 Task: Removing Hum with Notch Filter.
Action: Mouse pressed left at (110, 35)
Screenshot: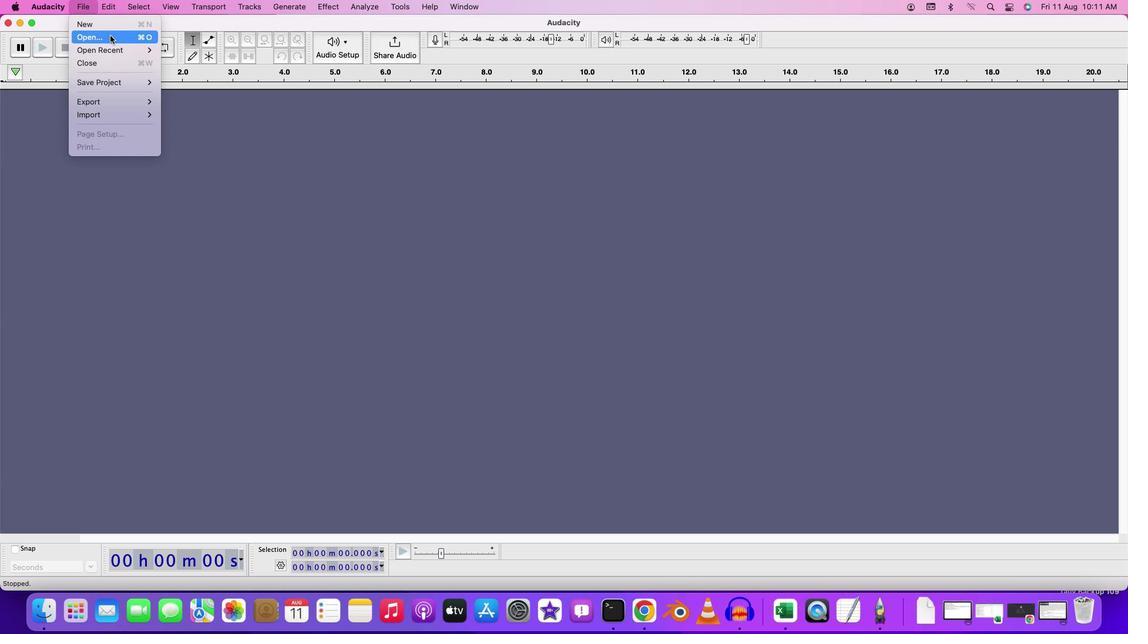 
Action: Mouse moved to (471, 168)
Screenshot: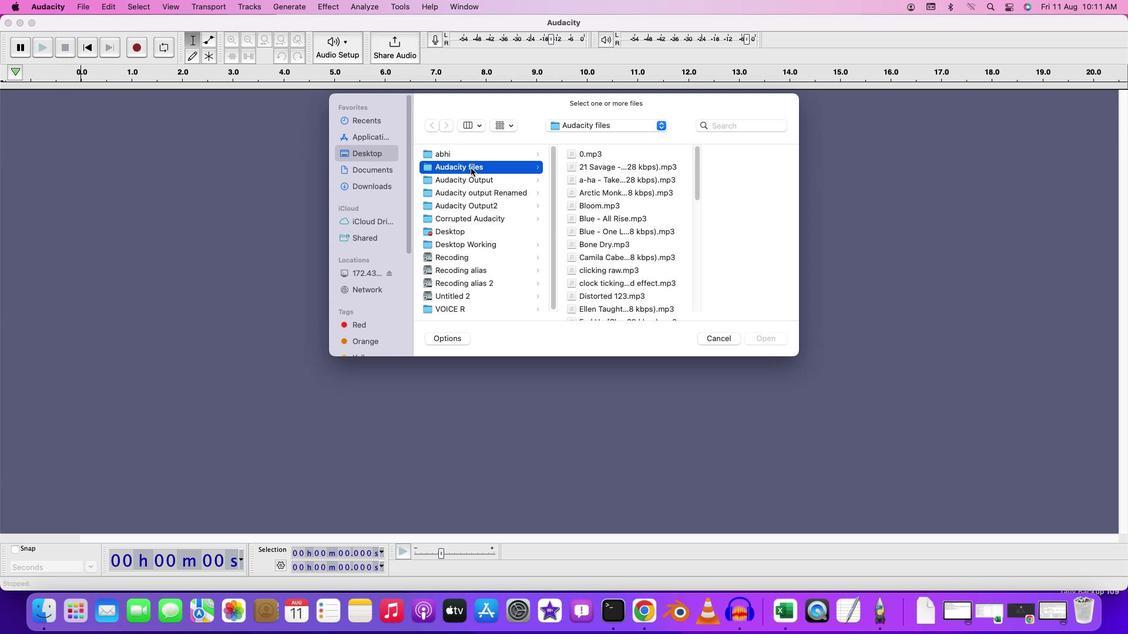 
Action: Mouse pressed left at (471, 168)
Screenshot: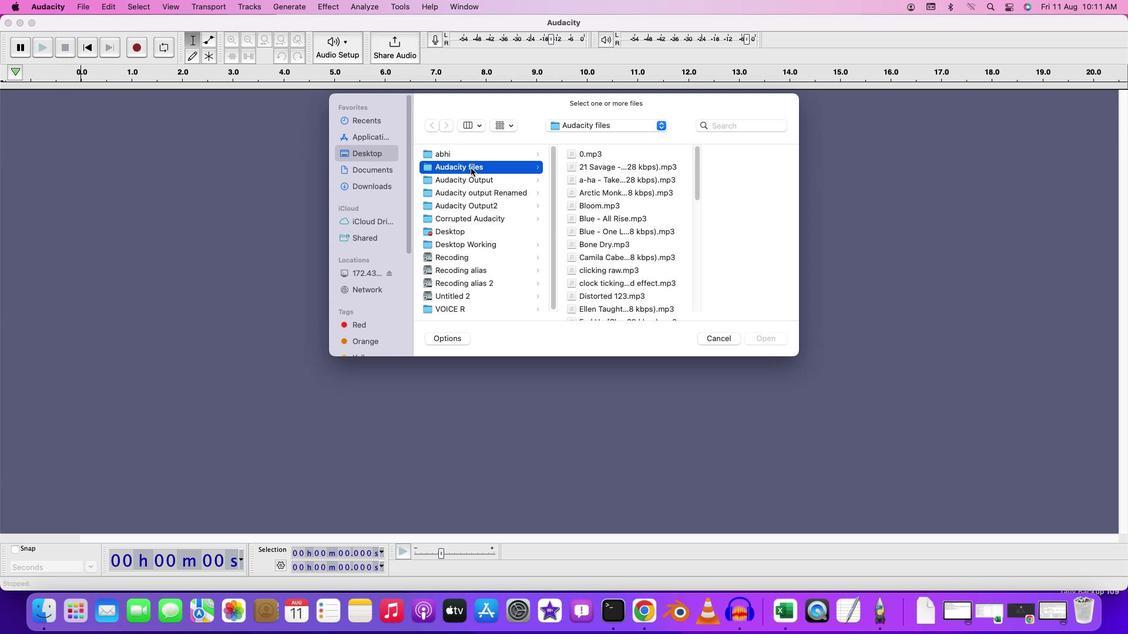 
Action: Mouse moved to (605, 206)
Screenshot: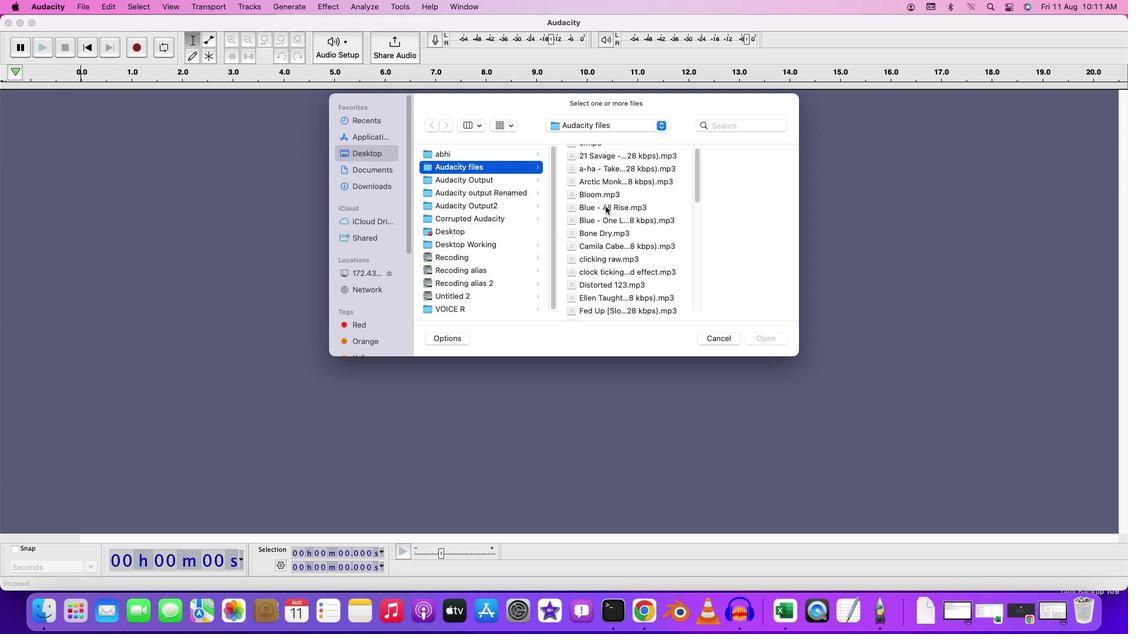 
Action: Mouse scrolled (605, 206) with delta (0, 0)
Screenshot: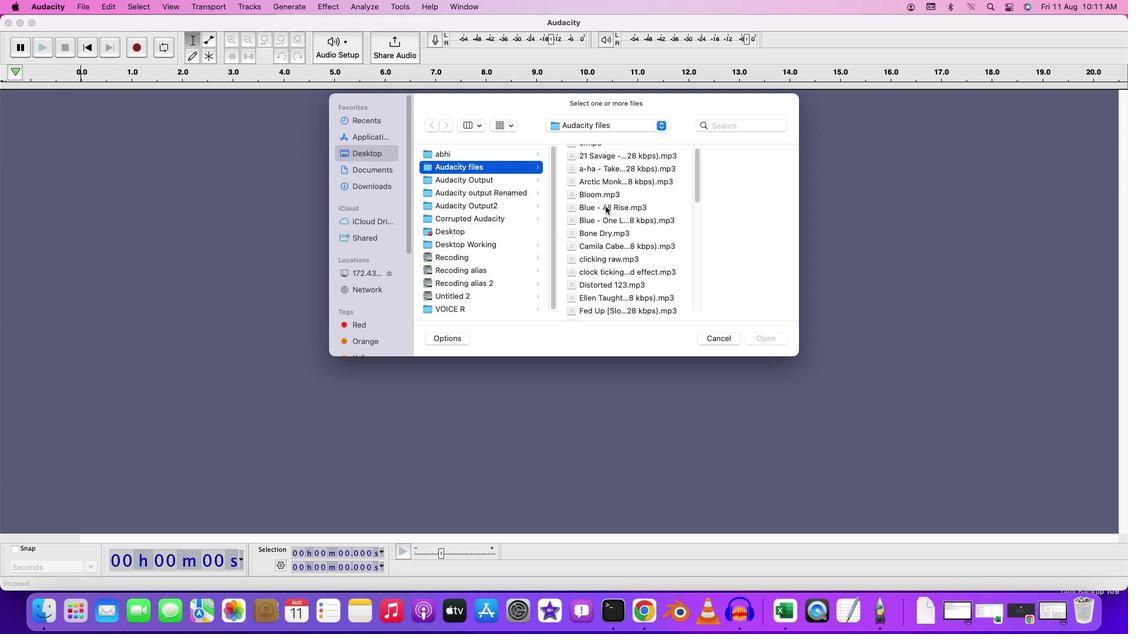 
Action: Mouse scrolled (605, 206) with delta (0, 0)
Screenshot: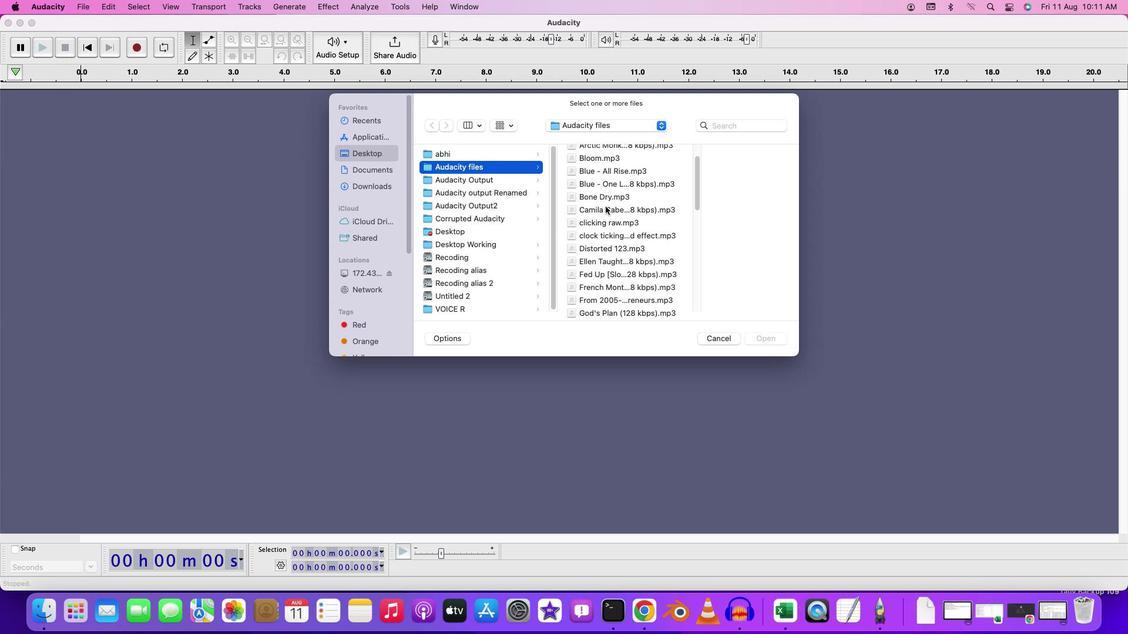 
Action: Mouse scrolled (605, 206) with delta (0, -1)
Screenshot: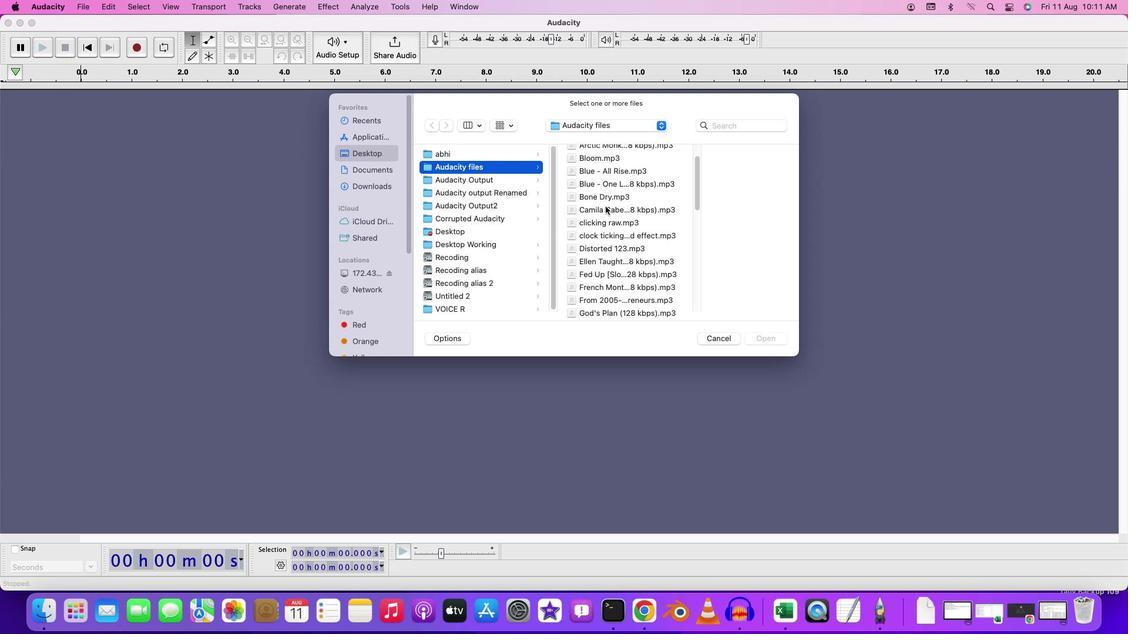 
Action: Mouse scrolled (605, 206) with delta (0, 0)
Screenshot: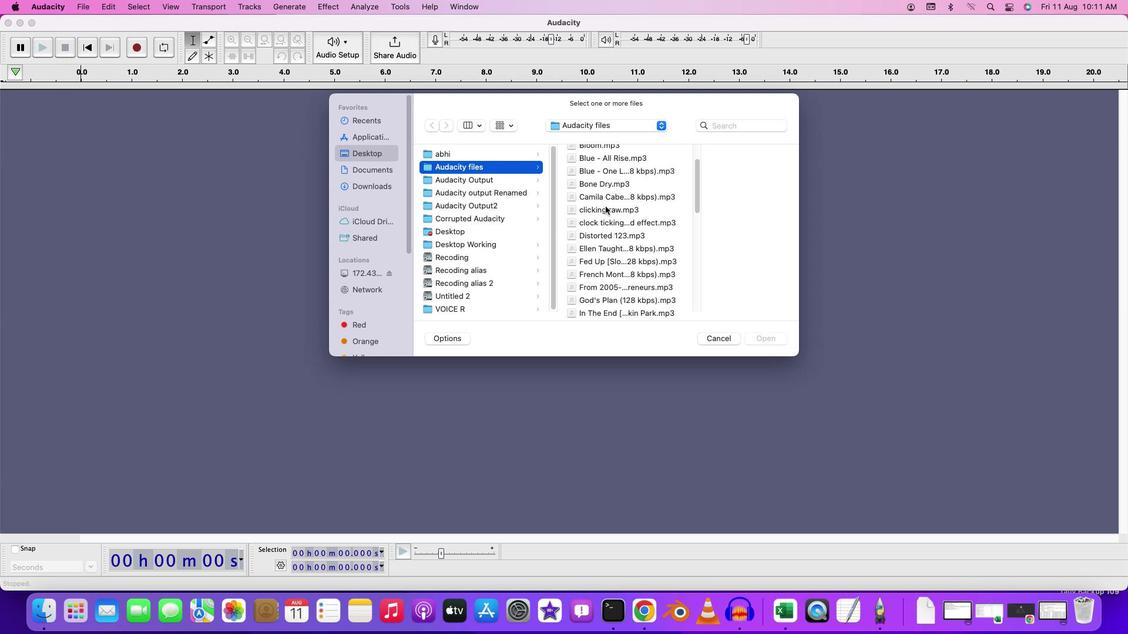 
Action: Mouse scrolled (605, 206) with delta (0, 0)
Screenshot: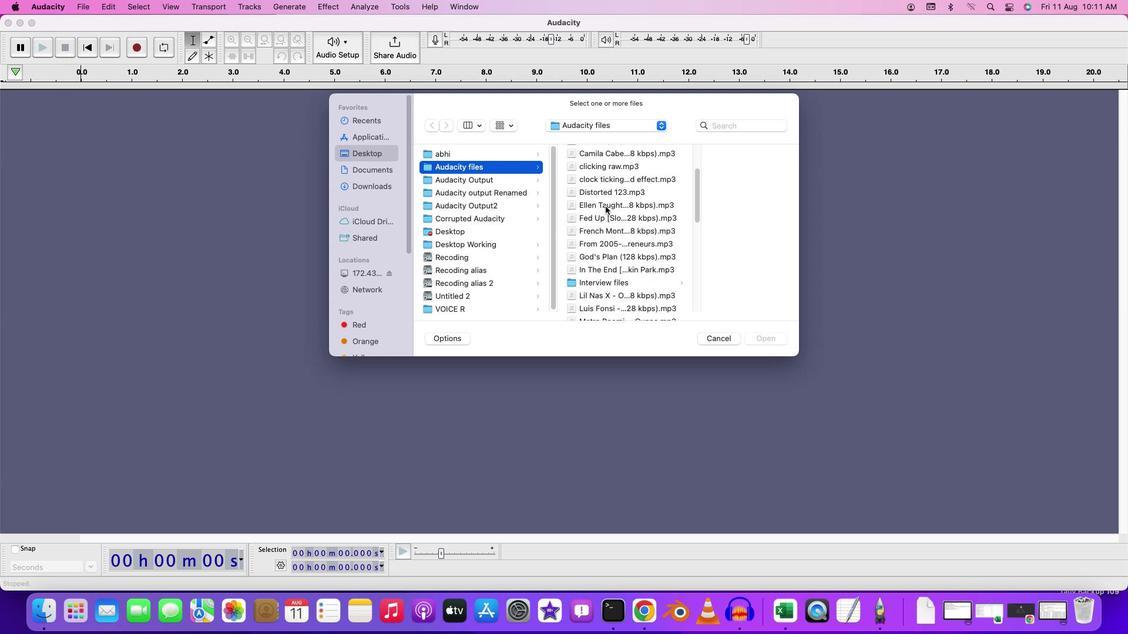 
Action: Mouse scrolled (605, 206) with delta (0, -1)
Screenshot: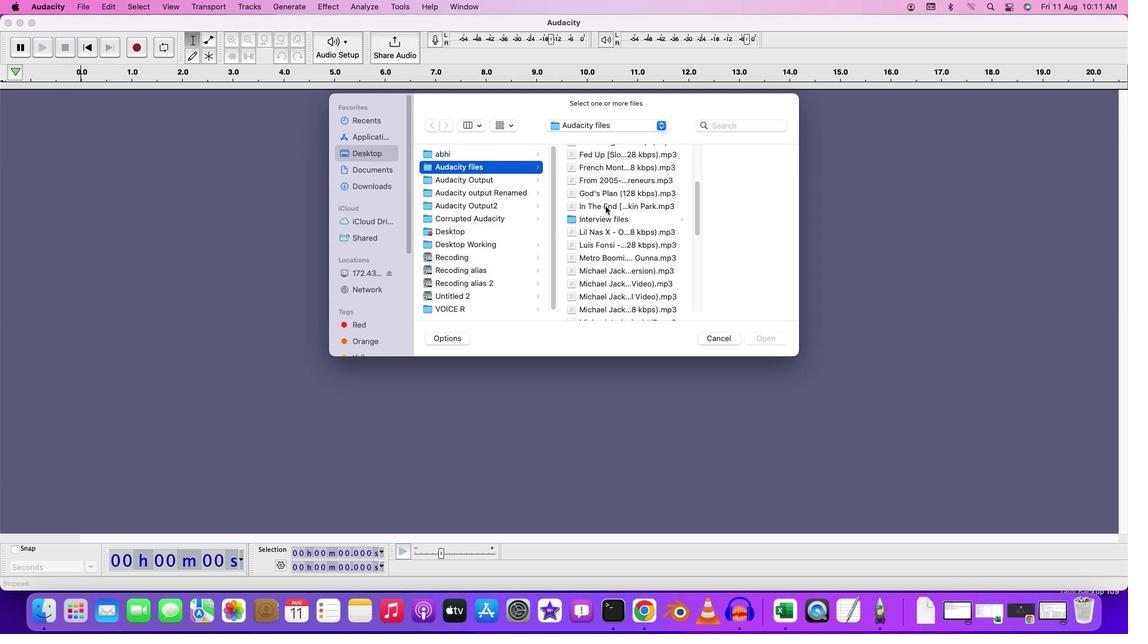 
Action: Mouse scrolled (605, 206) with delta (0, -2)
Screenshot: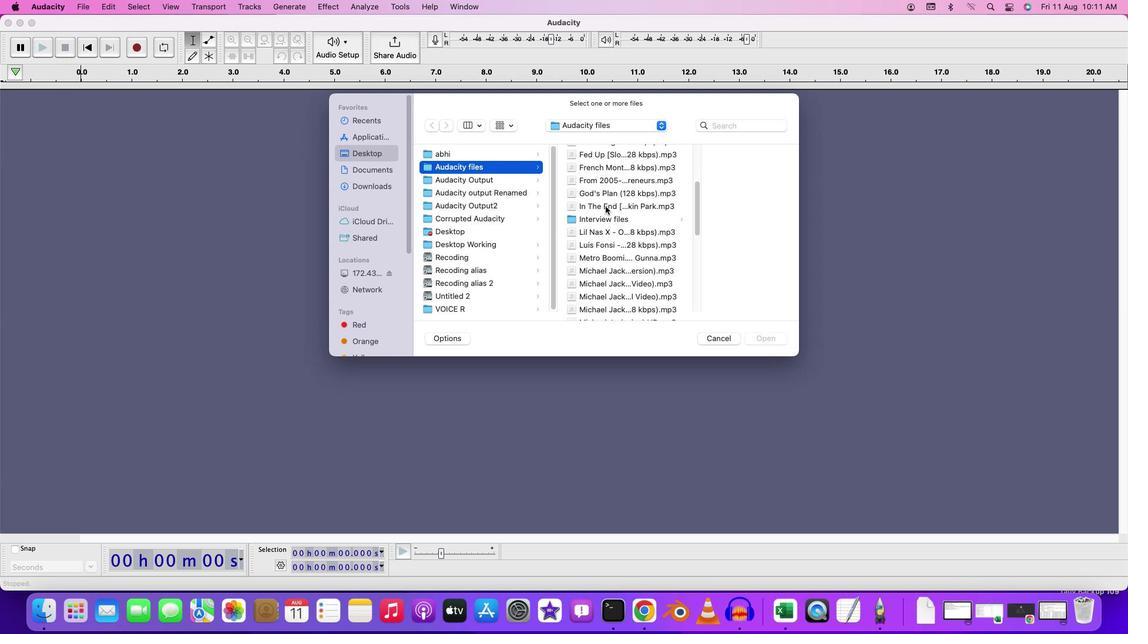 
Action: Mouse moved to (606, 206)
Screenshot: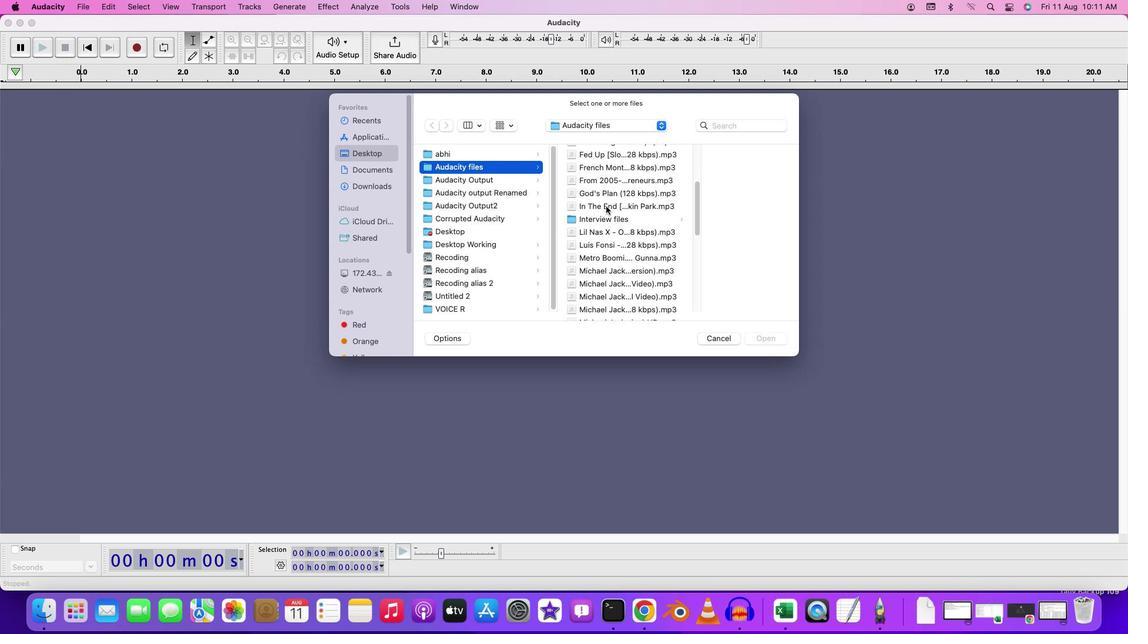 
Action: Mouse scrolled (606, 206) with delta (0, 0)
Screenshot: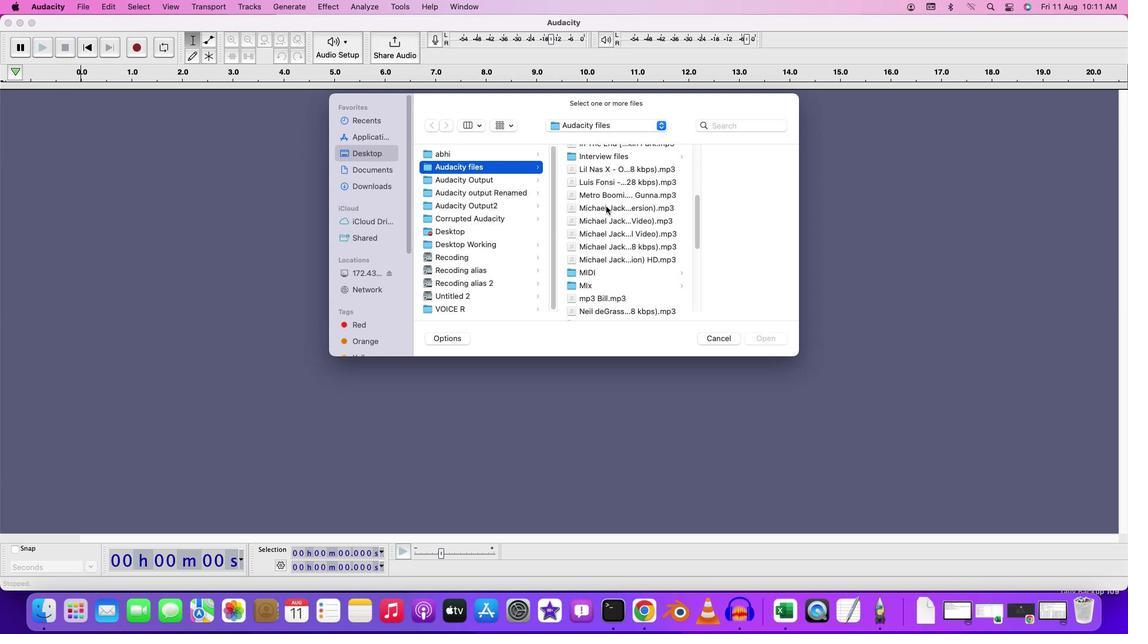 
Action: Mouse scrolled (606, 206) with delta (0, 0)
Screenshot: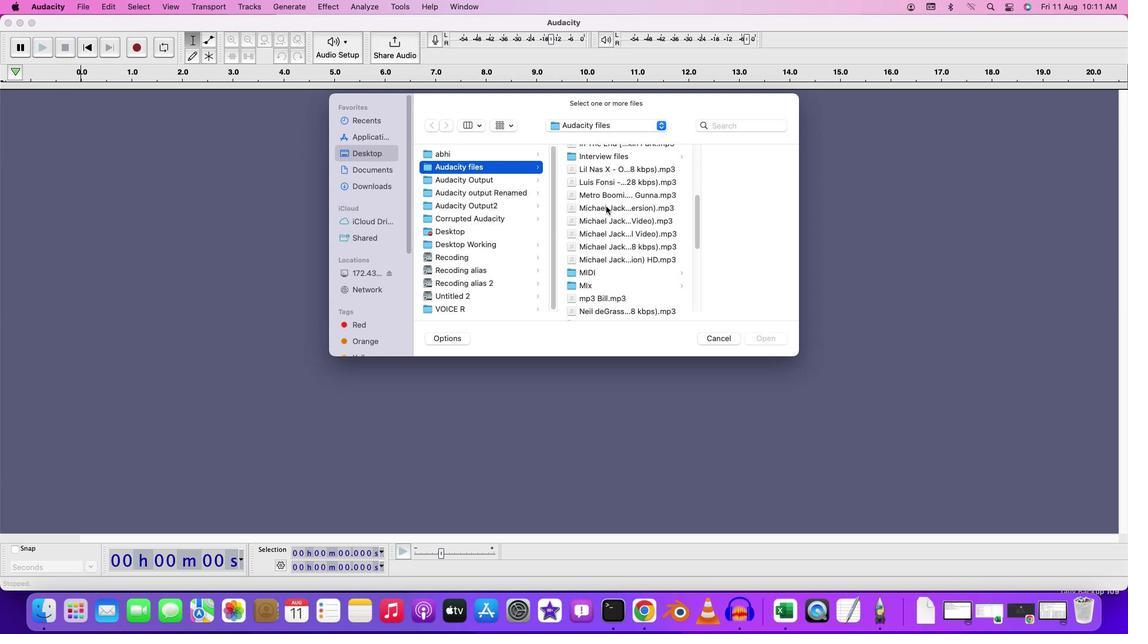 
Action: Mouse scrolled (606, 206) with delta (0, -1)
Screenshot: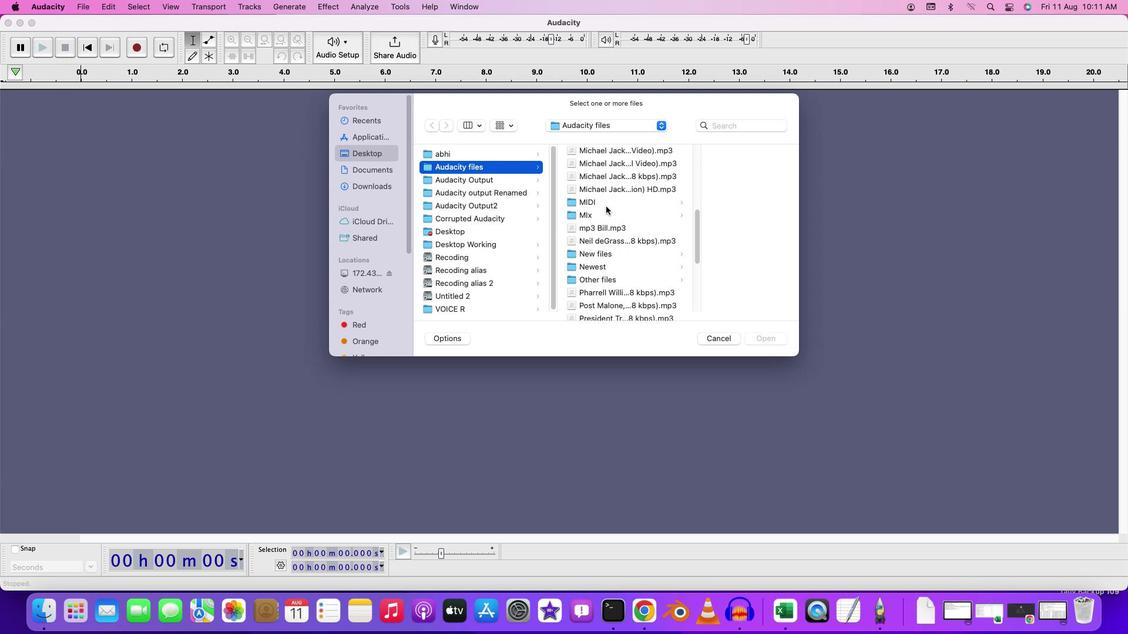 
Action: Mouse scrolled (606, 206) with delta (0, -2)
Screenshot: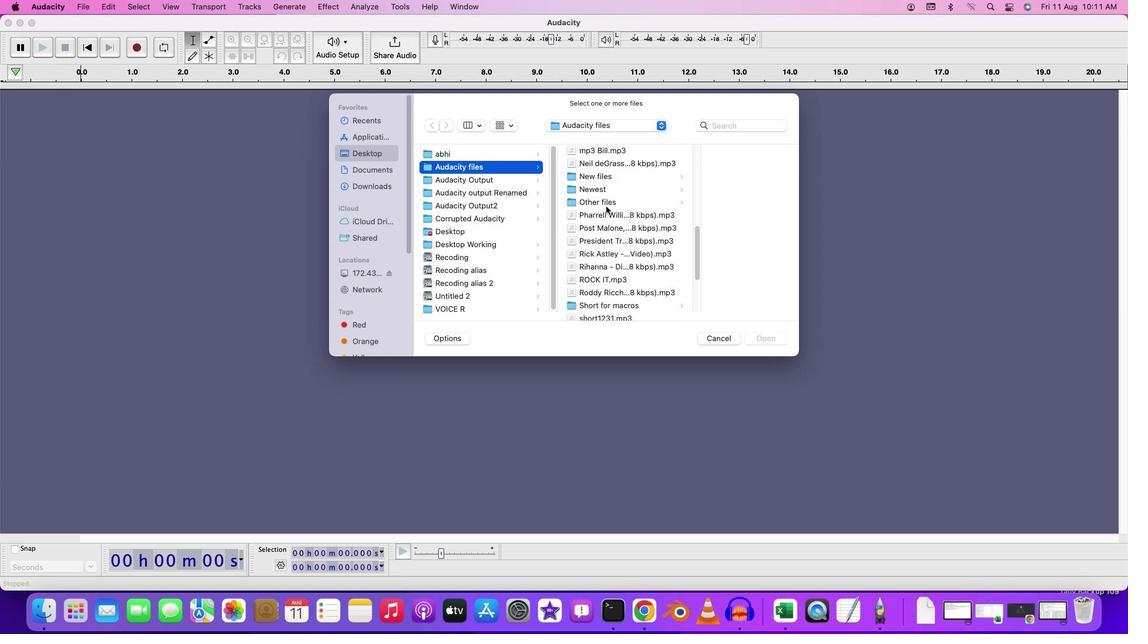 
Action: Mouse scrolled (606, 206) with delta (0, -2)
Screenshot: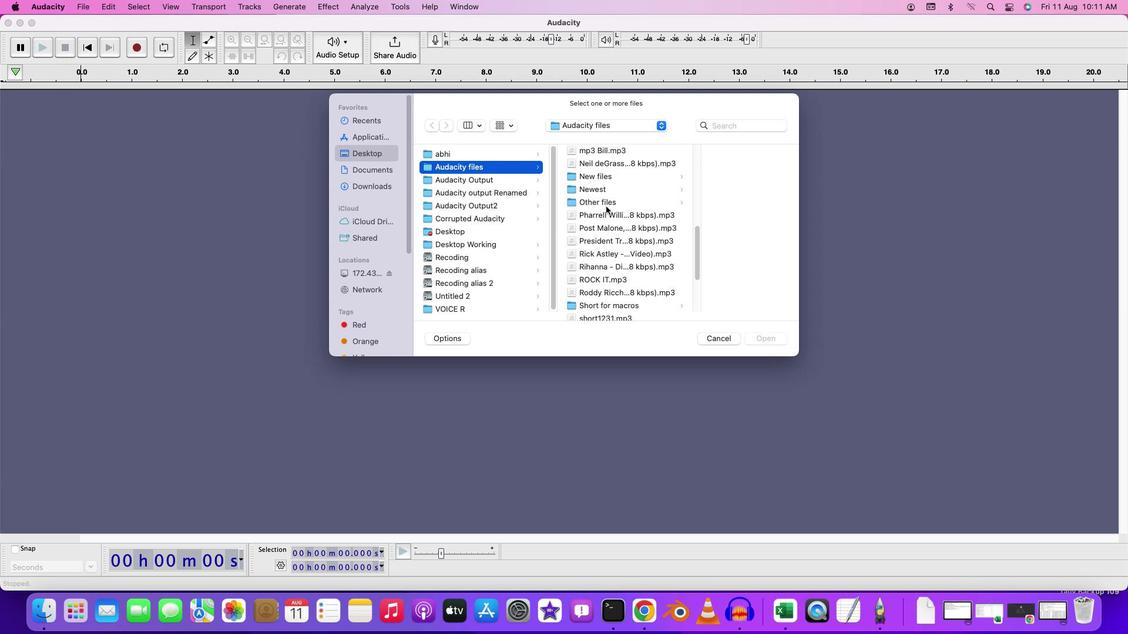 
Action: Mouse moved to (606, 206)
Screenshot: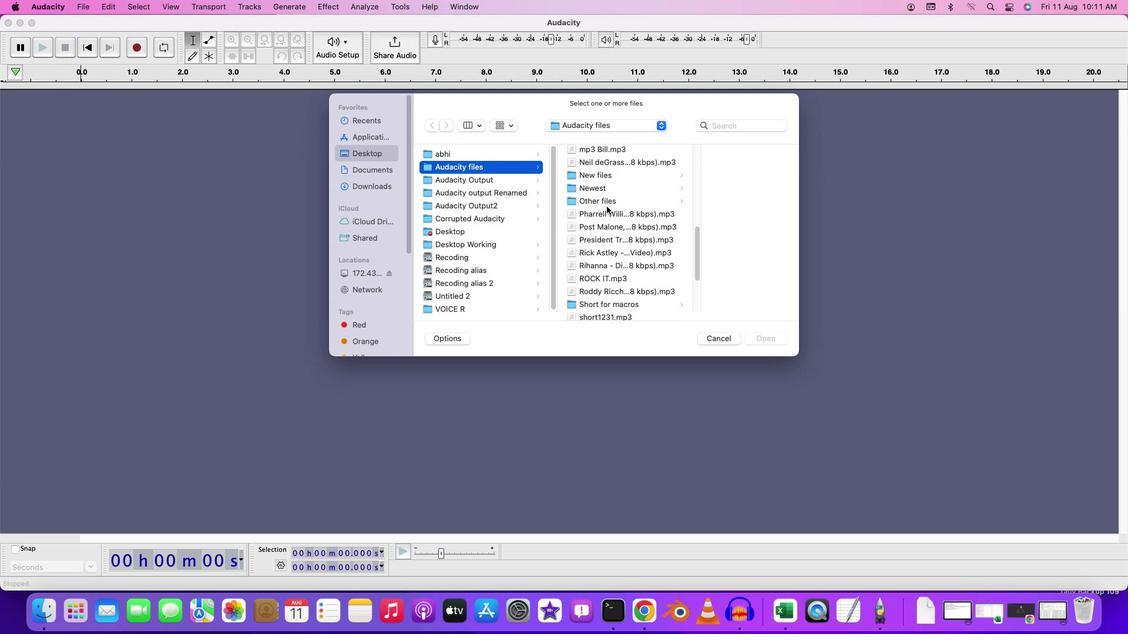 
Action: Mouse scrolled (606, 206) with delta (0, 0)
Screenshot: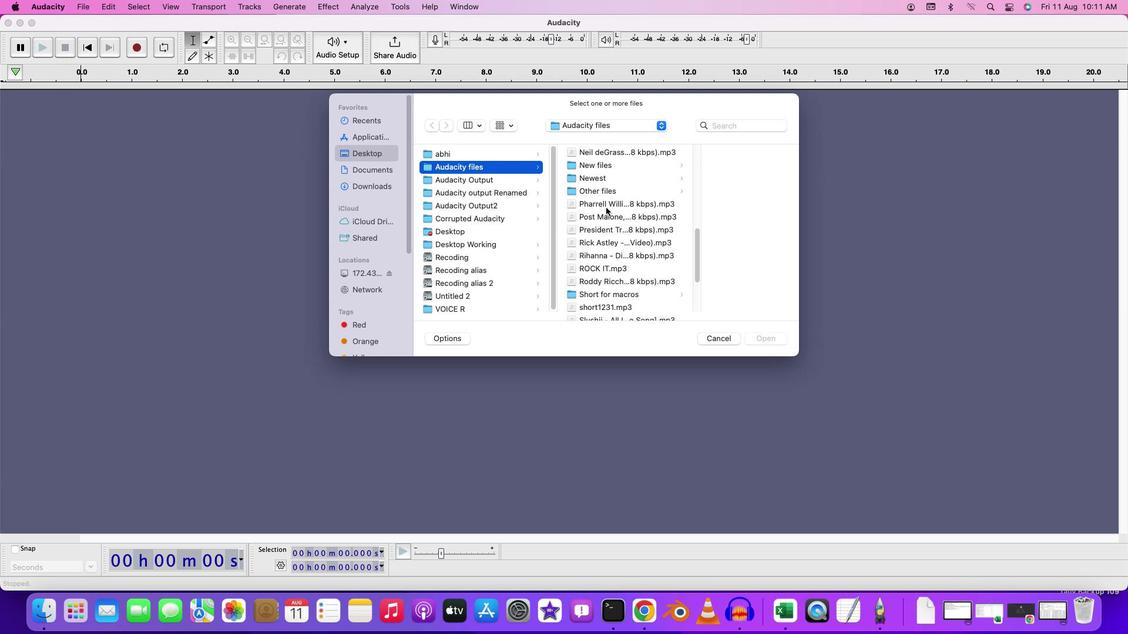 
Action: Mouse moved to (606, 207)
Screenshot: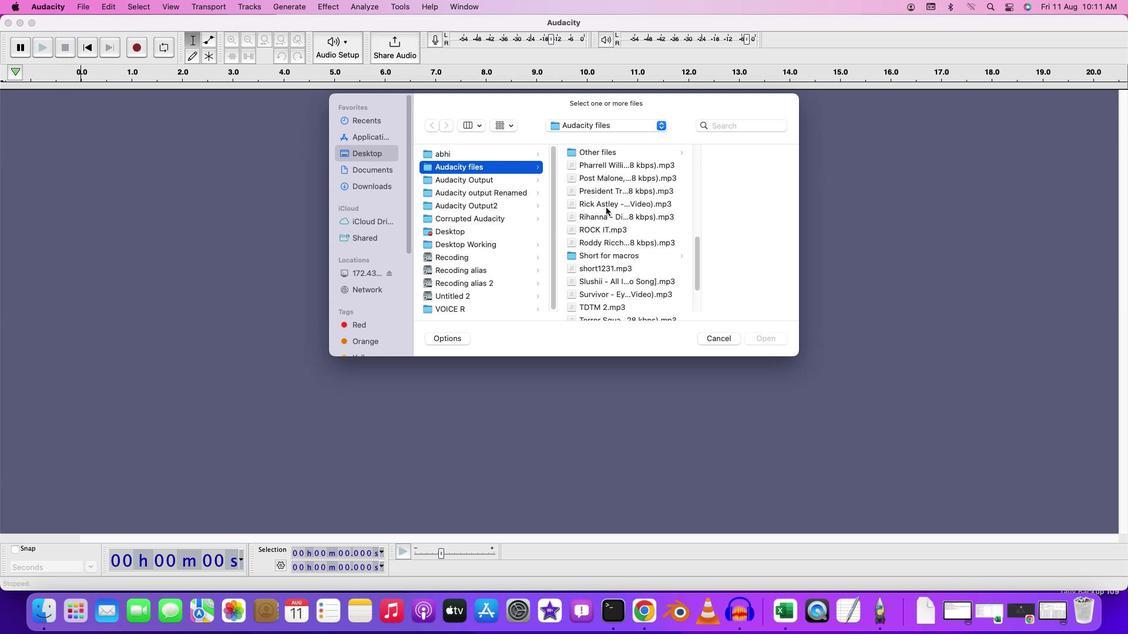 
Action: Mouse scrolled (606, 207) with delta (0, 0)
Screenshot: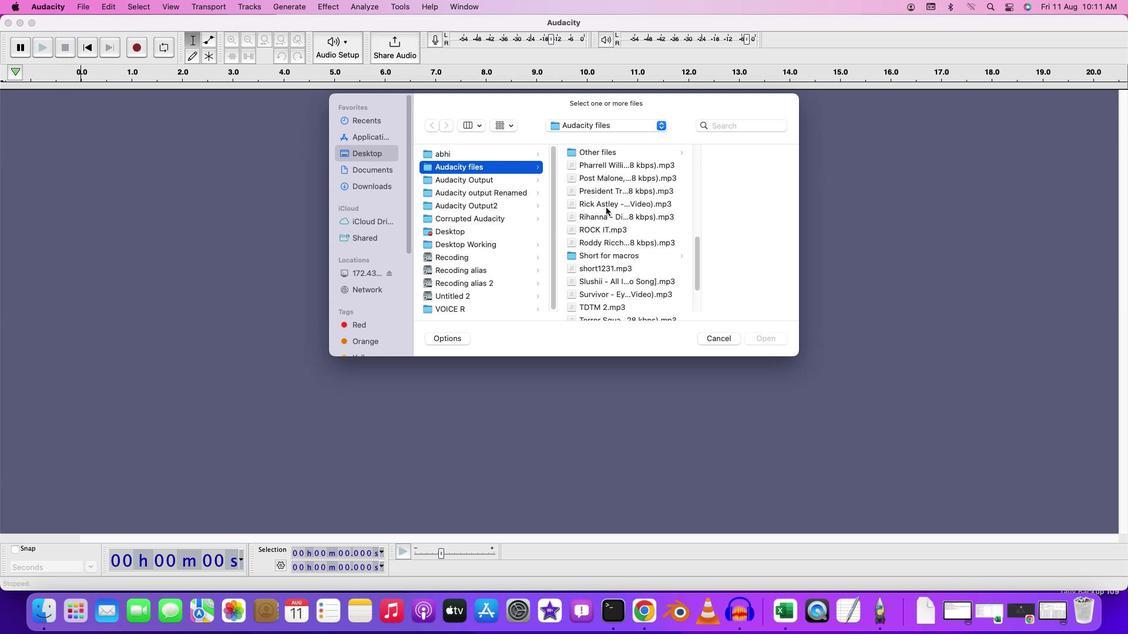 
Action: Mouse moved to (606, 207)
Screenshot: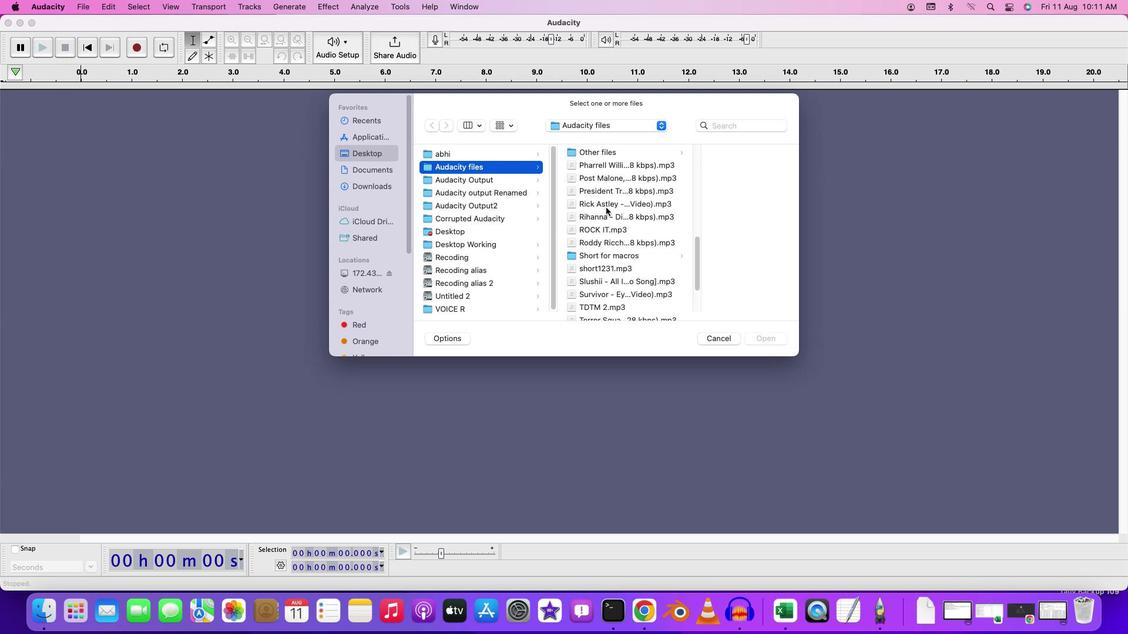 
Action: Mouse scrolled (606, 207) with delta (0, -1)
Screenshot: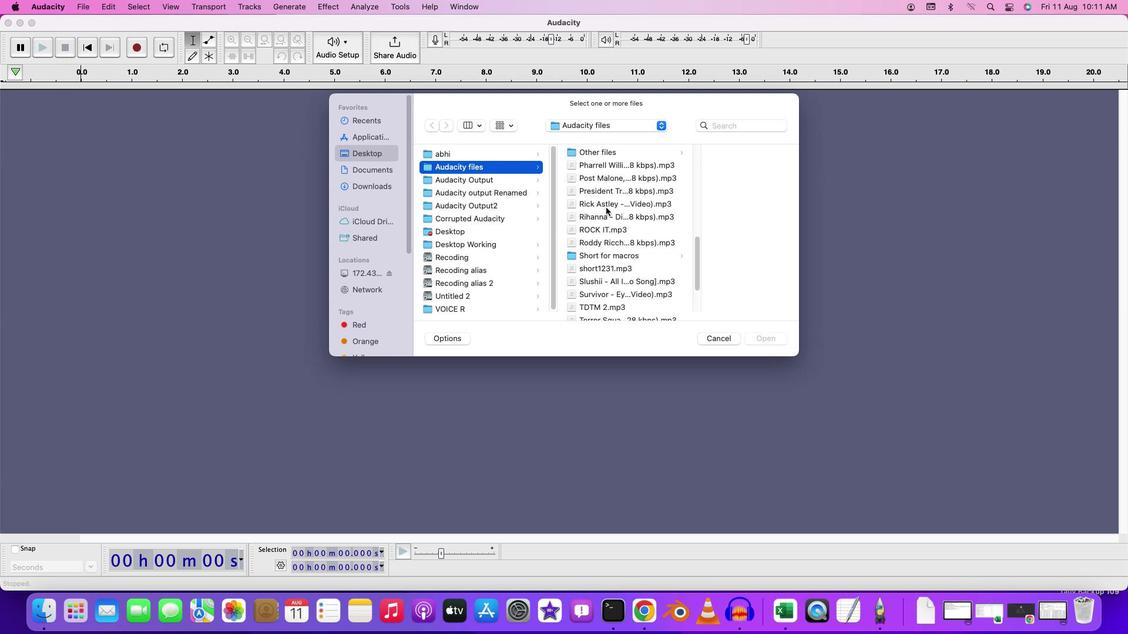 
Action: Mouse moved to (605, 208)
Screenshot: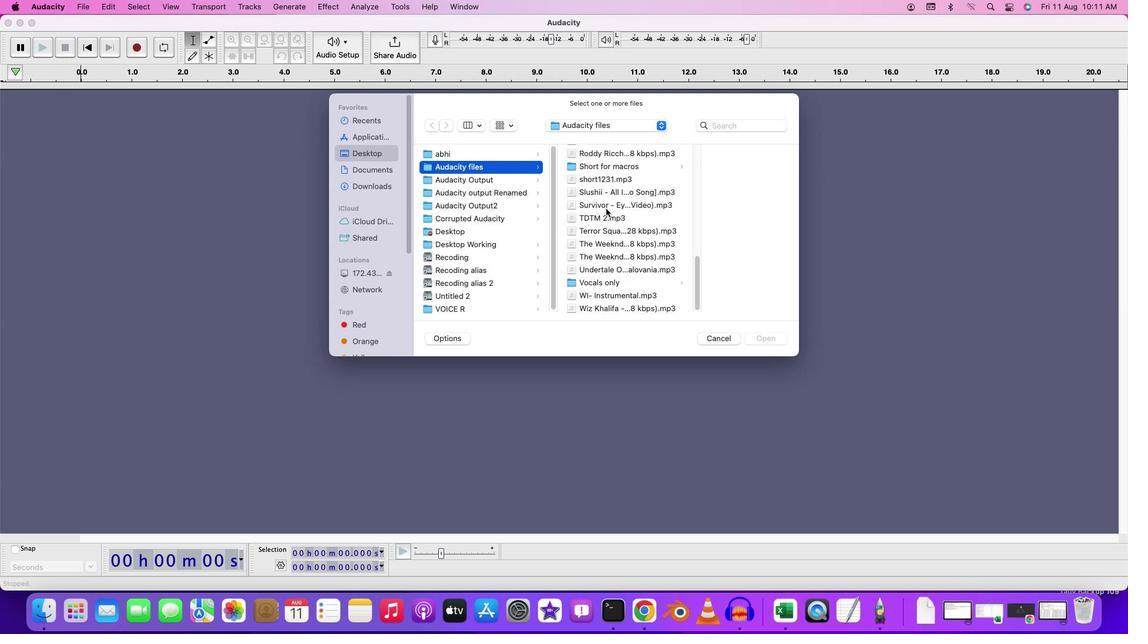 
Action: Mouse scrolled (605, 208) with delta (0, 0)
Screenshot: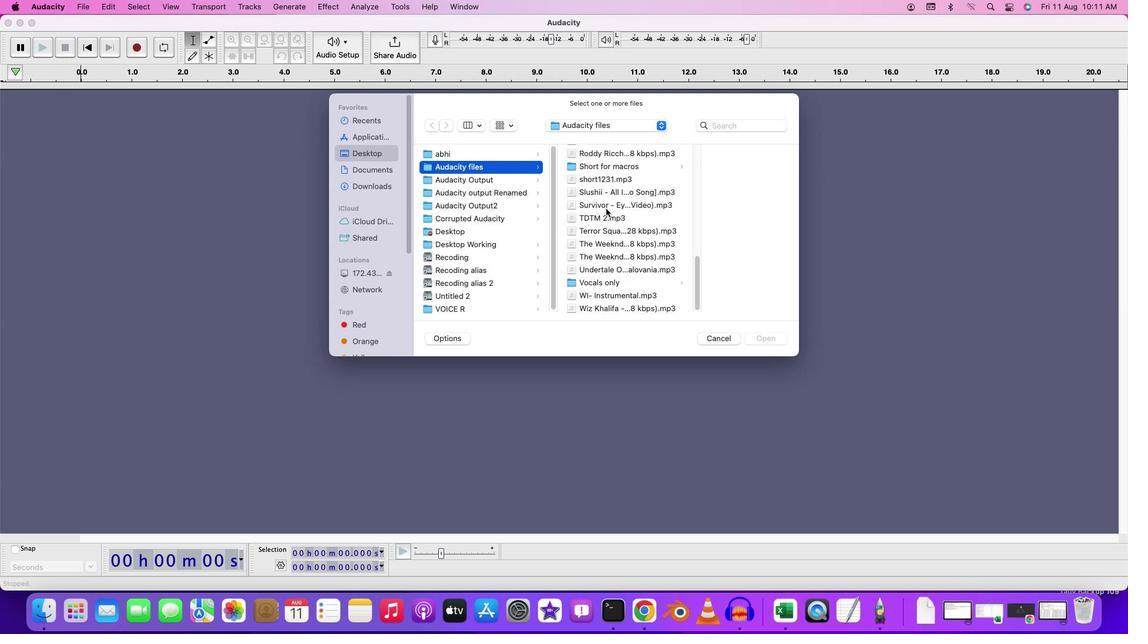 
Action: Mouse moved to (605, 209)
Screenshot: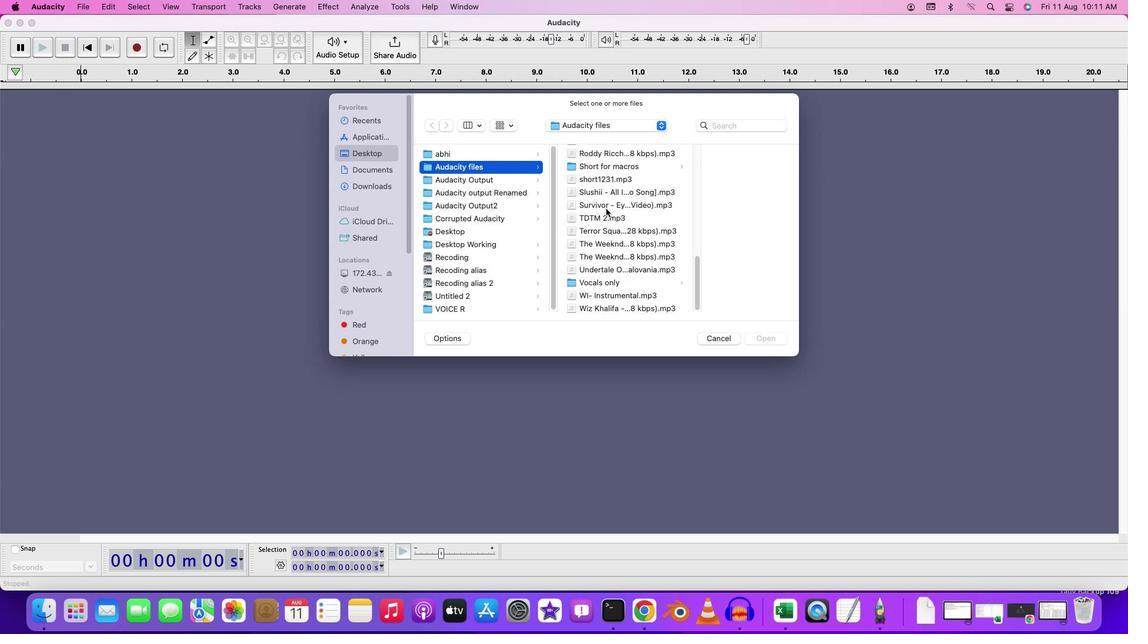 
Action: Mouse scrolled (605, 209) with delta (0, 0)
Screenshot: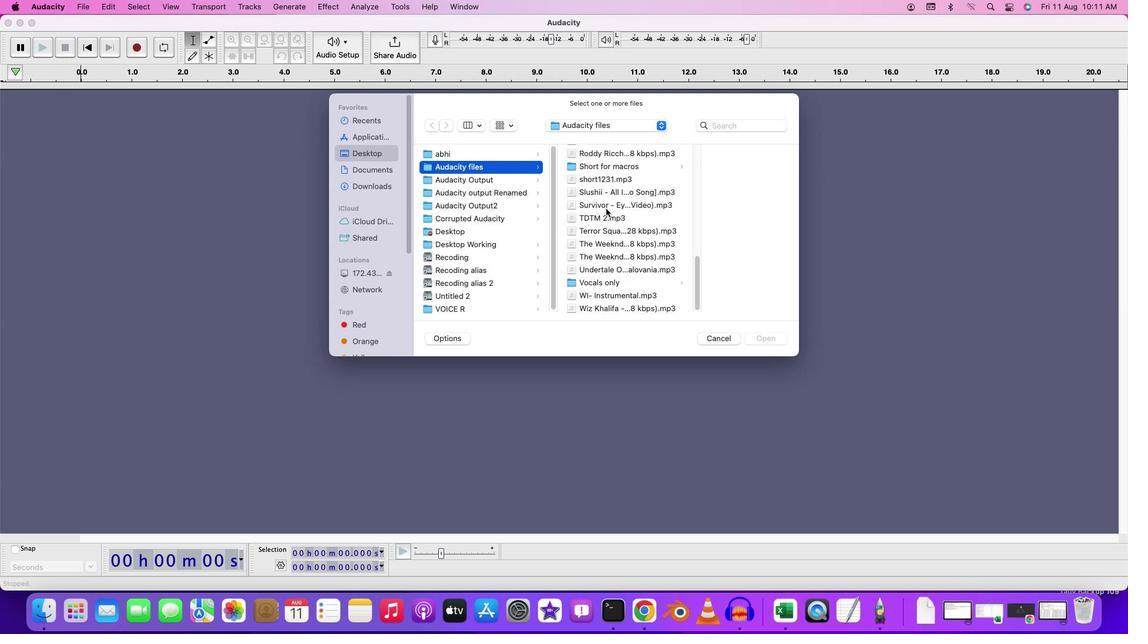 
Action: Mouse scrolled (605, 209) with delta (0, -1)
Screenshot: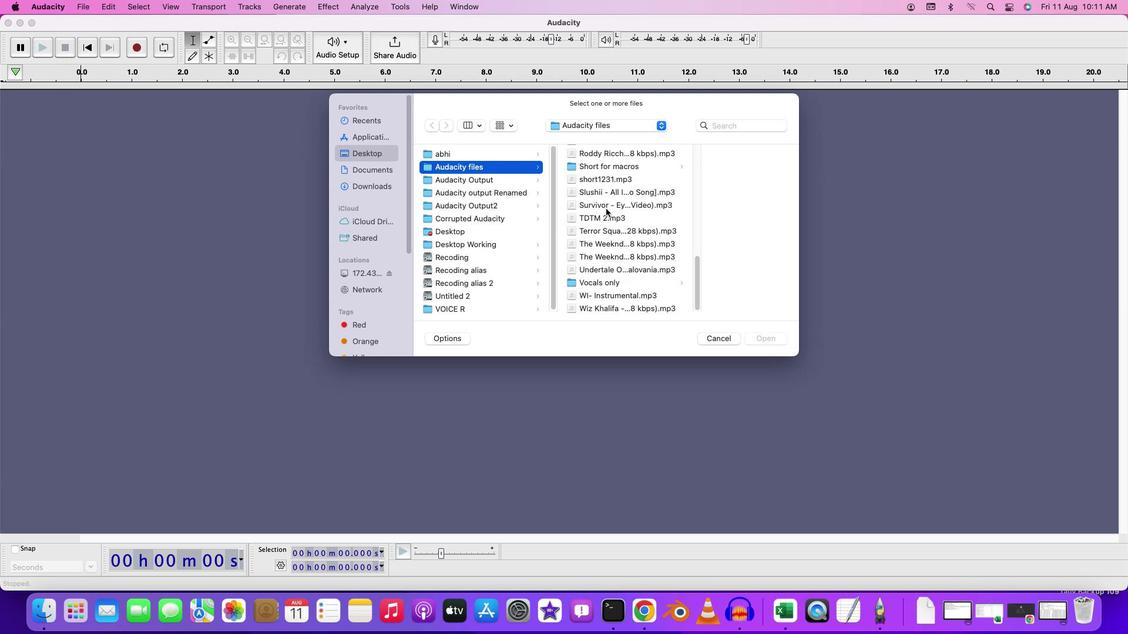 
Action: Mouse scrolled (605, 209) with delta (0, -2)
Screenshot: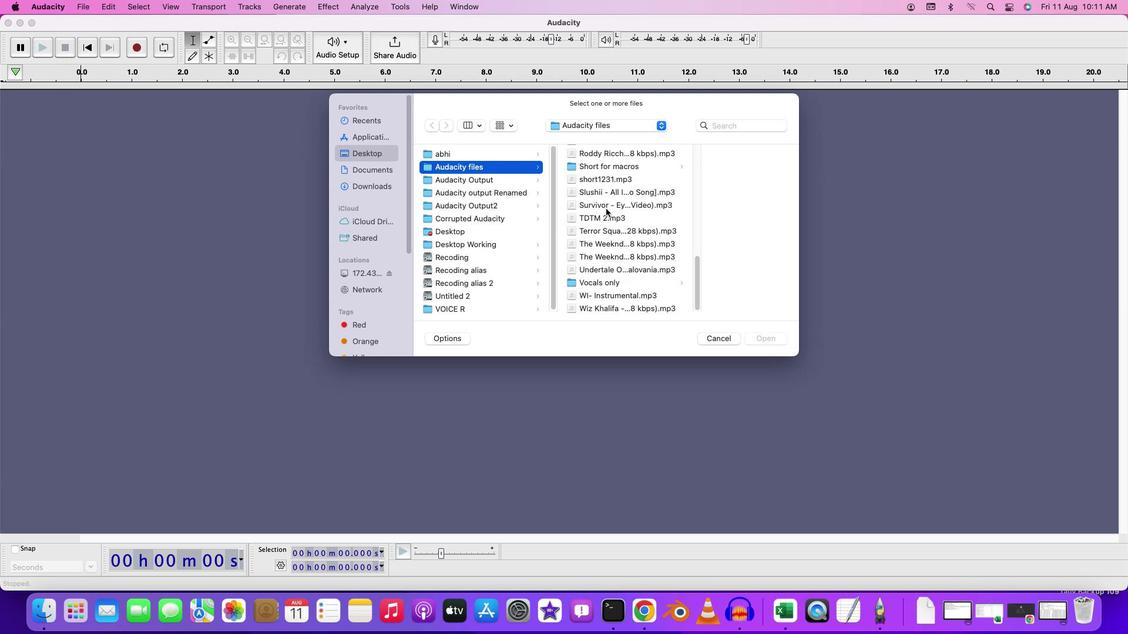 
Action: Mouse scrolled (605, 209) with delta (0, 0)
Screenshot: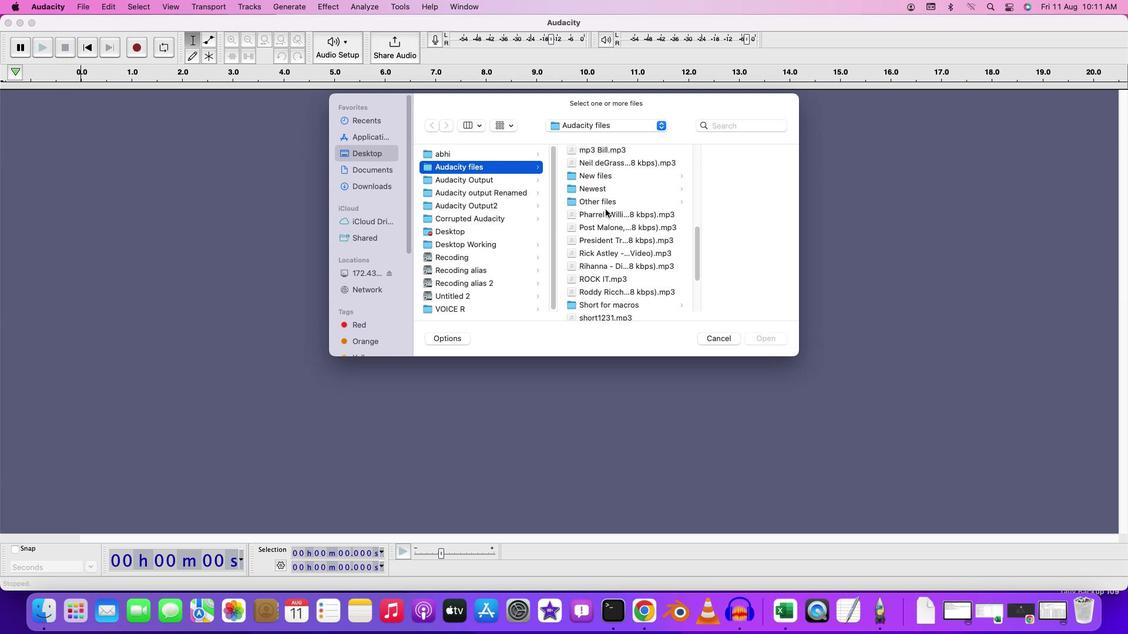 
Action: Mouse scrolled (605, 209) with delta (0, 0)
Screenshot: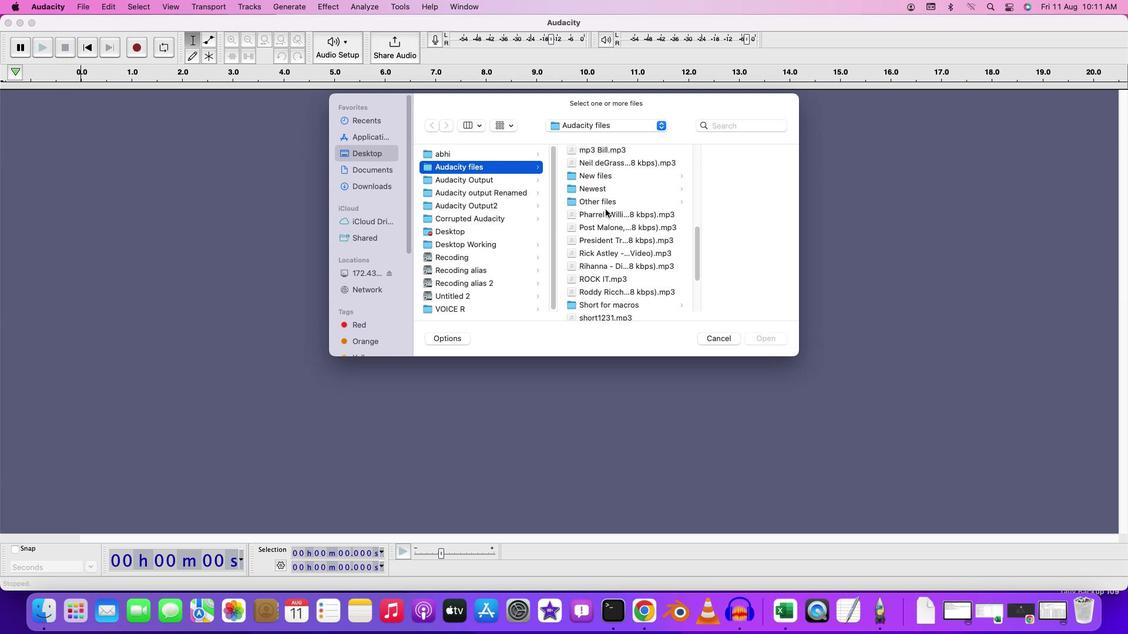 
Action: Mouse moved to (605, 209)
Screenshot: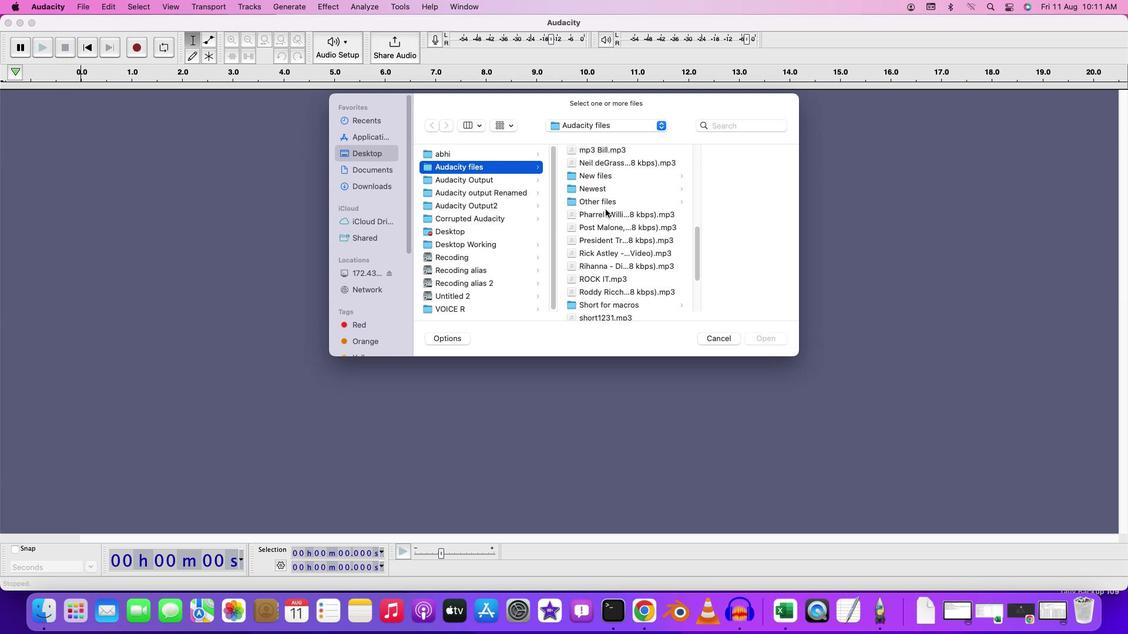 
Action: Mouse scrolled (605, 209) with delta (0, 1)
Screenshot: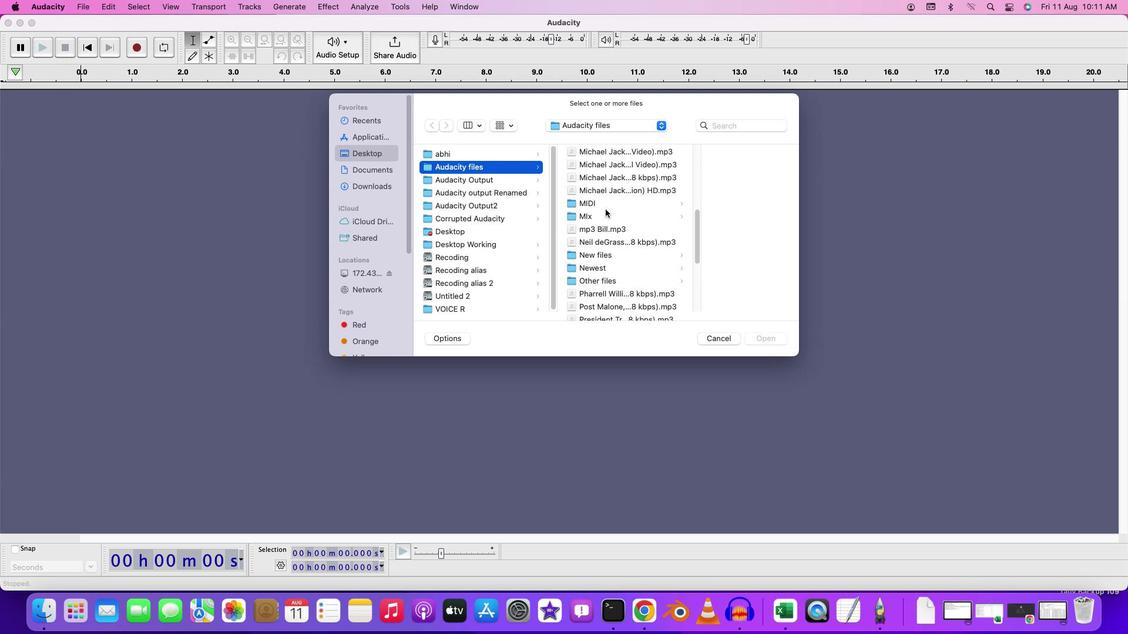 
Action: Mouse moved to (605, 209)
Screenshot: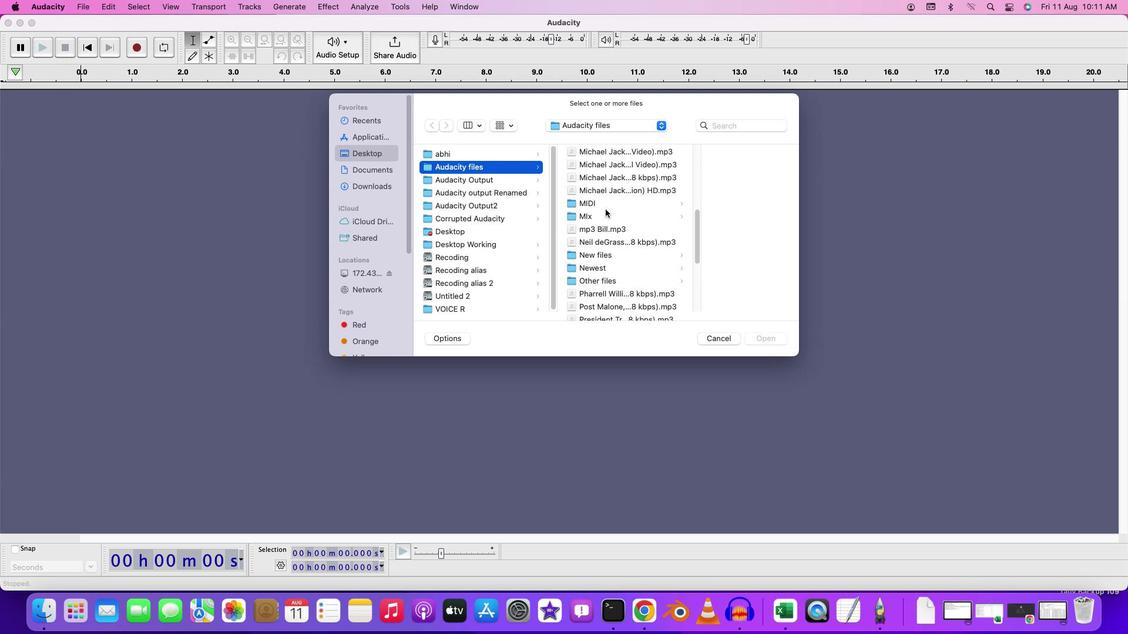 
Action: Mouse scrolled (605, 209) with delta (0, 2)
Screenshot: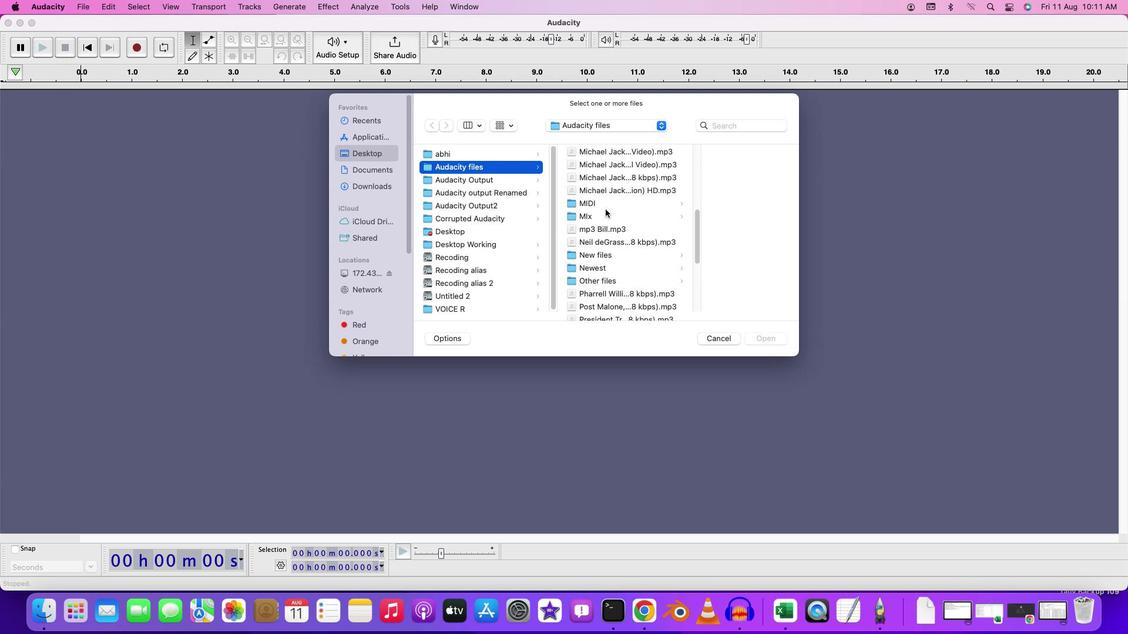 
Action: Mouse moved to (605, 209)
Screenshot: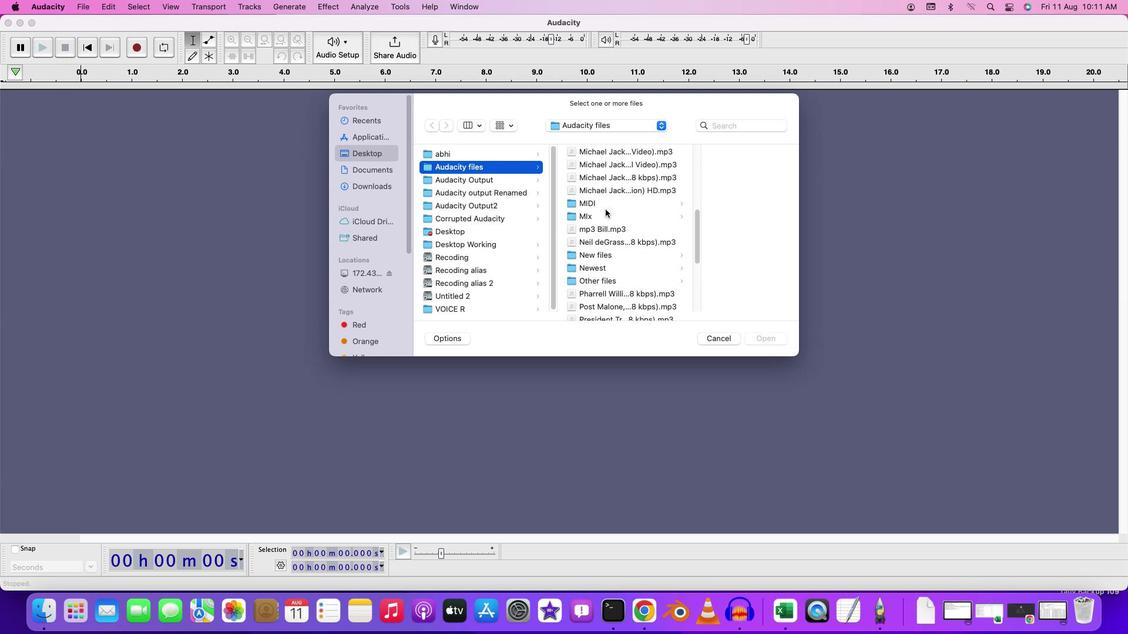 
Action: Mouse scrolled (605, 209) with delta (0, 3)
Screenshot: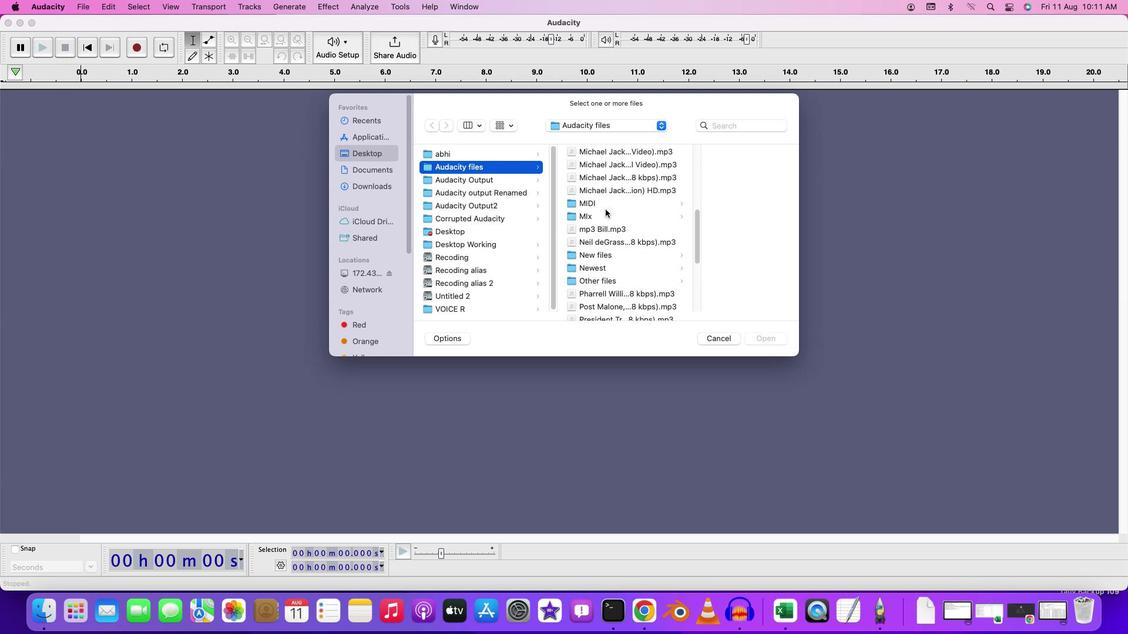 
Action: Mouse scrolled (605, 209) with delta (0, 0)
Screenshot: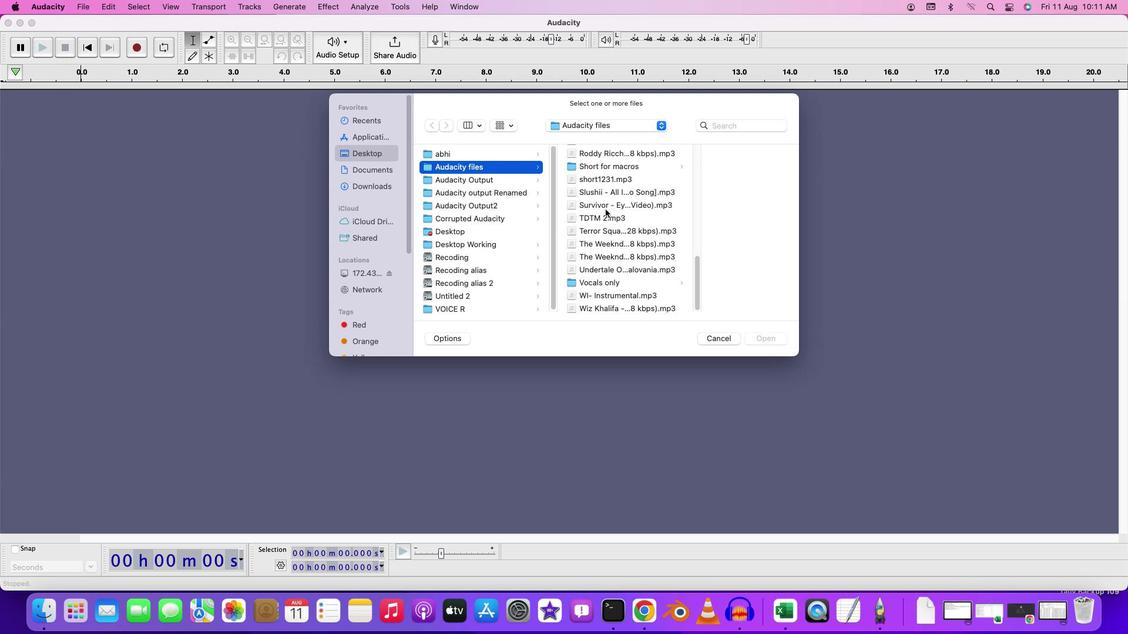 
Action: Mouse scrolled (605, 209) with delta (0, 0)
Screenshot: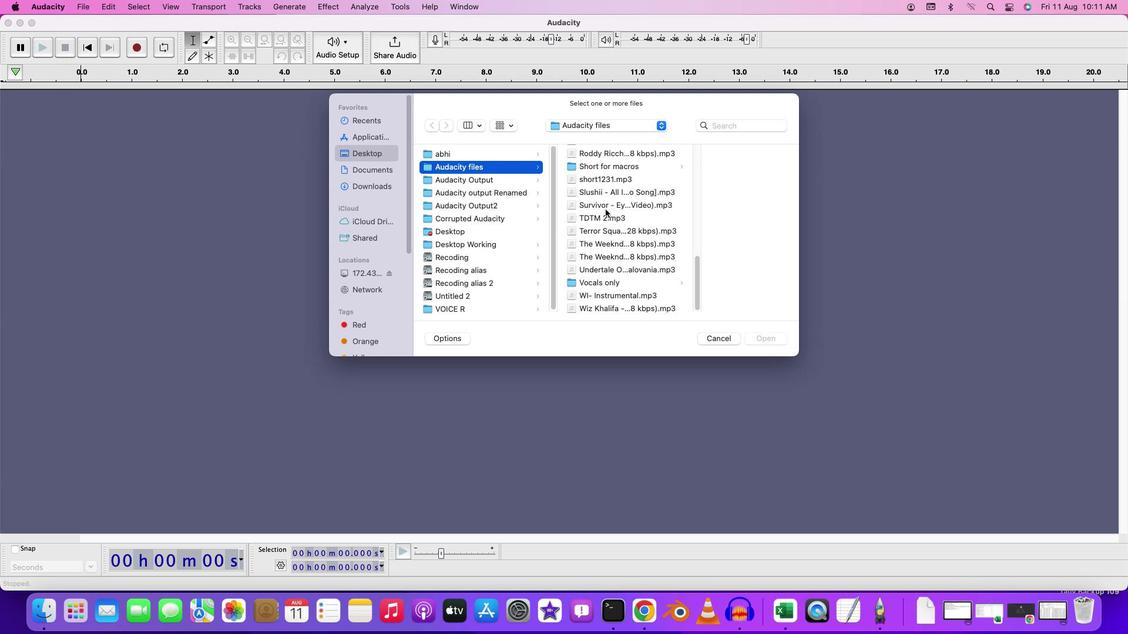 
Action: Mouse scrolled (605, 209) with delta (0, -1)
Screenshot: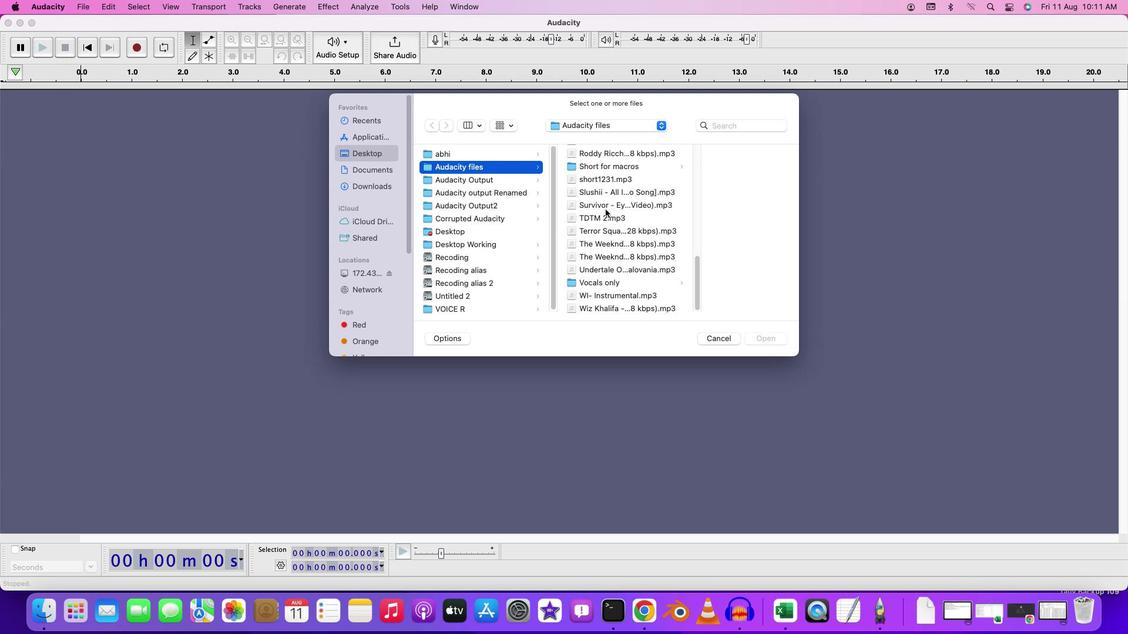 
Action: Mouse scrolled (605, 209) with delta (0, -2)
Screenshot: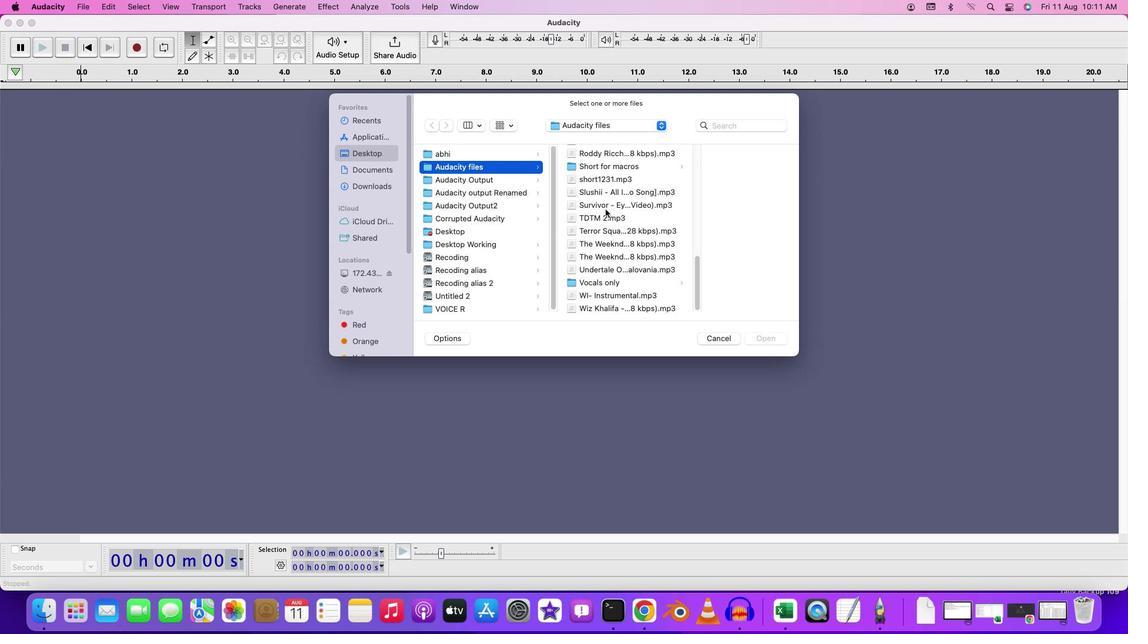 
Action: Mouse scrolled (605, 209) with delta (0, -3)
Screenshot: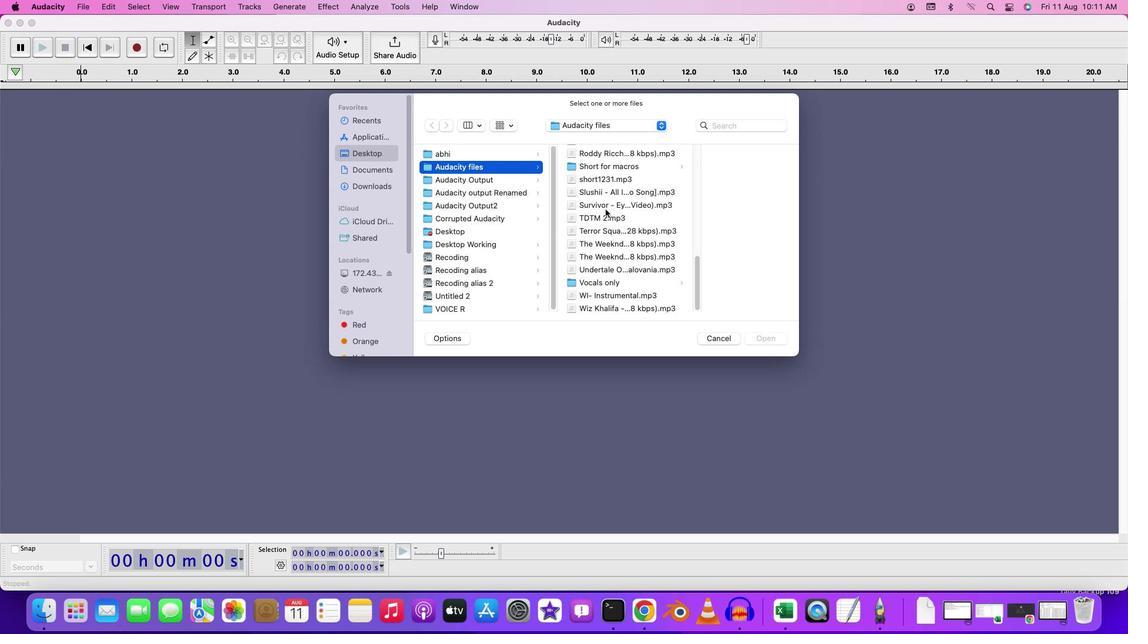
Action: Mouse scrolled (605, 209) with delta (0, -3)
Screenshot: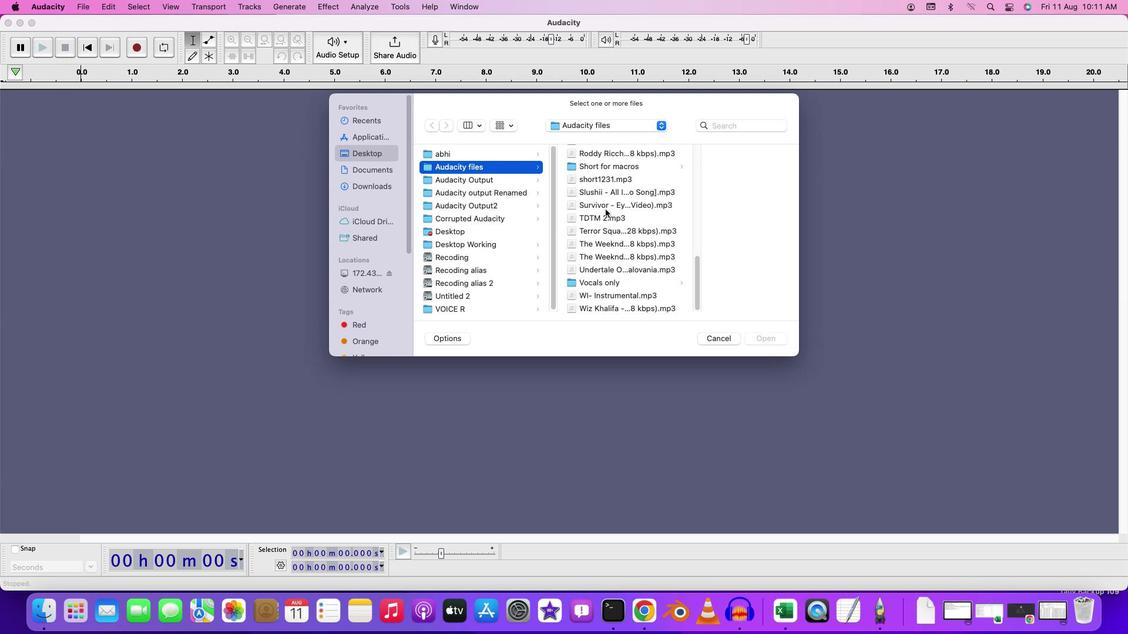 
Action: Mouse moved to (598, 237)
Screenshot: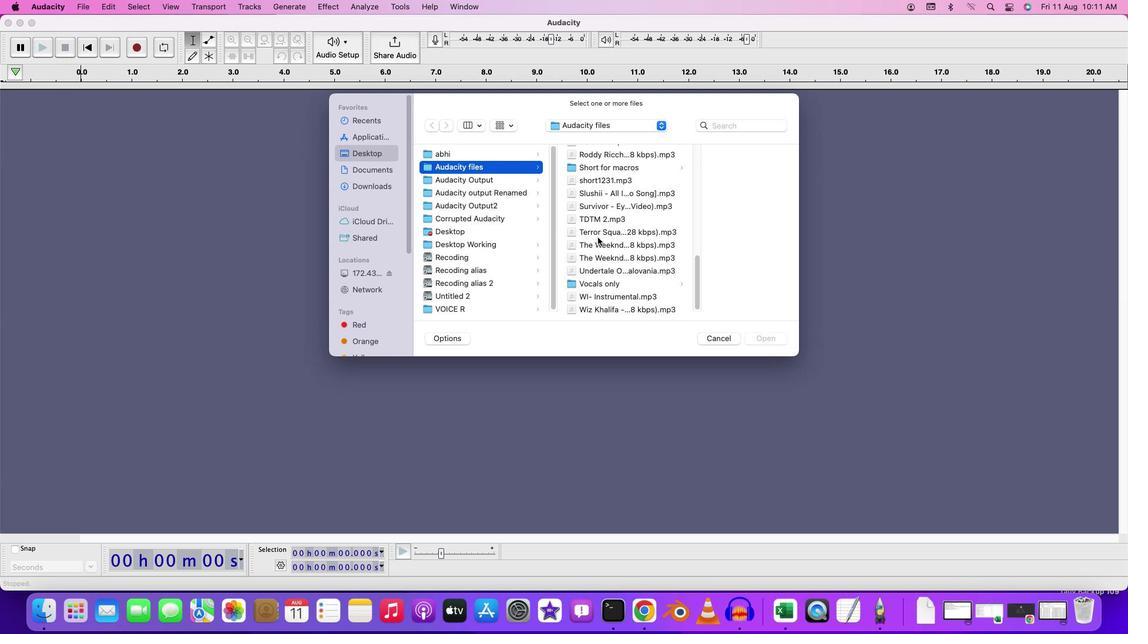 
Action: Mouse scrolled (598, 237) with delta (0, 0)
Screenshot: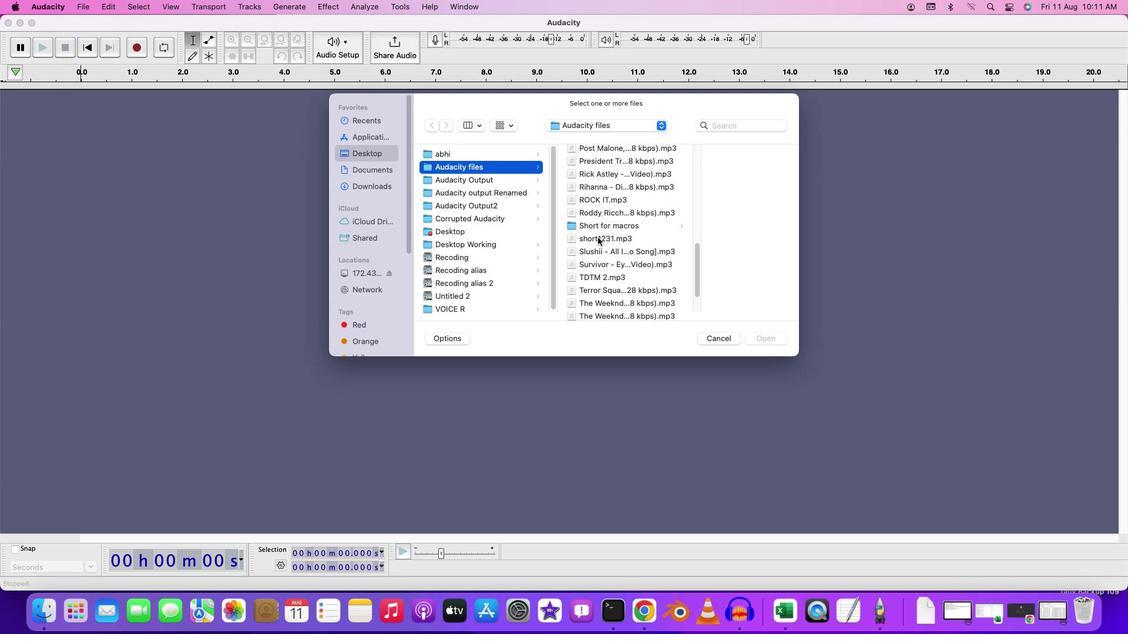 
Action: Mouse scrolled (598, 237) with delta (0, 0)
Screenshot: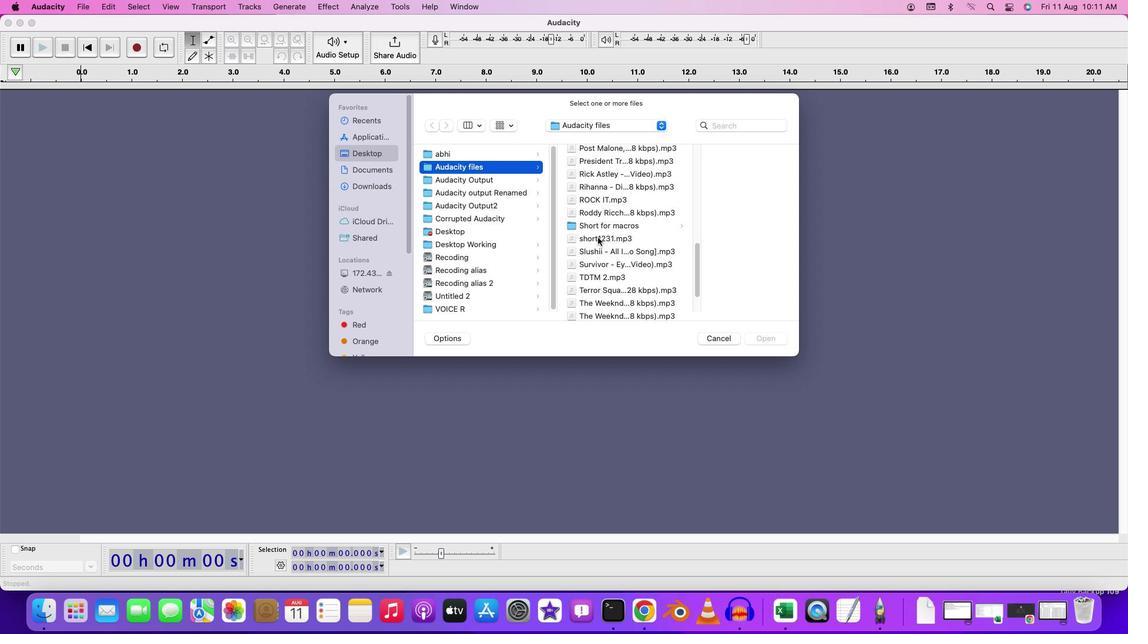 
Action: Mouse scrolled (598, 237) with delta (0, 1)
Screenshot: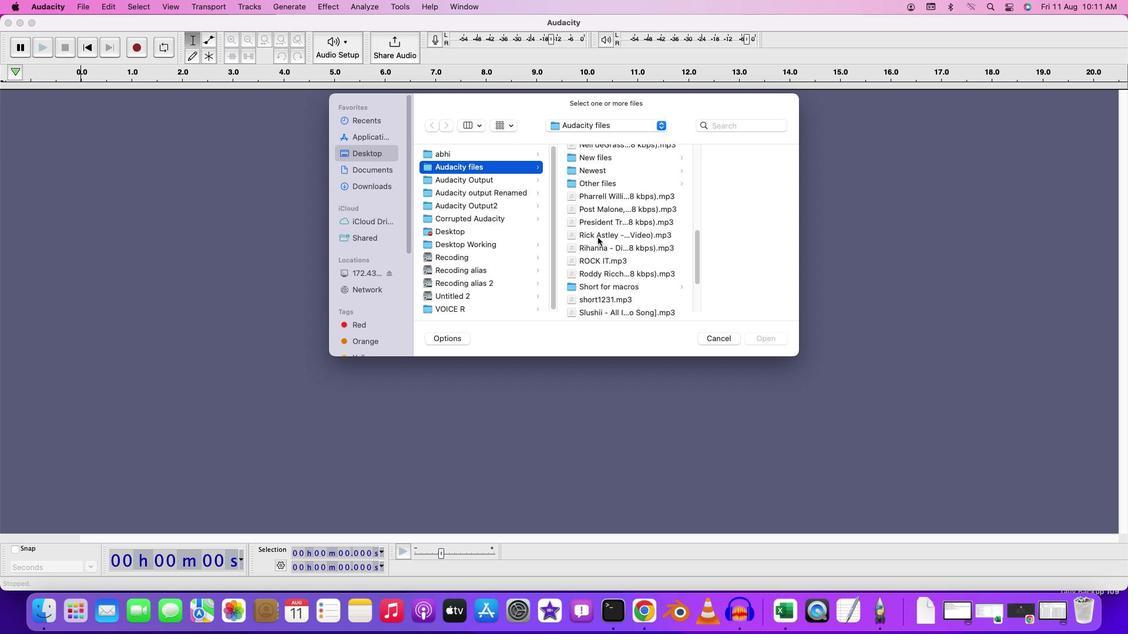 
Action: Mouse scrolled (598, 237) with delta (0, 2)
Screenshot: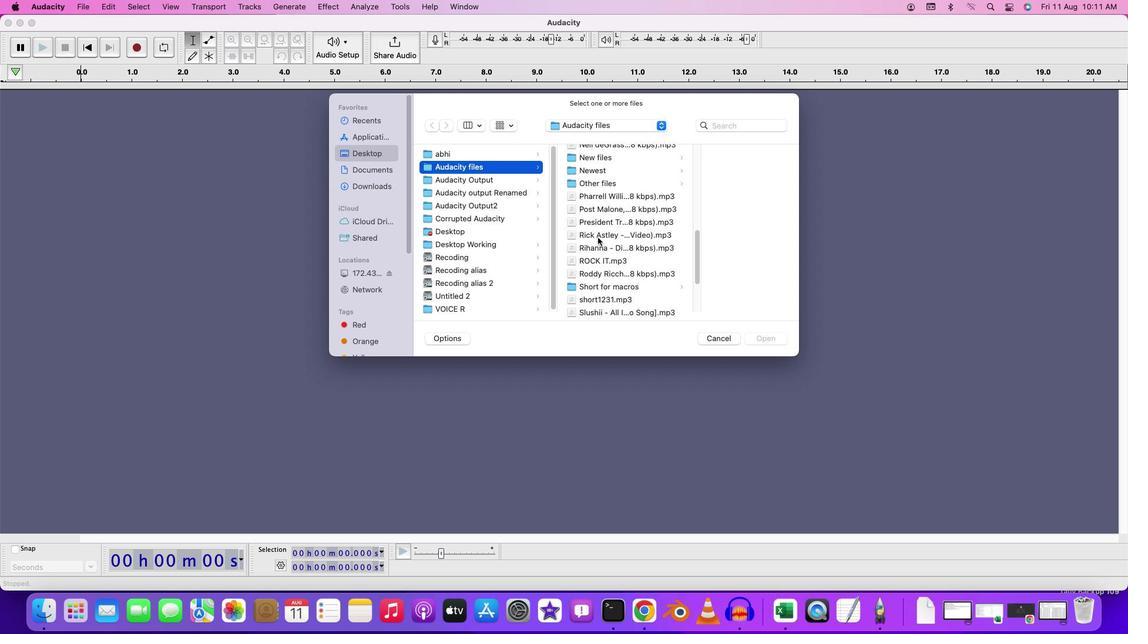 
Action: Mouse moved to (601, 235)
Screenshot: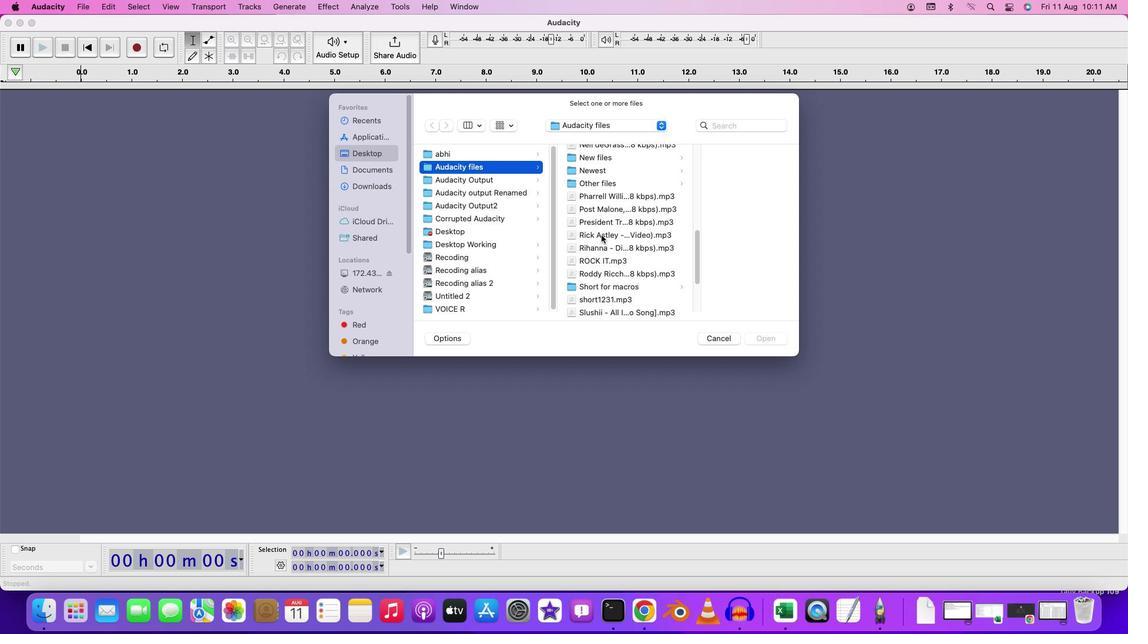 
Action: Mouse scrolled (601, 235) with delta (0, 0)
Screenshot: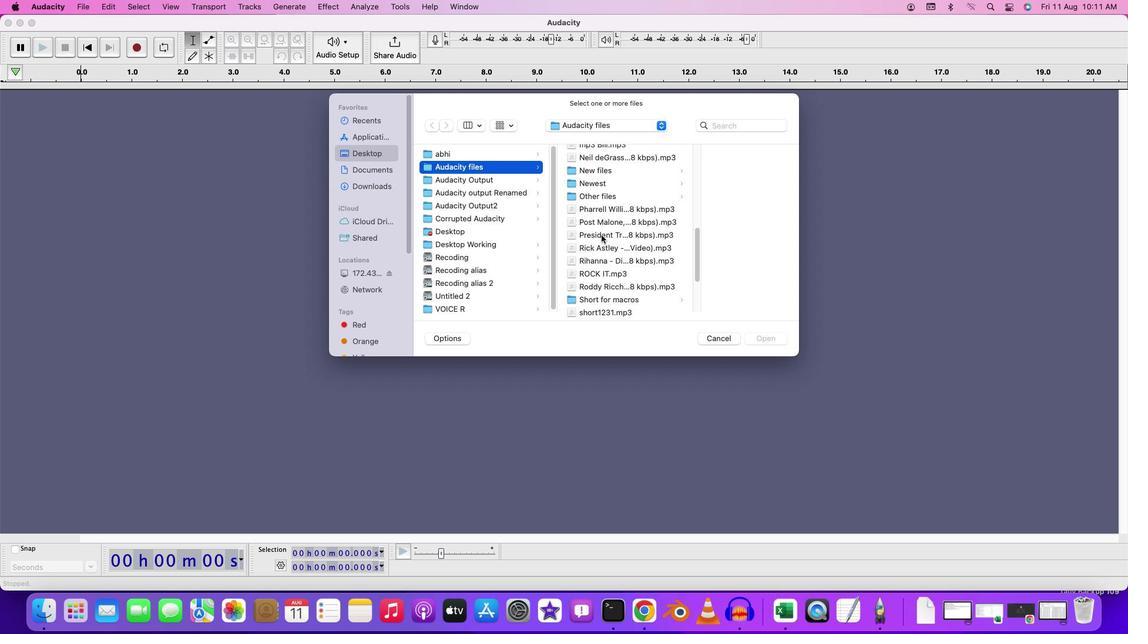 
Action: Mouse scrolled (601, 235) with delta (0, 0)
Screenshot: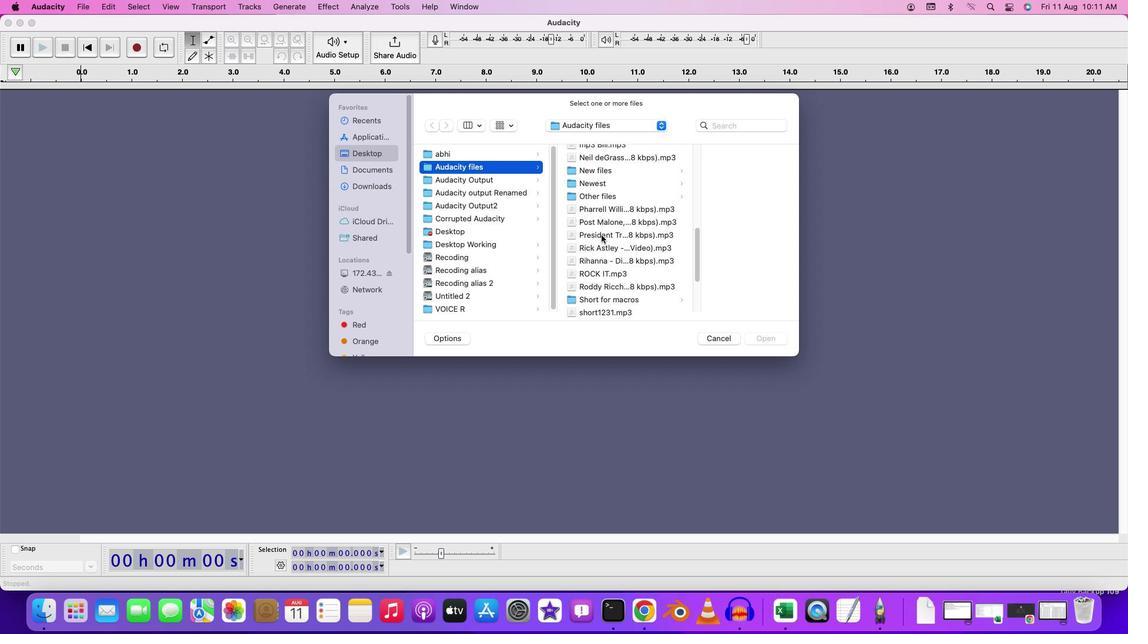 
Action: Mouse scrolled (601, 235) with delta (0, 1)
Screenshot: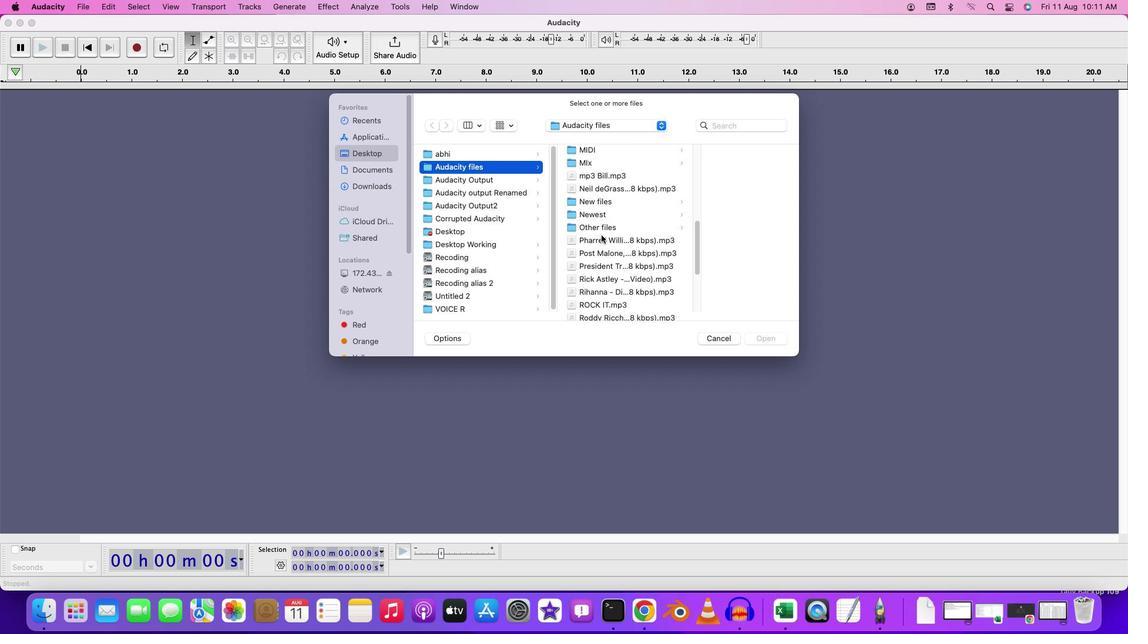 
Action: Mouse moved to (599, 213)
Screenshot: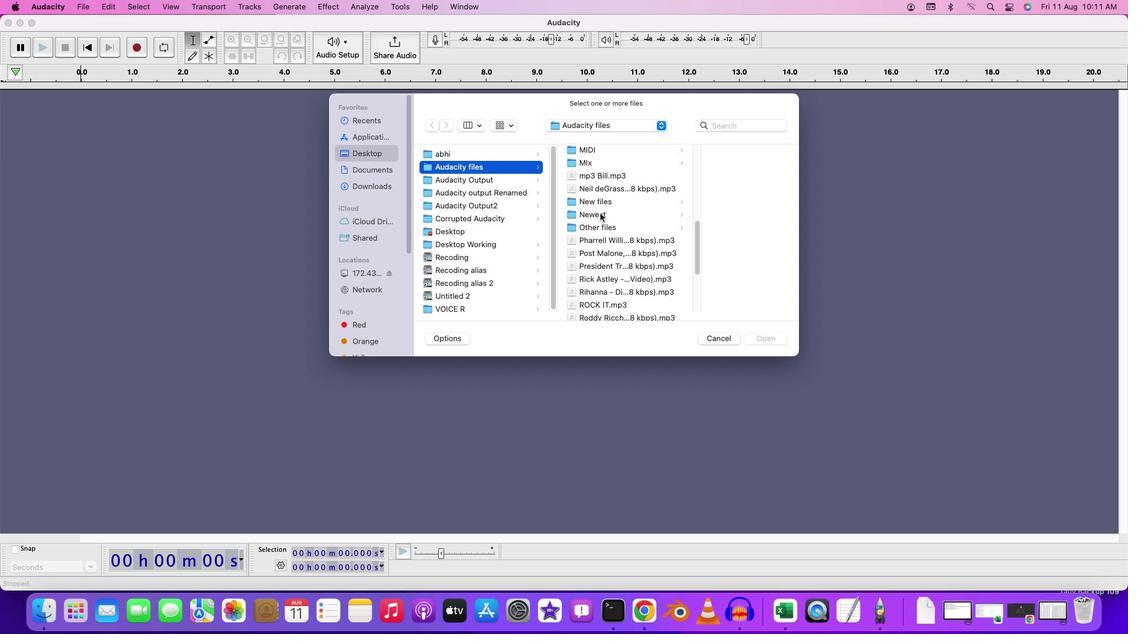 
Action: Mouse pressed left at (599, 213)
Screenshot: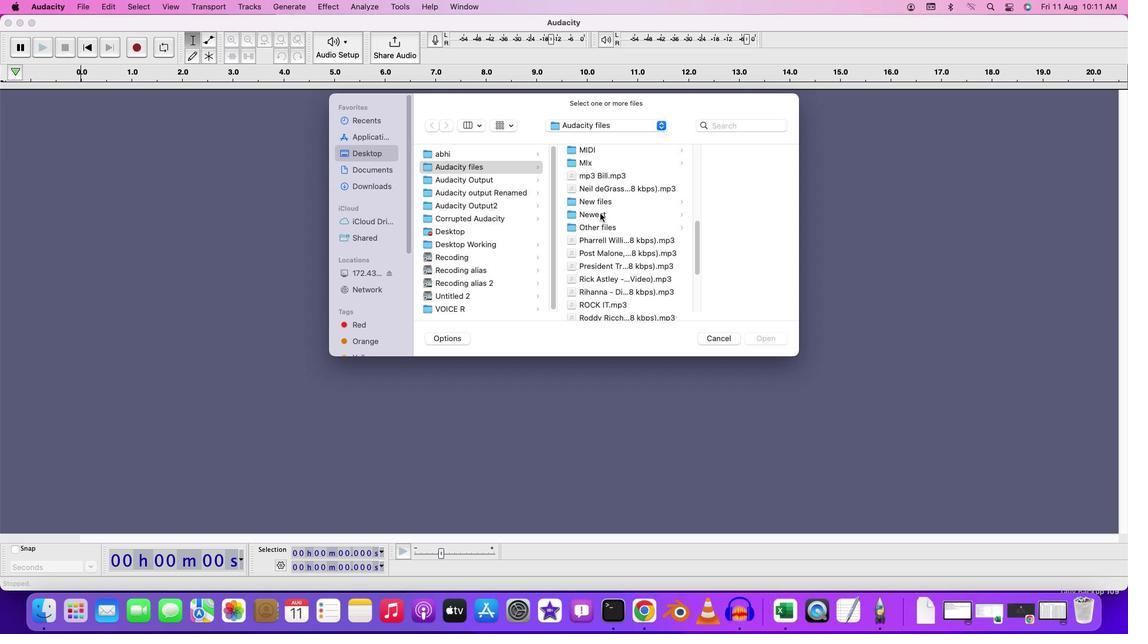 
Action: Mouse moved to (558, 200)
Screenshot: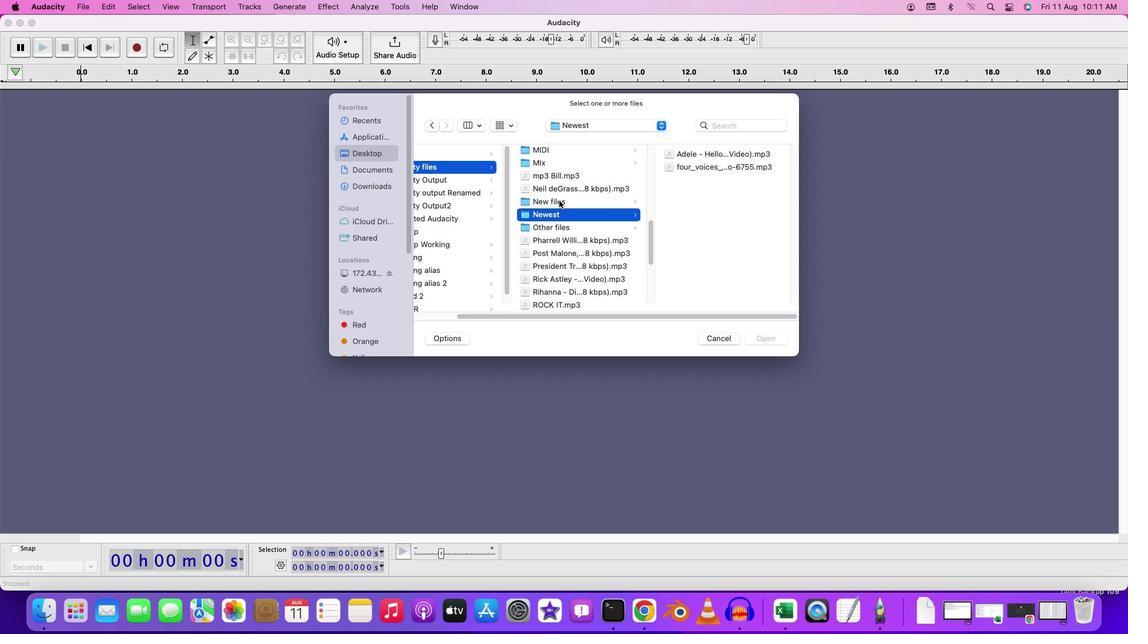 
Action: Mouse pressed left at (558, 200)
Screenshot: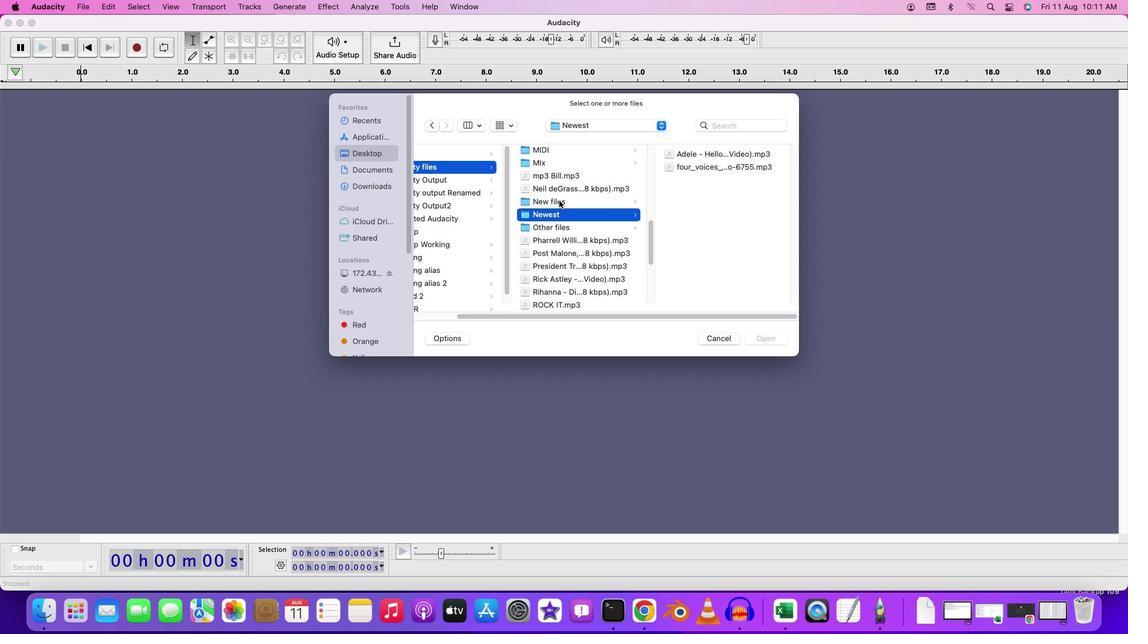 
Action: Mouse moved to (720, 193)
Screenshot: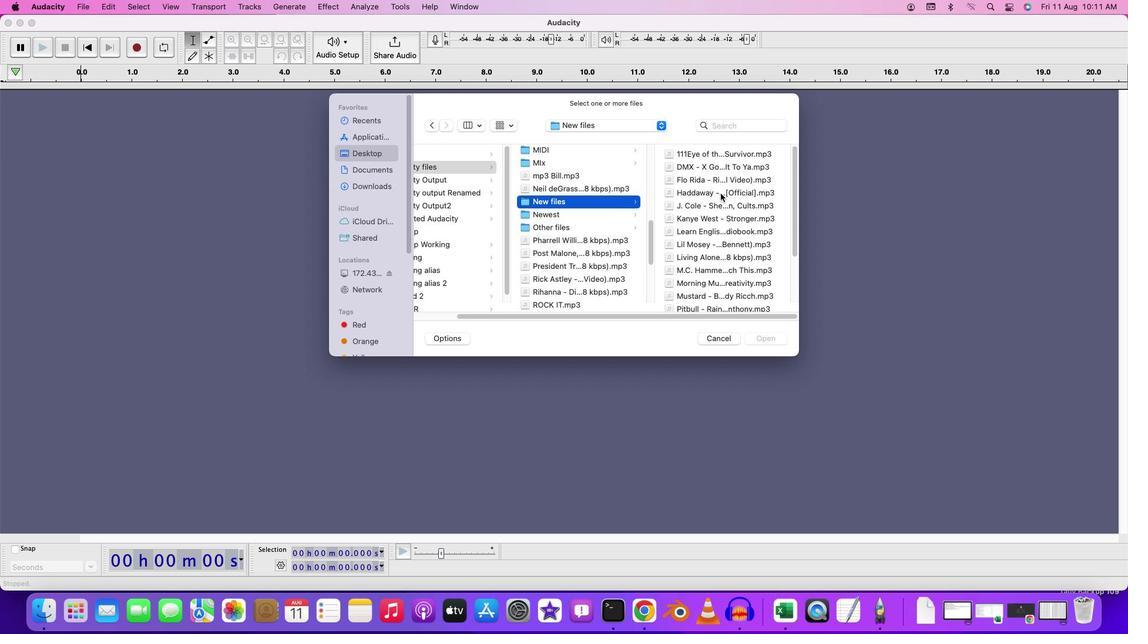 
Action: Mouse pressed left at (720, 193)
Screenshot: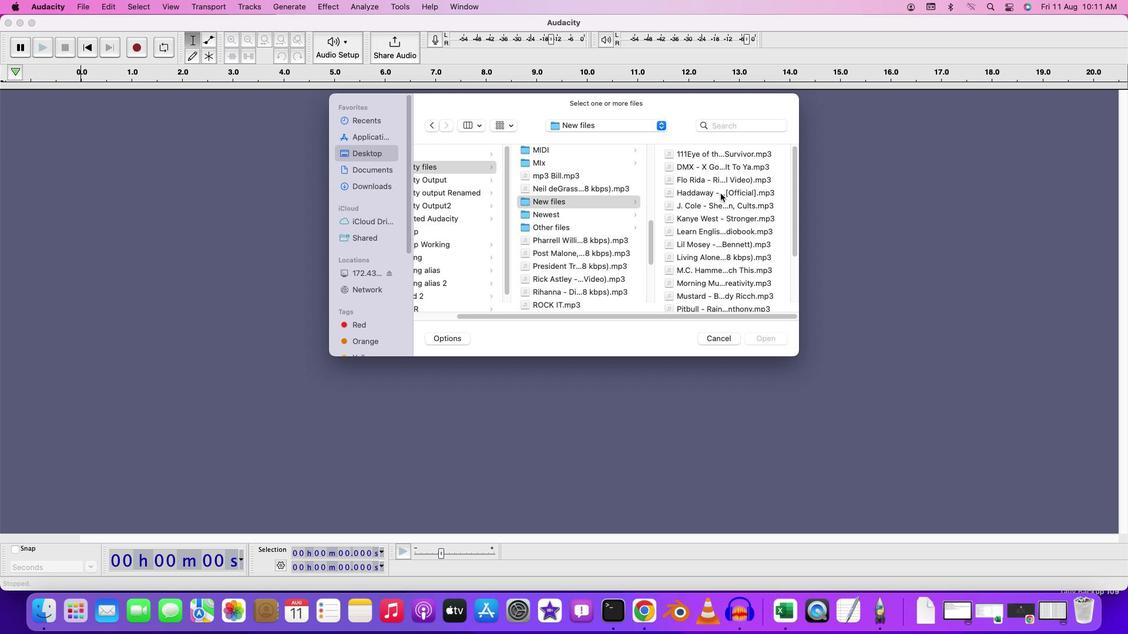 
Action: Mouse pressed left at (720, 193)
Screenshot: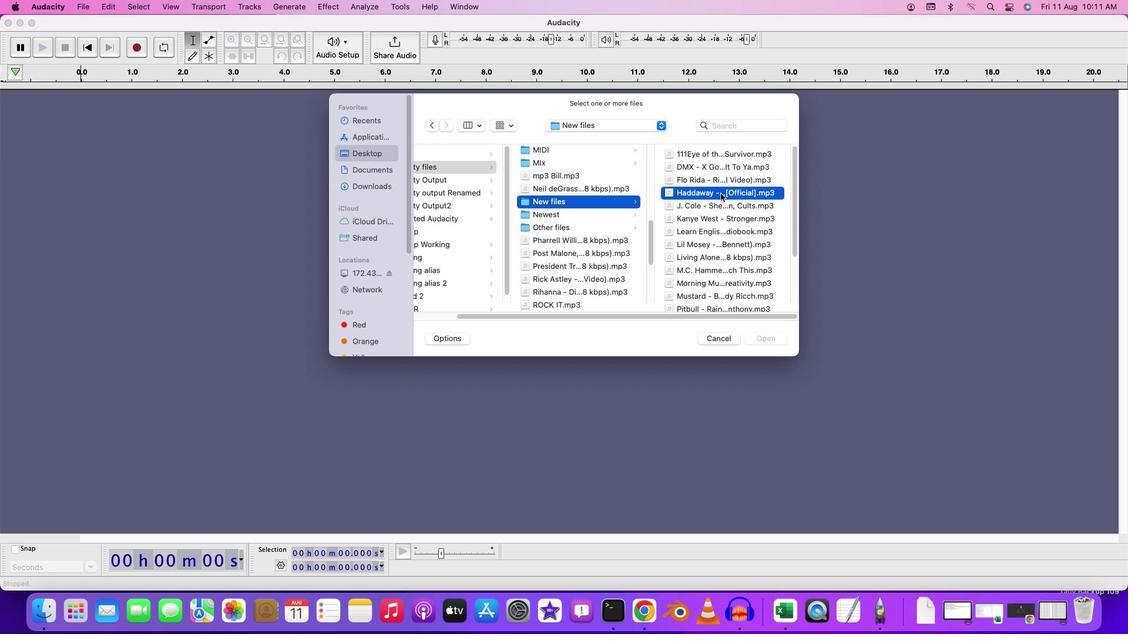 
Action: Mouse moved to (117, 129)
Screenshot: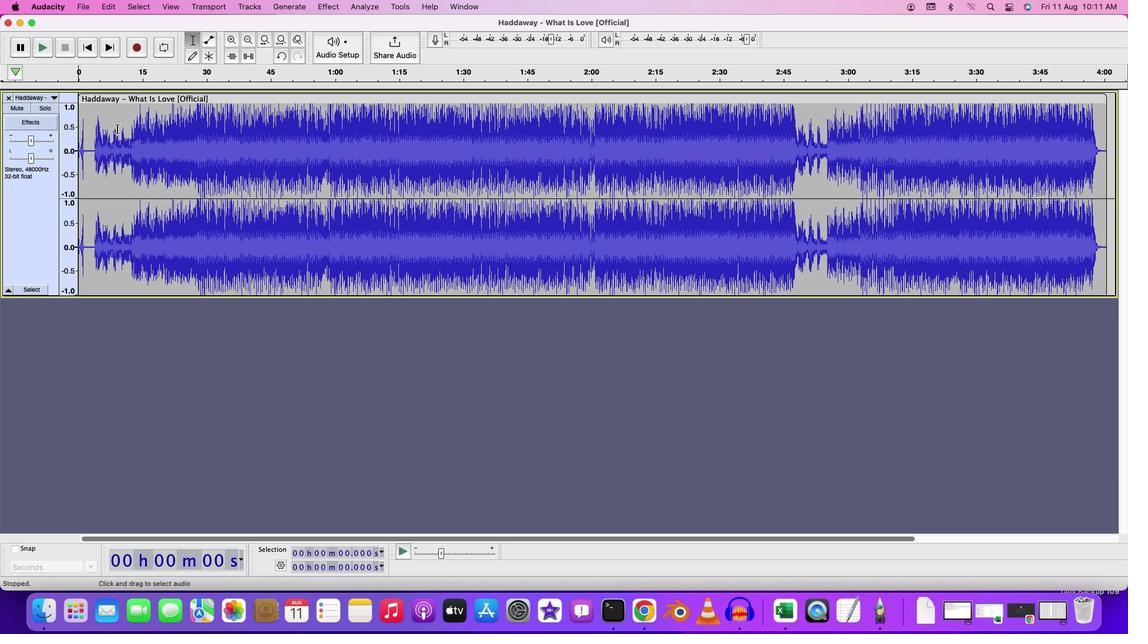 
Action: Mouse pressed left at (117, 129)
Screenshot: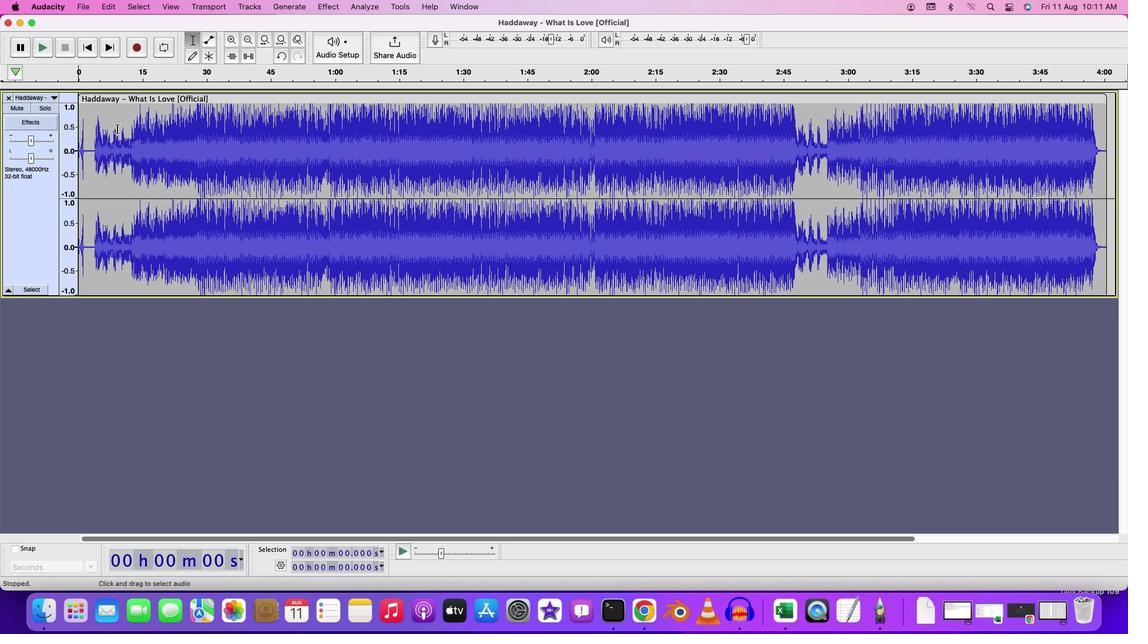 
Action: Mouse moved to (118, 128)
Screenshot: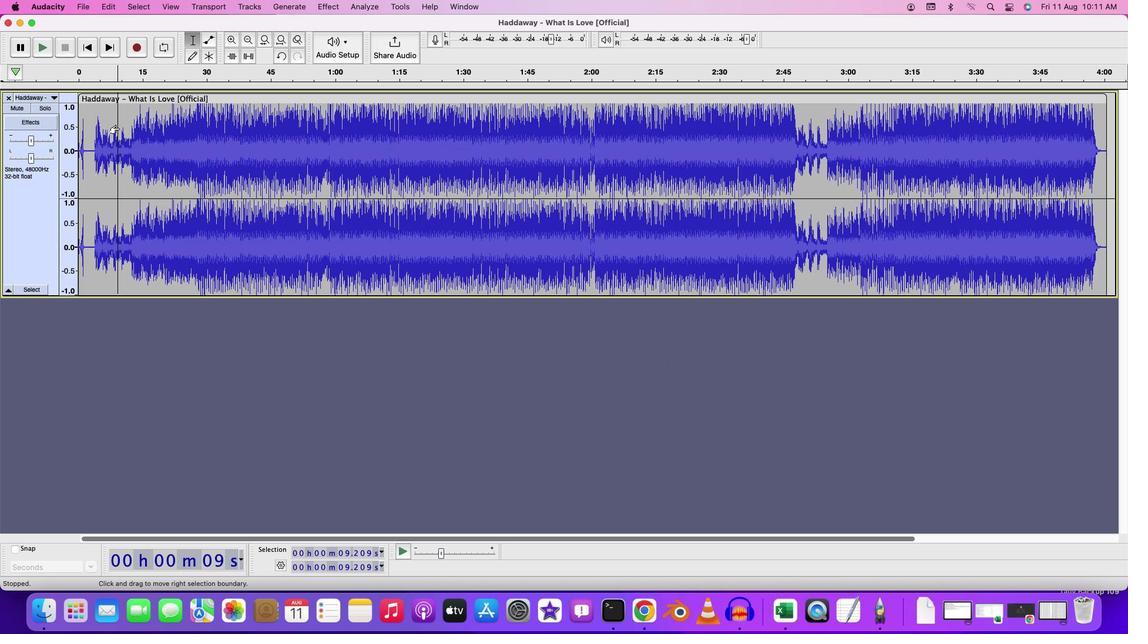 
Action: Key pressed Key.space
Screenshot: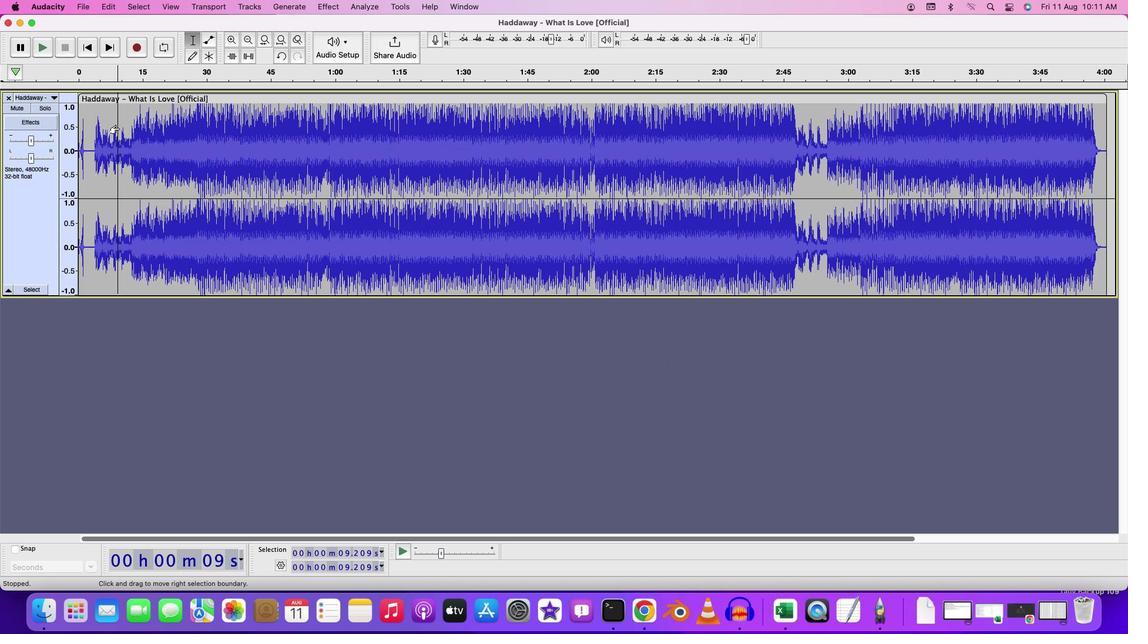 
Action: Mouse moved to (193, 113)
Screenshot: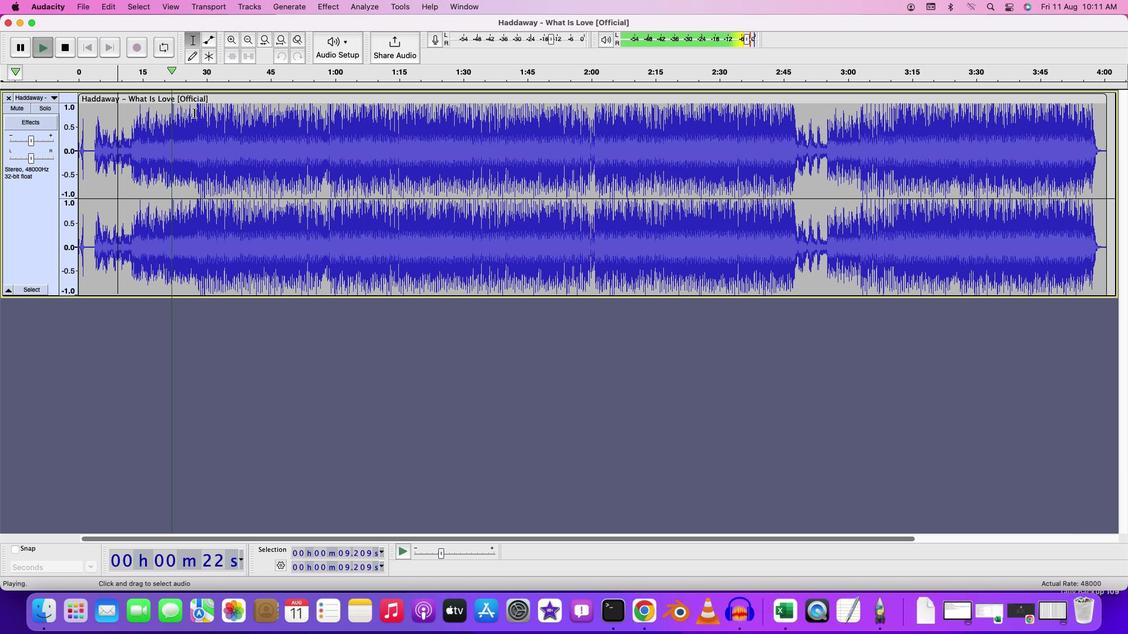 
Action: Mouse pressed left at (193, 113)
Screenshot: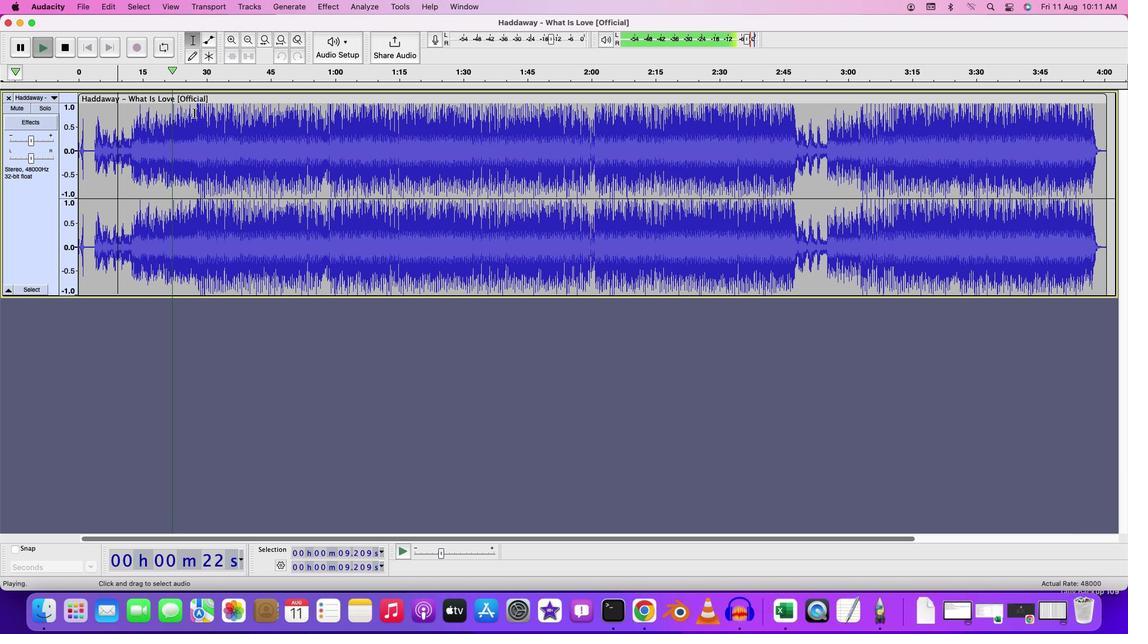 
Action: Key pressed Key.spaceKey.space
Screenshot: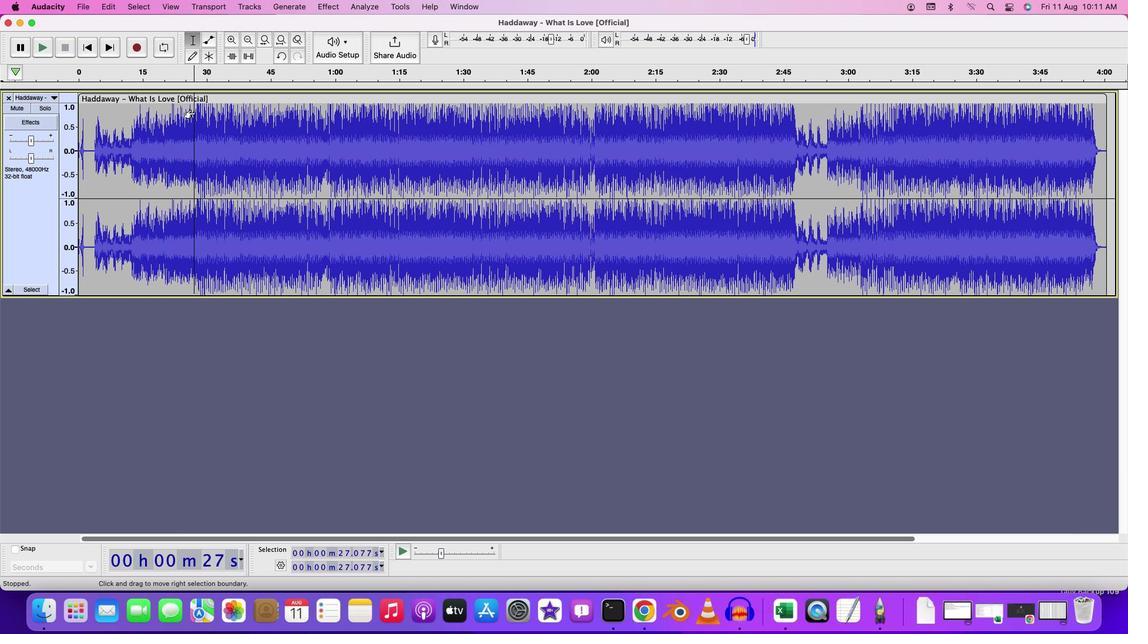 
Action: Mouse moved to (279, 127)
Screenshot: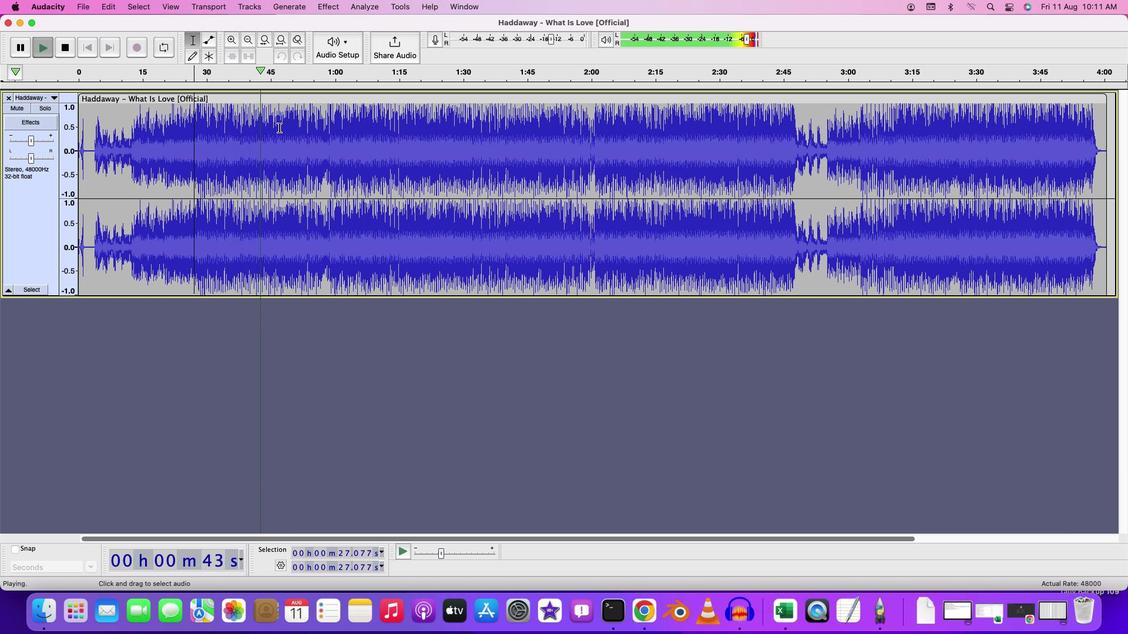 
Action: Mouse pressed left at (279, 127)
Screenshot: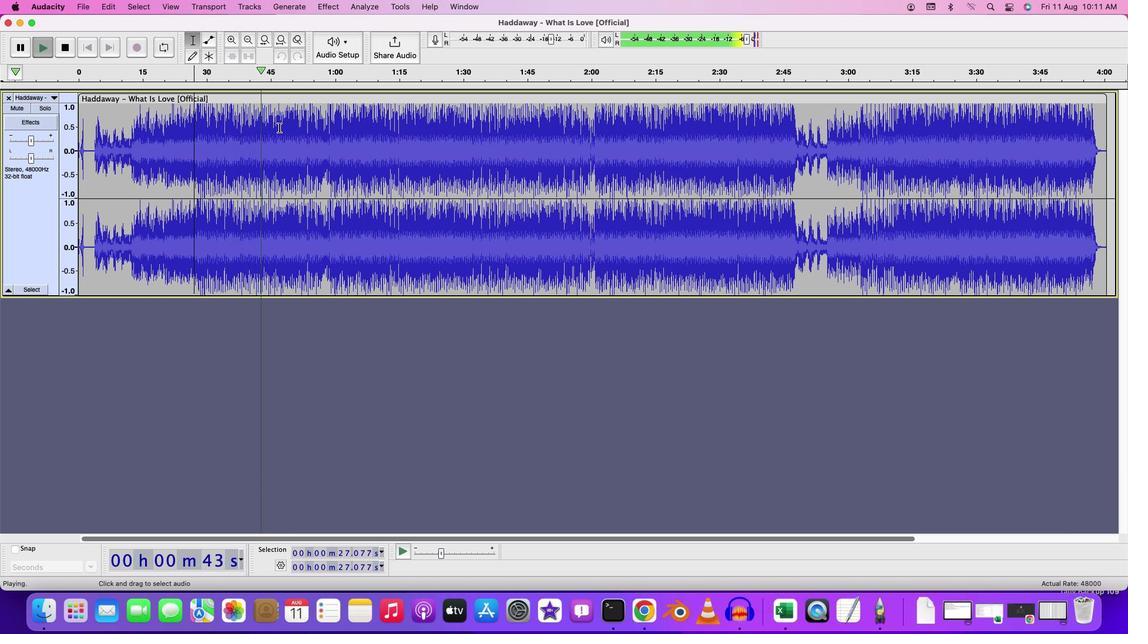 
Action: Key pressed Key.spaceKey.space
Screenshot: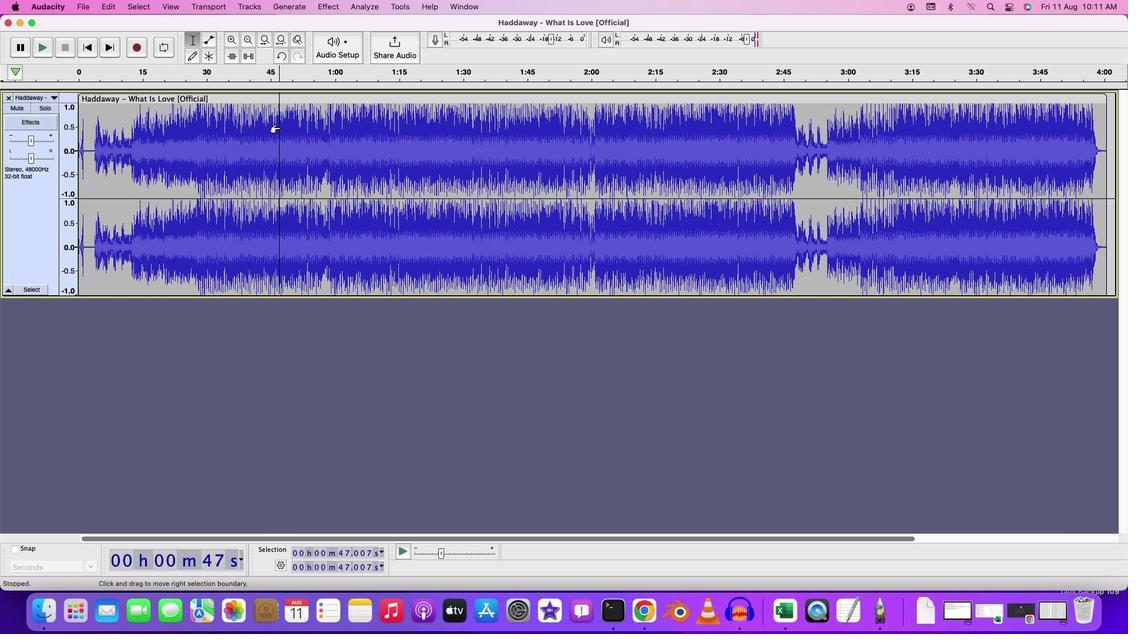 
Action: Mouse moved to (400, 149)
Screenshot: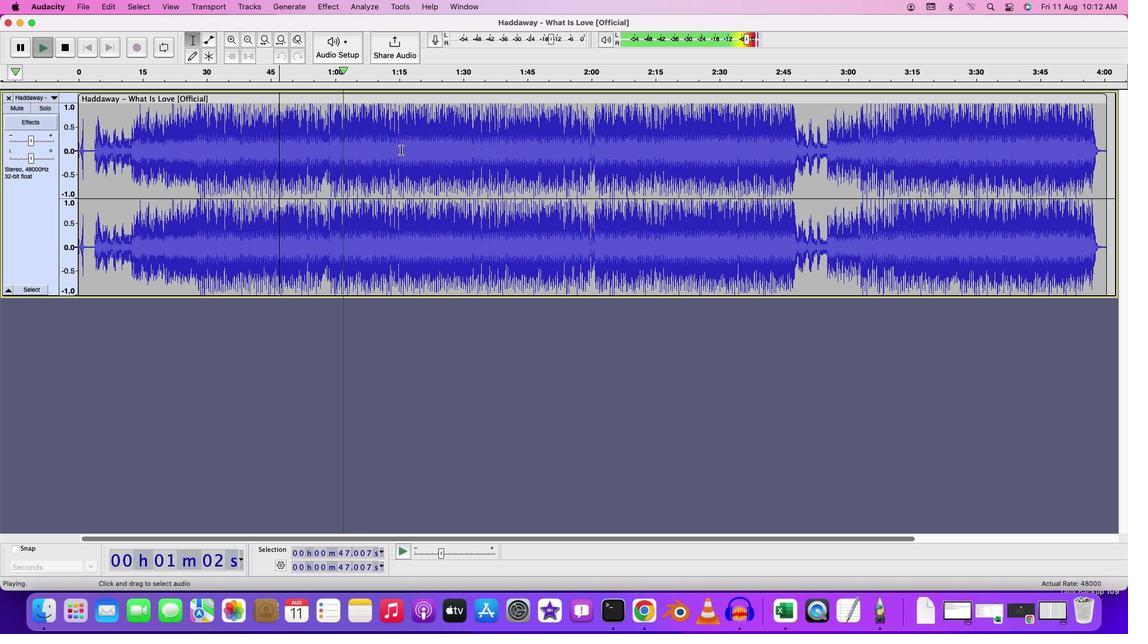 
Action: Mouse pressed left at (400, 149)
Screenshot: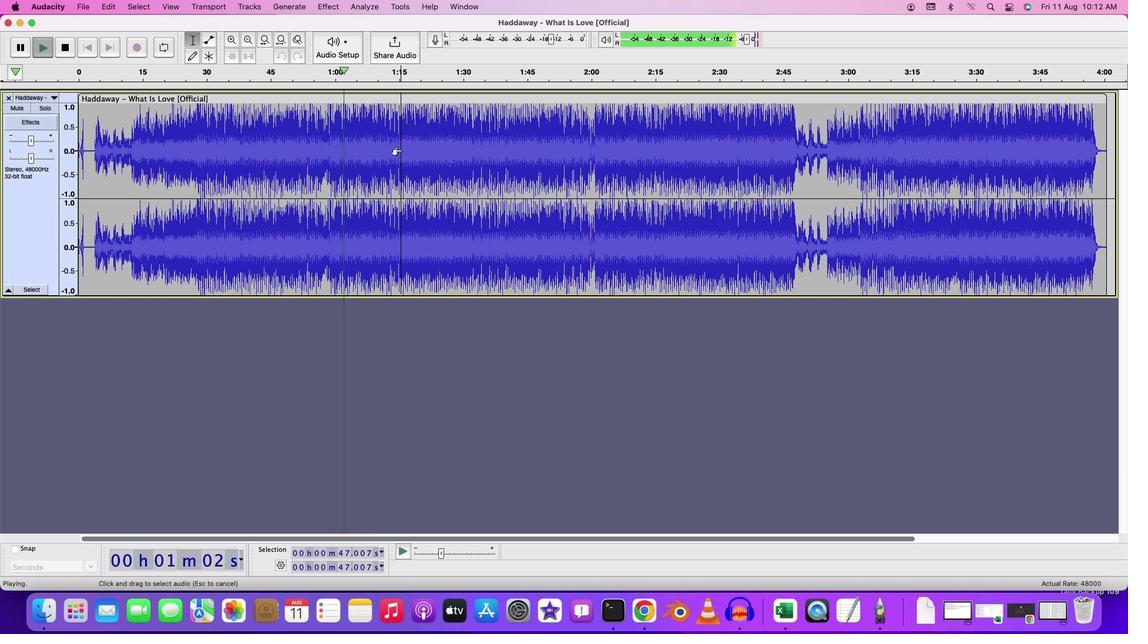 
Action: Mouse moved to (396, 151)
Screenshot: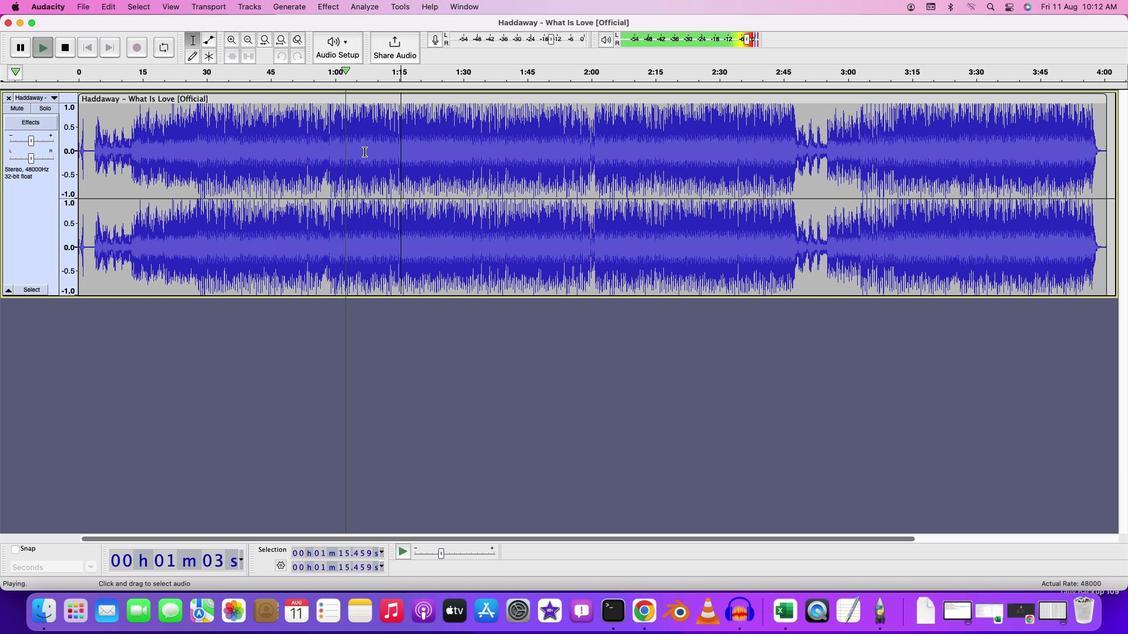 
Action: Key pressed Key.space
Screenshot: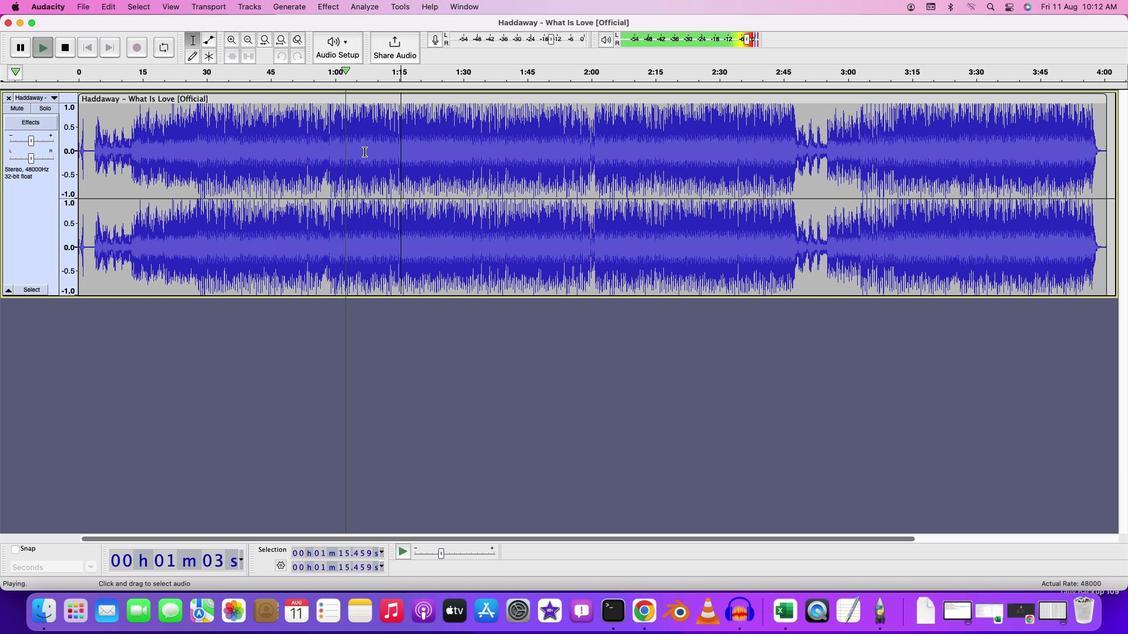 
Action: Mouse moved to (55, 94)
Screenshot: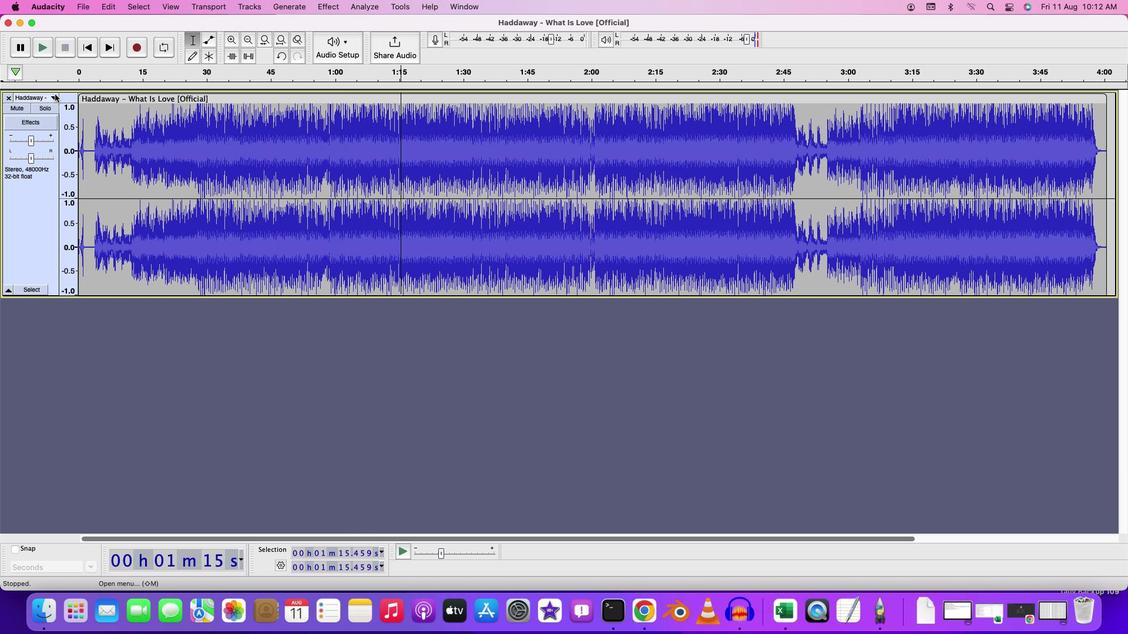 
Action: Mouse pressed left at (55, 94)
Screenshot: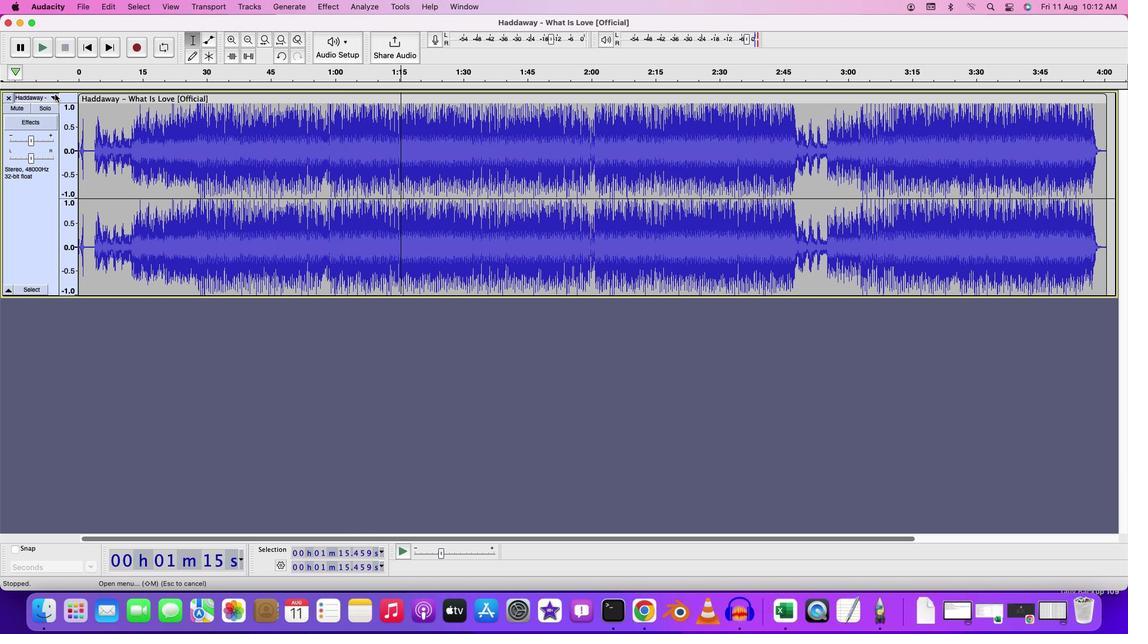 
Action: Mouse moved to (64, 210)
Screenshot: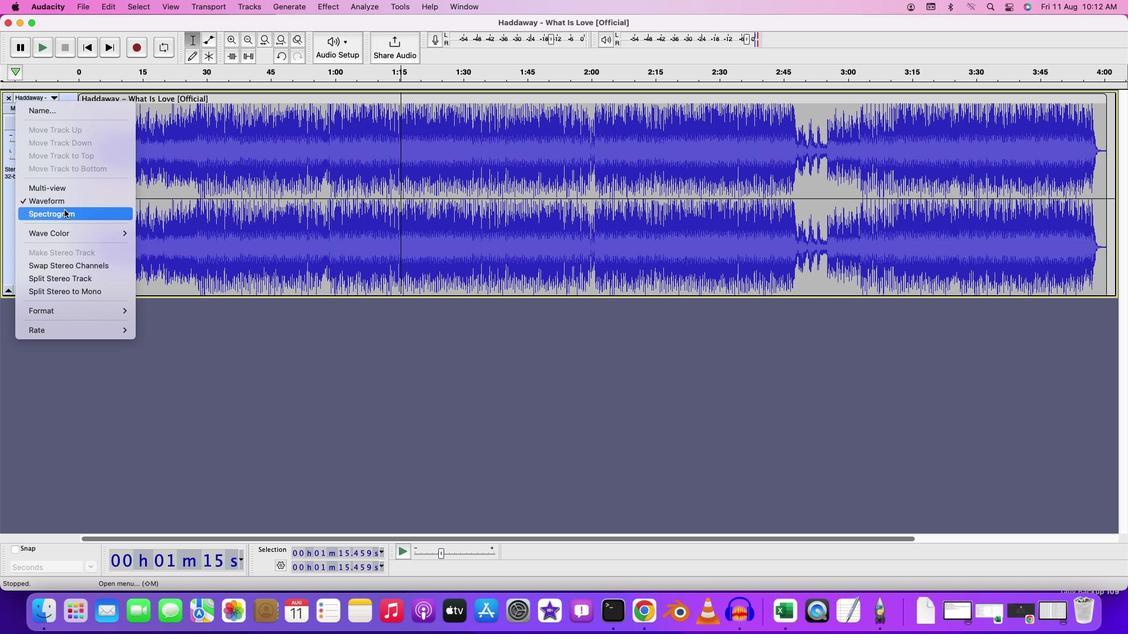 
Action: Mouse pressed left at (64, 210)
Screenshot: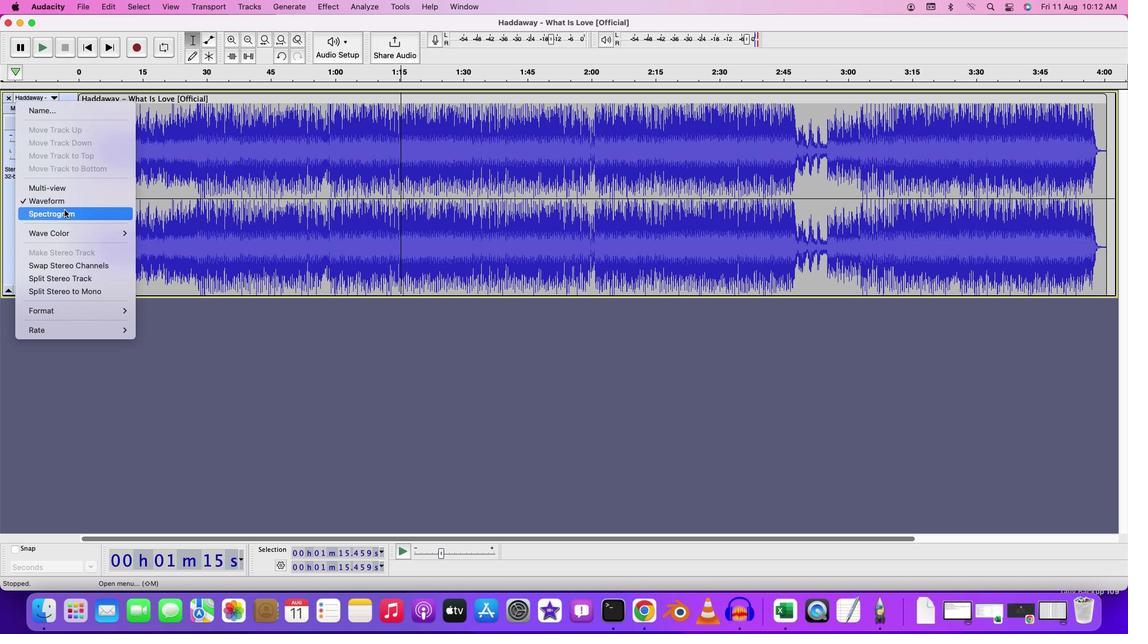 
Action: Mouse moved to (401, 298)
Screenshot: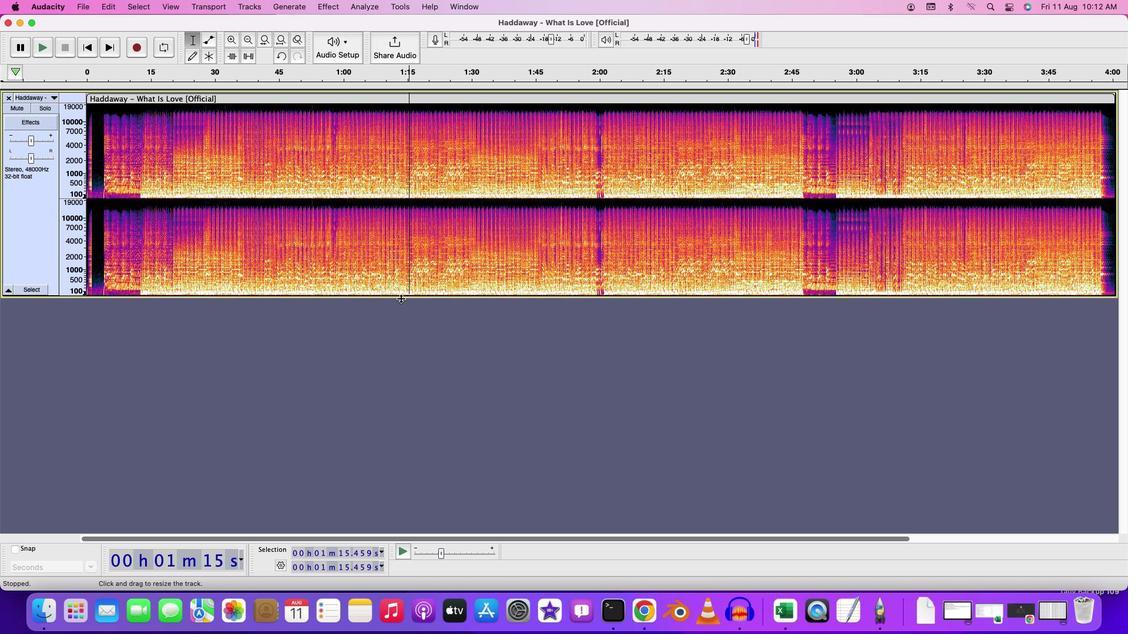 
Action: Mouse pressed left at (401, 298)
Screenshot: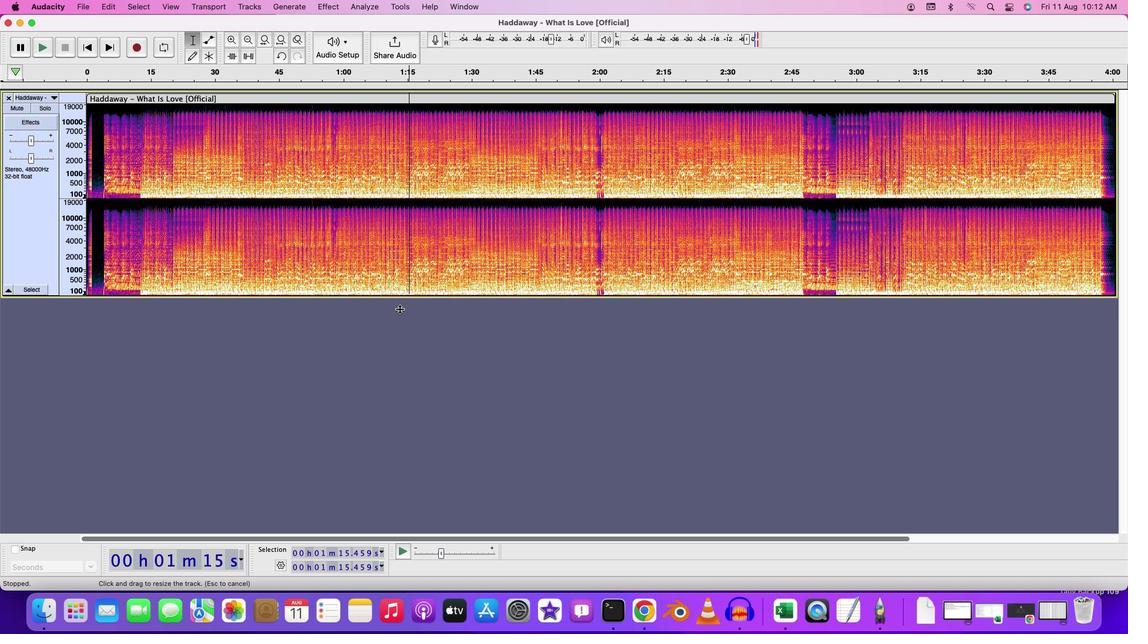 
Action: Mouse moved to (101, 152)
Screenshot: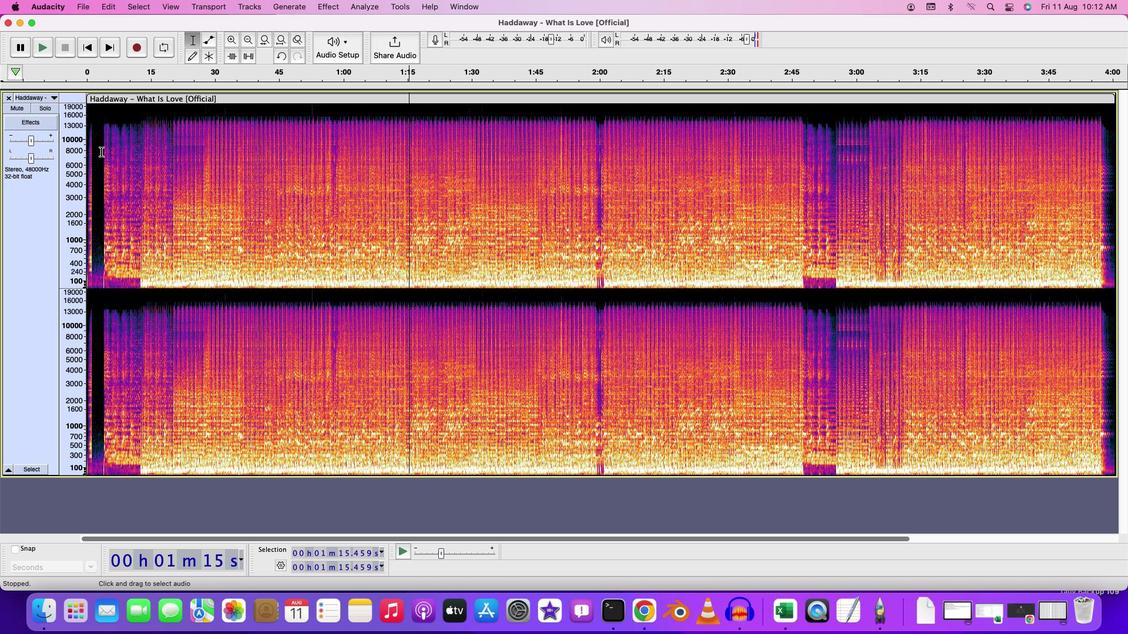 
Action: Mouse pressed left at (101, 152)
Screenshot: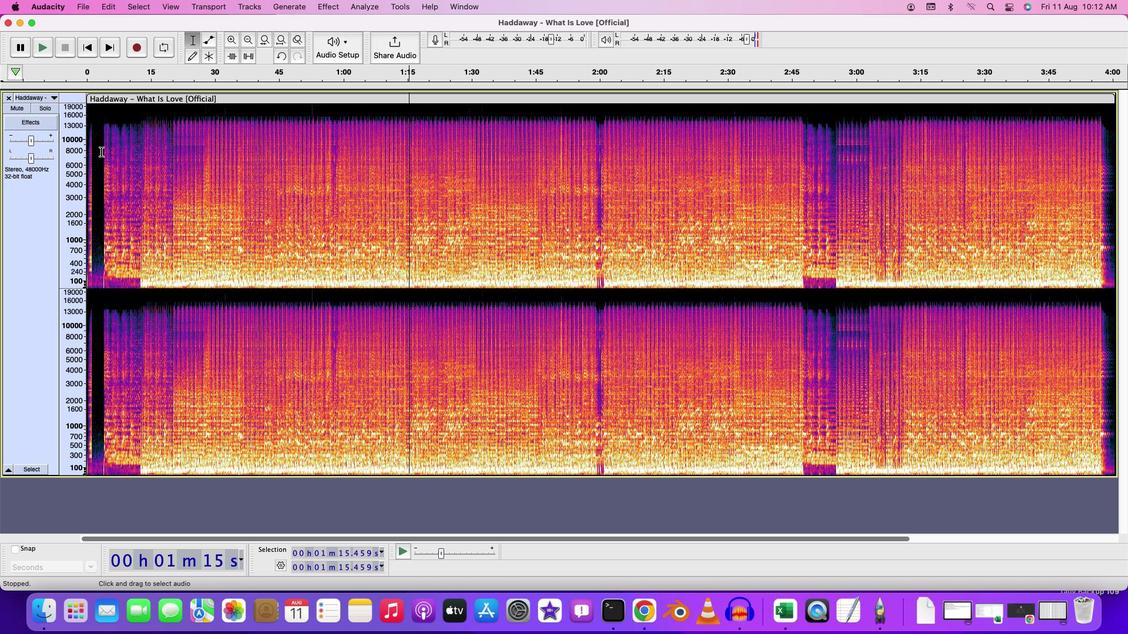
Action: Mouse moved to (101, 151)
Screenshot: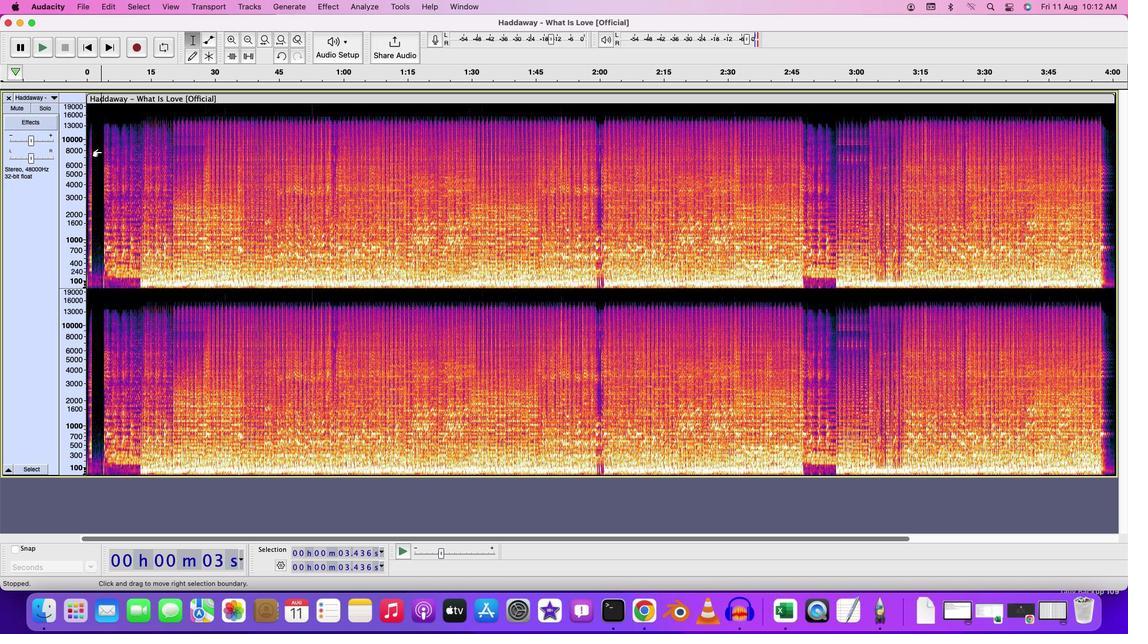 
Action: Key pressed Key.space
Screenshot: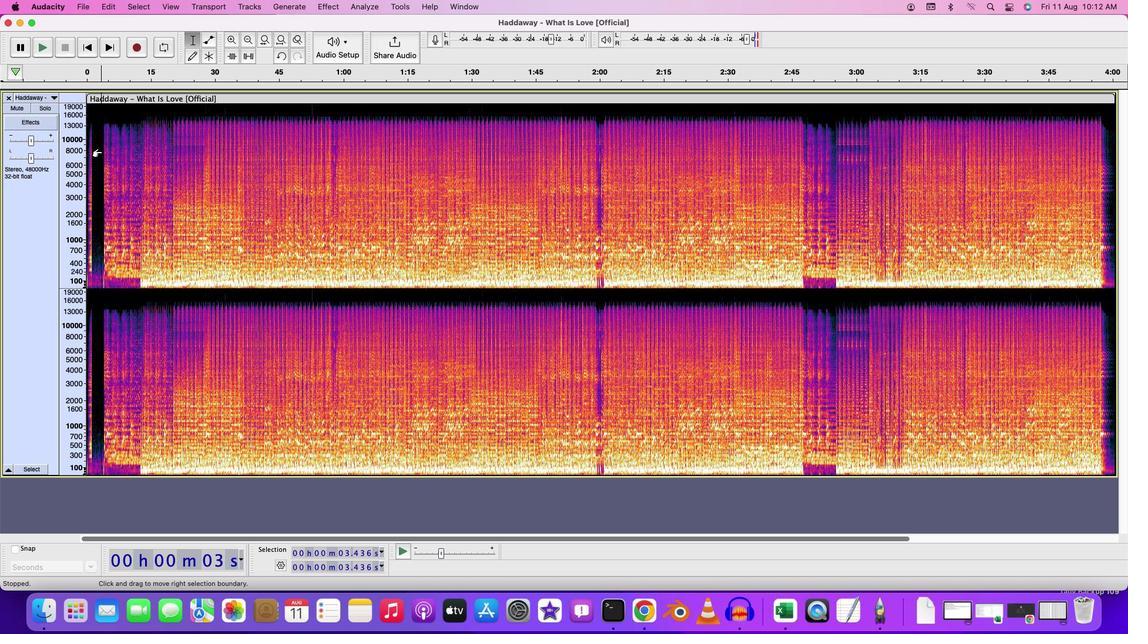 
Action: Mouse moved to (595, 169)
Screenshot: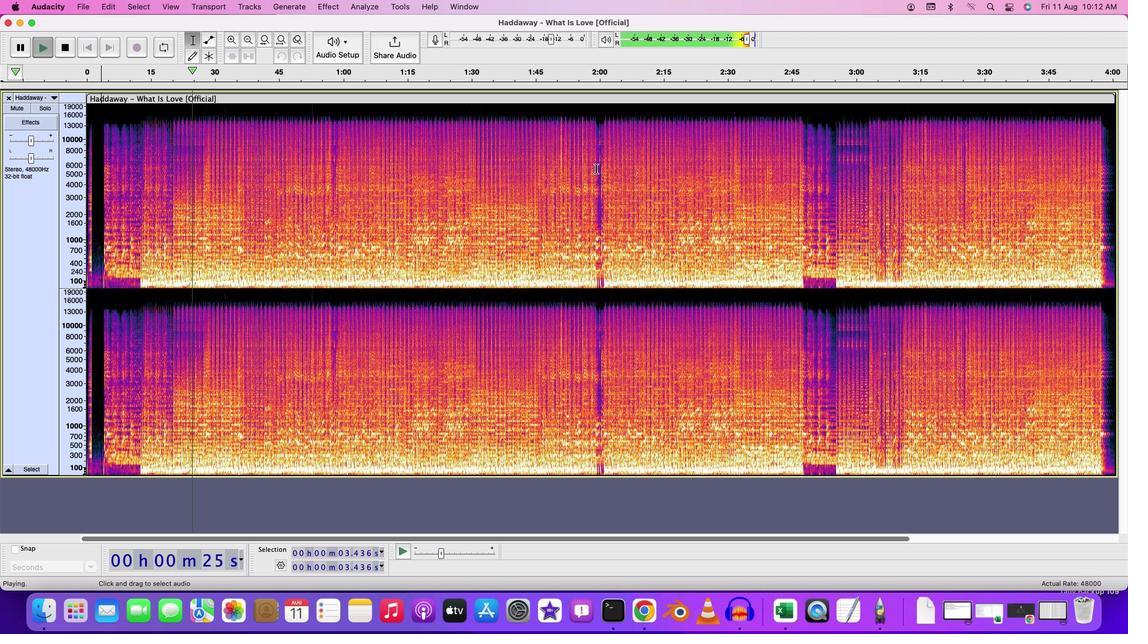 
Action: Mouse pressed left at (595, 169)
Screenshot: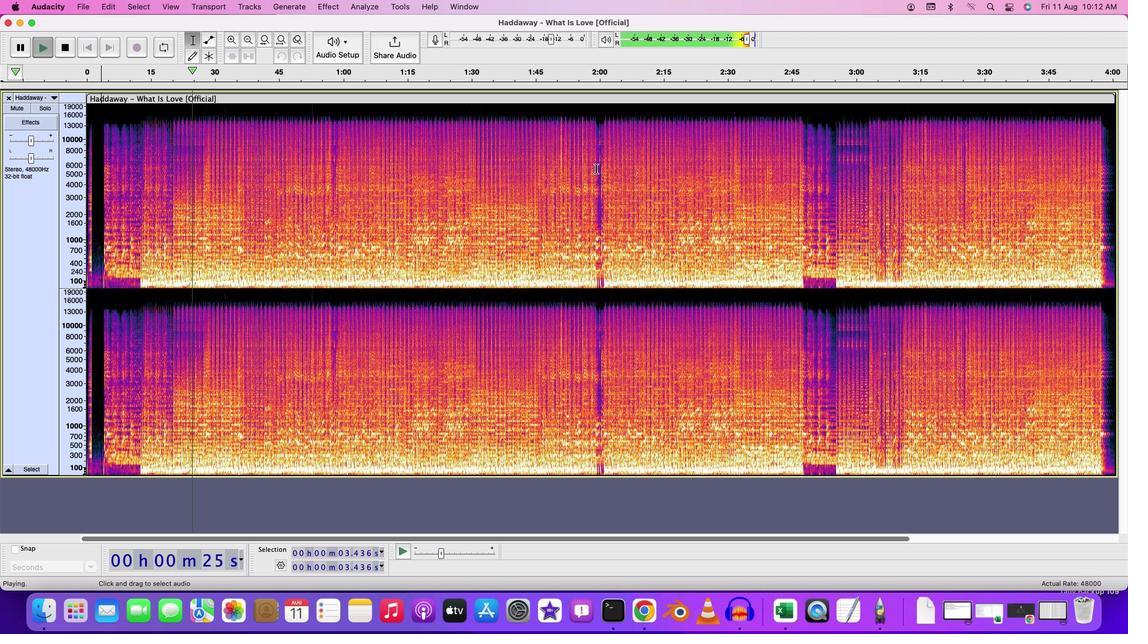 
Action: Key pressed Key.space
Screenshot: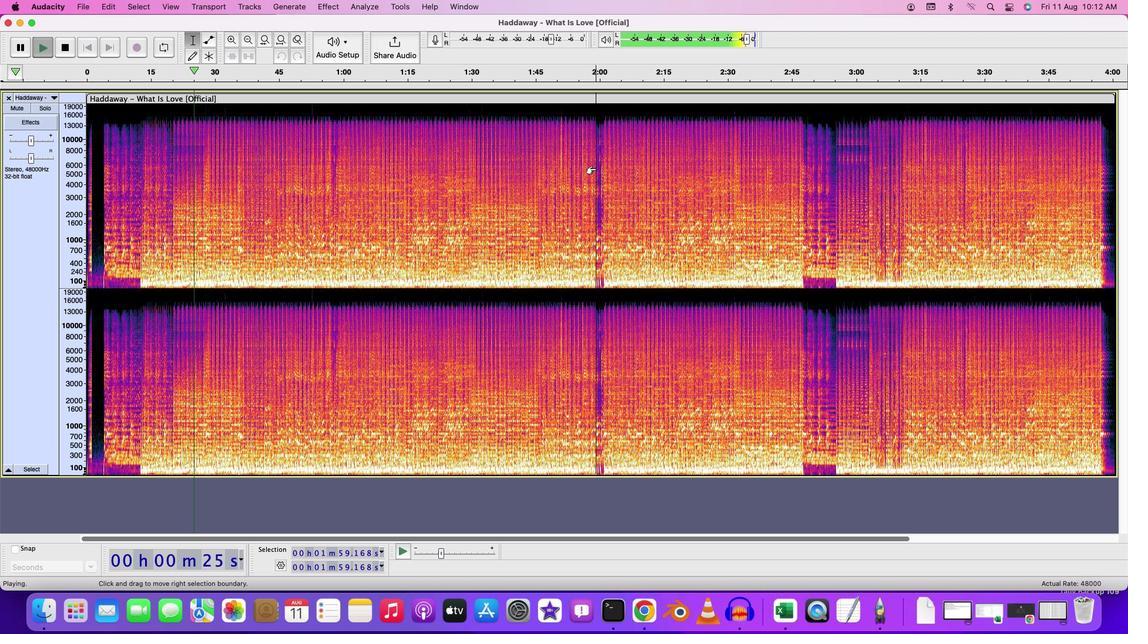 
Action: Mouse moved to (595, 169)
Screenshot: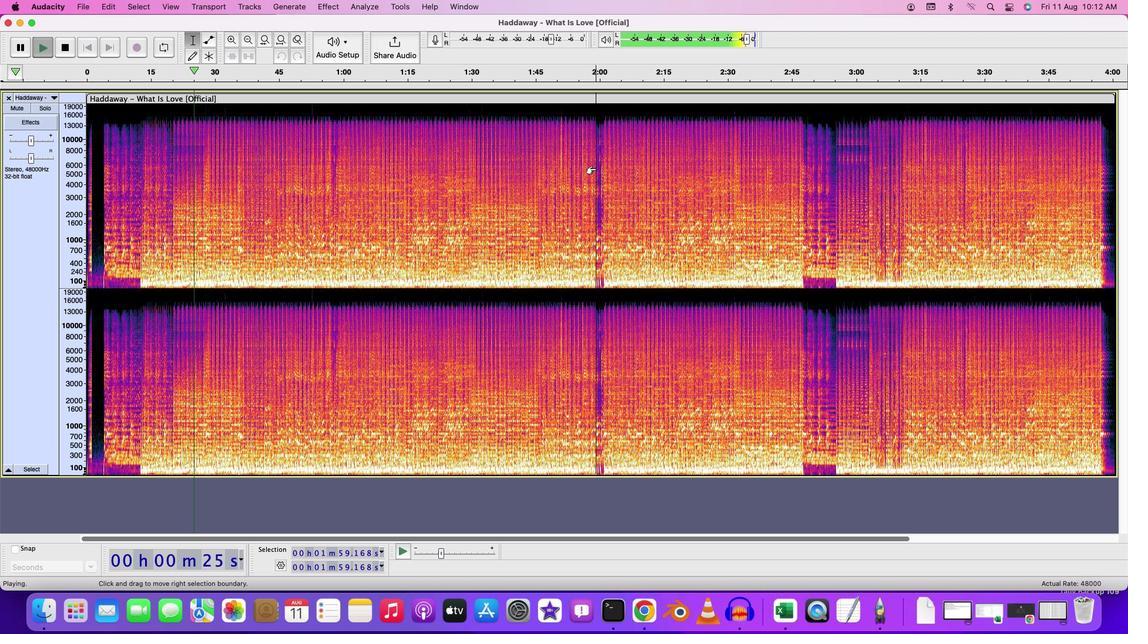 
Action: Key pressed Key.space
Screenshot: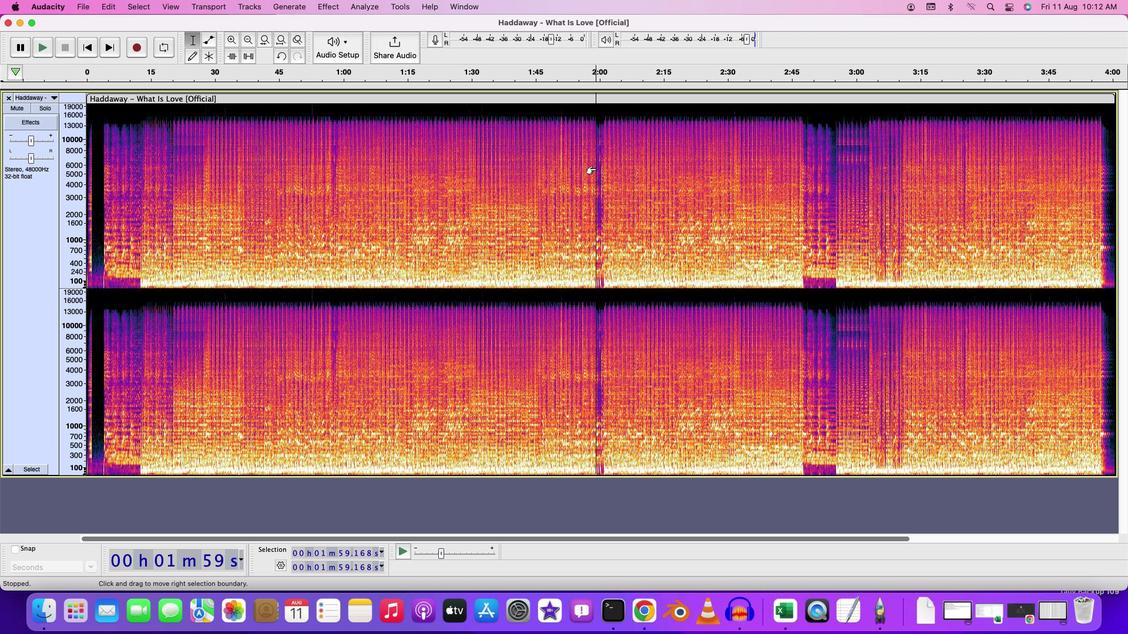 
Action: Mouse moved to (802, 162)
Screenshot: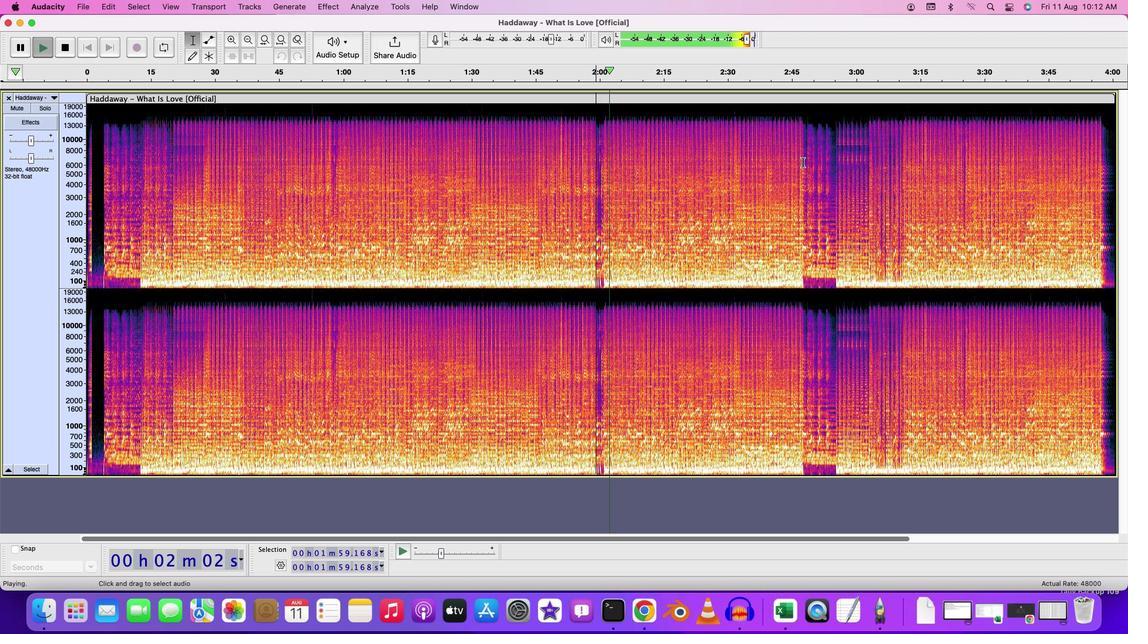 
Action: Mouse pressed left at (802, 162)
Screenshot: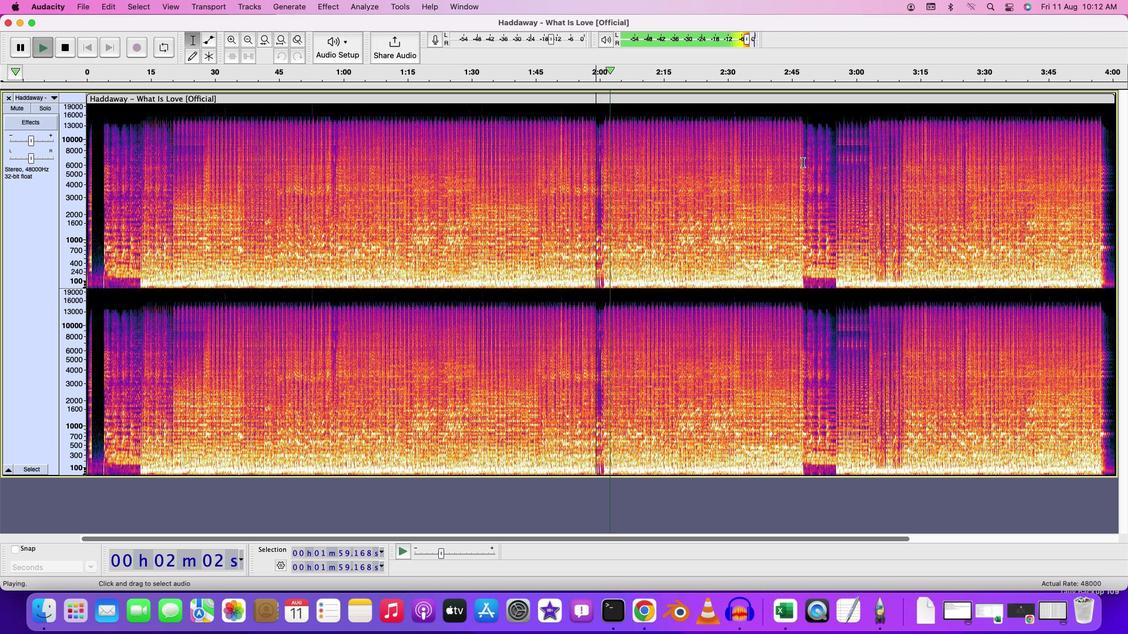 
Action: Mouse moved to (379, 126)
Screenshot: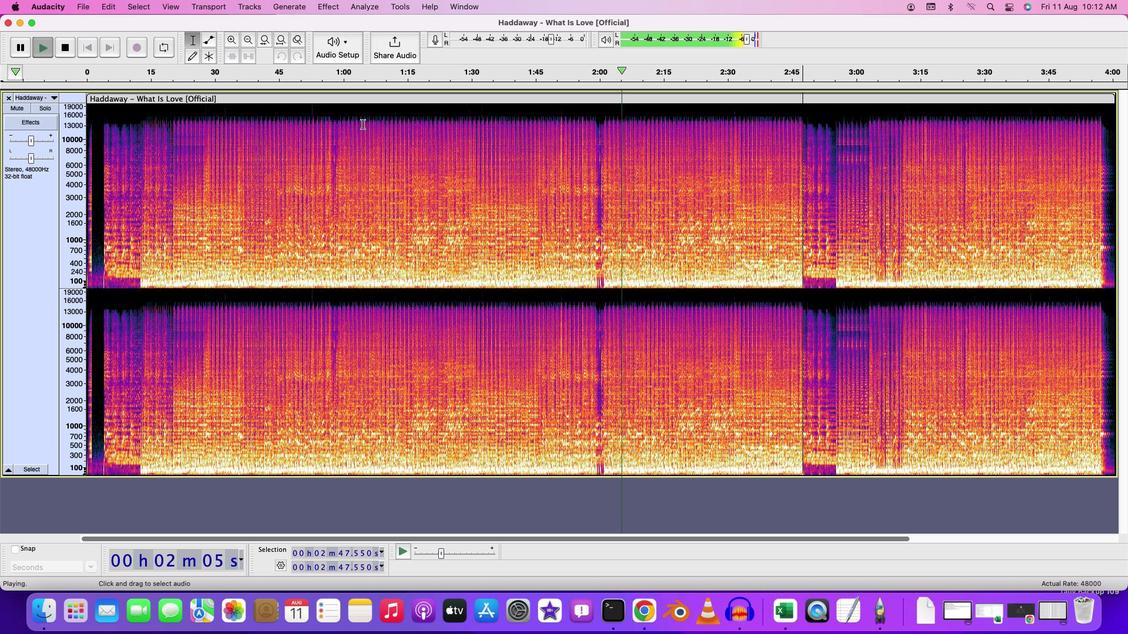 
Action: Key pressed Key.space
Screenshot: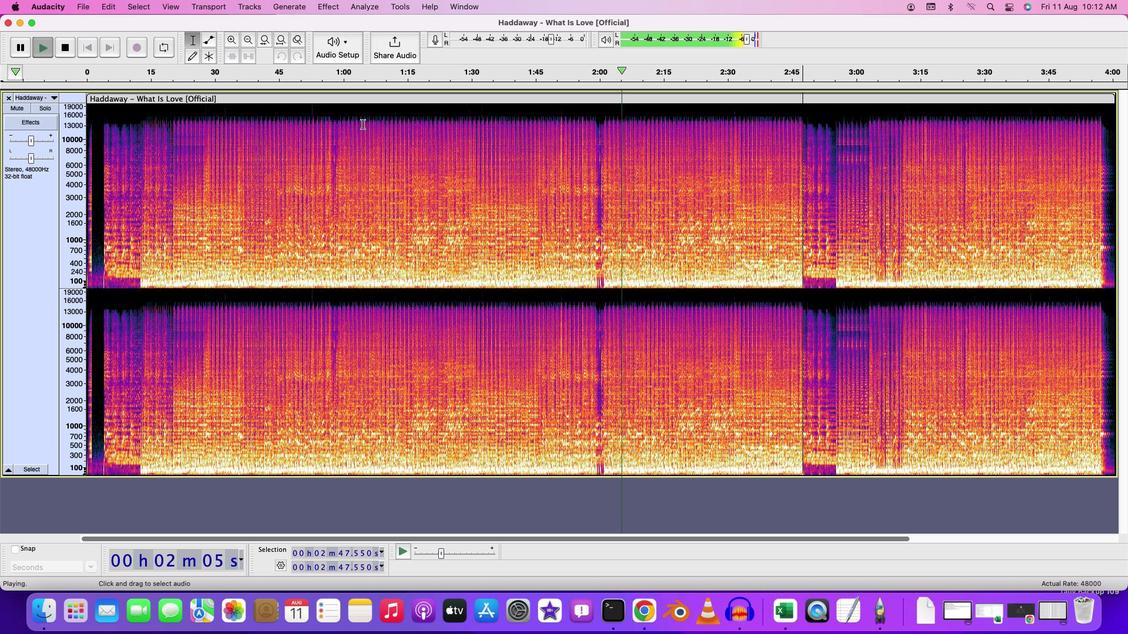 
Action: Mouse moved to (272, 175)
Screenshot: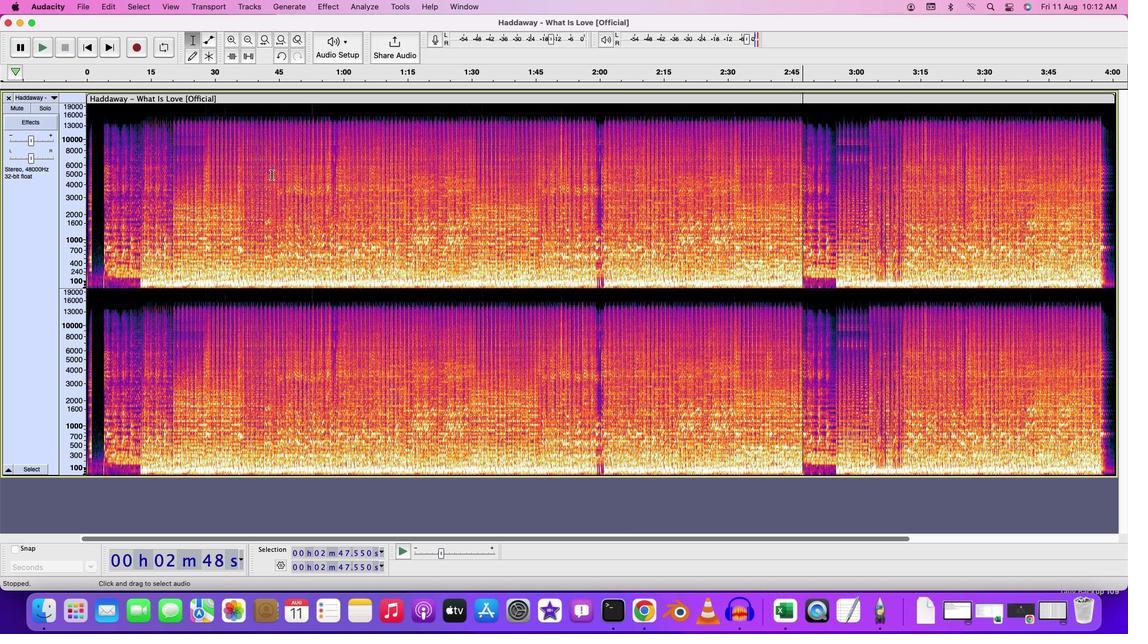 
Action: Mouse pressed left at (272, 175)
Screenshot: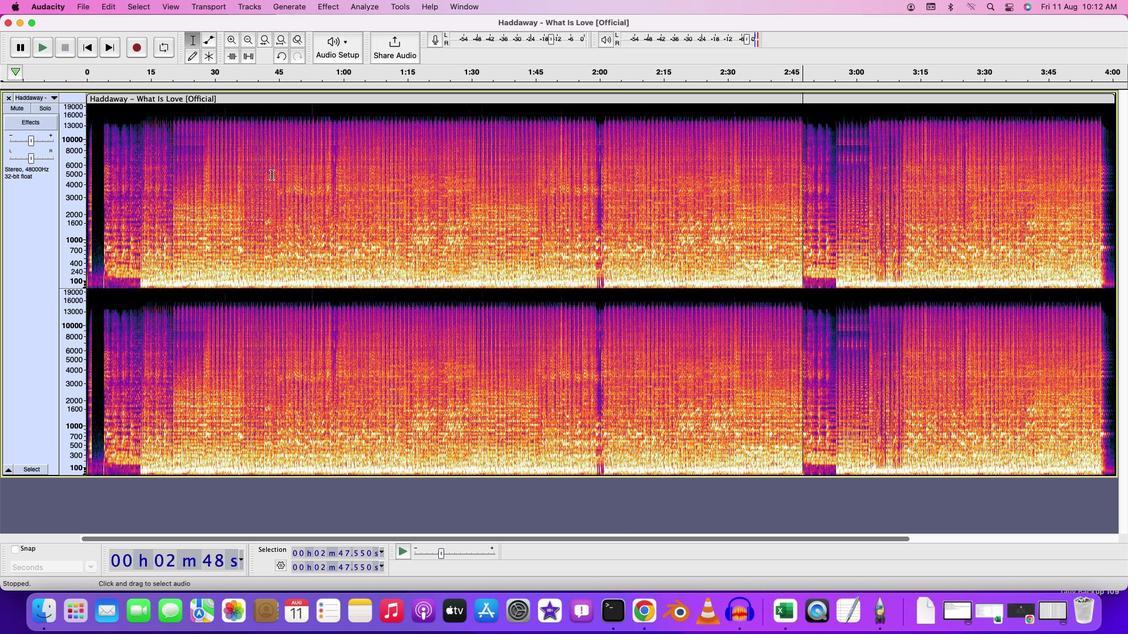 
Action: Mouse moved to (259, 170)
Screenshot: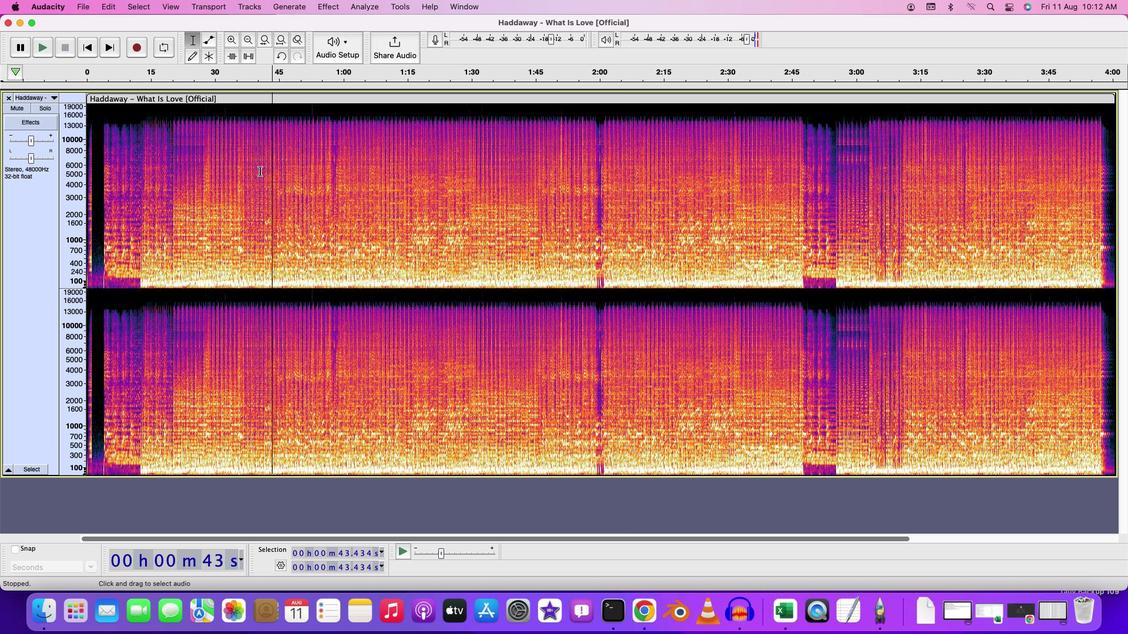 
Action: Mouse pressed left at (259, 170)
Screenshot: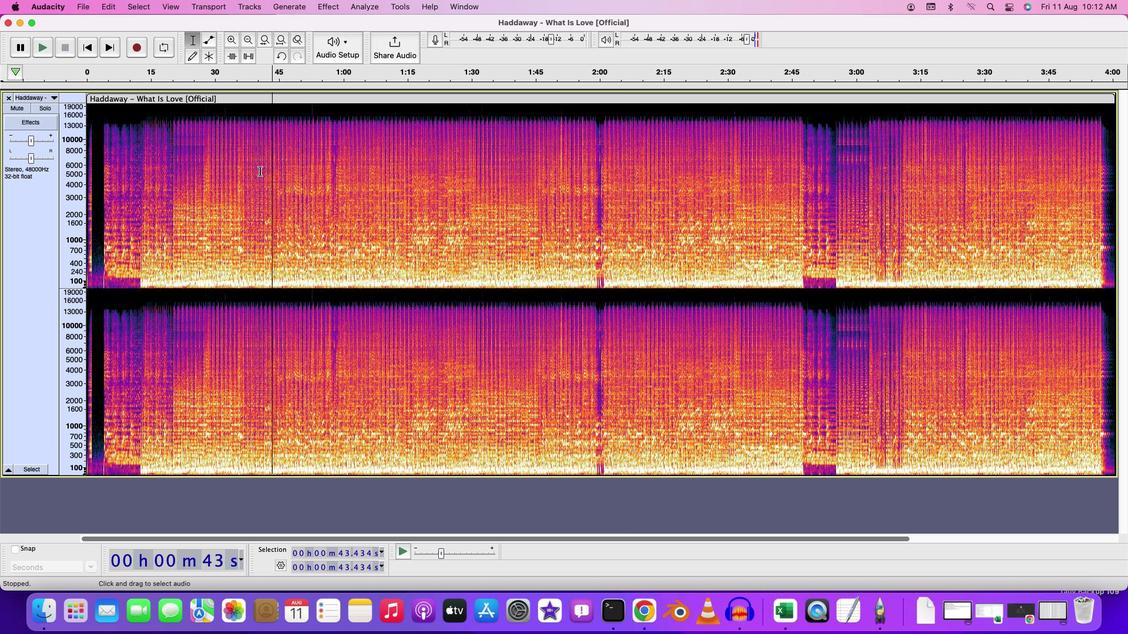
Action: Mouse pressed left at (259, 170)
Screenshot: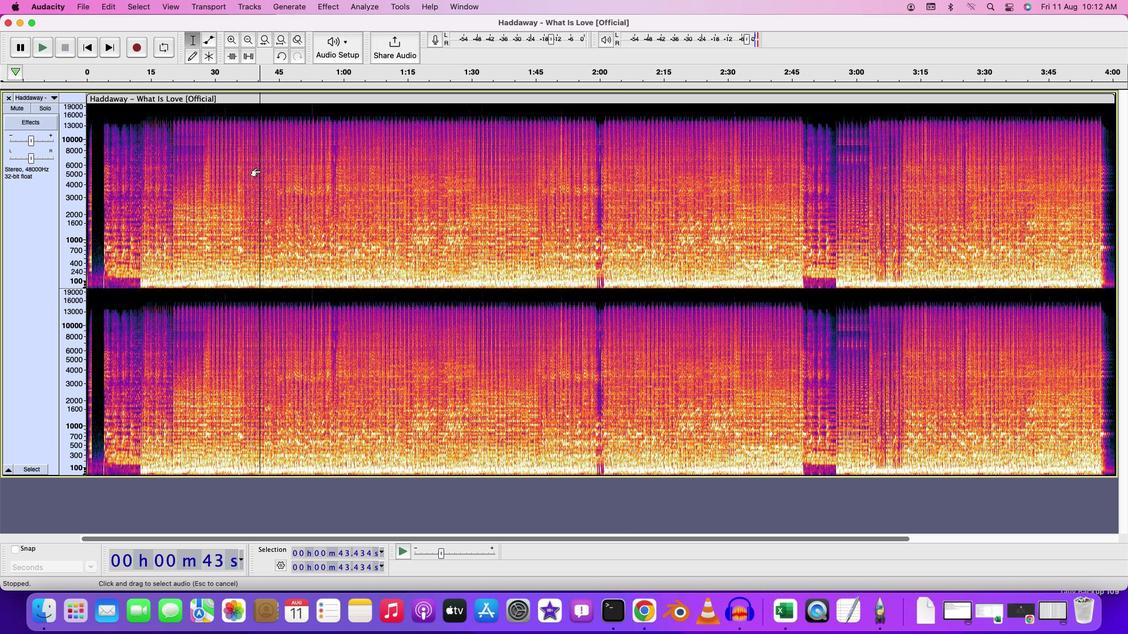 
Action: Mouse moved to (320, 7)
Screenshot: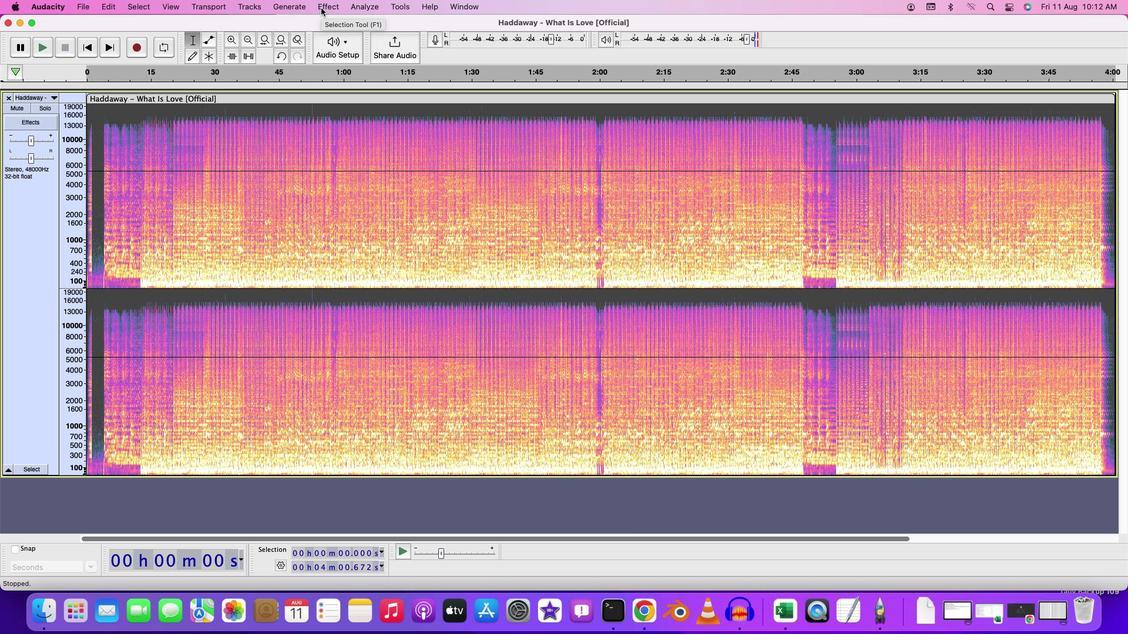 
Action: Mouse pressed left at (320, 7)
Screenshot: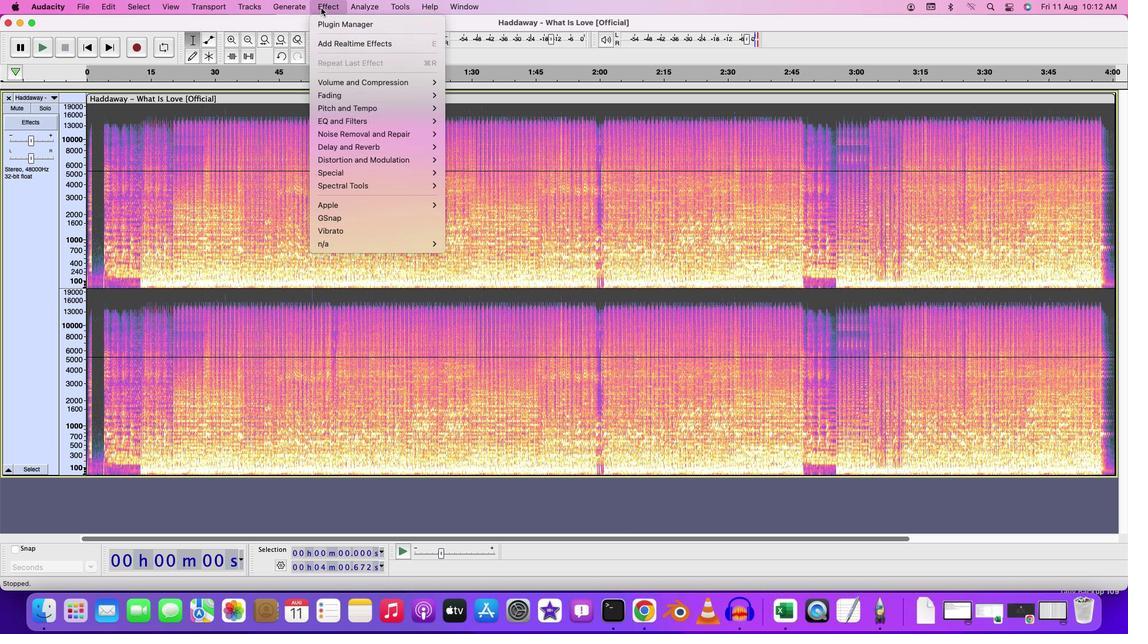
Action: Mouse moved to (488, 186)
Screenshot: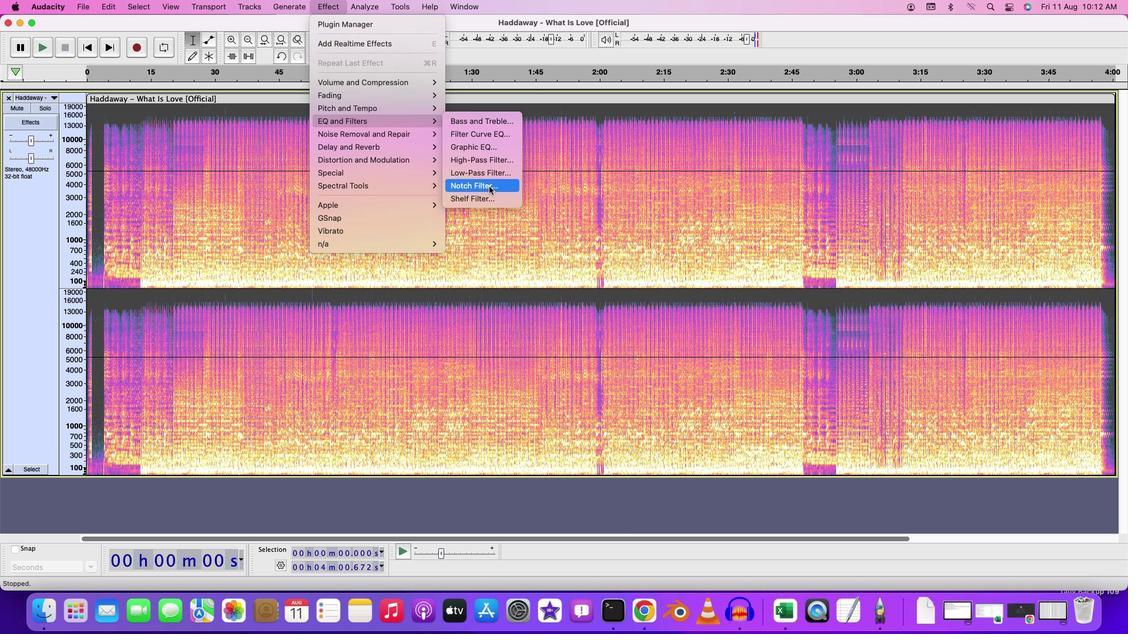 
Action: Mouse pressed left at (488, 186)
Screenshot: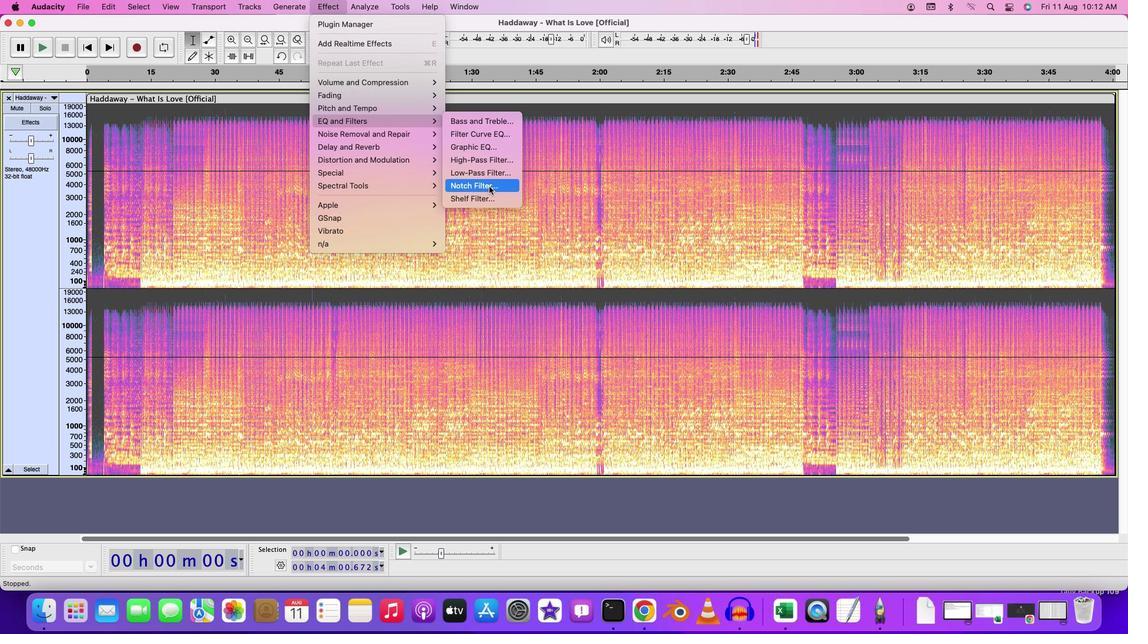
Action: Mouse moved to (597, 319)
Screenshot: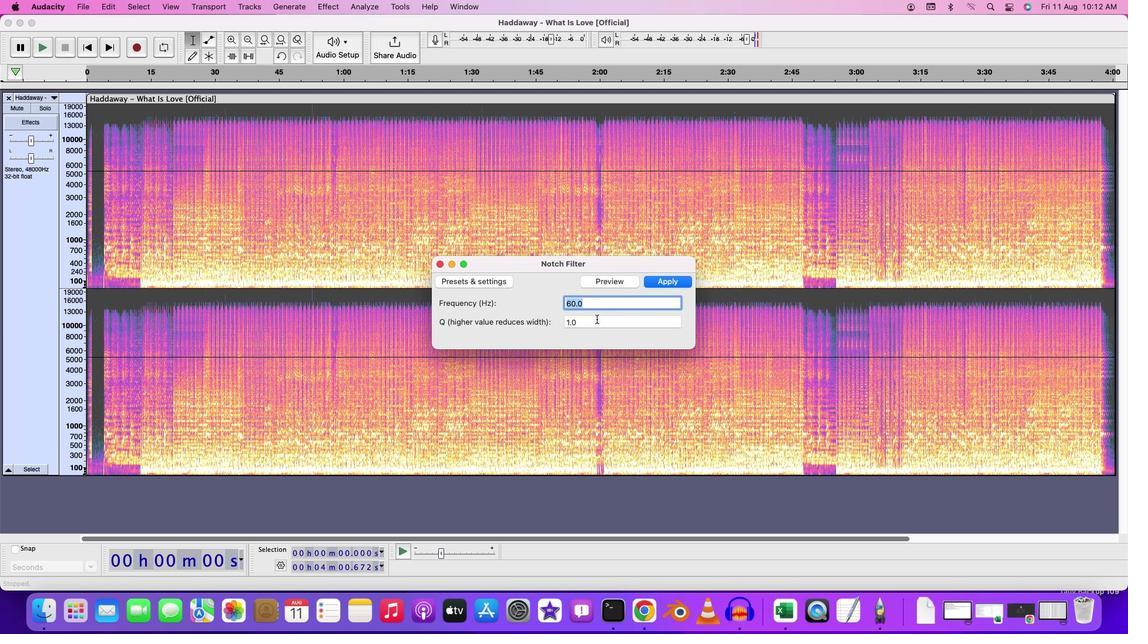 
Action: Key pressed Key.backspace'5''0'
Screenshot: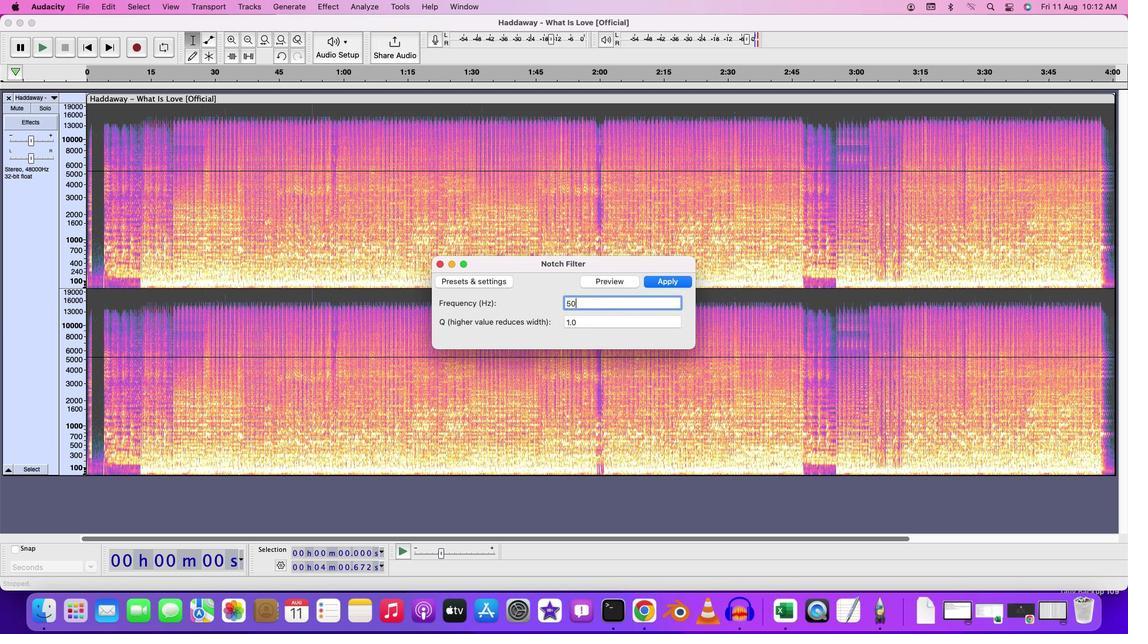 
Action: Mouse moved to (569, 323)
Screenshot: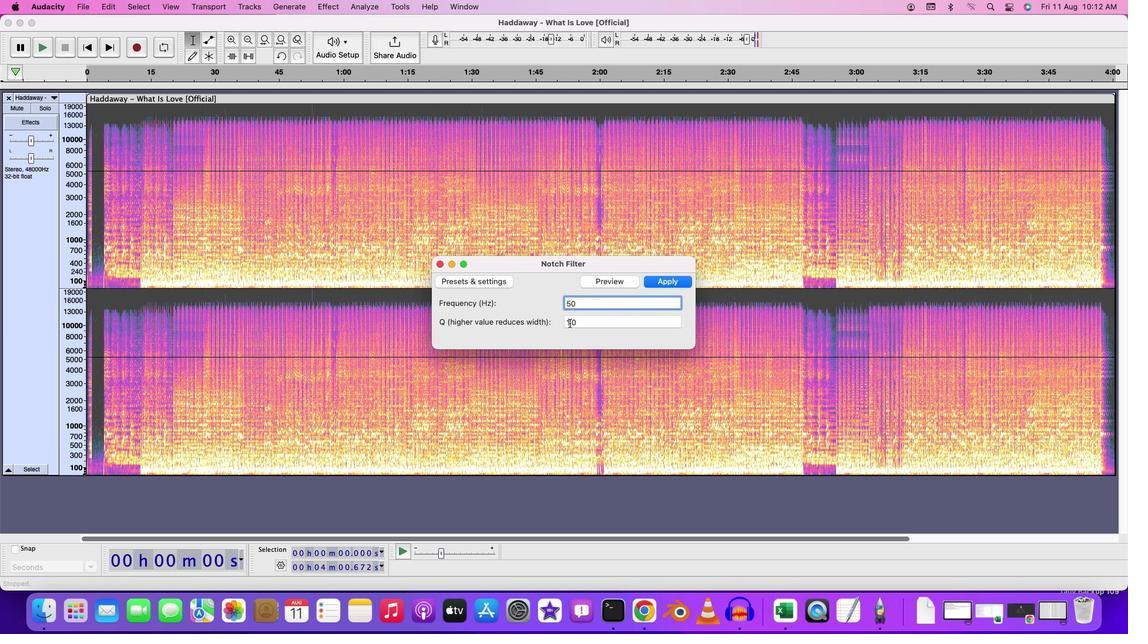 
Action: Mouse pressed left at (569, 323)
Screenshot: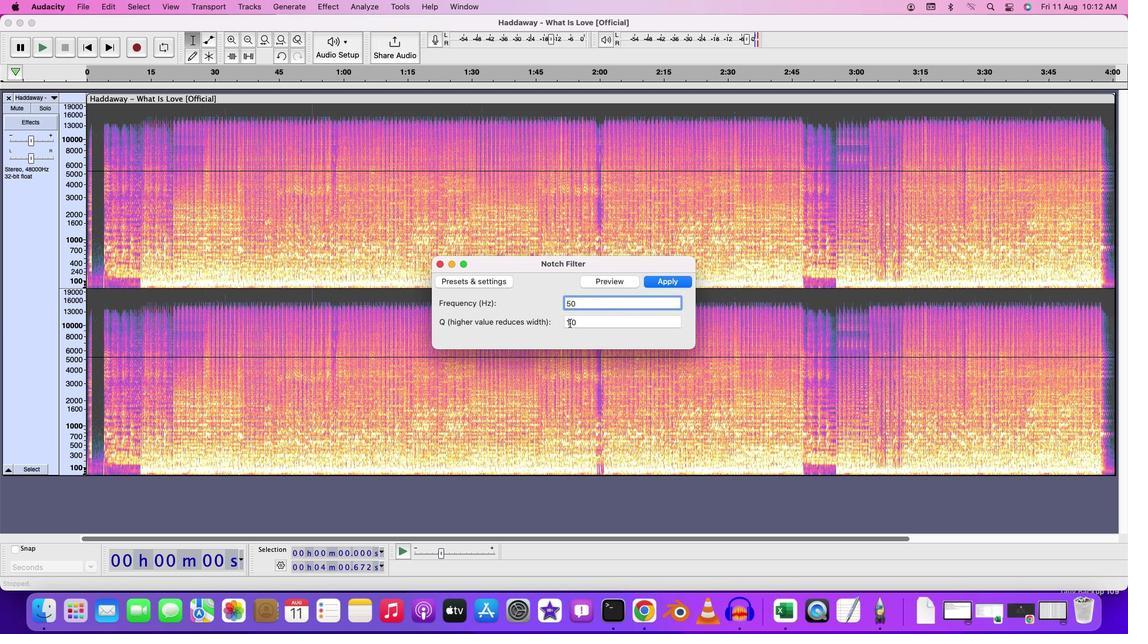 
Action: Mouse moved to (598, 339)
Screenshot: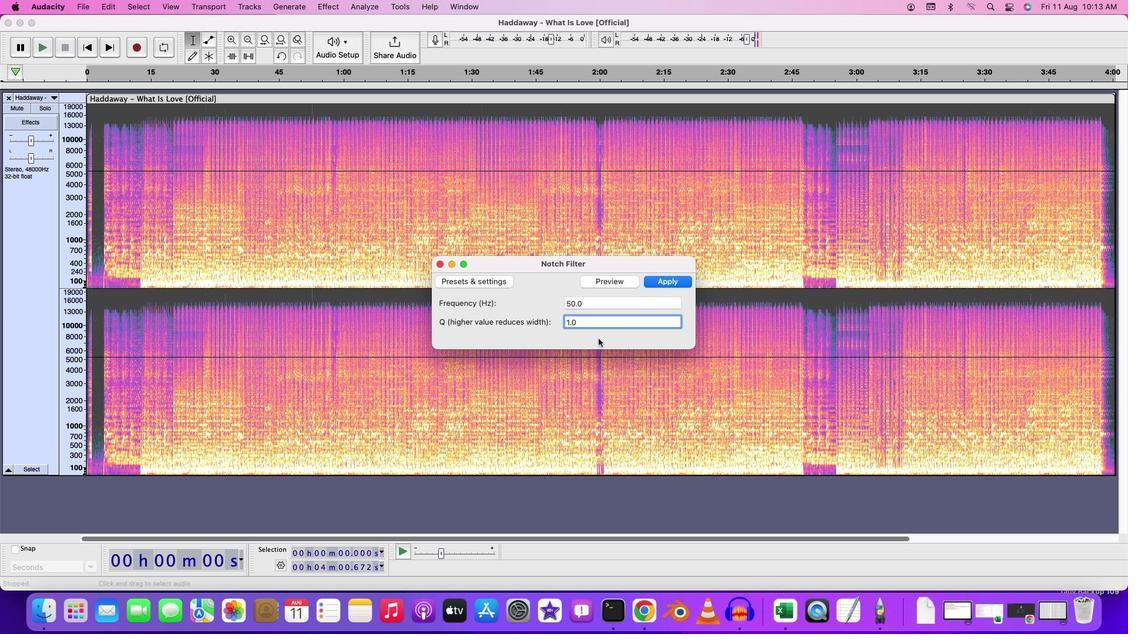 
Action: Key pressed Key.backspace'2'
Screenshot: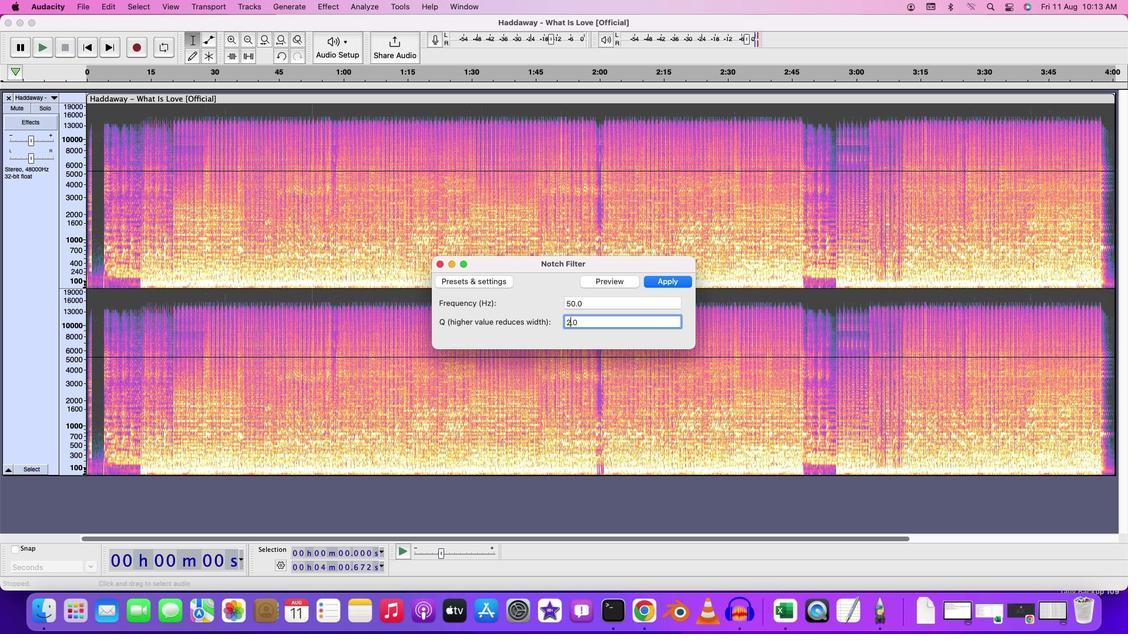 
Action: Mouse moved to (625, 282)
Screenshot: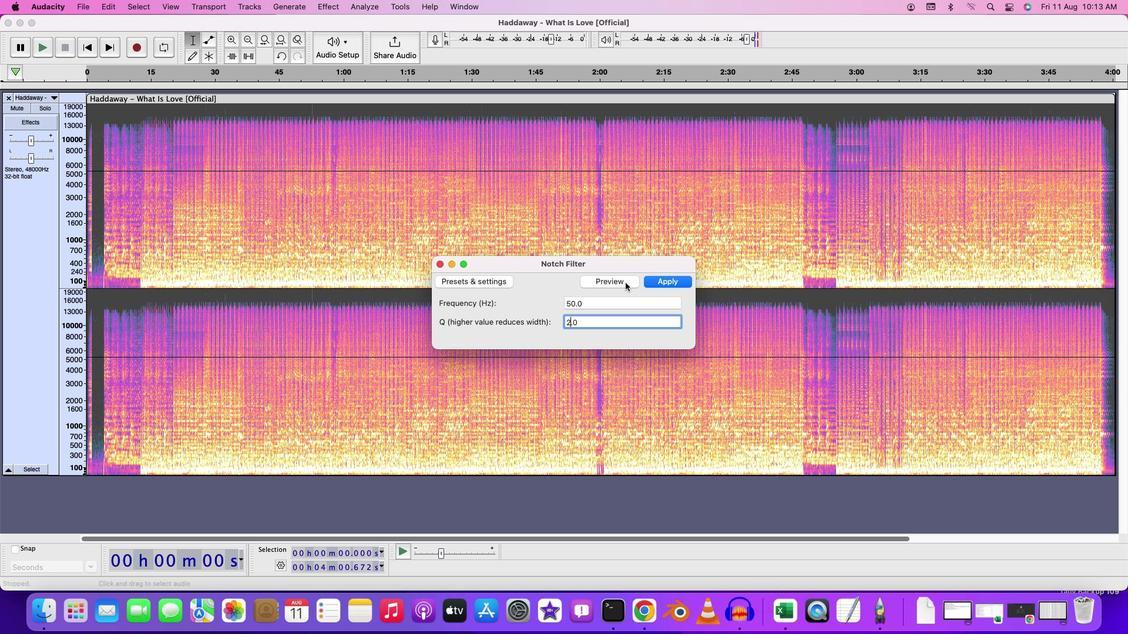 
Action: Mouse pressed left at (625, 282)
Screenshot: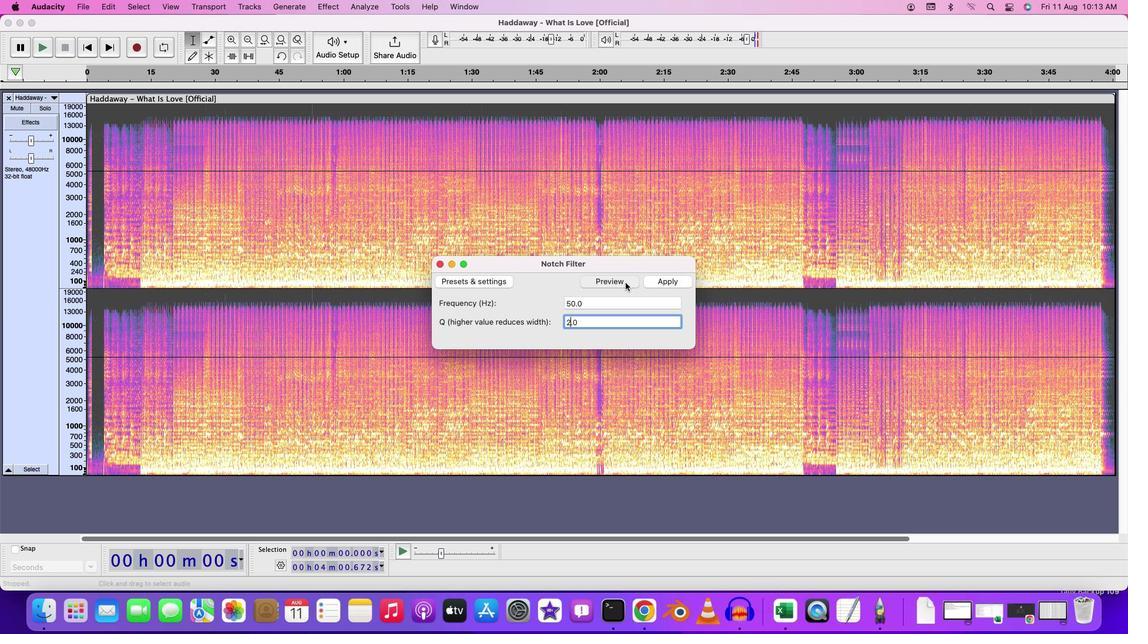 
Action: Mouse moved to (660, 279)
Screenshot: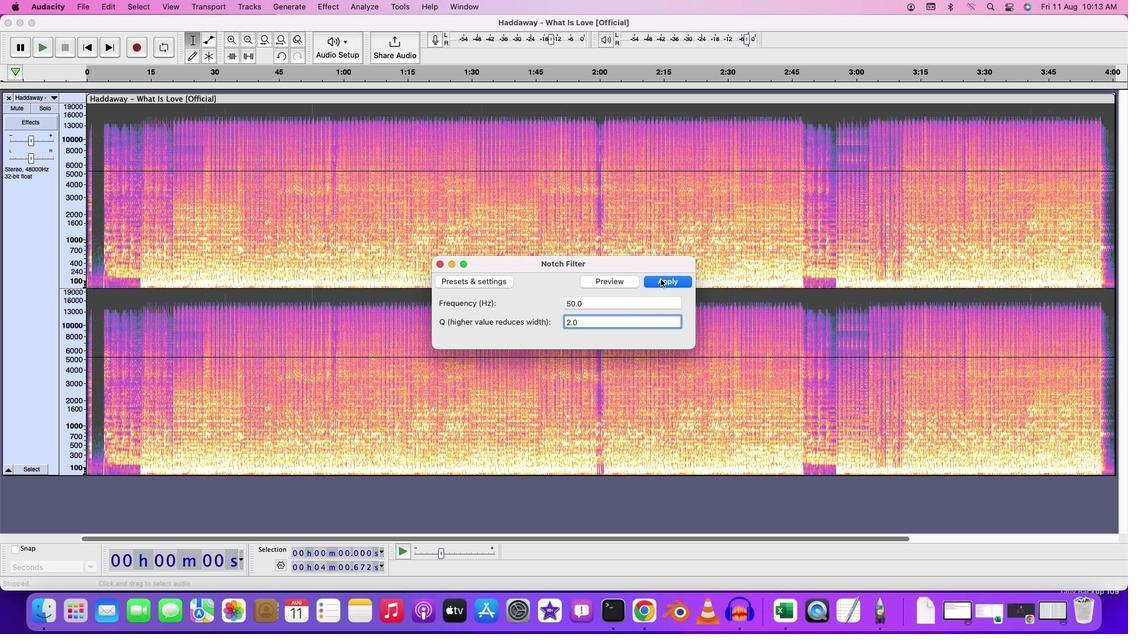 
Action: Mouse pressed left at (660, 279)
Screenshot: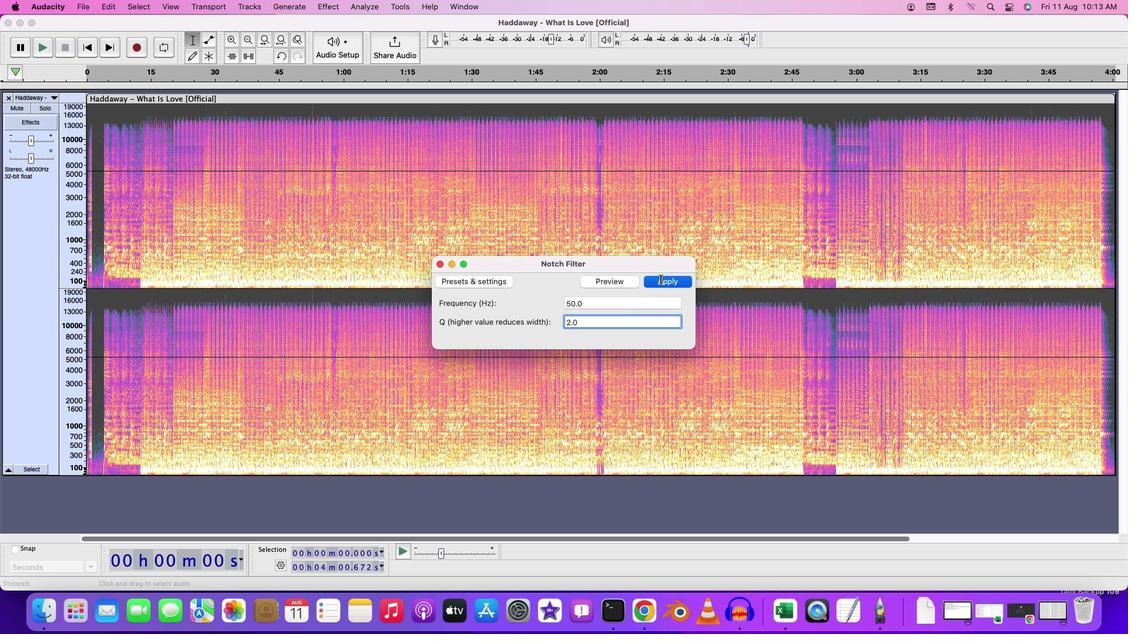
Action: Mouse moved to (107, 204)
Screenshot: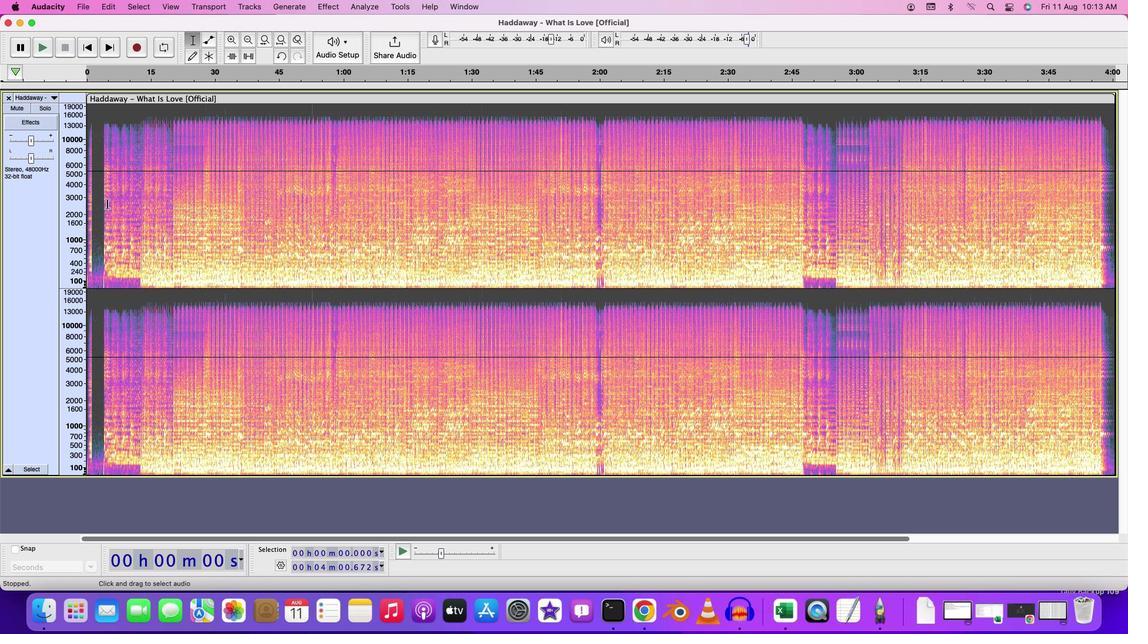 
Action: Mouse pressed left at (107, 204)
Screenshot: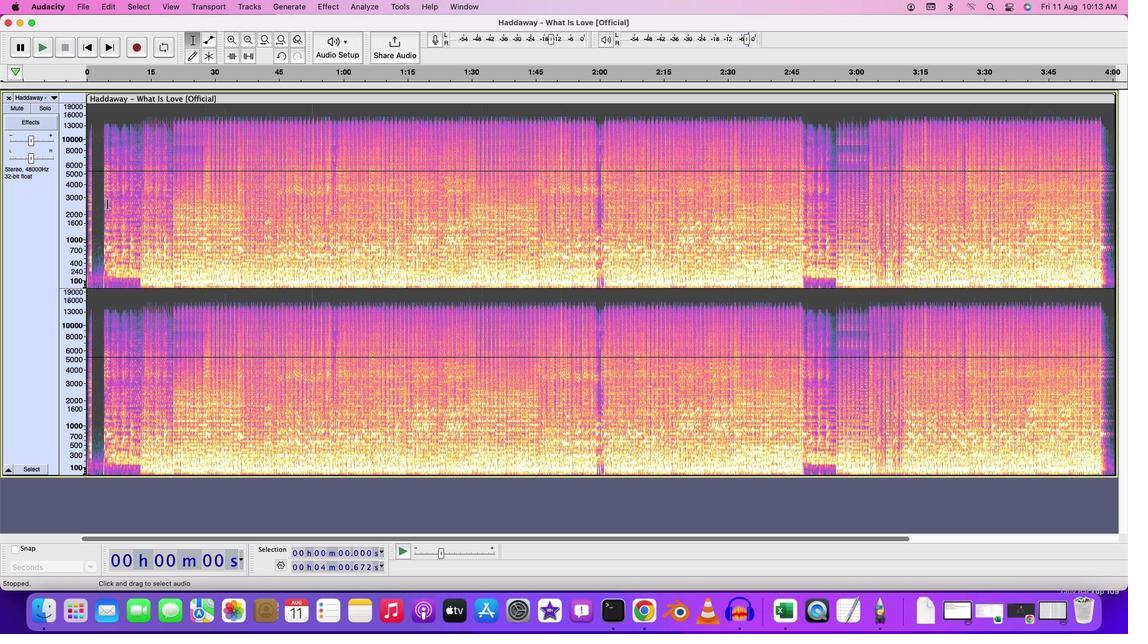 
Action: Mouse moved to (107, 203)
Screenshot: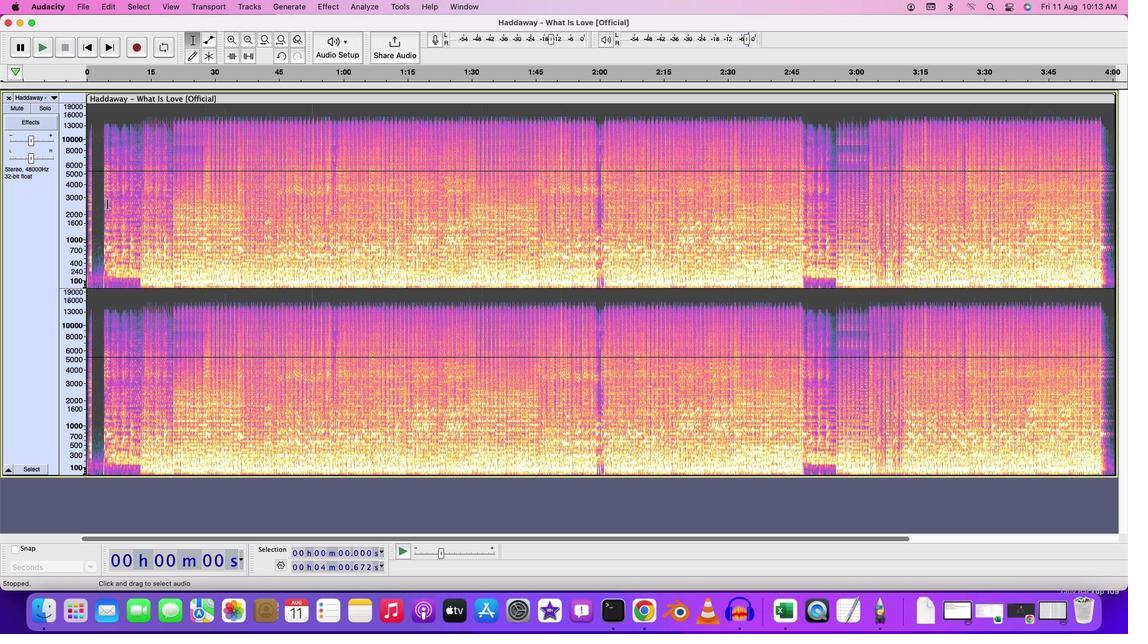 
Action: Key pressed Key.space
Screenshot: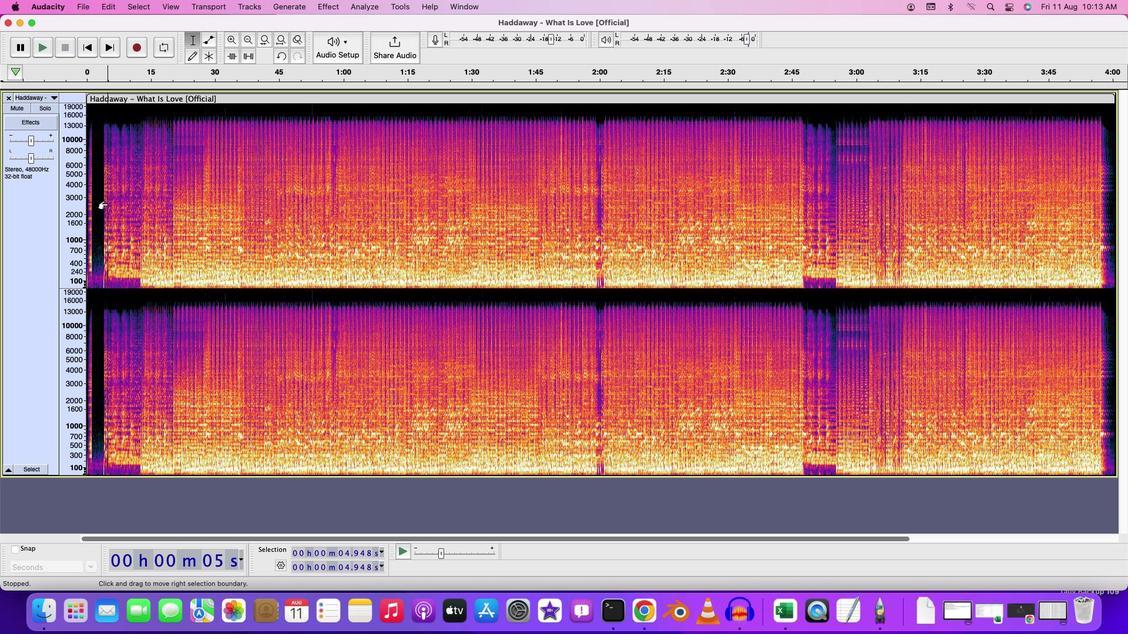 
Action: Mouse moved to (115, 199)
Screenshot: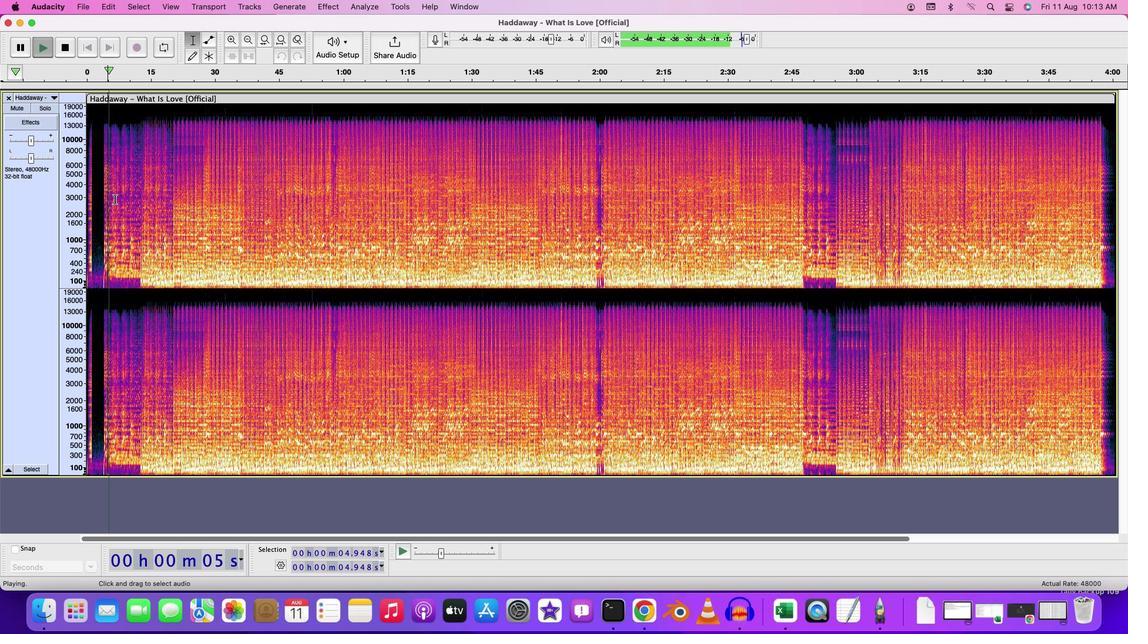 
Action: Mouse pressed left at (115, 199)
Screenshot: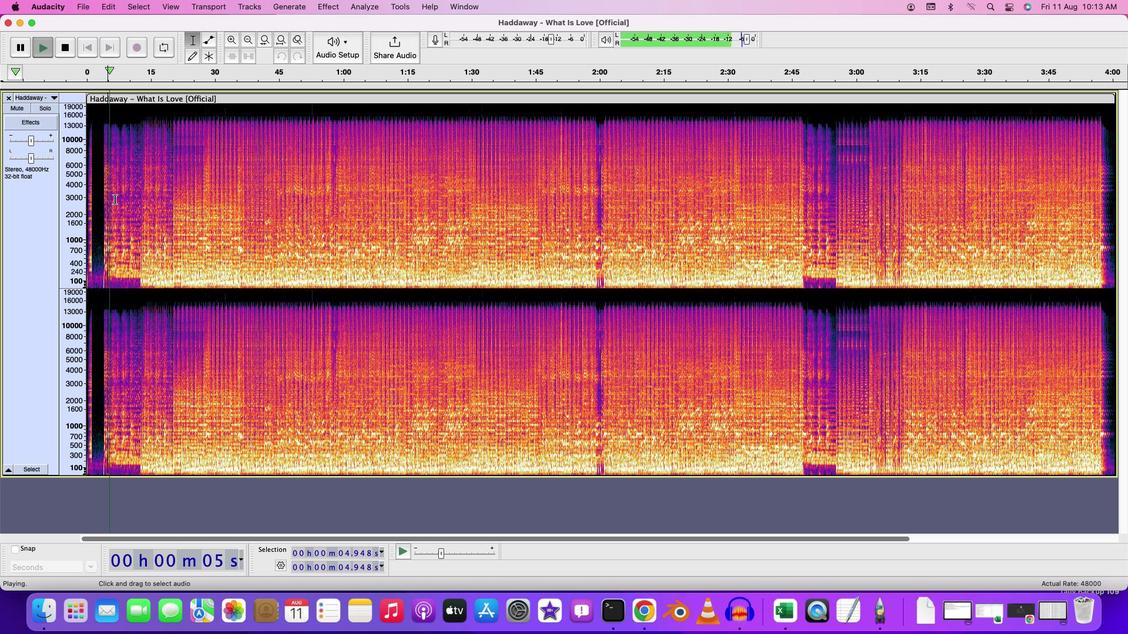 
Action: Mouse moved to (151, 277)
Screenshot: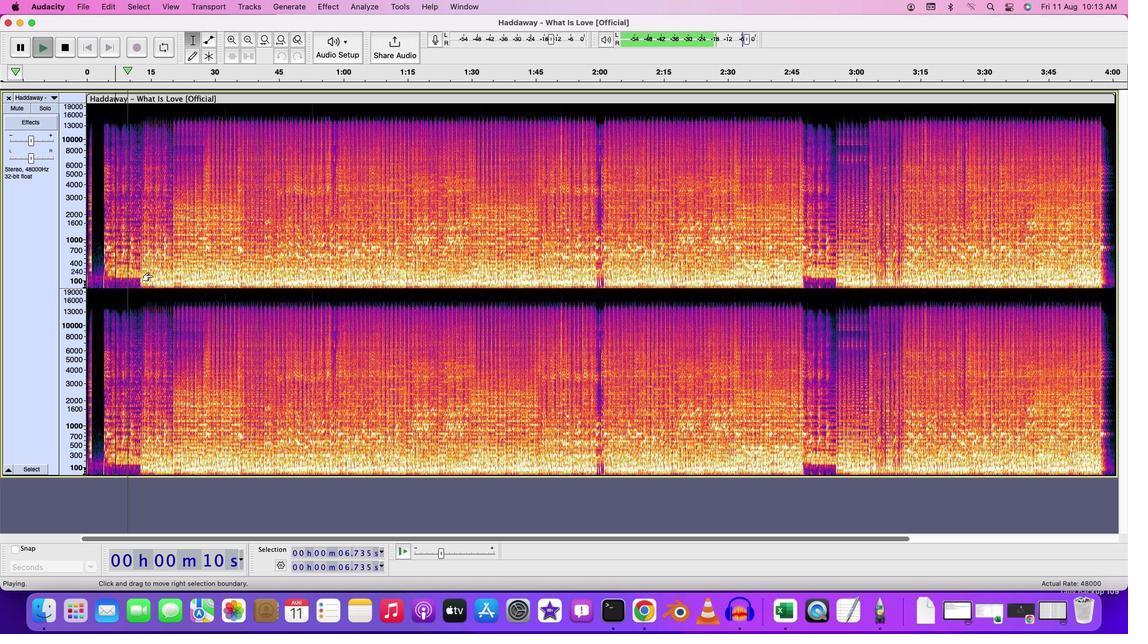 
Action: Key pressed Key.cmd
Screenshot: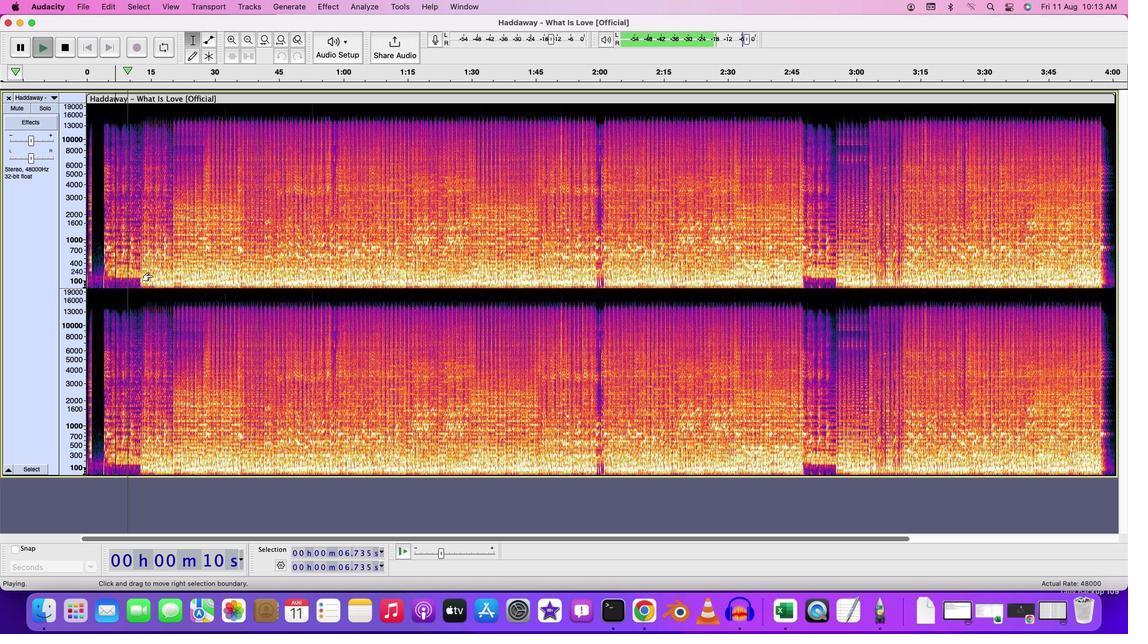 
Action: Mouse moved to (151, 275)
Screenshot: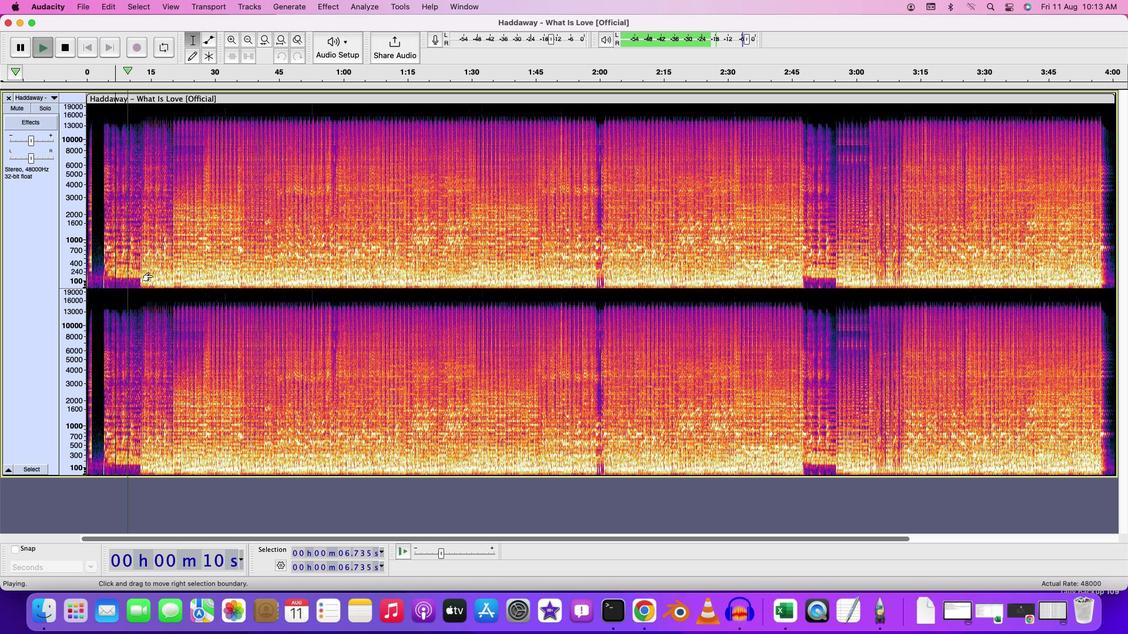 
Action: Mouse scrolled (151, 275) with delta (0, 0)
Screenshot: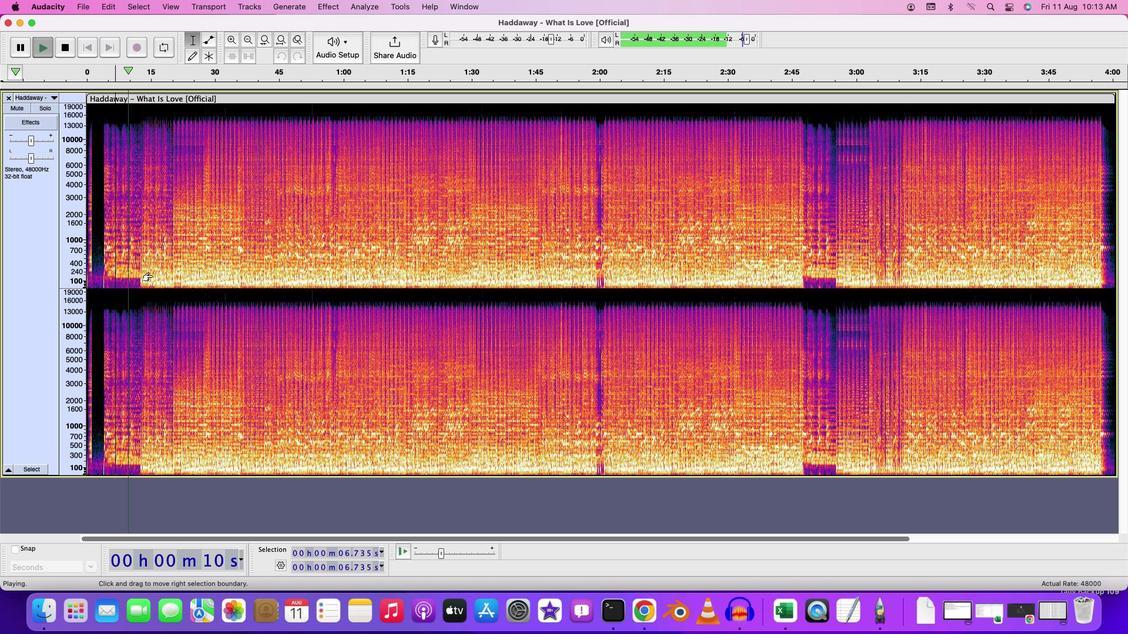 
Action: Mouse scrolled (151, 275) with delta (0, 0)
Screenshot: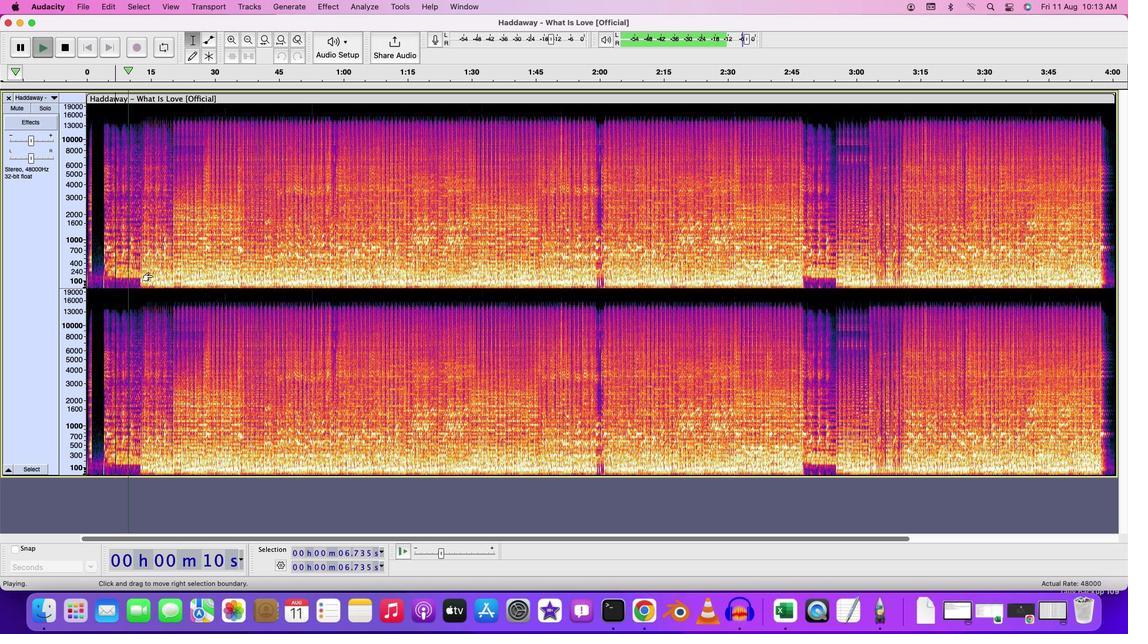 
Action: Mouse scrolled (151, 275) with delta (0, 1)
Screenshot: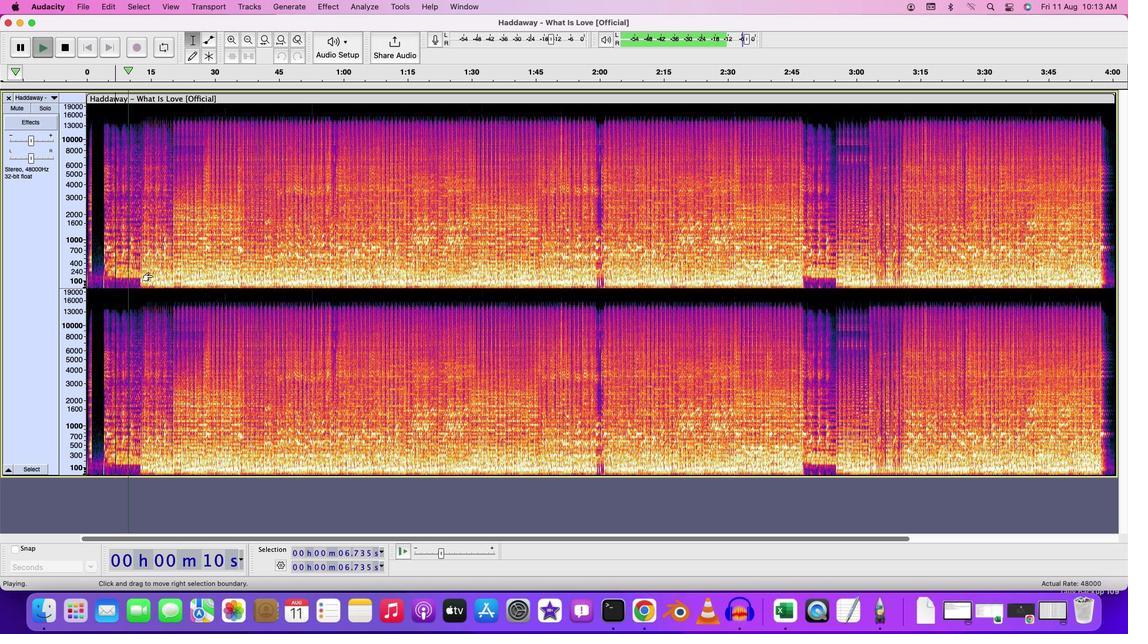 
Action: Mouse scrolled (151, 275) with delta (0, 1)
Screenshot: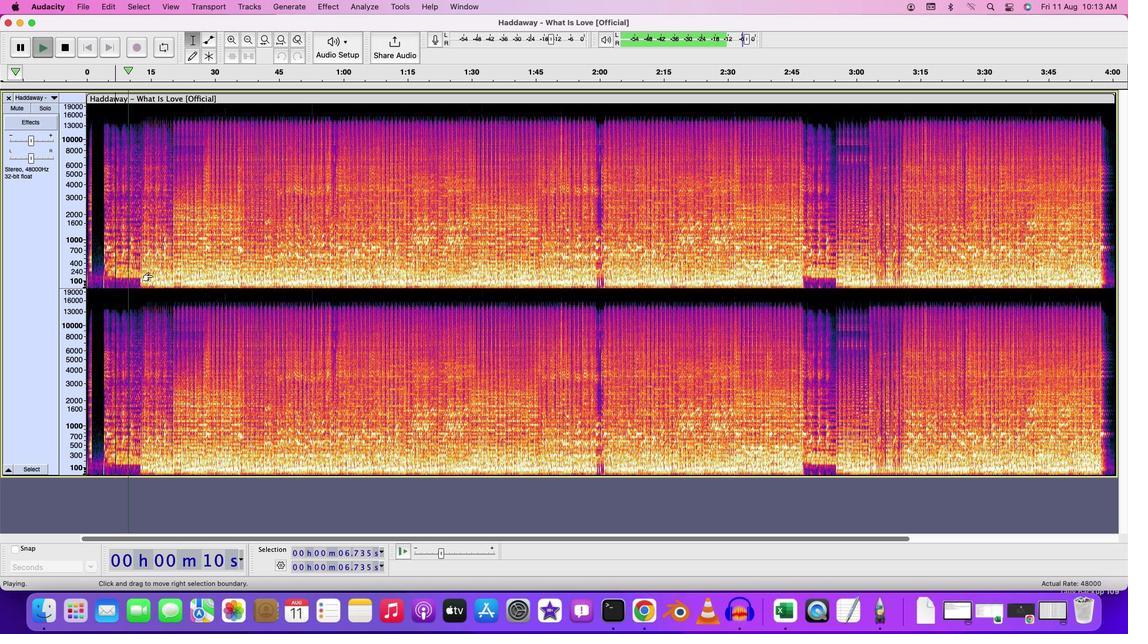 
Action: Mouse moved to (117, 476)
Screenshot: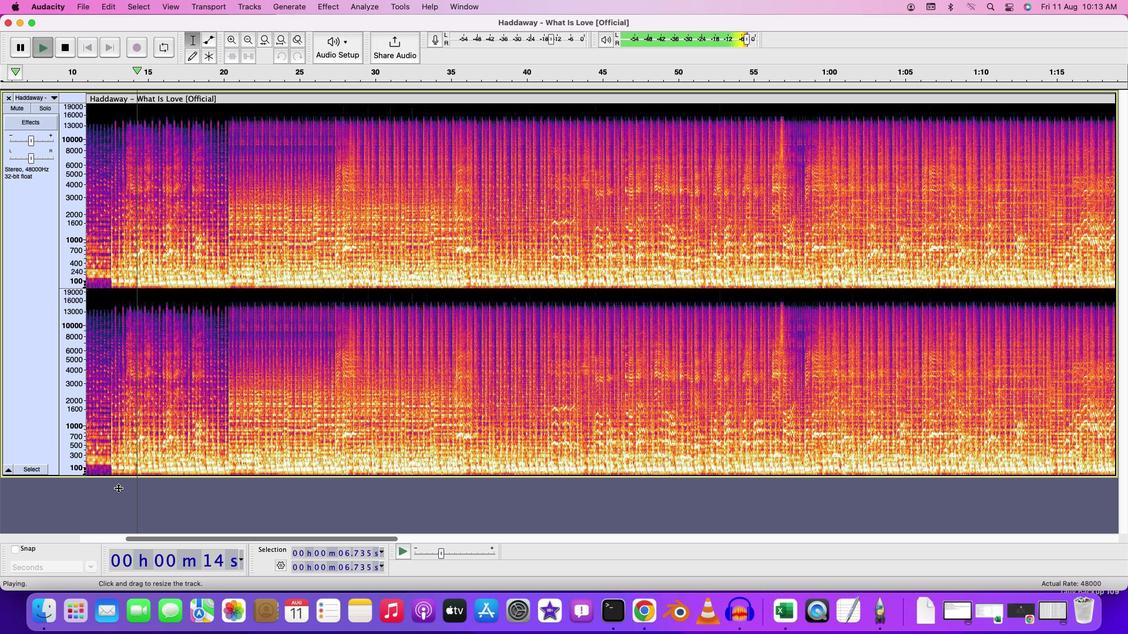 
Action: Mouse pressed left at (117, 476)
Screenshot: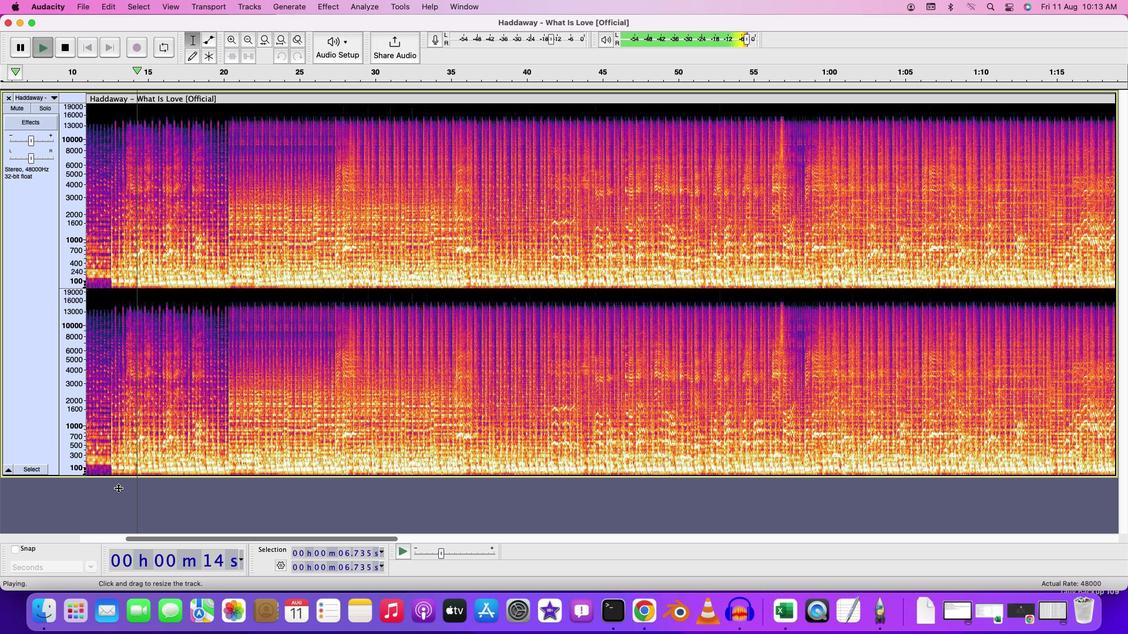 
Action: Mouse moved to (169, 179)
Screenshot: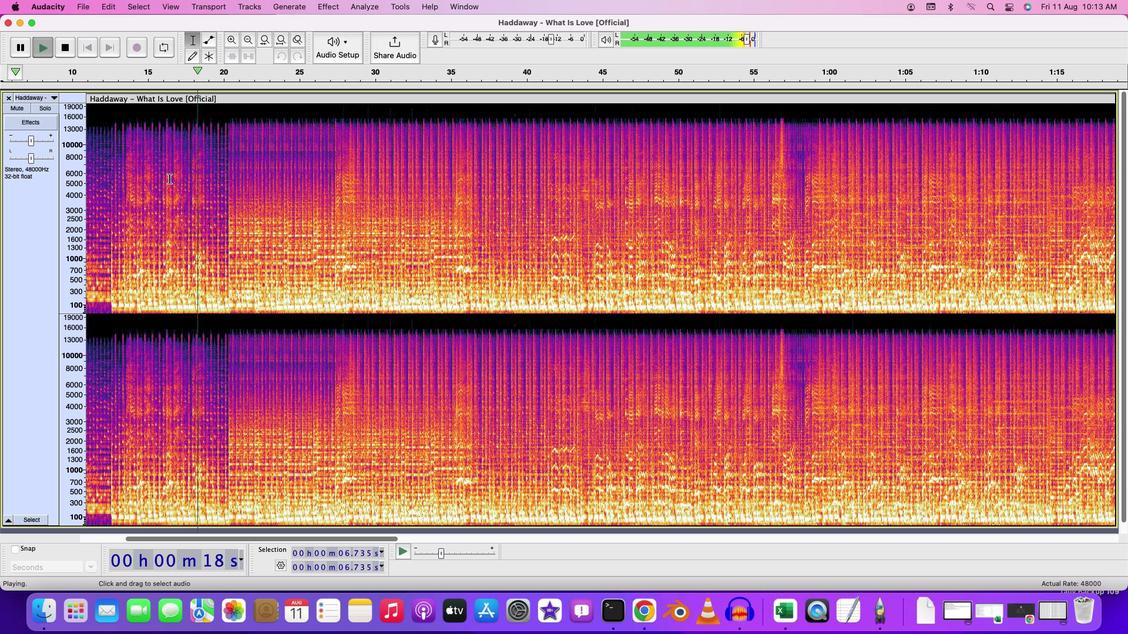 
Action: Key pressed Key.space
Screenshot: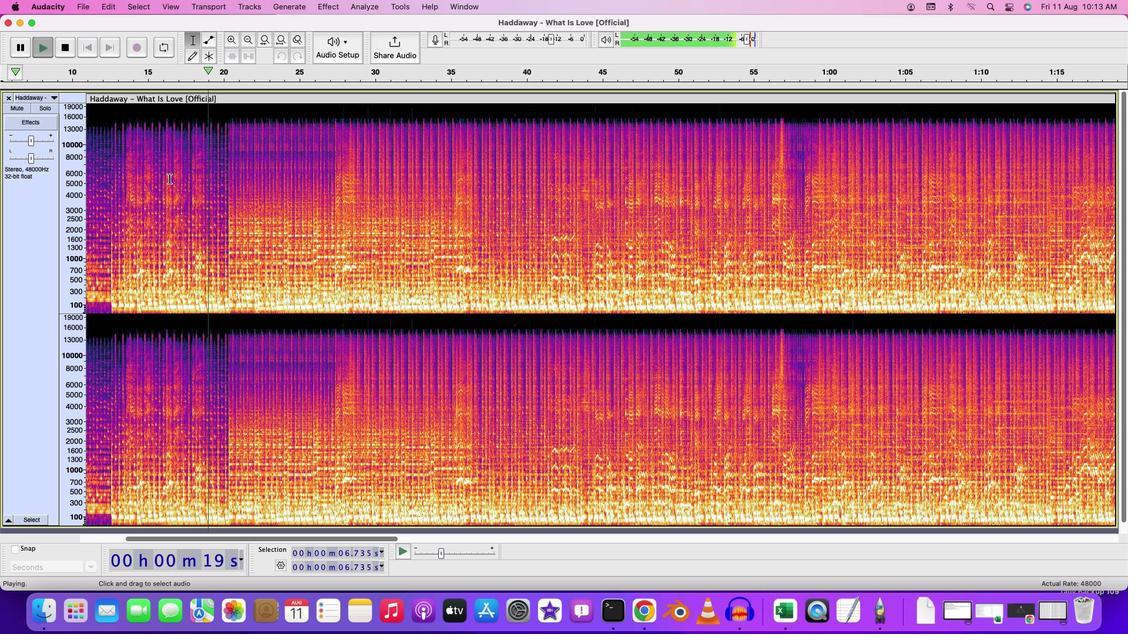 
Action: Mouse moved to (297, 154)
Screenshot: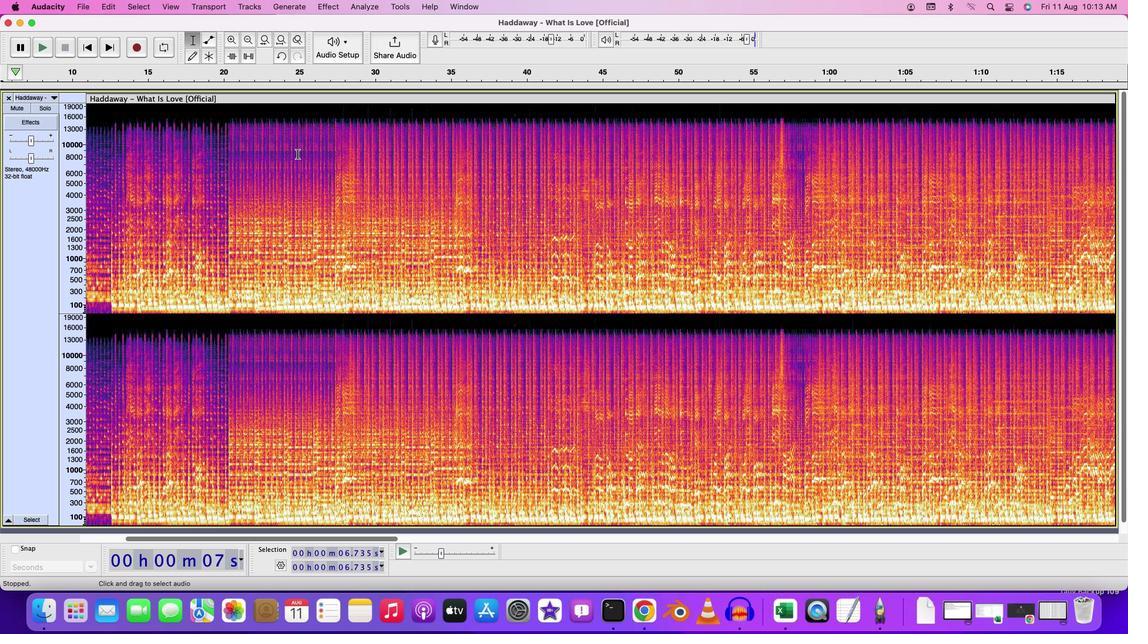 
Action: Mouse pressed left at (297, 154)
Screenshot: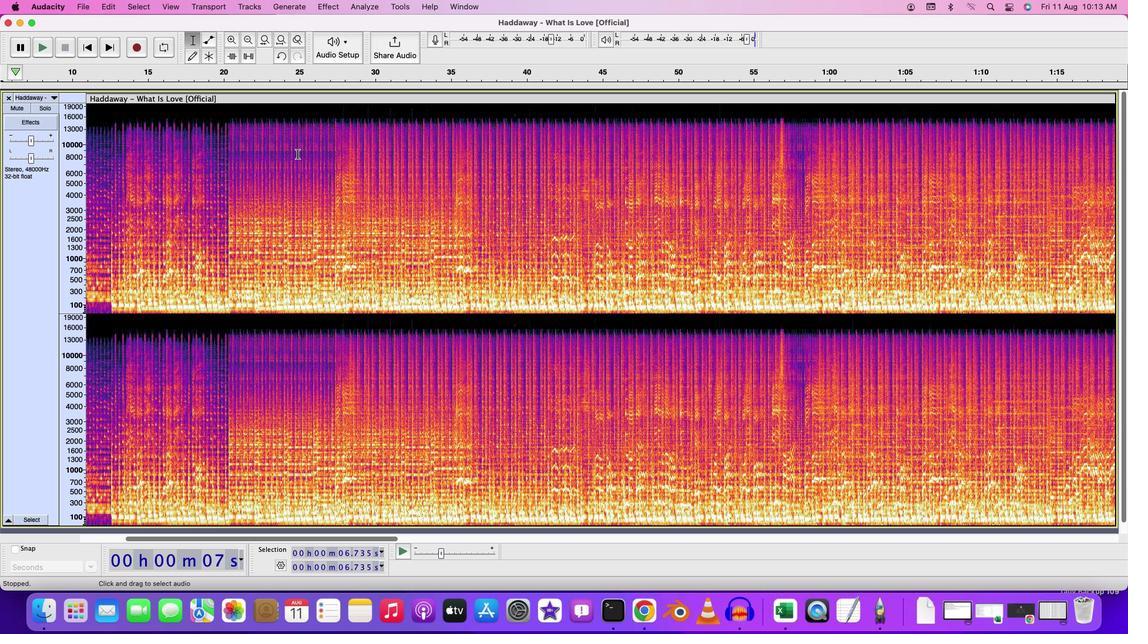 
Action: Mouse pressed left at (297, 154)
Screenshot: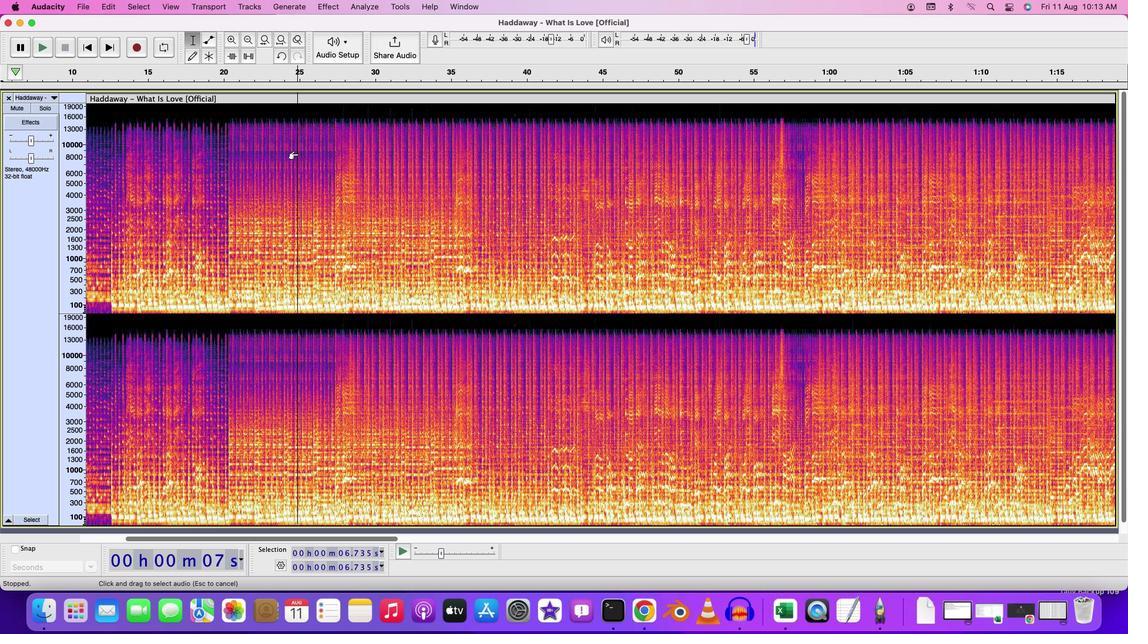 
Action: Mouse moved to (340, 6)
Screenshot: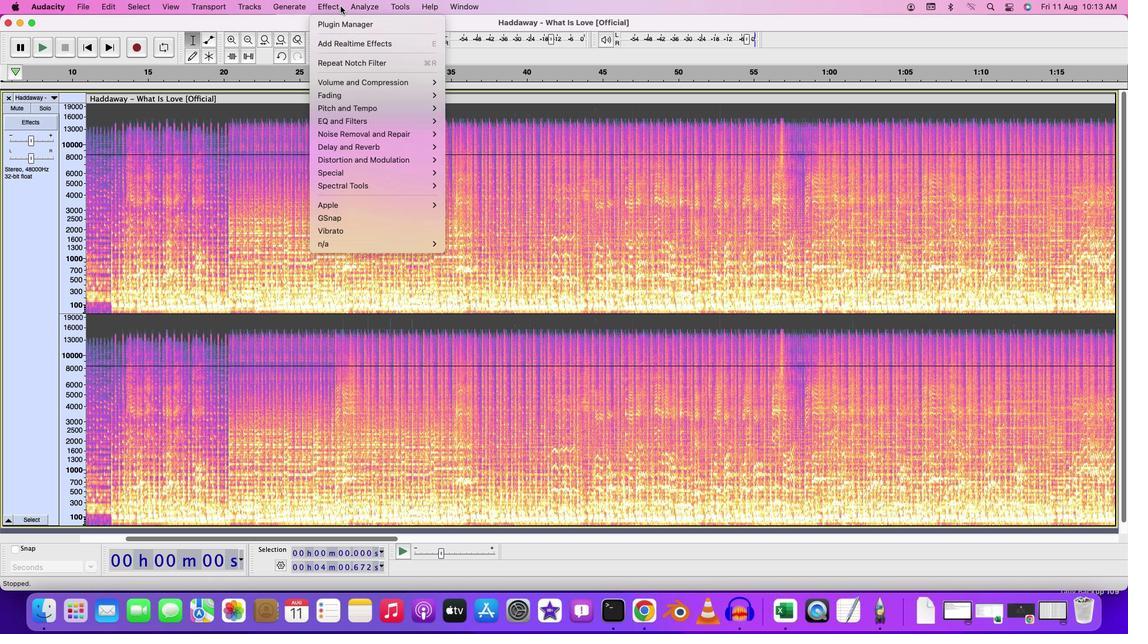 
Action: Mouse pressed left at (340, 6)
Screenshot: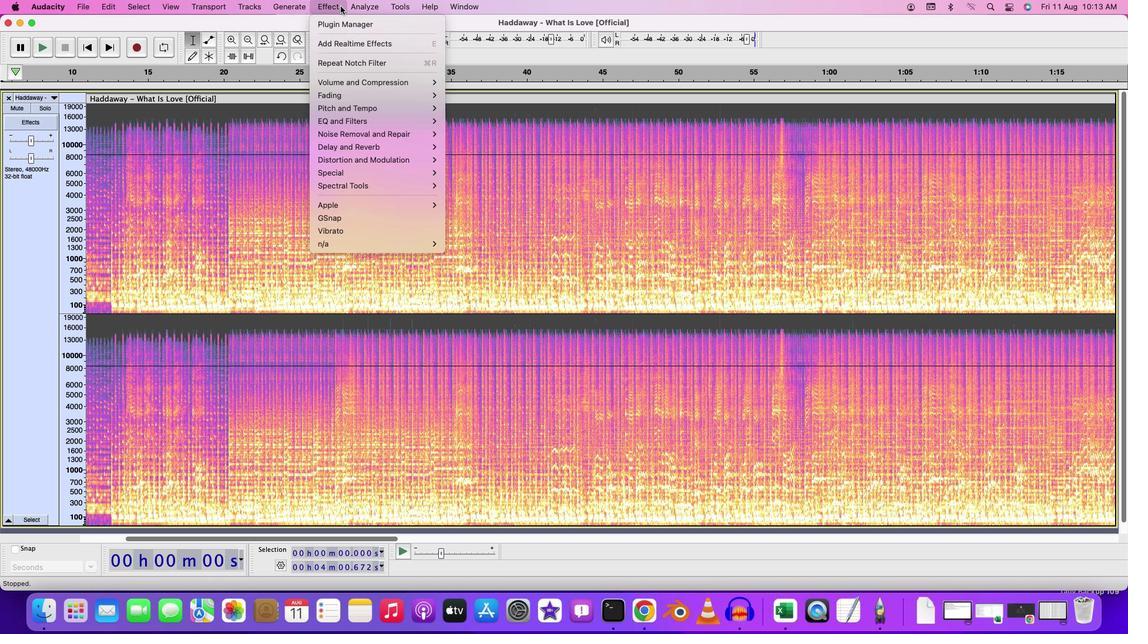 
Action: Mouse moved to (477, 189)
Screenshot: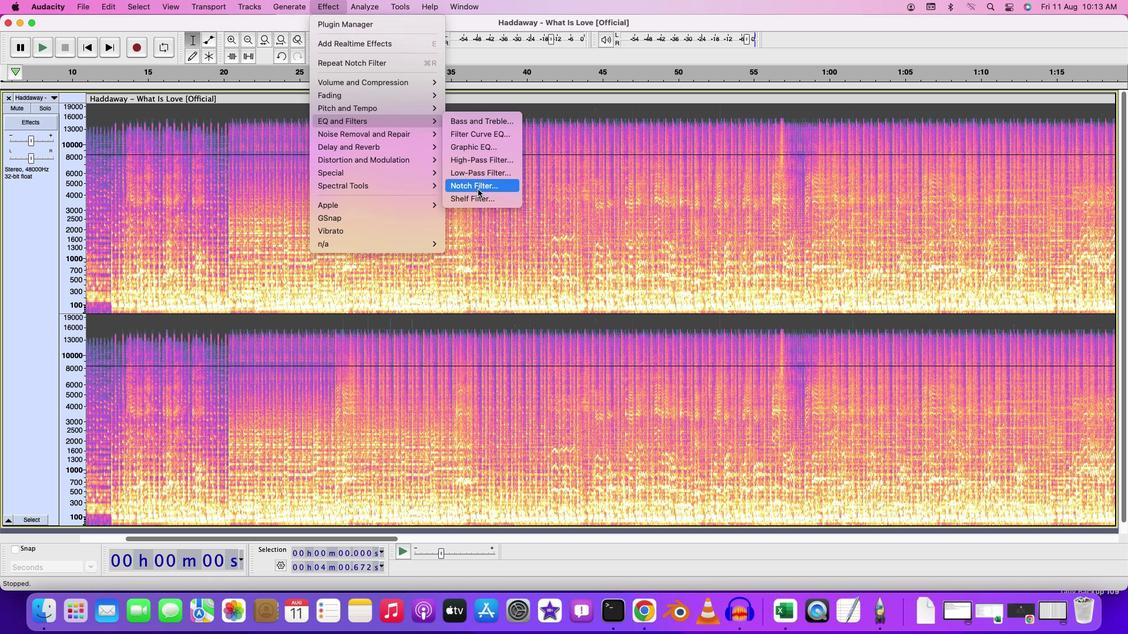
Action: Mouse pressed left at (477, 189)
Screenshot: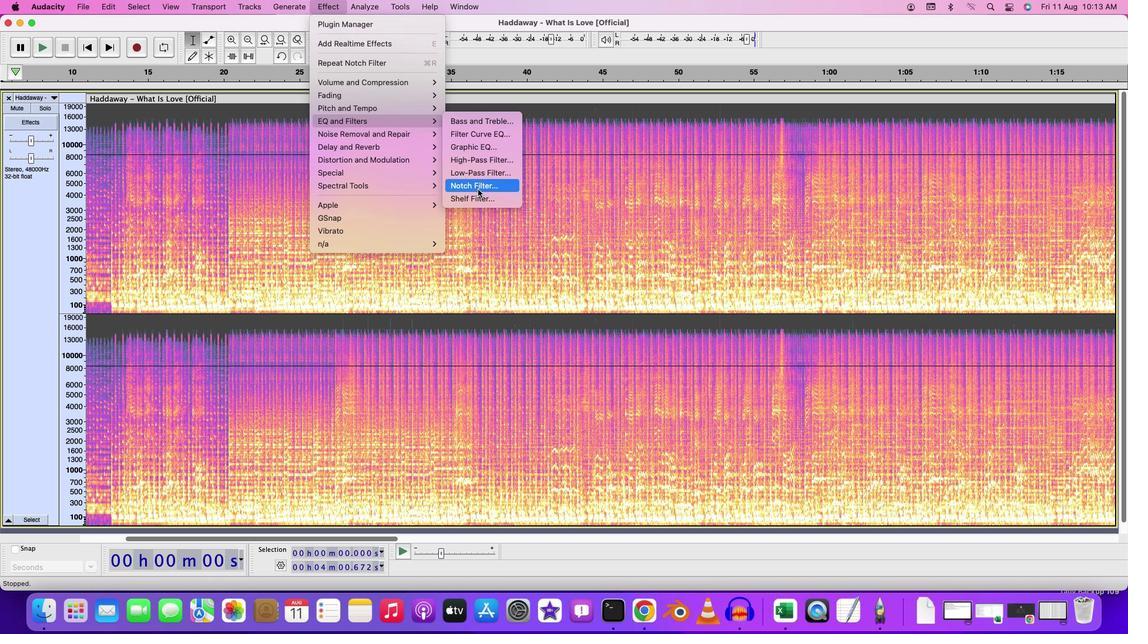 
Action: Mouse moved to (576, 304)
Screenshot: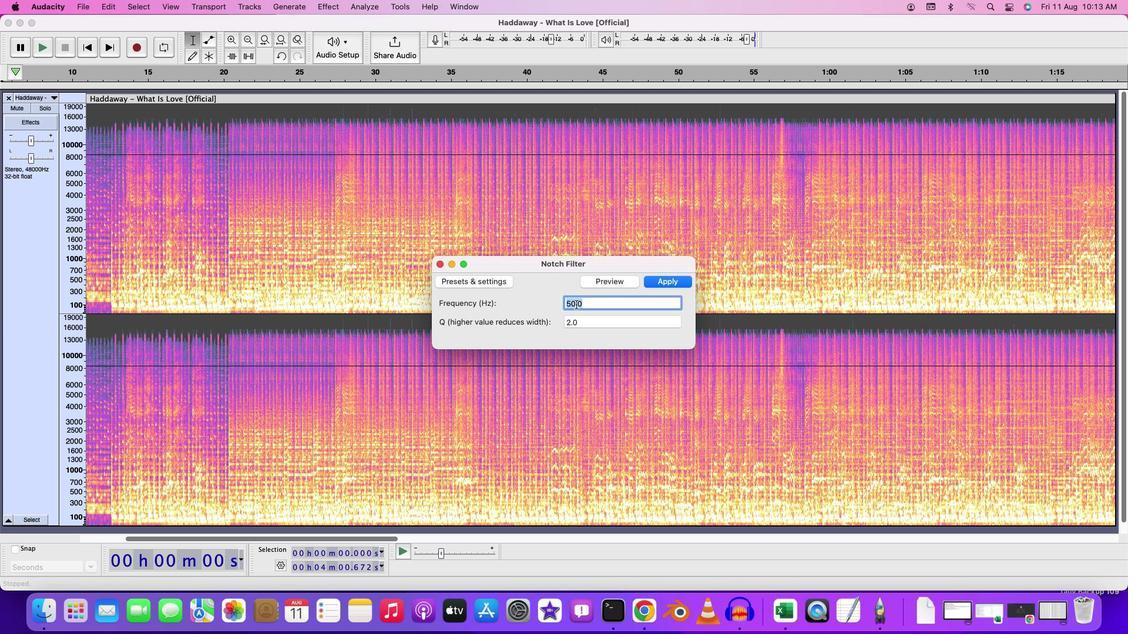 
Action: Mouse pressed left at (576, 304)
Screenshot: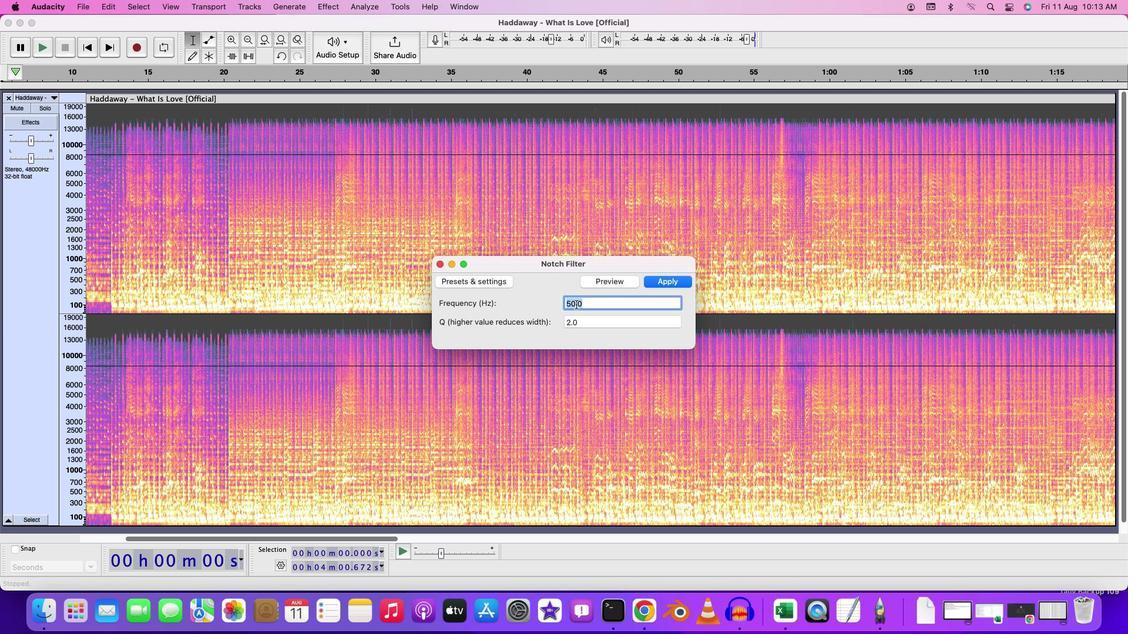 
Action: Mouse moved to (654, 330)
Screenshot: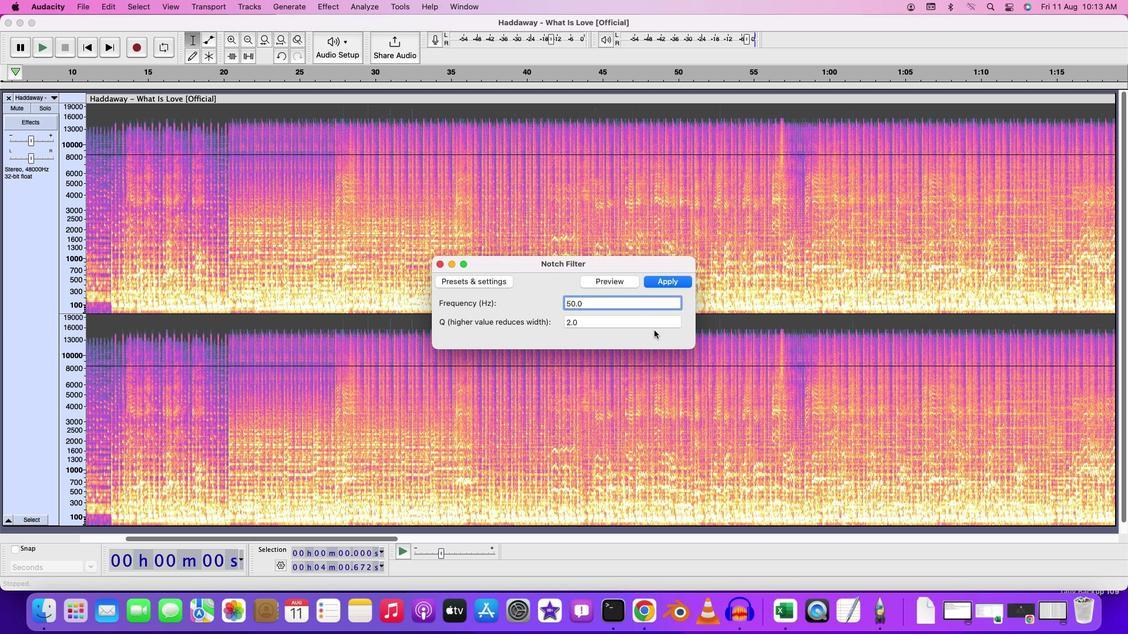 
Action: Key pressed Key.leftKey.backspaceKey.backspace'1''0''0'
Screenshot: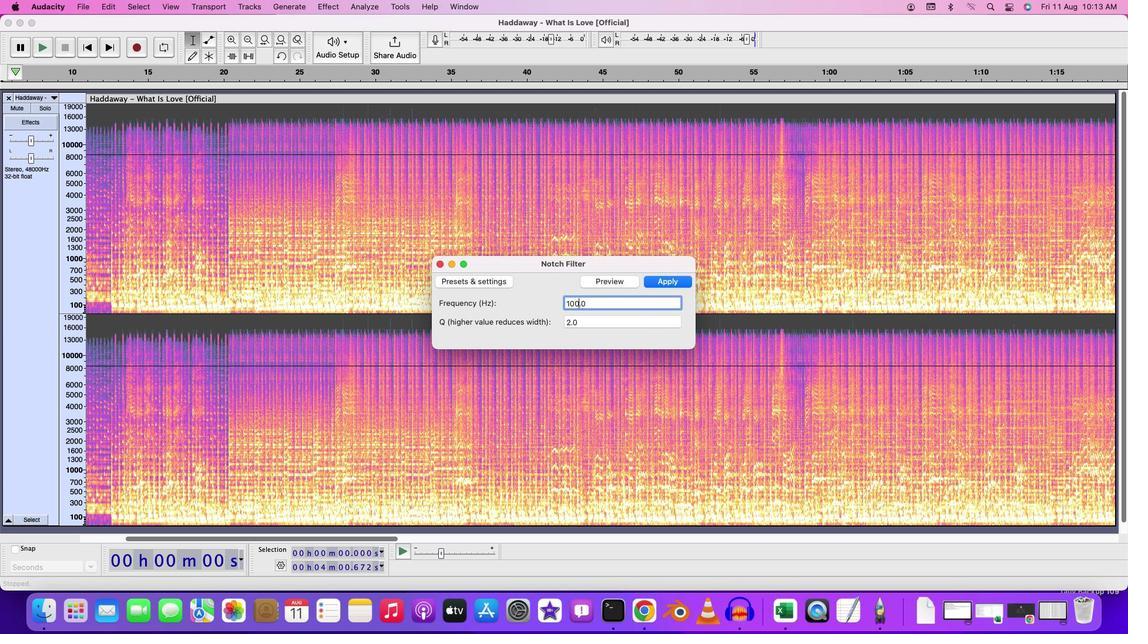 
Action: Mouse moved to (661, 284)
Screenshot: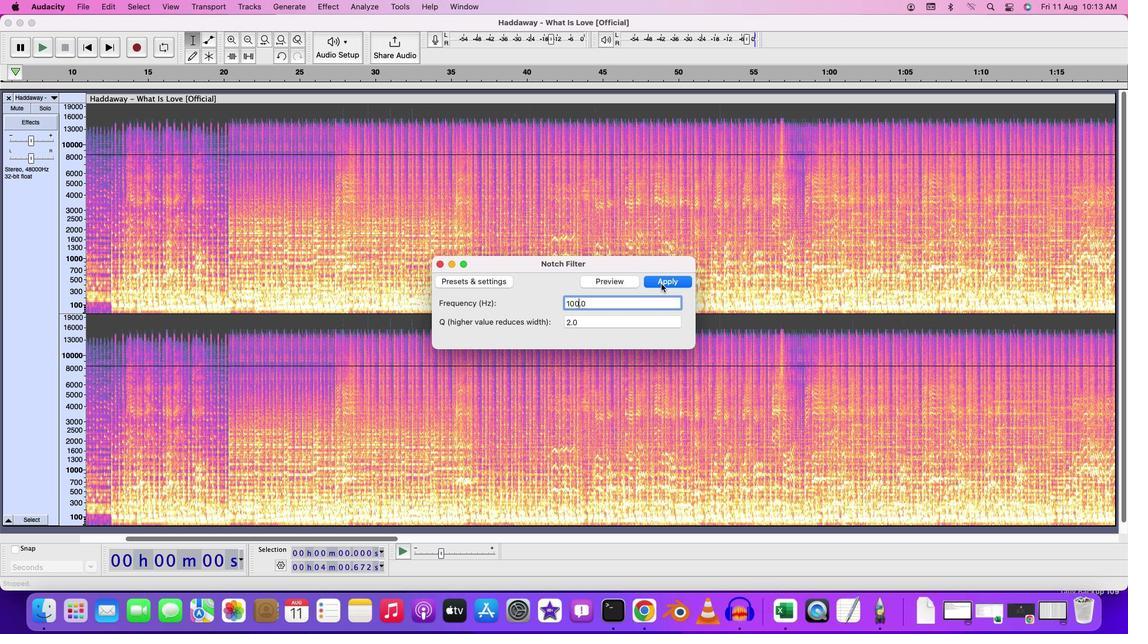 
Action: Mouse pressed left at (661, 284)
Screenshot: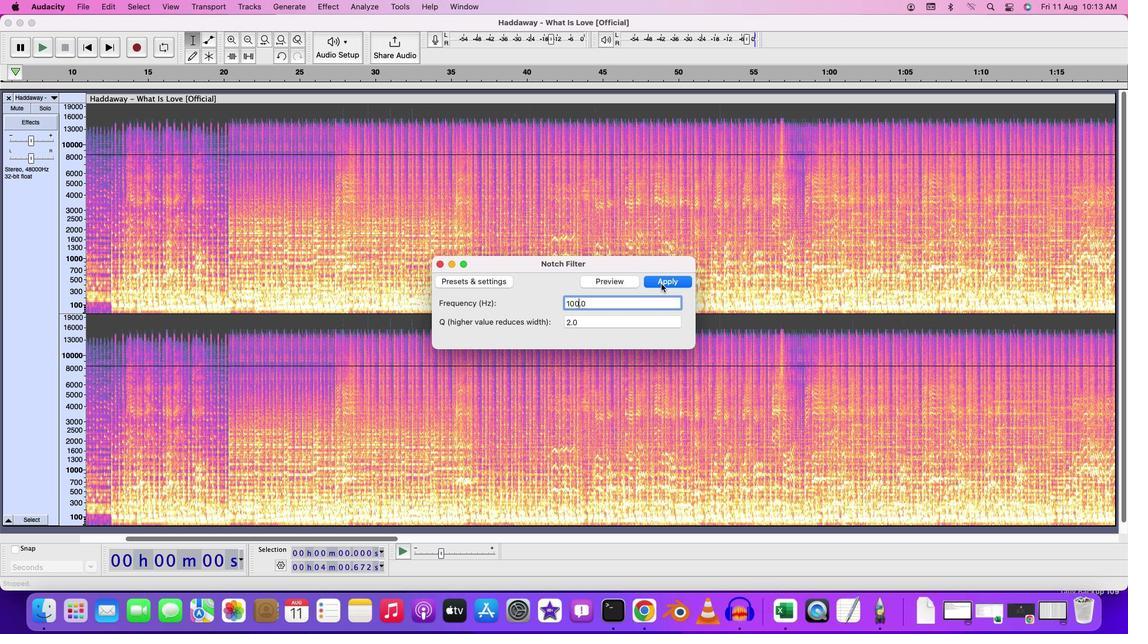 
Action: Mouse moved to (125, 283)
Screenshot: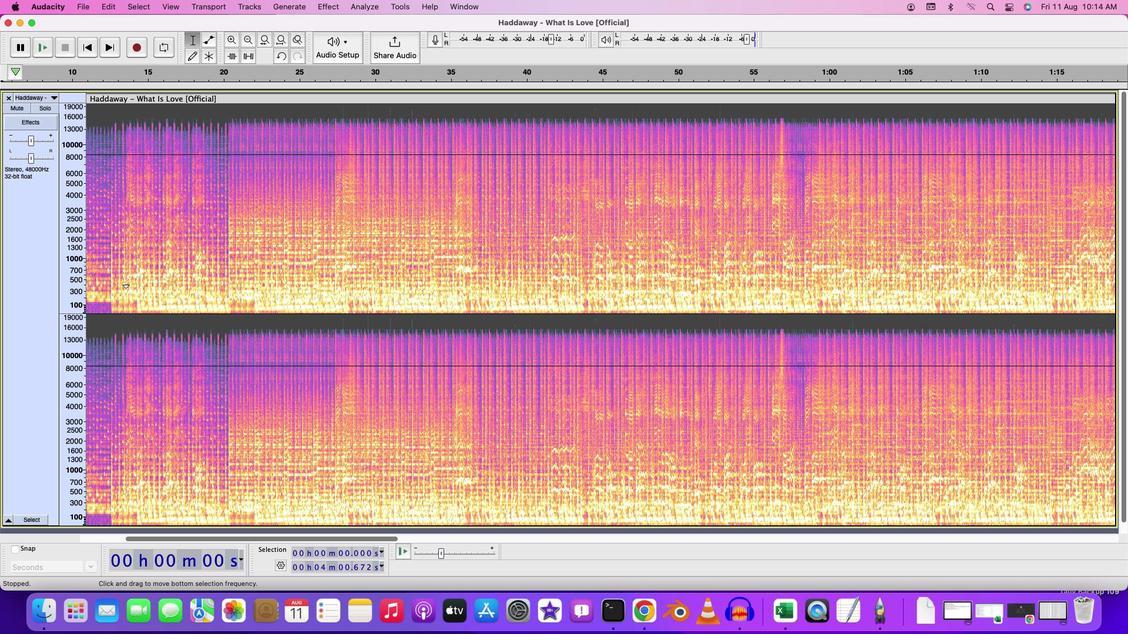 
Action: Key pressed Key.cmd
Screenshot: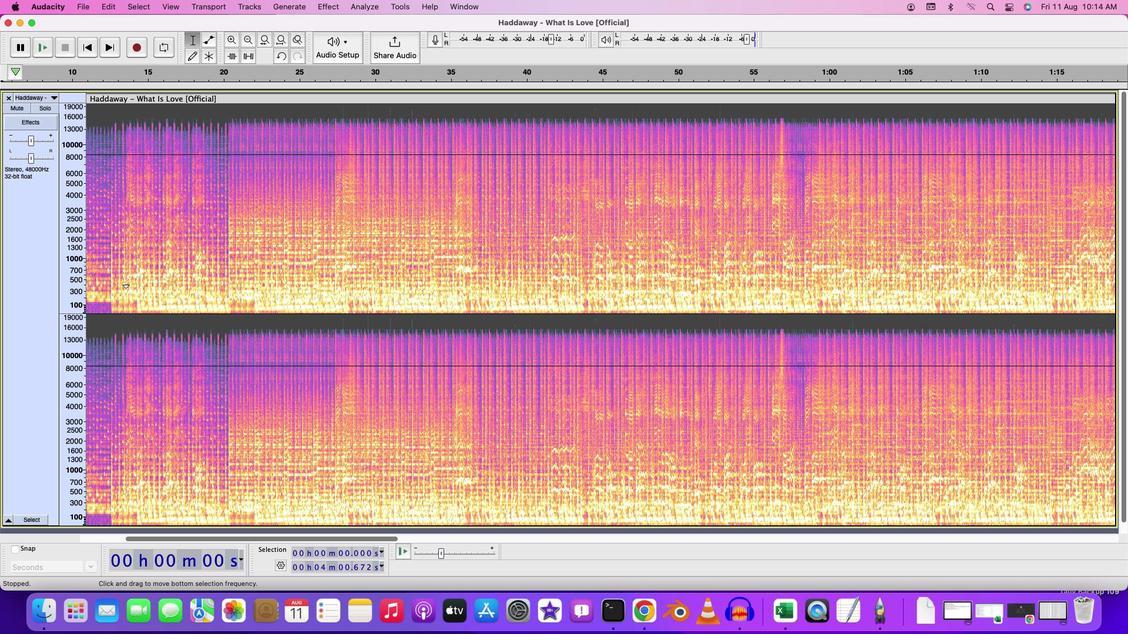 
Action: Mouse moved to (125, 282)
Screenshot: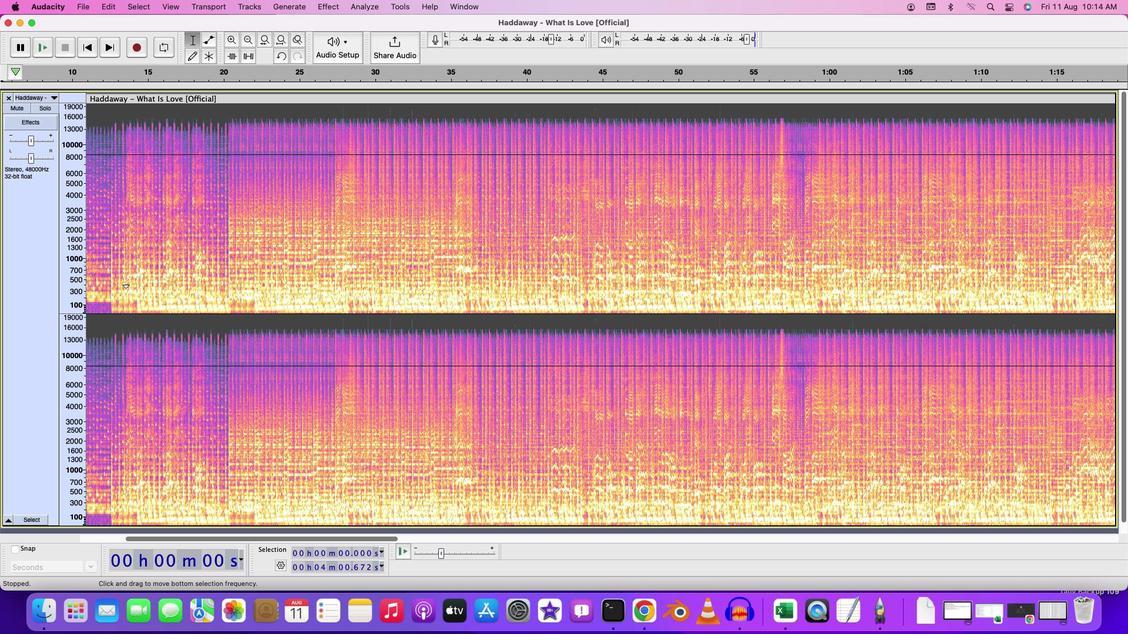 
Action: Mouse scrolled (125, 282) with delta (0, 0)
Screenshot: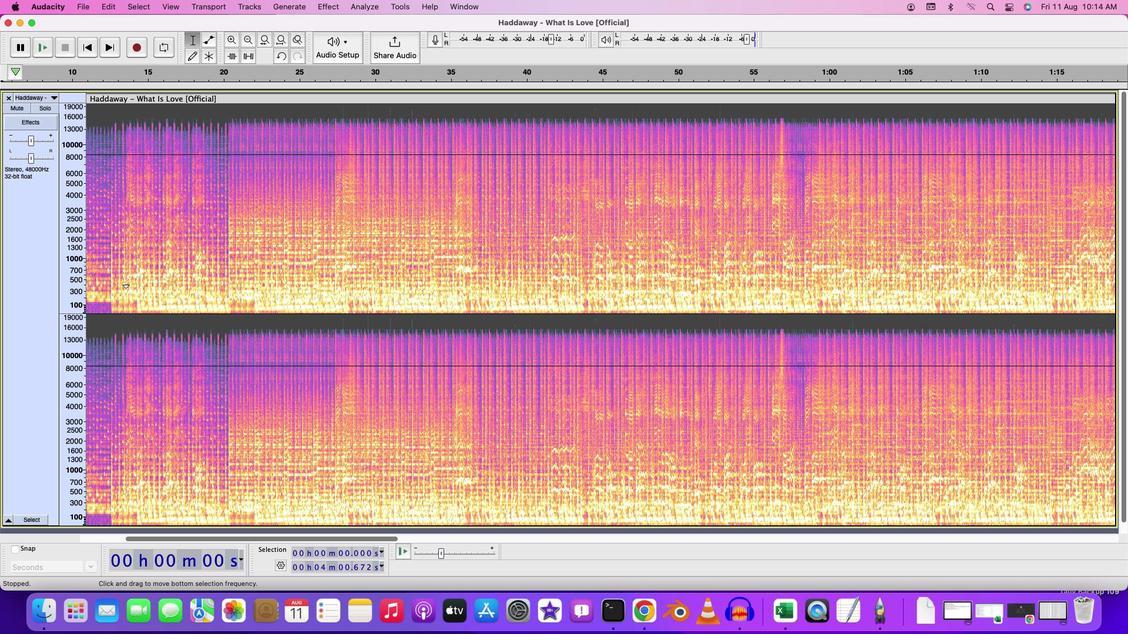
Action: Mouse scrolled (125, 282) with delta (0, 0)
Screenshot: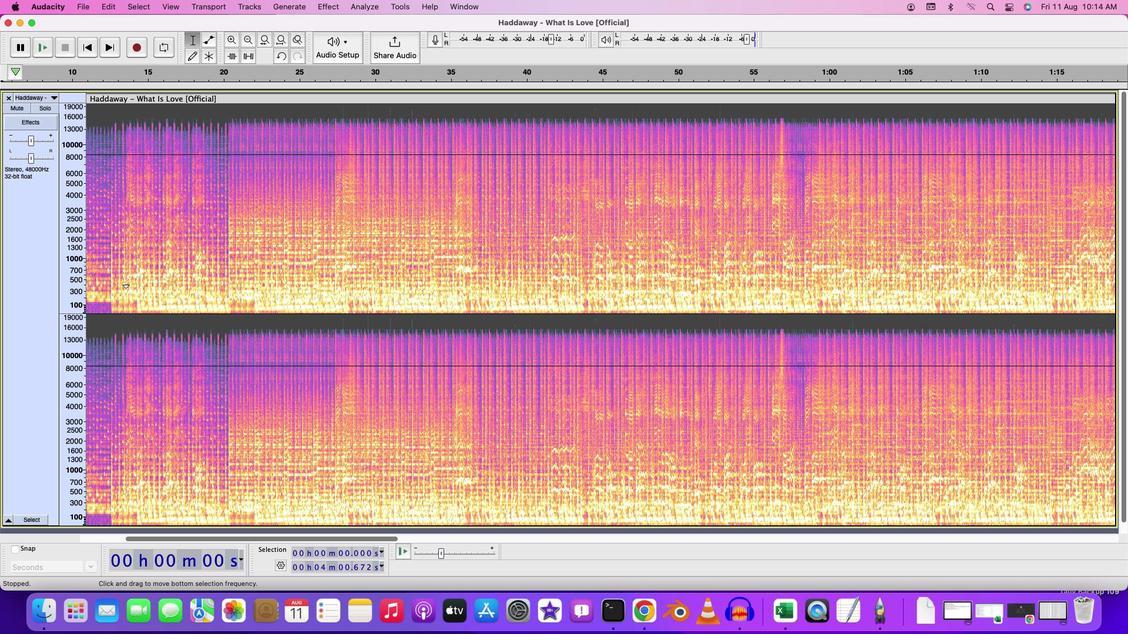 
Action: Mouse scrolled (125, 282) with delta (0, 1)
Screenshot: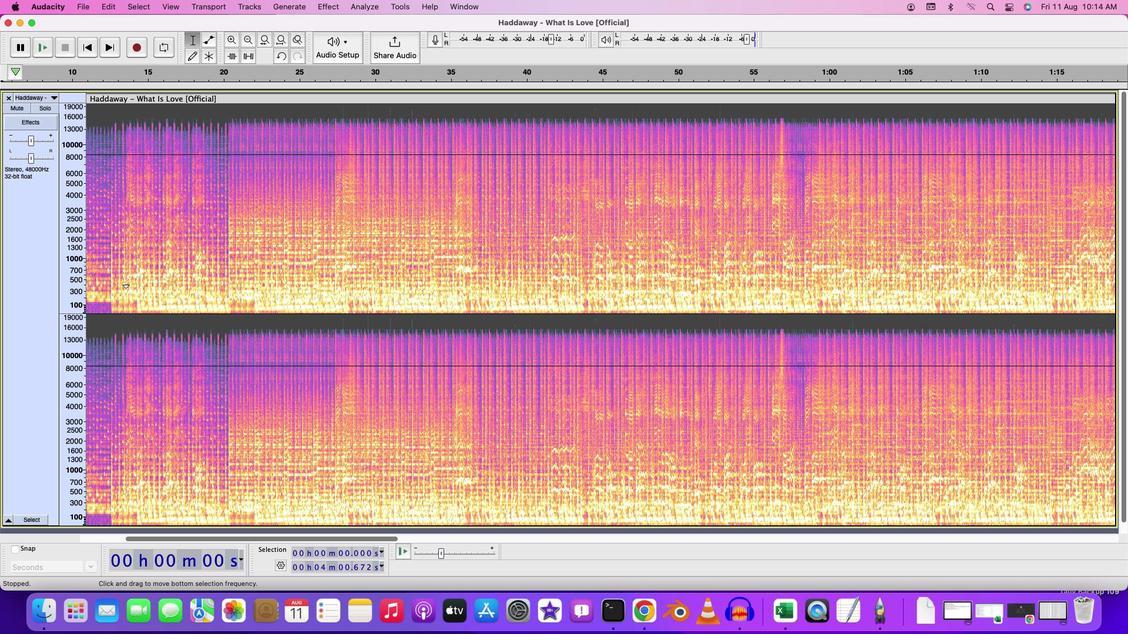 
Action: Mouse scrolled (125, 282) with delta (0, 1)
Screenshot: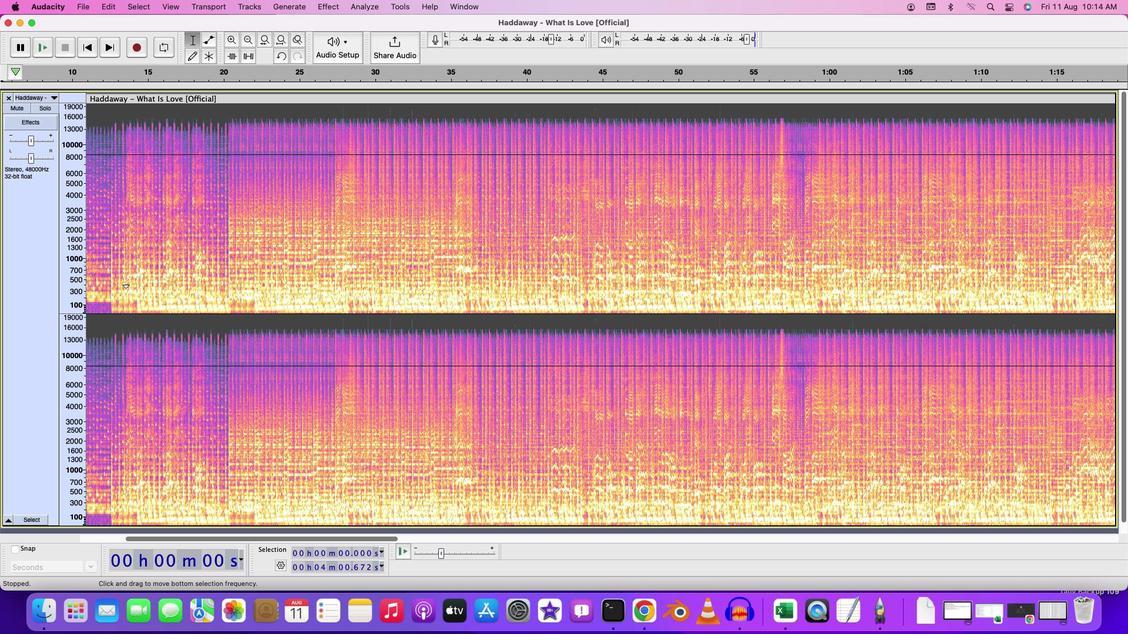 
Action: Mouse moved to (182, 537)
Screenshot: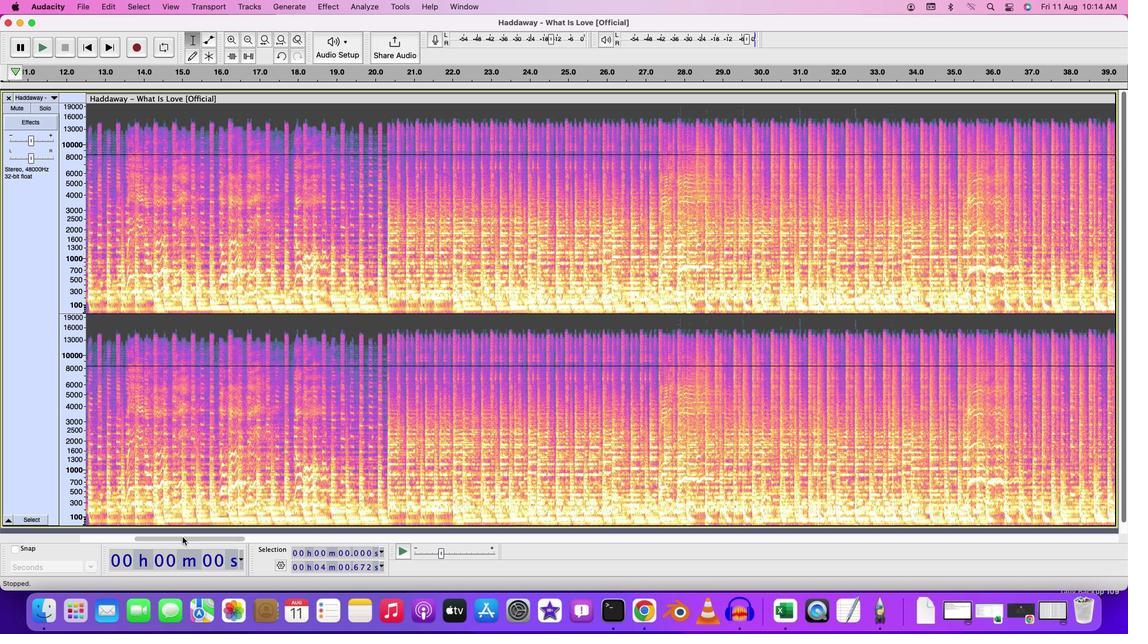 
Action: Mouse pressed left at (182, 537)
Screenshot: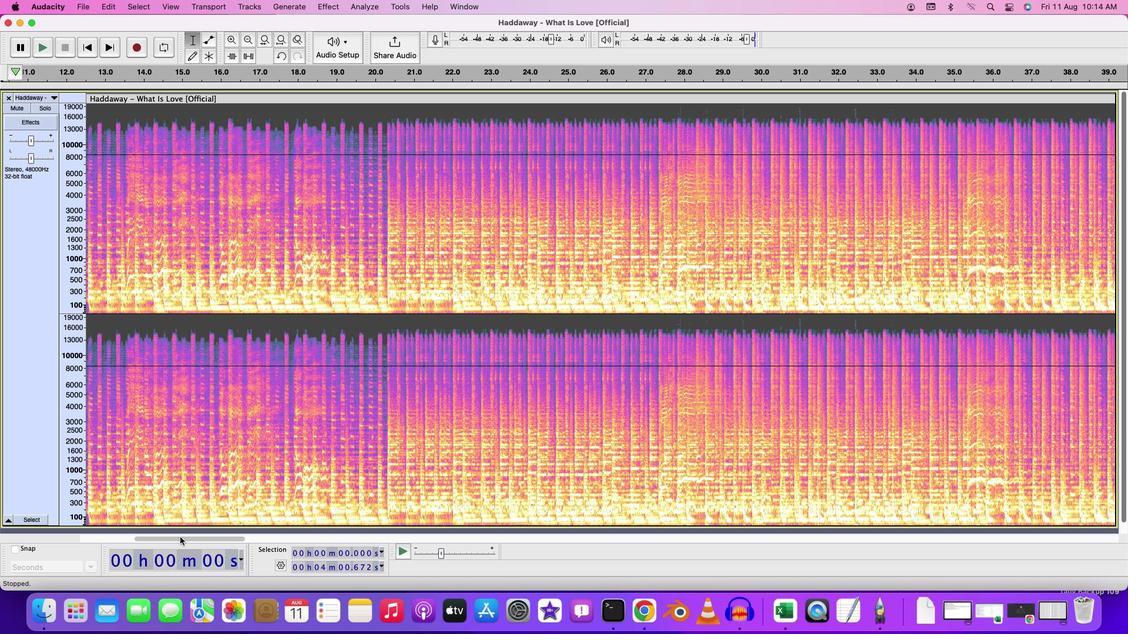 
Action: Mouse moved to (279, 219)
Screenshot: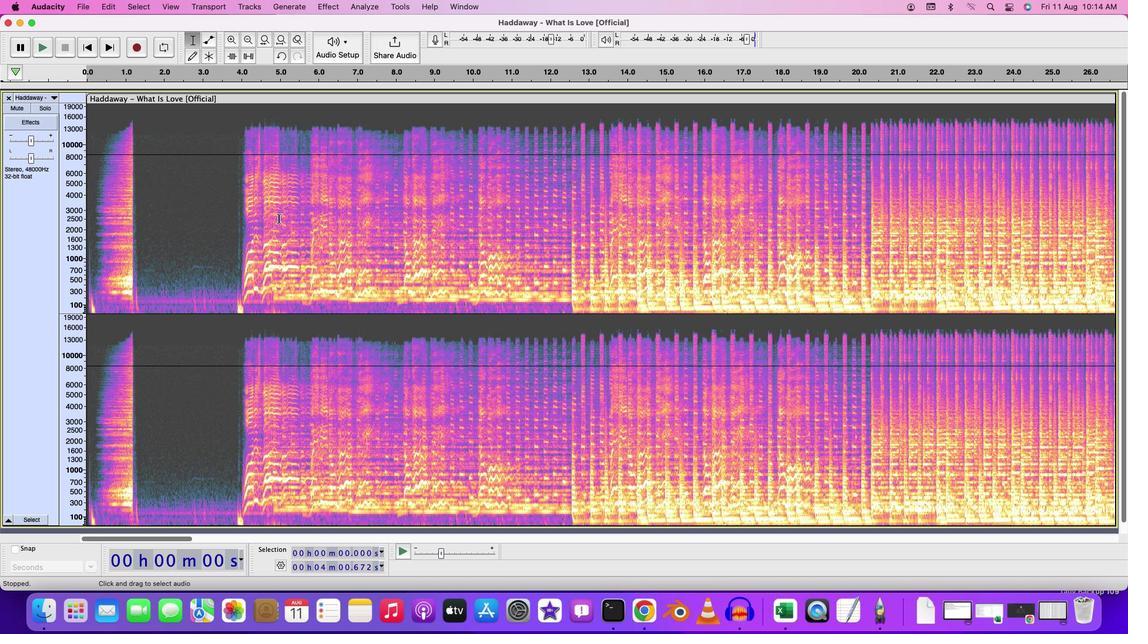 
Action: Mouse pressed left at (279, 219)
Screenshot: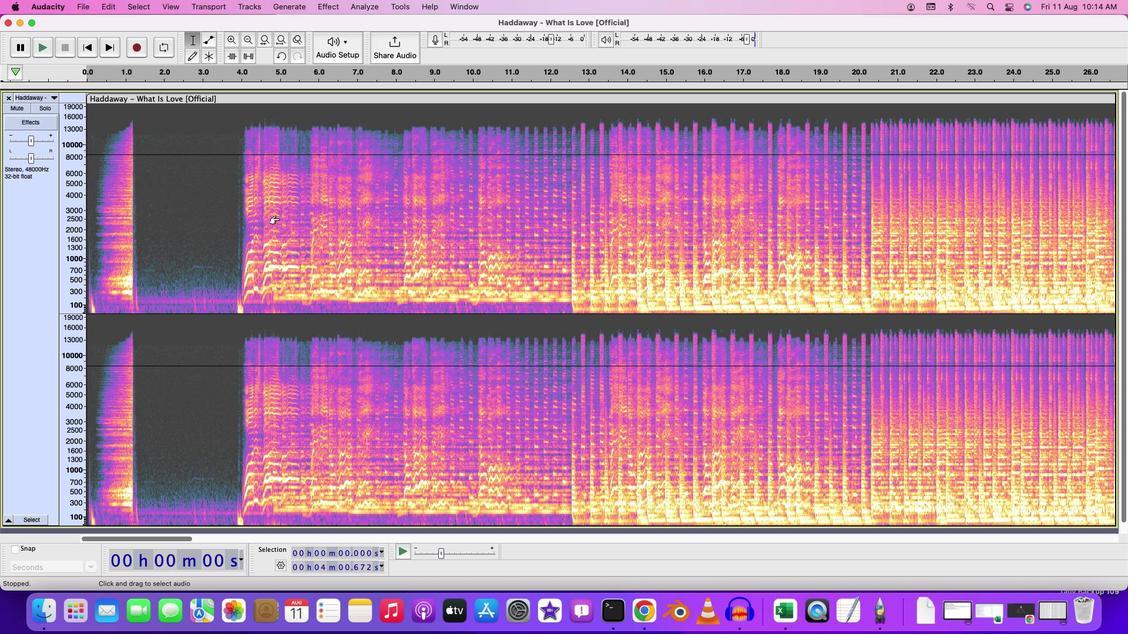 
Action: Mouse moved to (279, 219)
Screenshot: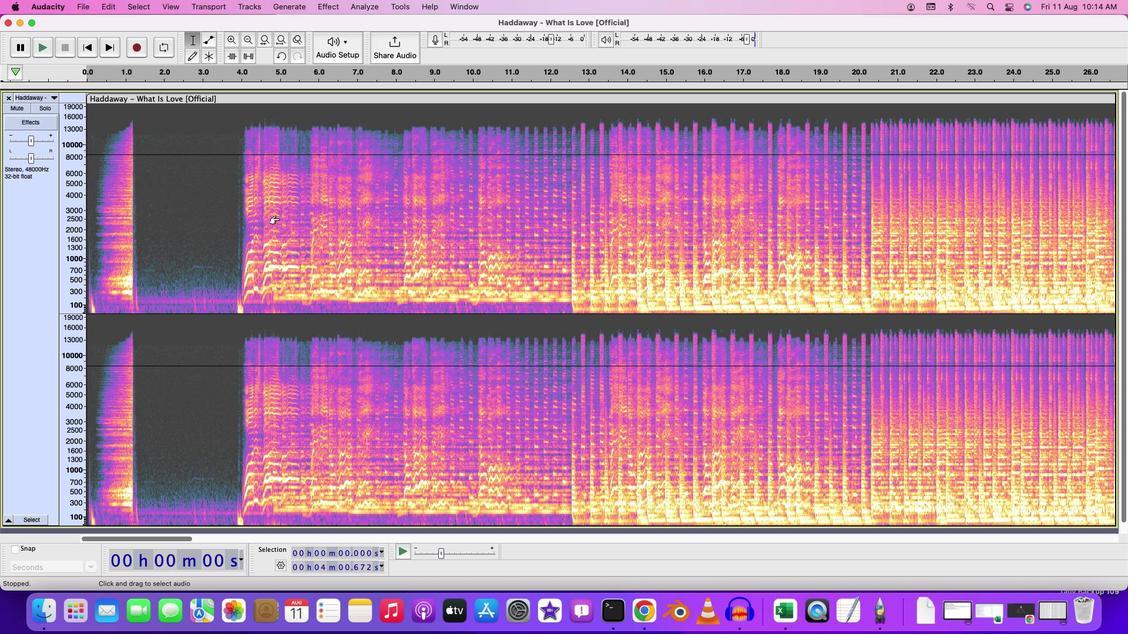 
Action: Key pressed Key.spaceKey.space
Screenshot: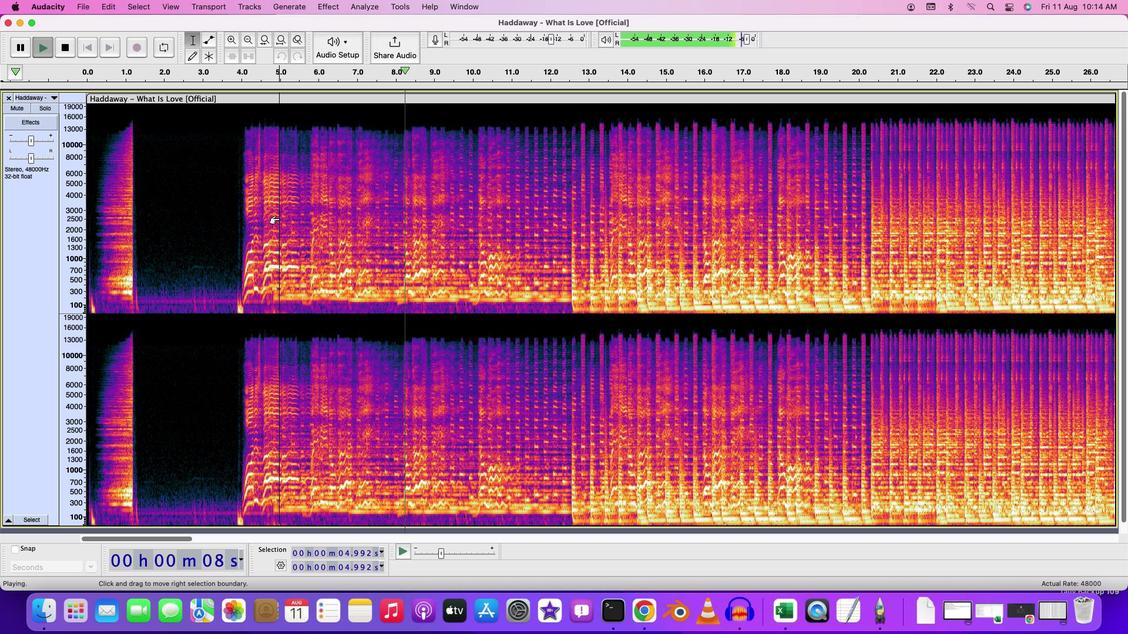 
Action: Mouse moved to (299, 228)
Screenshot: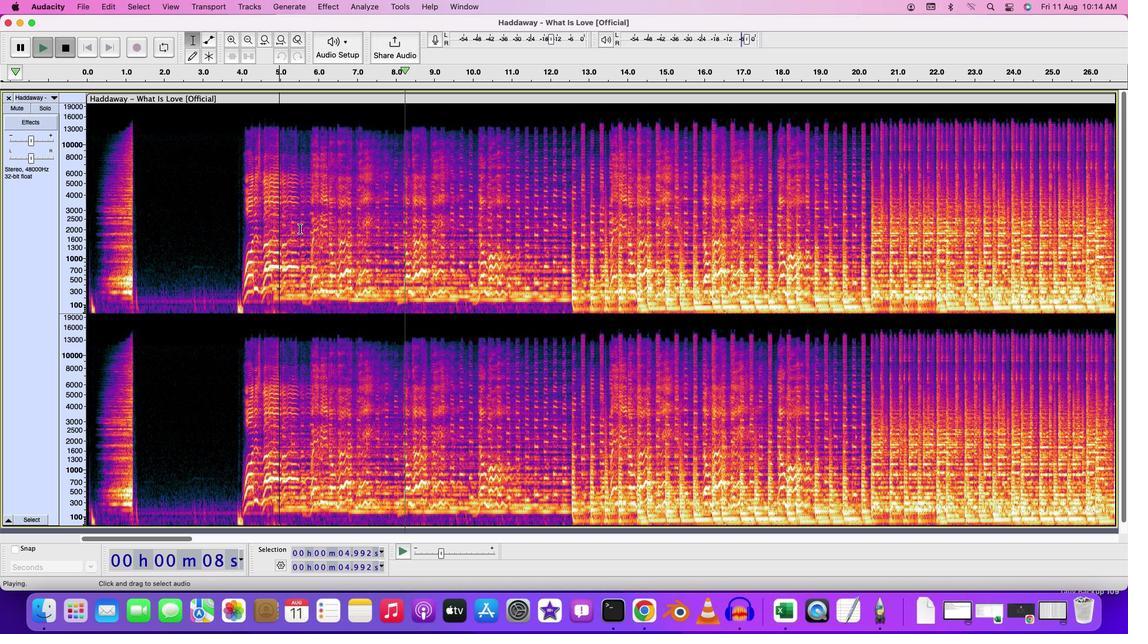 
Action: Mouse pressed left at (299, 228)
Screenshot: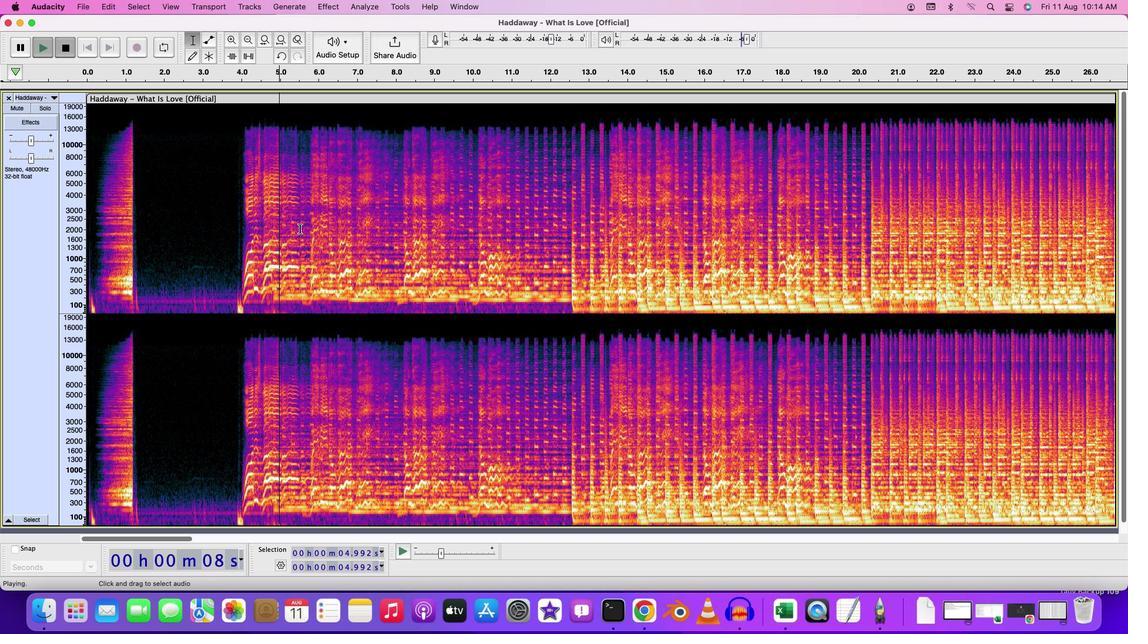 
Action: Mouse pressed left at (299, 228)
Screenshot: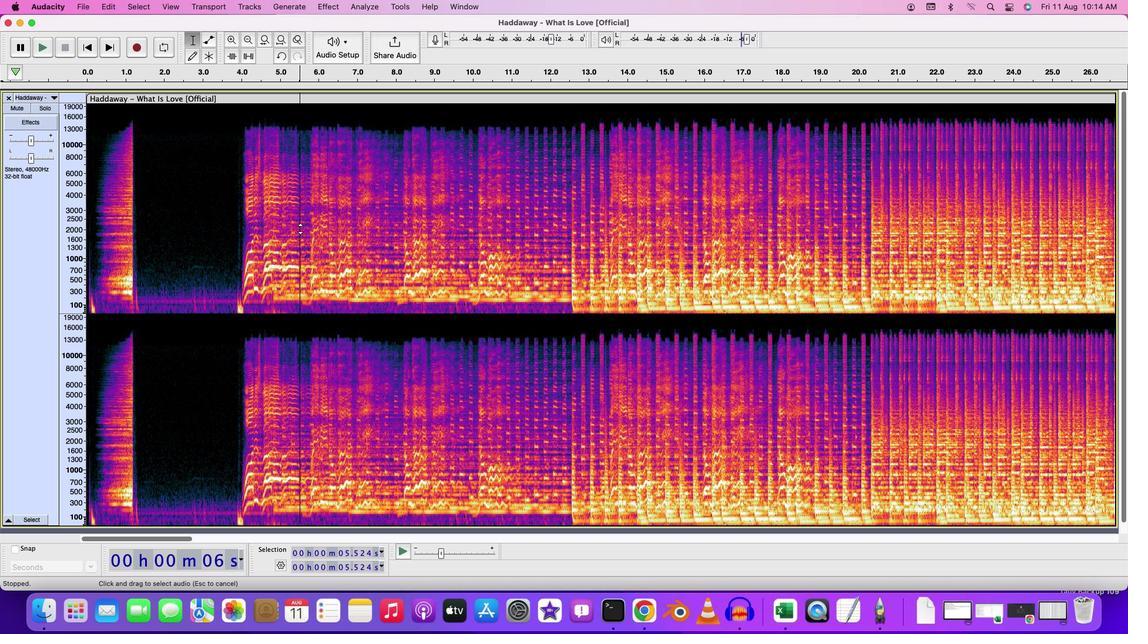 
Action: Mouse moved to (320, 8)
Screenshot: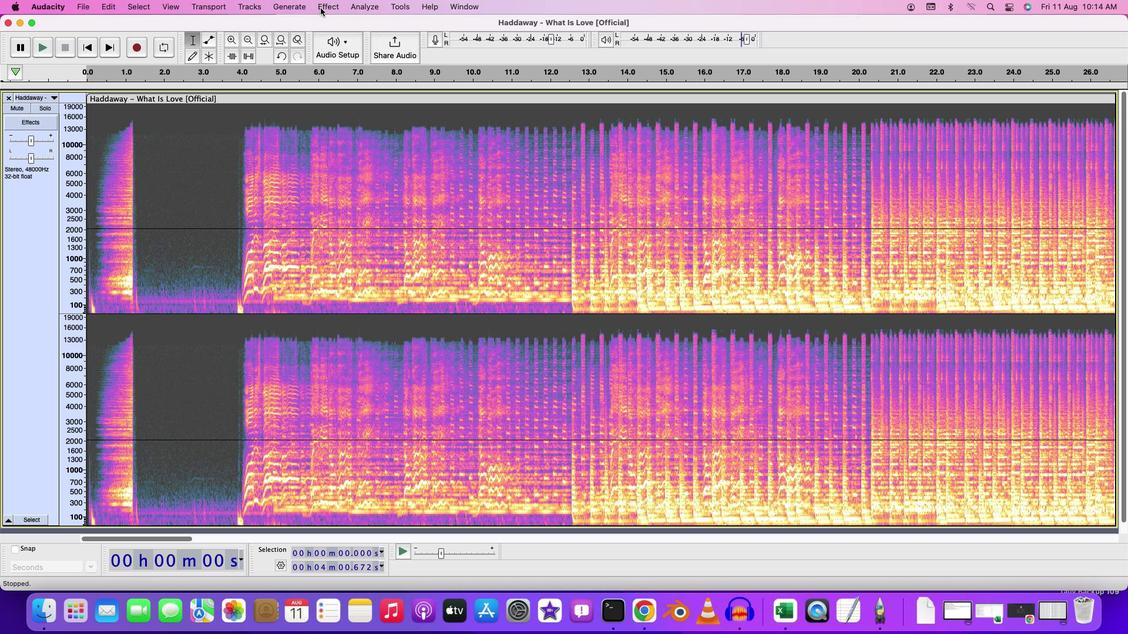
Action: Mouse pressed left at (320, 8)
Screenshot: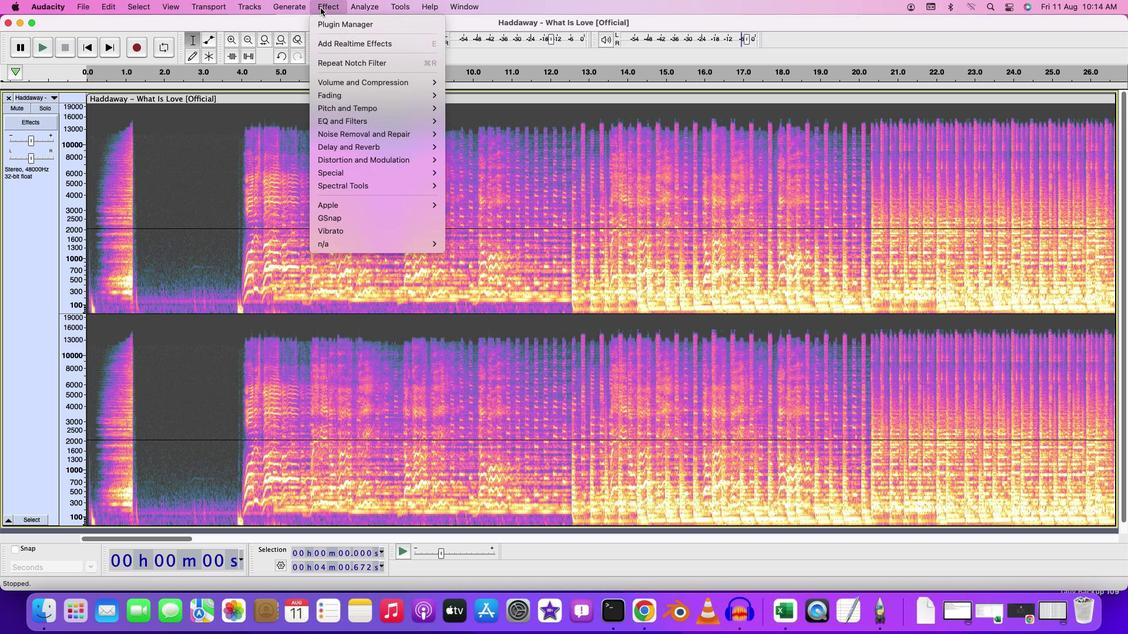 
Action: Mouse moved to (477, 187)
Screenshot: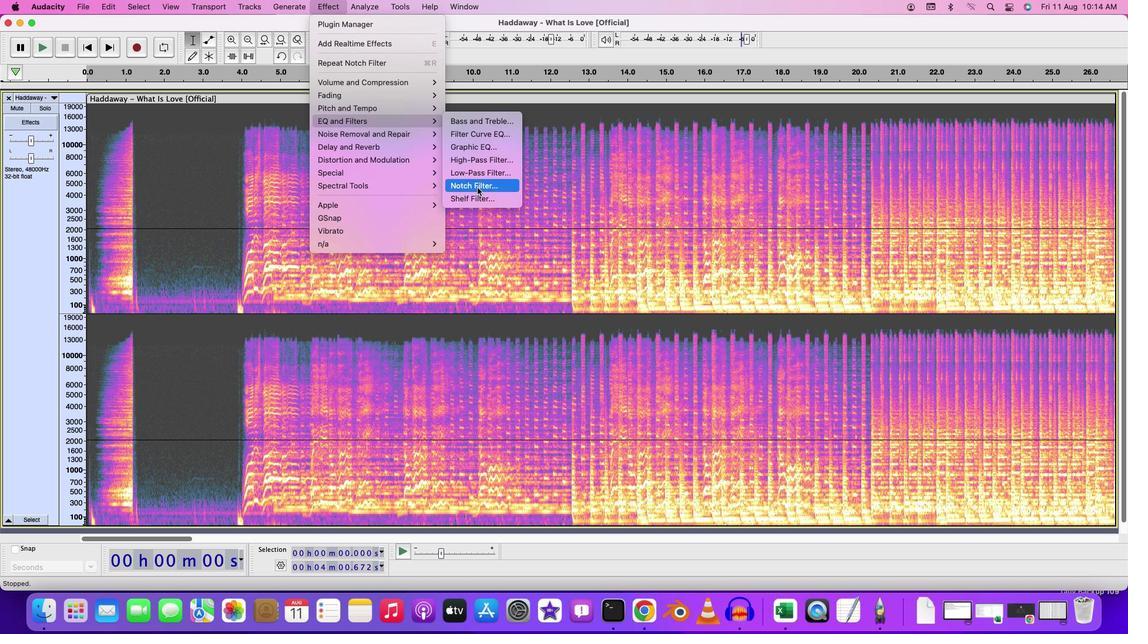 
Action: Mouse pressed left at (477, 187)
Screenshot: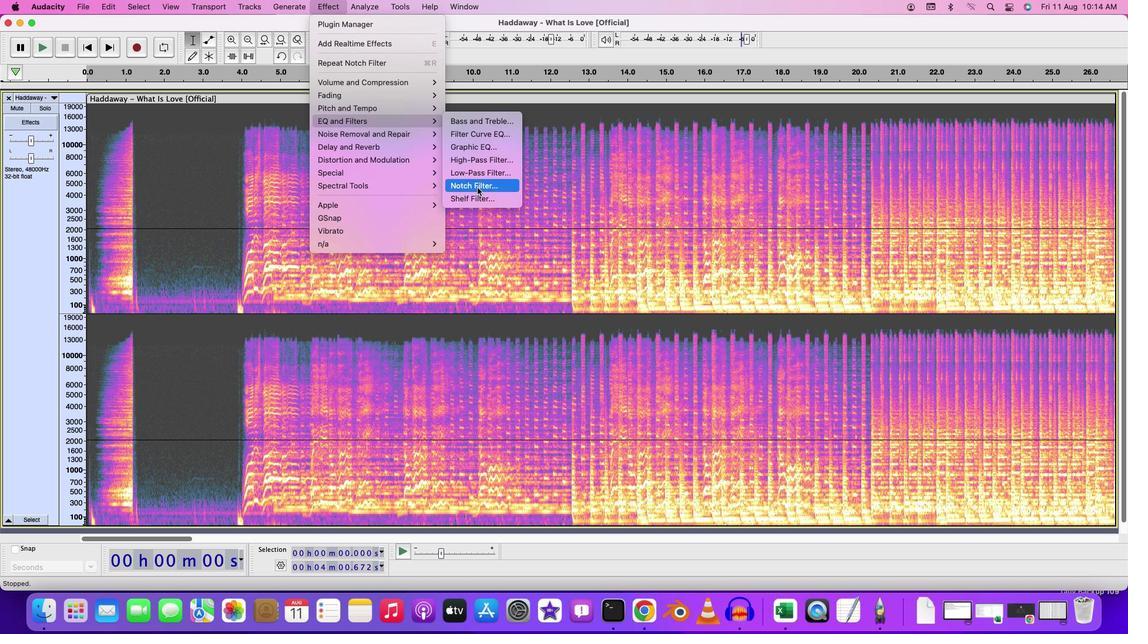
Action: Mouse moved to (571, 323)
Screenshot: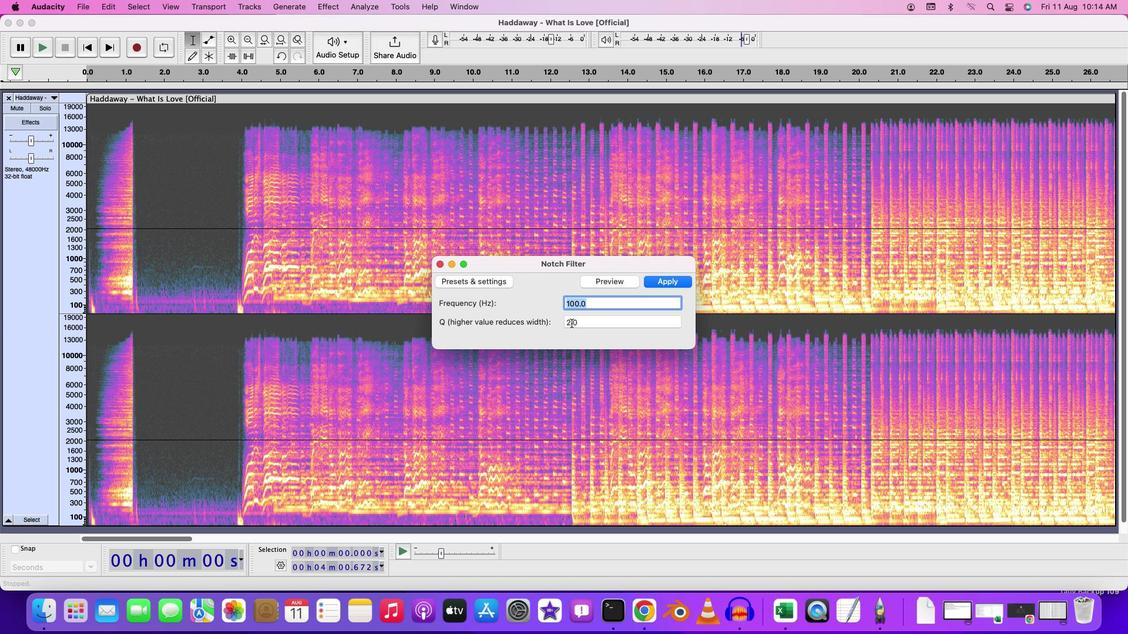 
Action: Mouse pressed left at (571, 323)
Screenshot: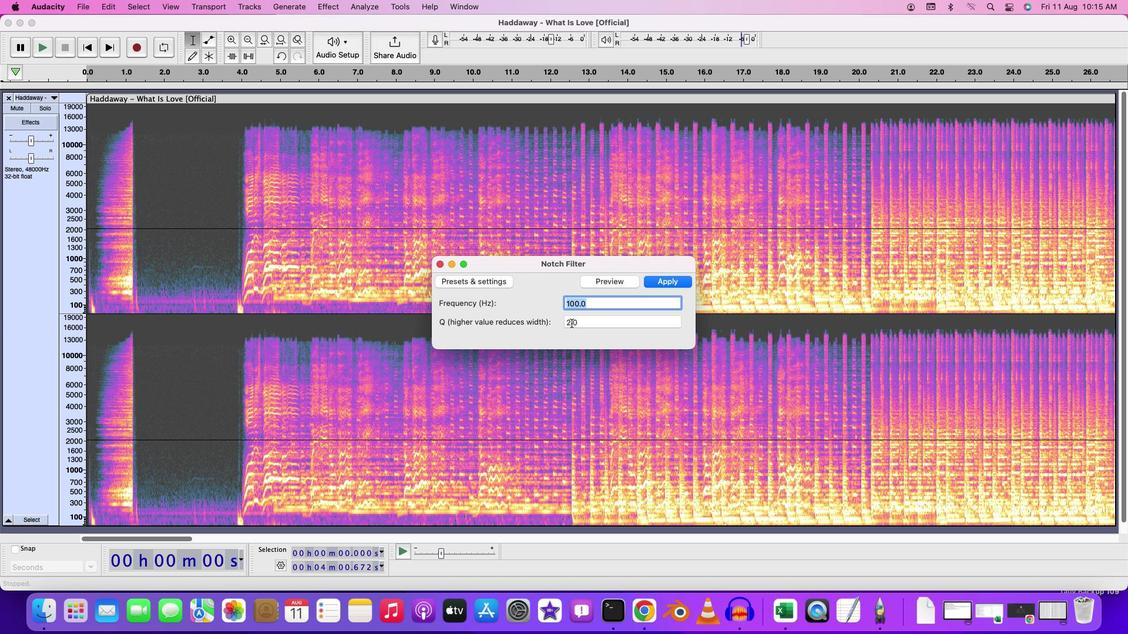 
Action: Mouse moved to (574, 304)
Screenshot: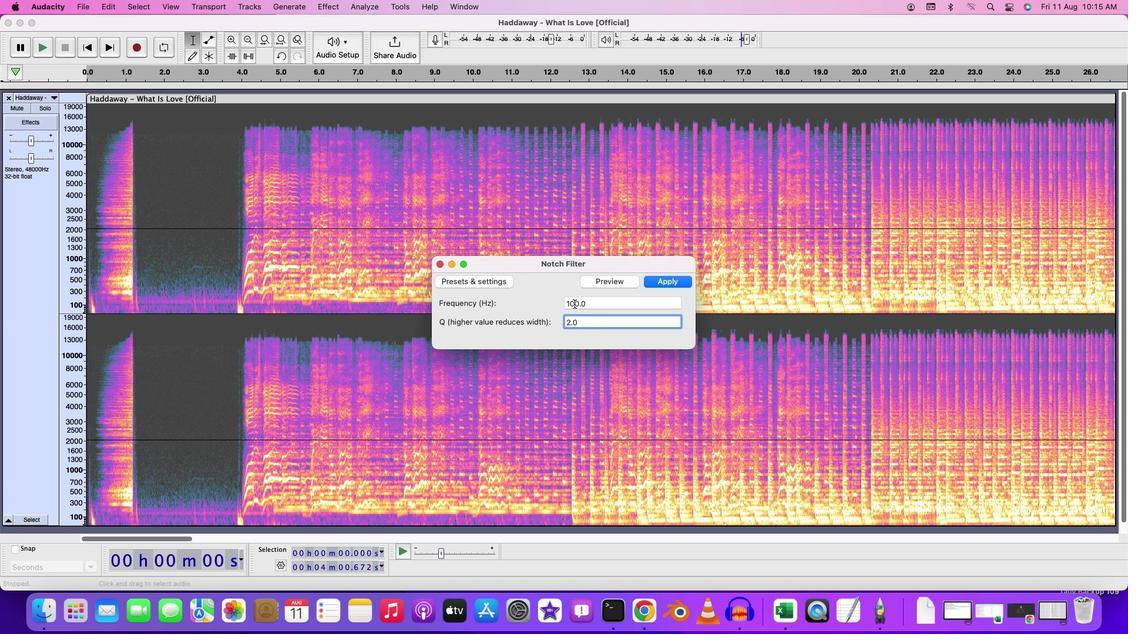 
Action: Mouse pressed left at (574, 304)
Screenshot: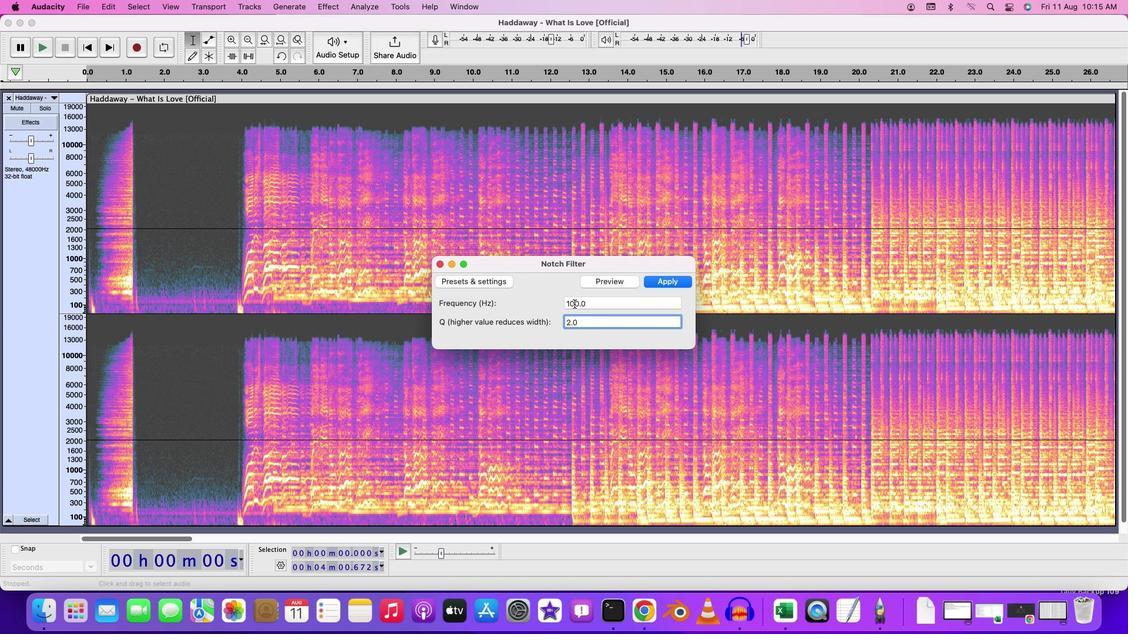 
Action: Mouse moved to (603, 320)
Screenshot: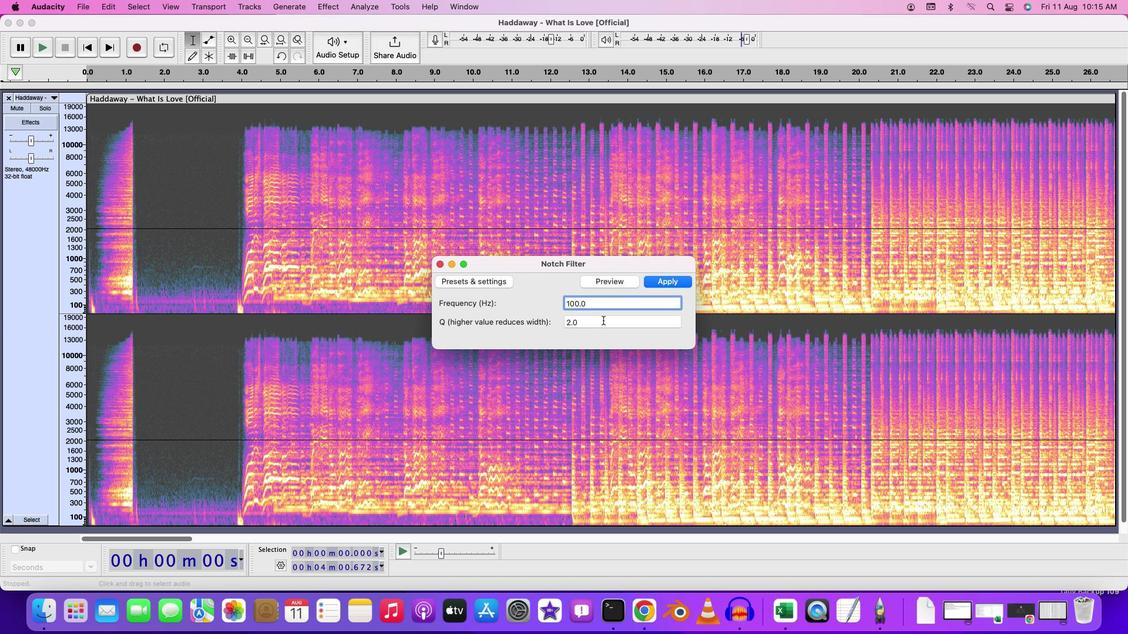 
Action: Key pressed Key.backspace'5'
Screenshot: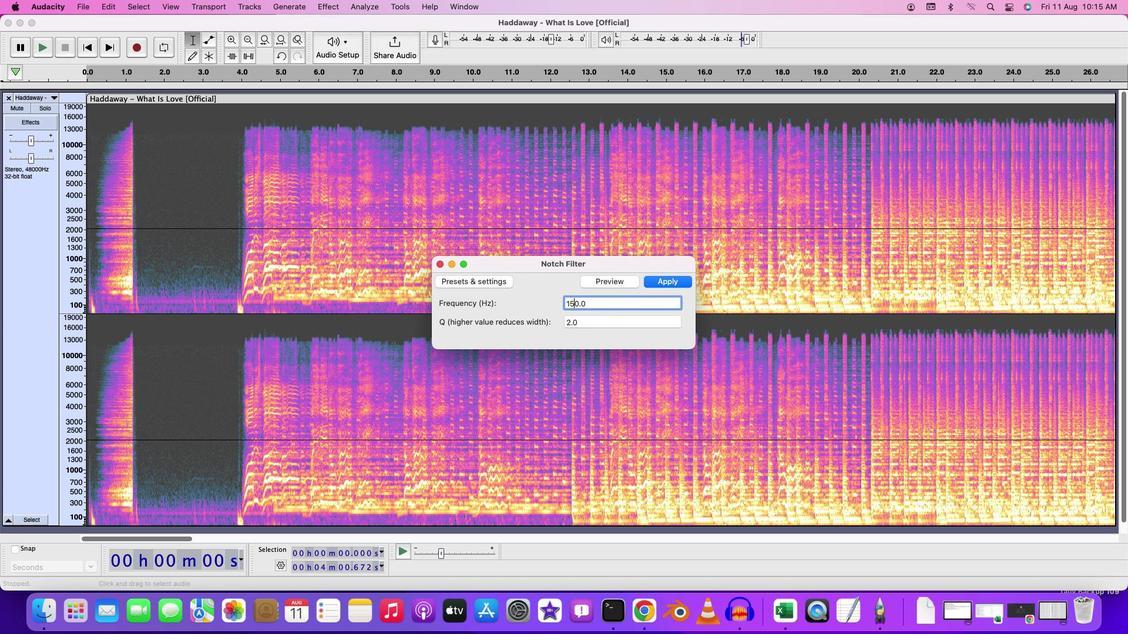 
Action: Mouse moved to (571, 324)
Screenshot: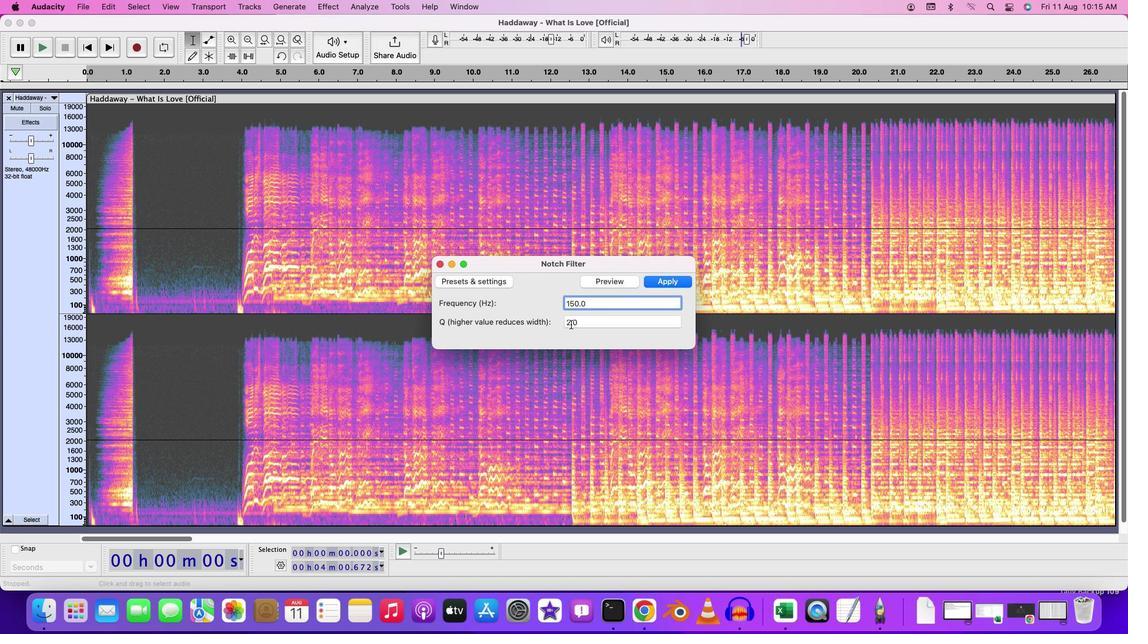 
Action: Mouse pressed left at (571, 324)
Screenshot: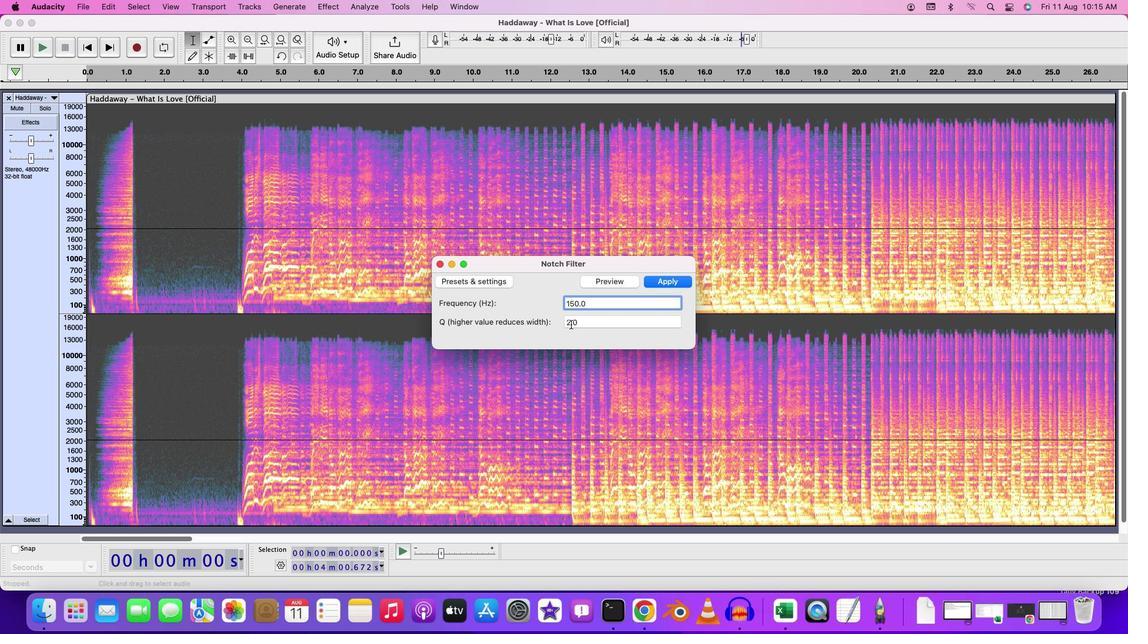 
Action: Mouse moved to (569, 329)
Screenshot: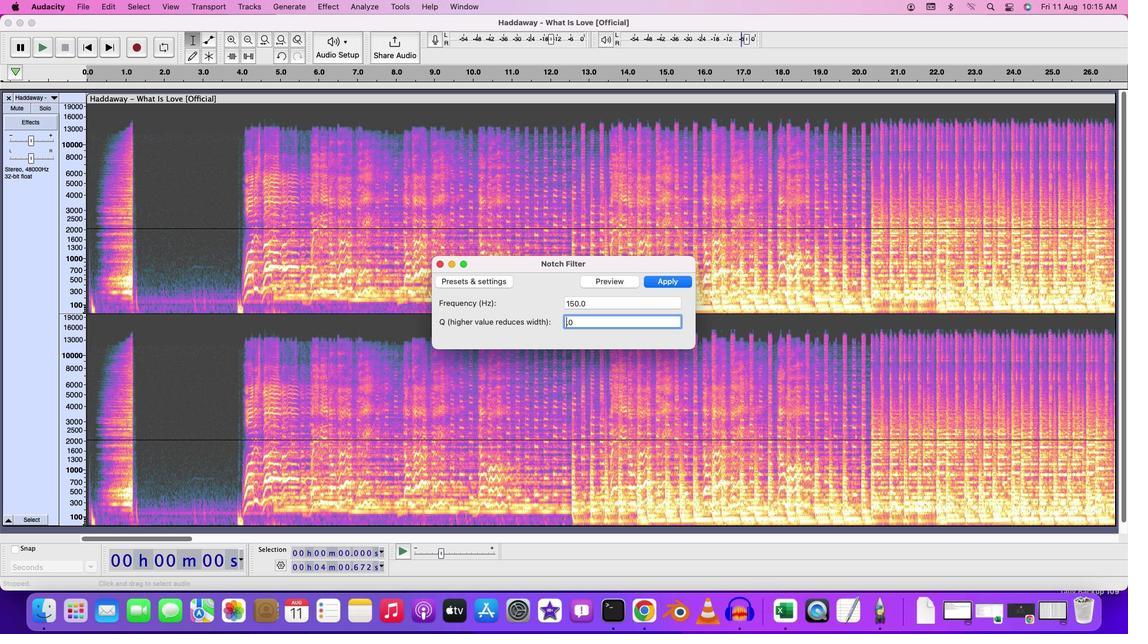 
Action: Key pressed Key.backspace'4'
Screenshot: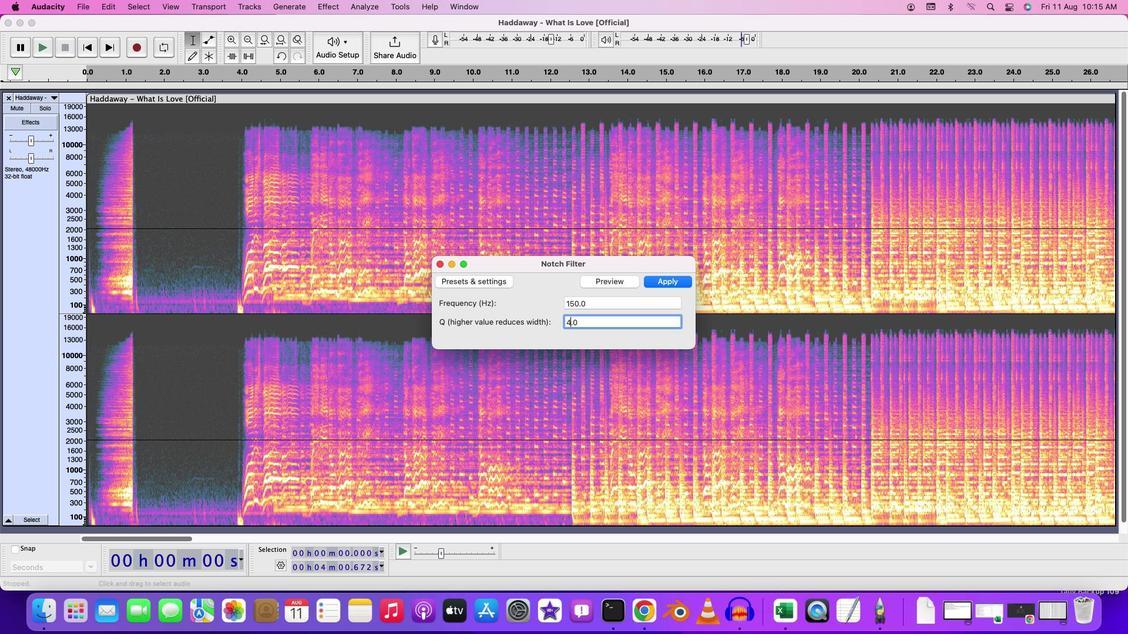 
Action: Mouse moved to (664, 282)
Screenshot: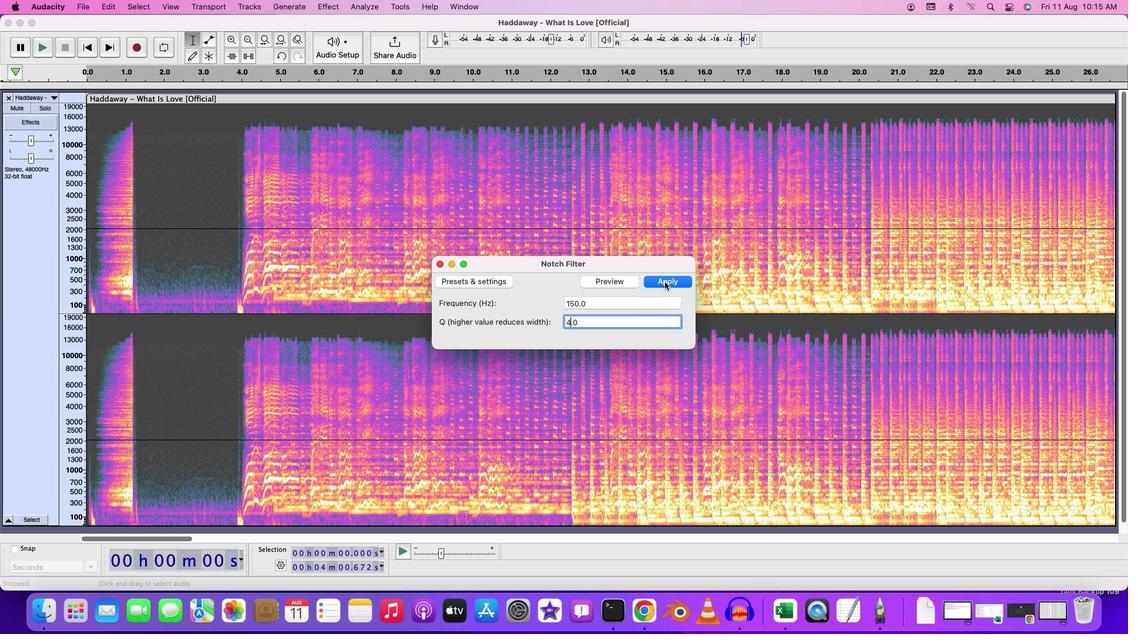 
Action: Mouse pressed left at (664, 282)
Screenshot: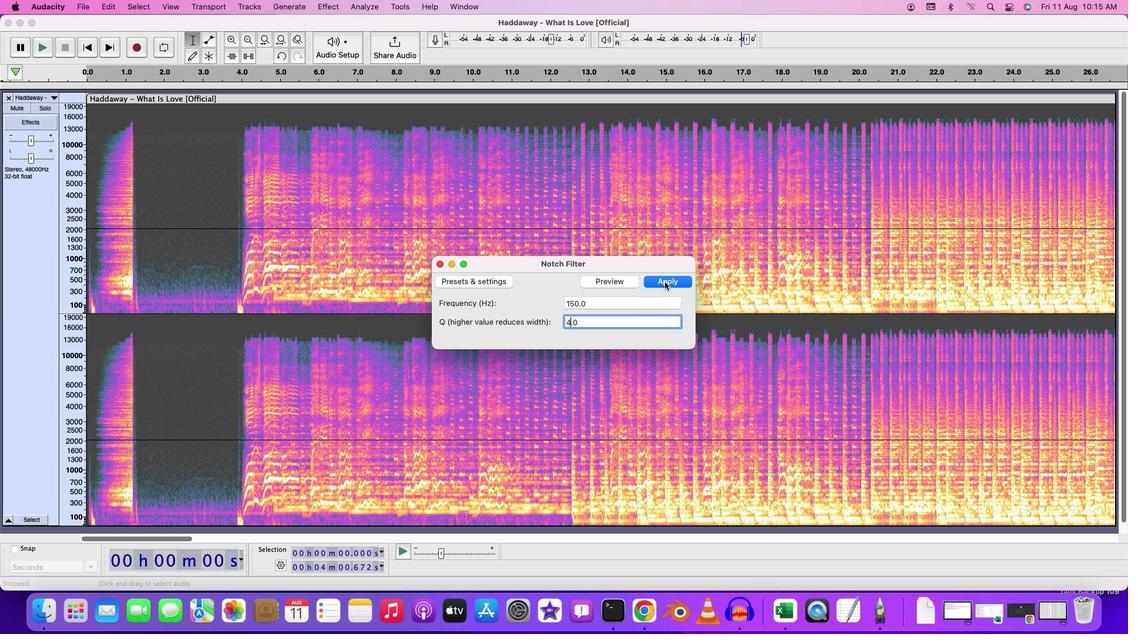 
Action: Mouse moved to (237, 270)
Screenshot: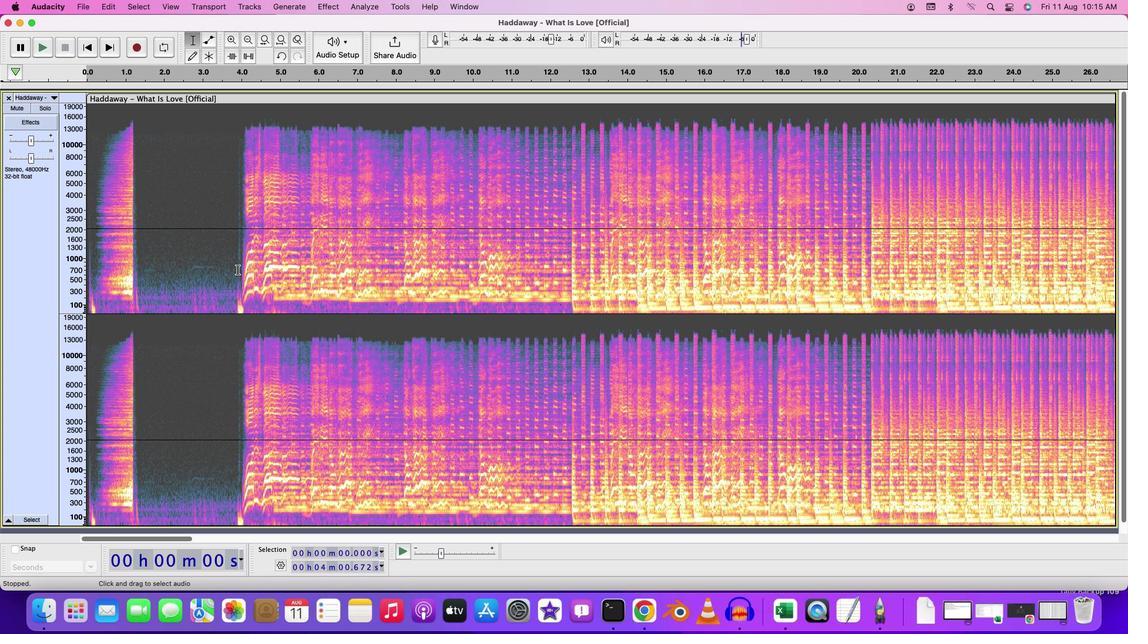 
Action: Mouse pressed left at (237, 270)
Screenshot: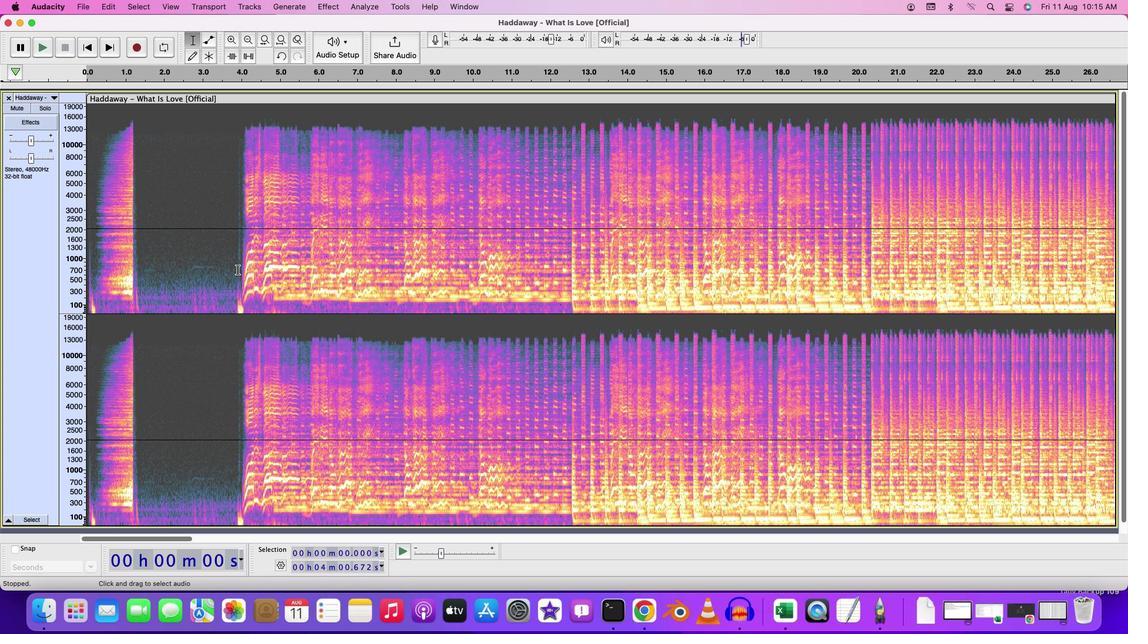 
Action: Key pressed Key.space
Screenshot: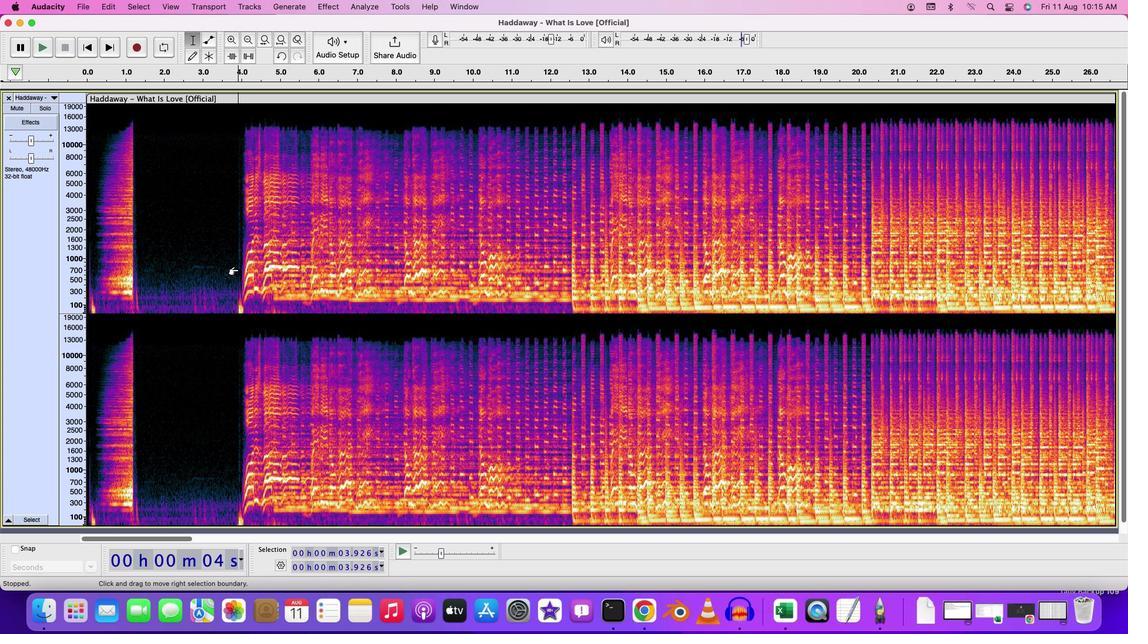 
Action: Mouse moved to (259, 290)
Screenshot: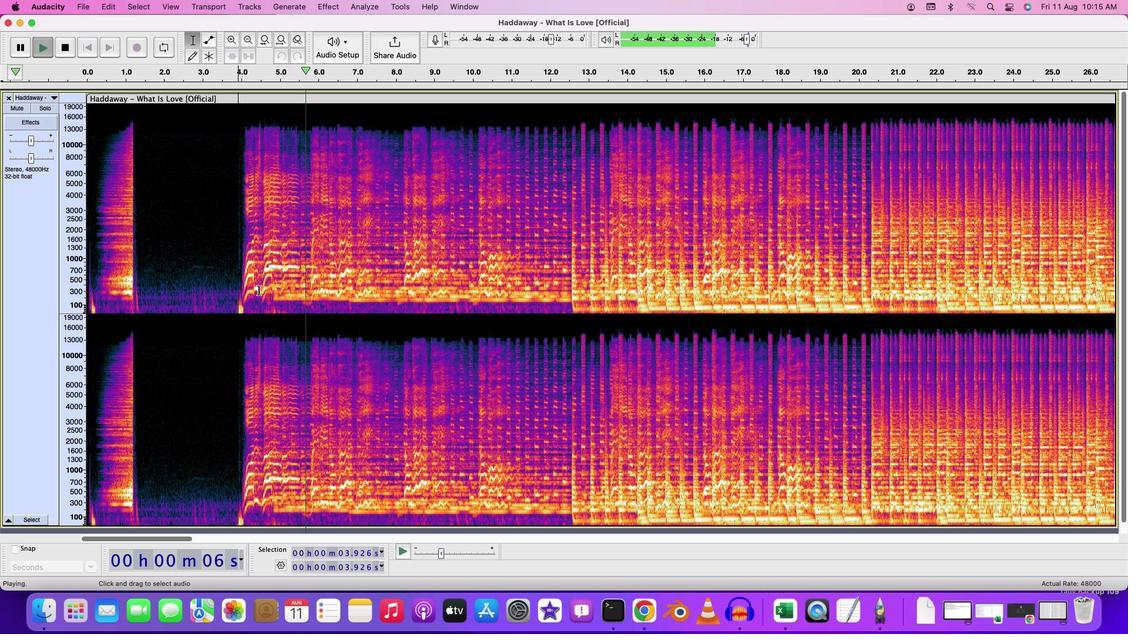 
Action: Mouse scrolled (259, 290) with delta (0, 0)
Screenshot: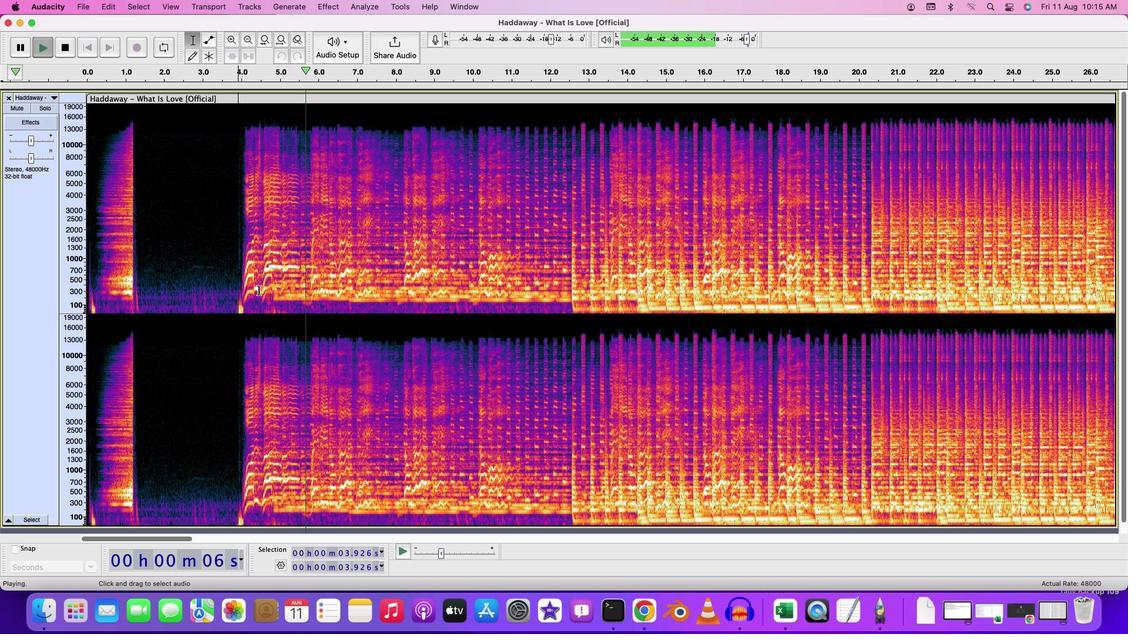 
Action: Mouse scrolled (259, 290) with delta (0, 0)
Screenshot: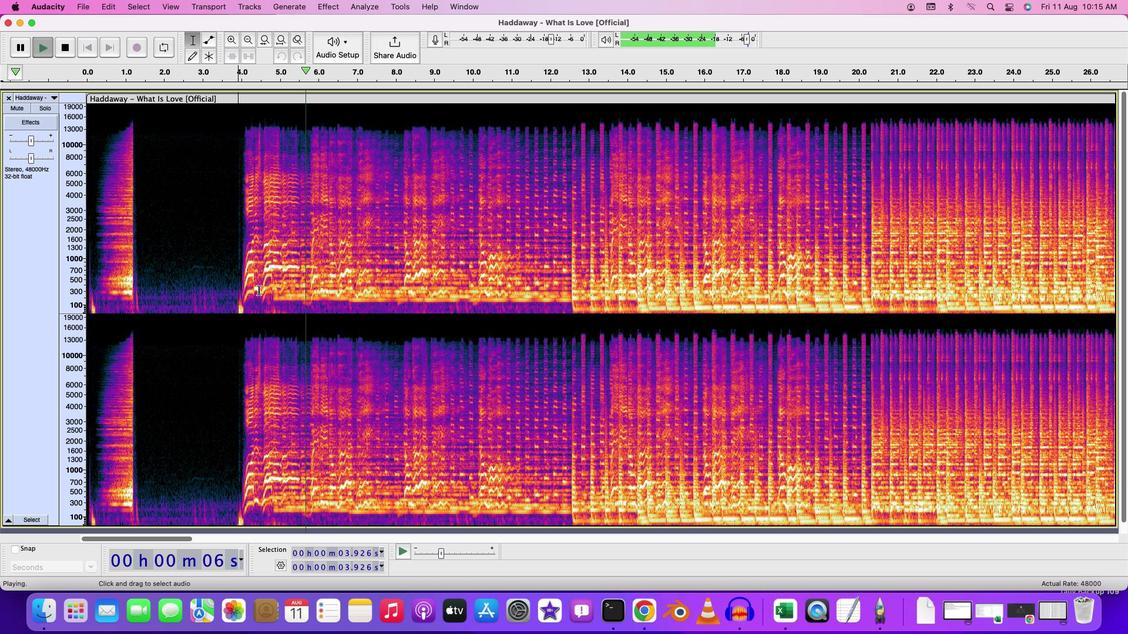 
Action: Mouse scrolled (259, 290) with delta (0, -1)
Screenshot: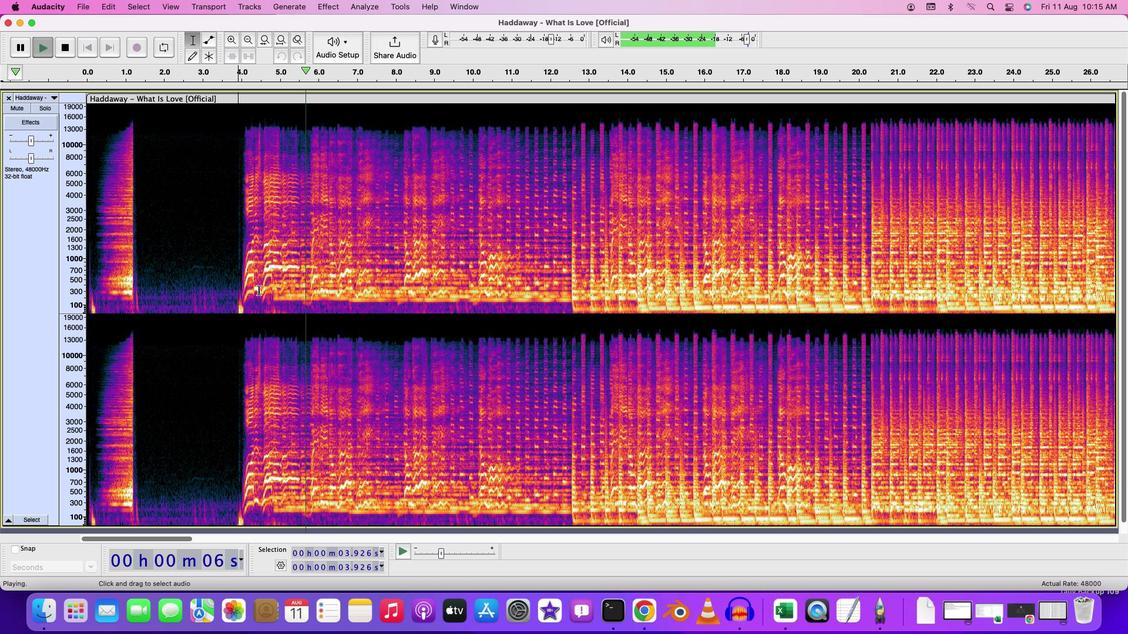 
Action: Mouse scrolled (259, 290) with delta (0, -2)
Screenshot: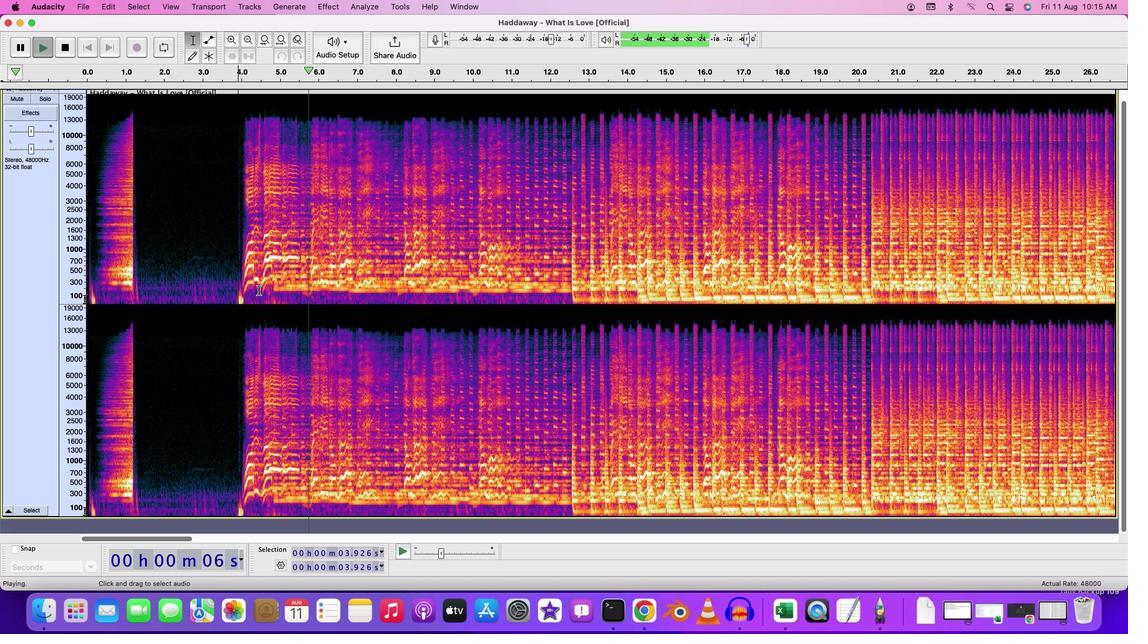 
Action: Mouse moved to (260, 293)
Screenshot: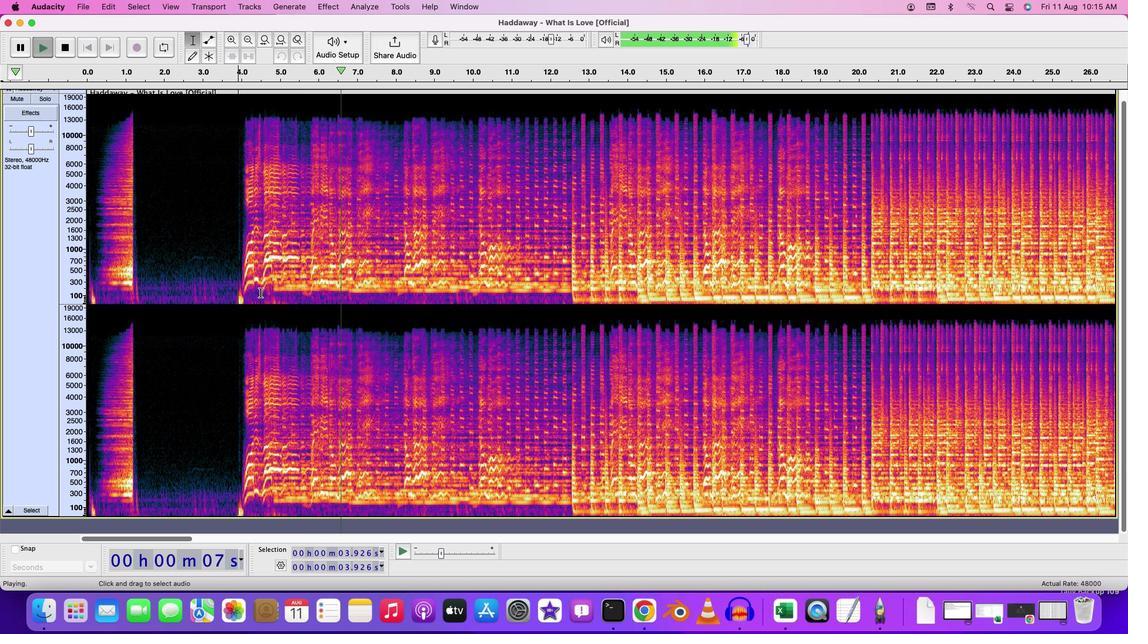 
Action: Mouse scrolled (260, 293) with delta (0, 0)
Screenshot: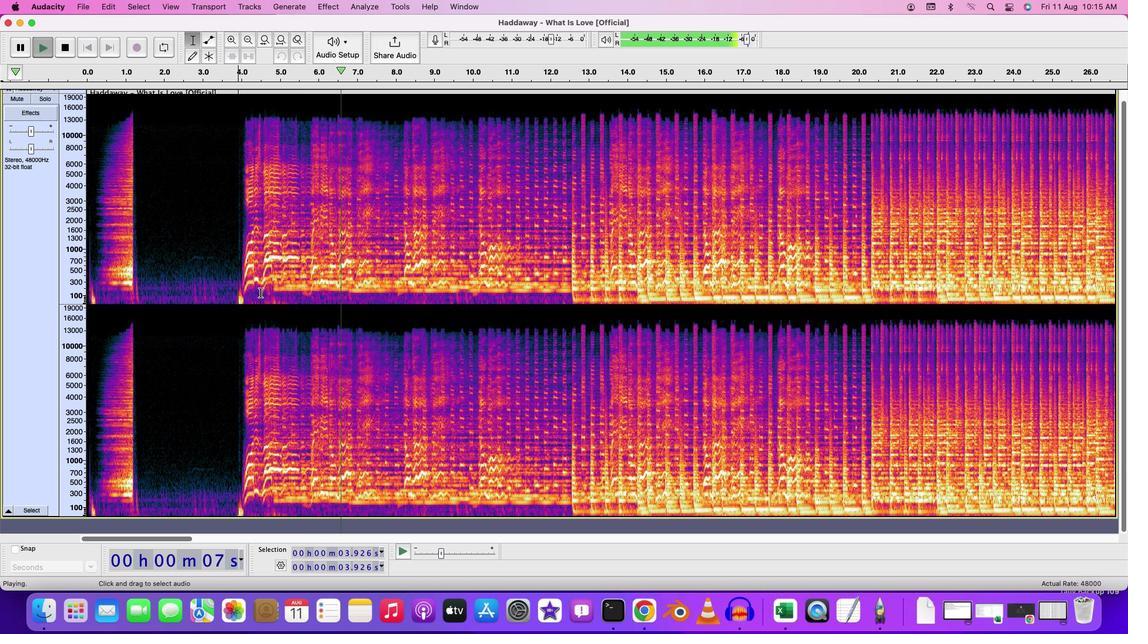 
Action: Mouse scrolled (260, 293) with delta (0, 0)
Screenshot: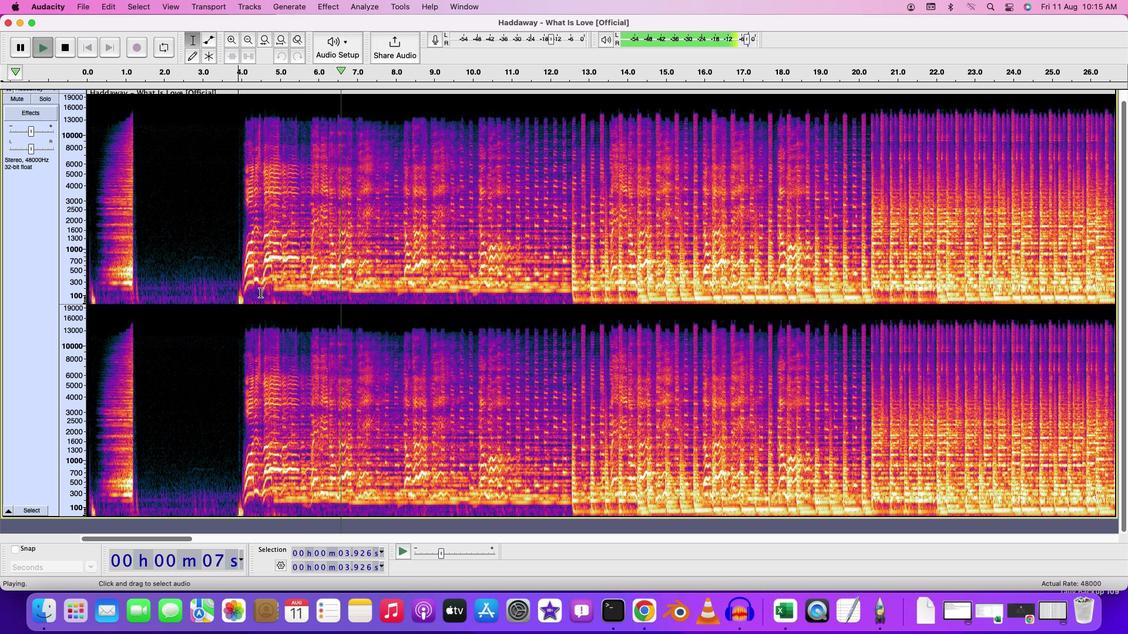 
Action: Mouse scrolled (260, 293) with delta (0, -1)
Screenshot: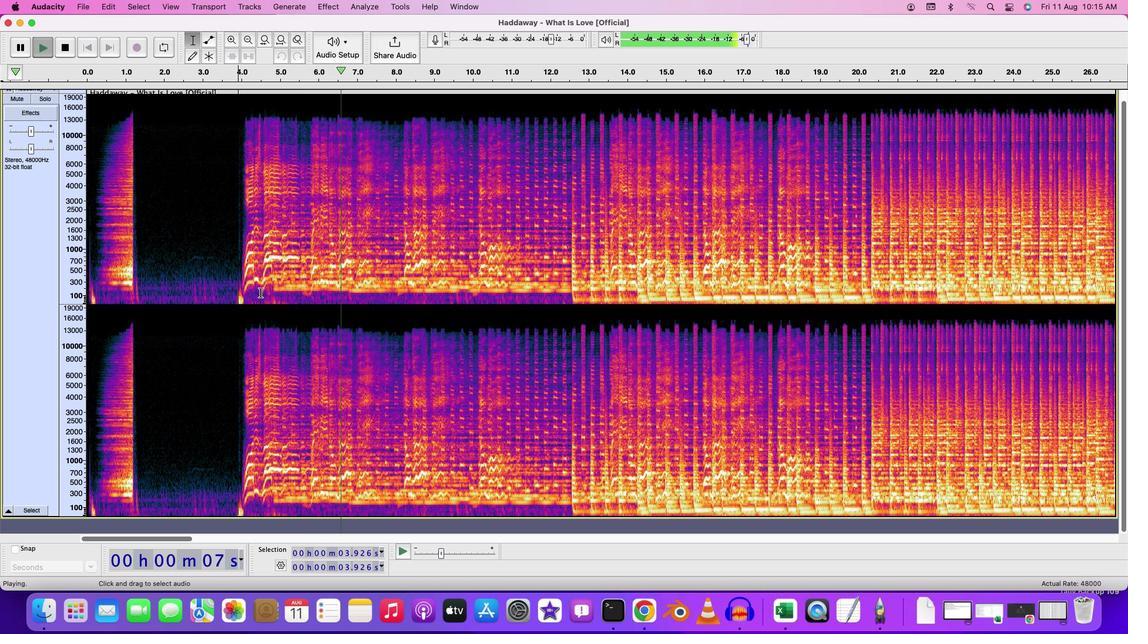 
Action: Mouse scrolled (260, 293) with delta (0, -2)
Screenshot: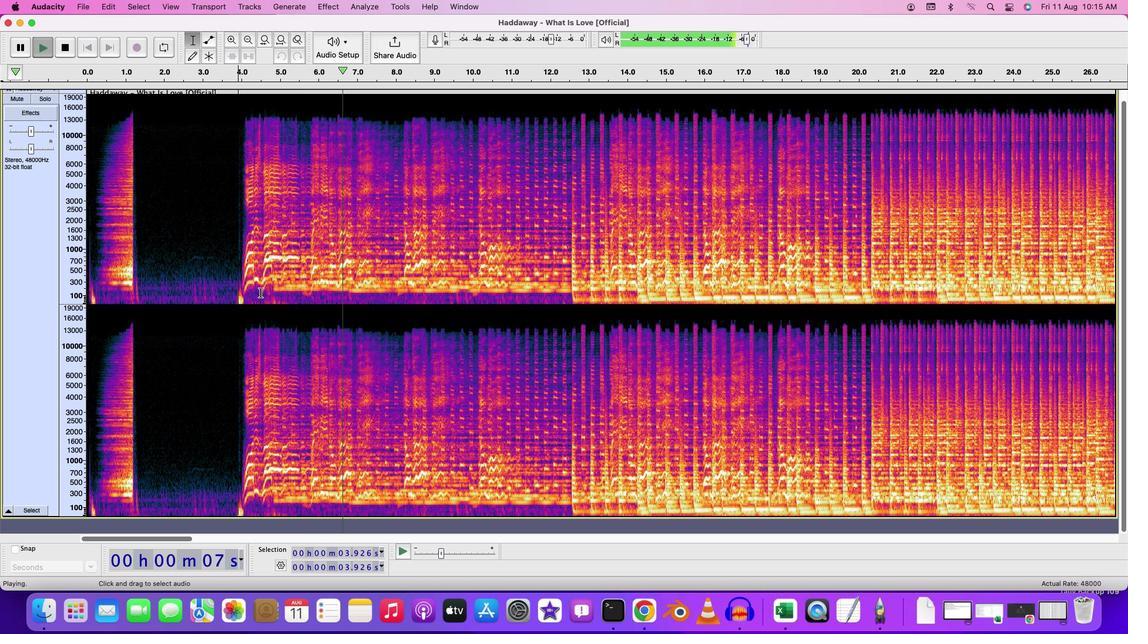 
Action: Mouse moved to (315, 276)
Screenshot: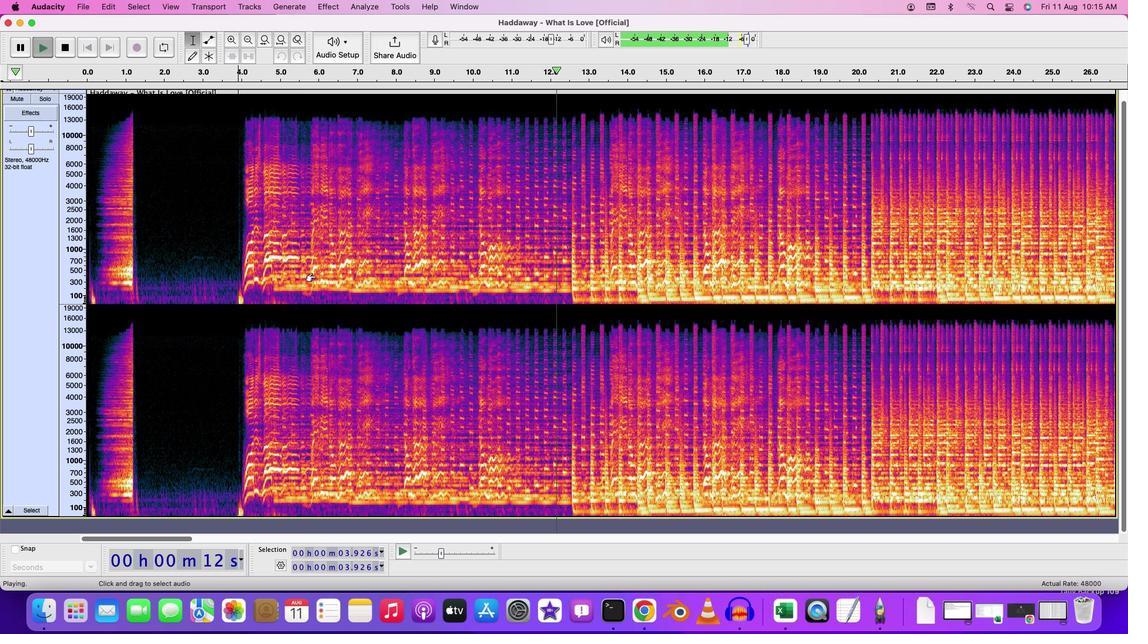 
Action: Key pressed Key.cmd
Screenshot: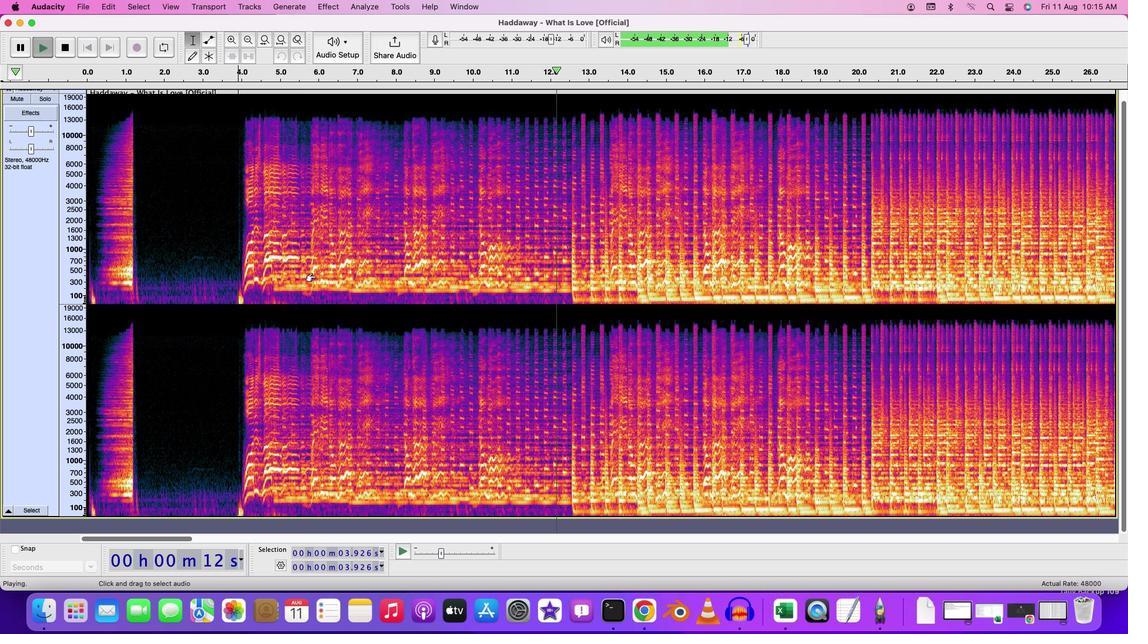
Action: Mouse scrolled (315, 276) with delta (0, 0)
Screenshot: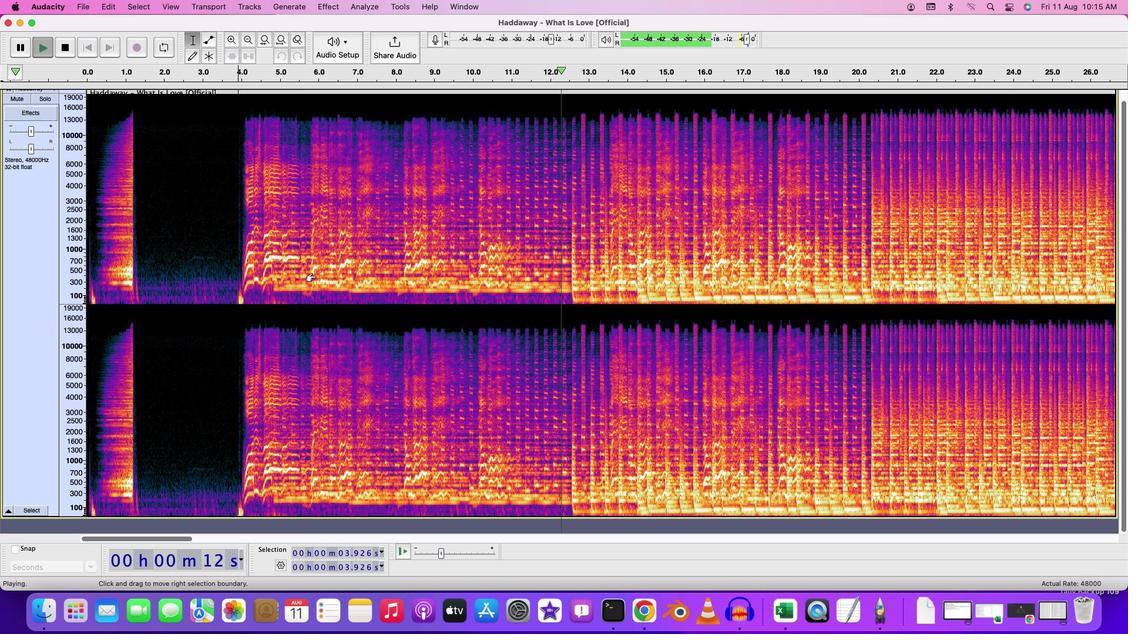 
Action: Mouse scrolled (315, 276) with delta (0, 0)
Screenshot: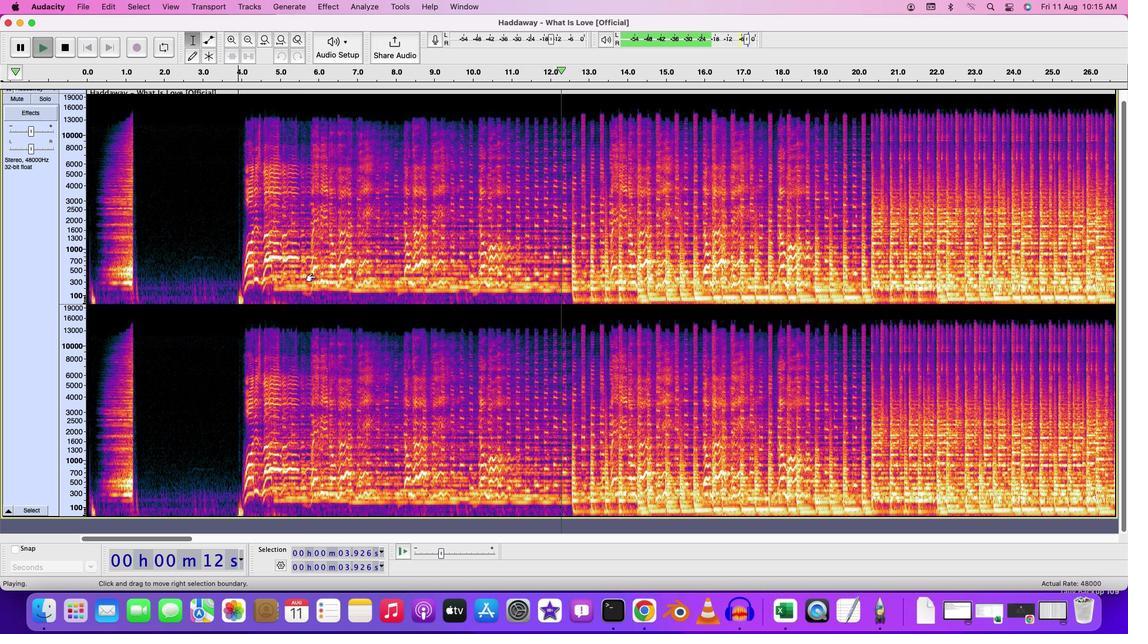 
Action: Mouse scrolled (315, 276) with delta (0, 0)
Screenshot: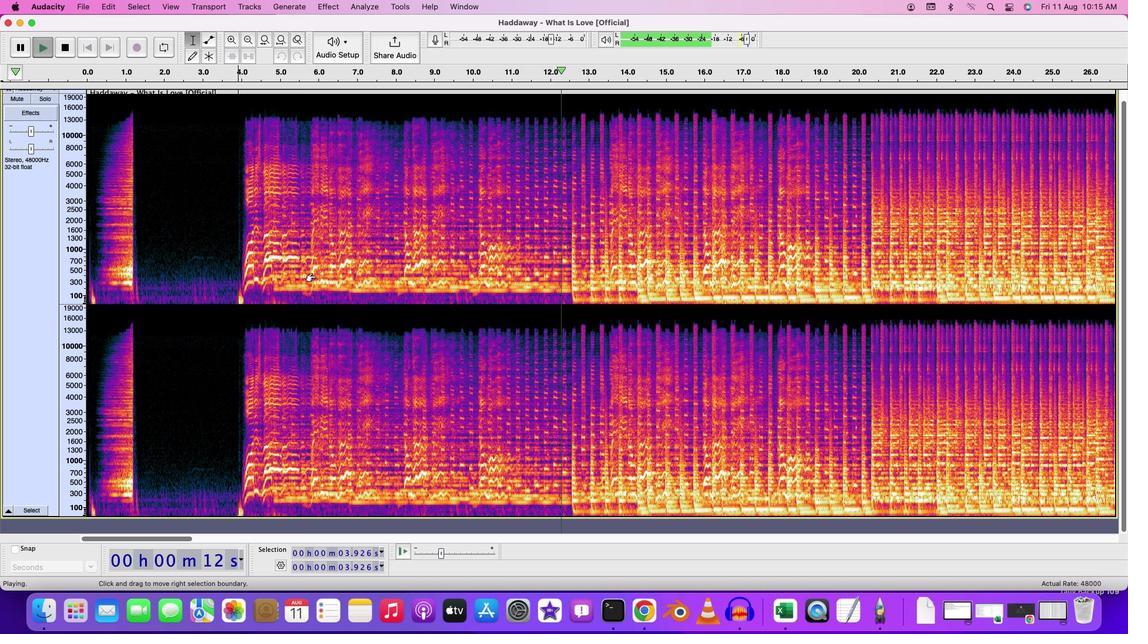 
Action: Mouse moved to (315, 276)
Screenshot: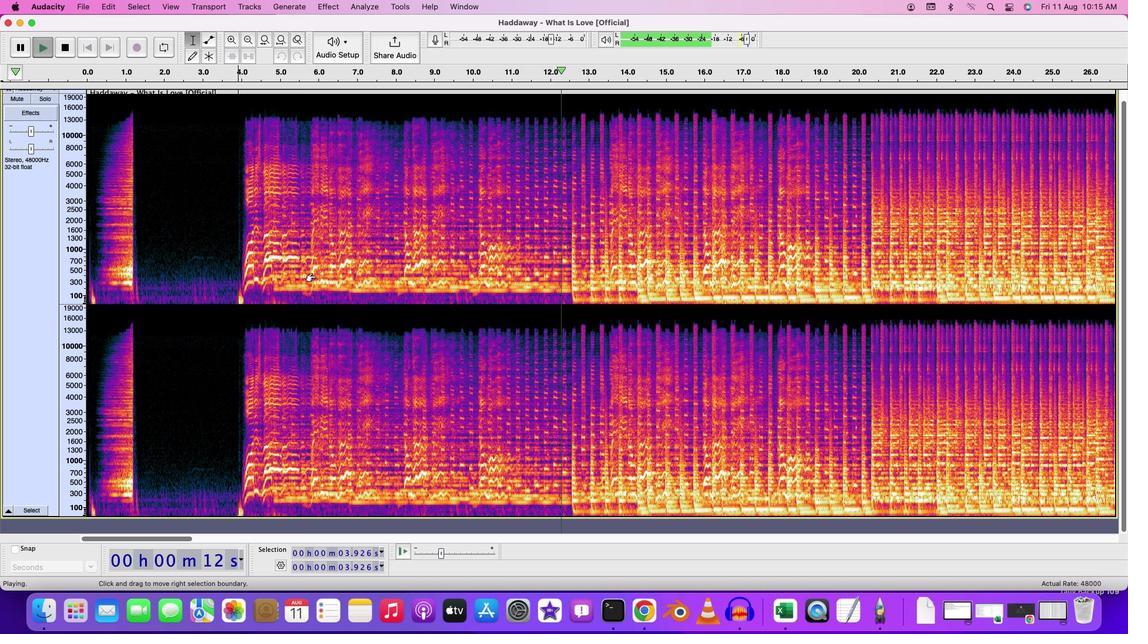 
Action: Mouse scrolled (315, 276) with delta (0, -1)
Screenshot: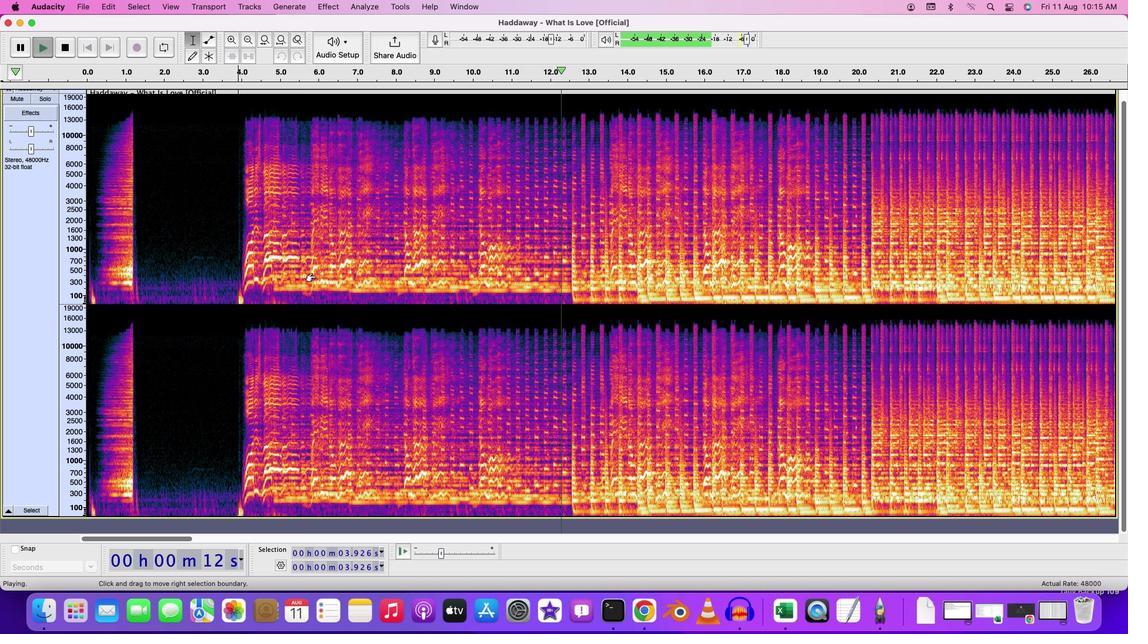 
Action: Mouse moved to (362, 272)
Screenshot: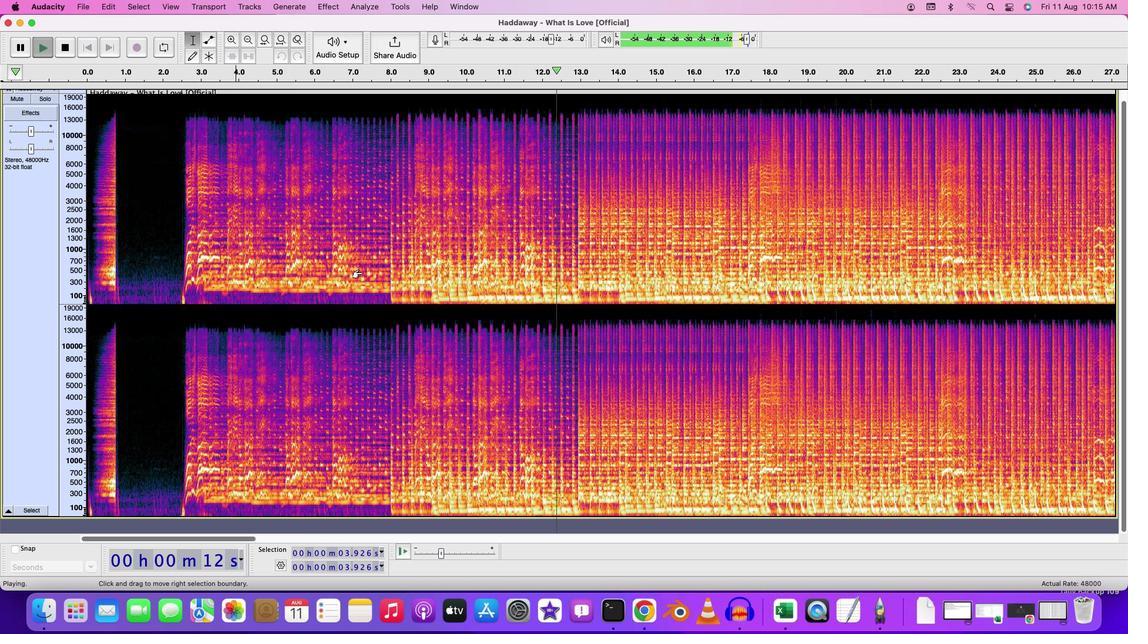 
Action: Mouse scrolled (362, 272) with delta (0, 0)
Screenshot: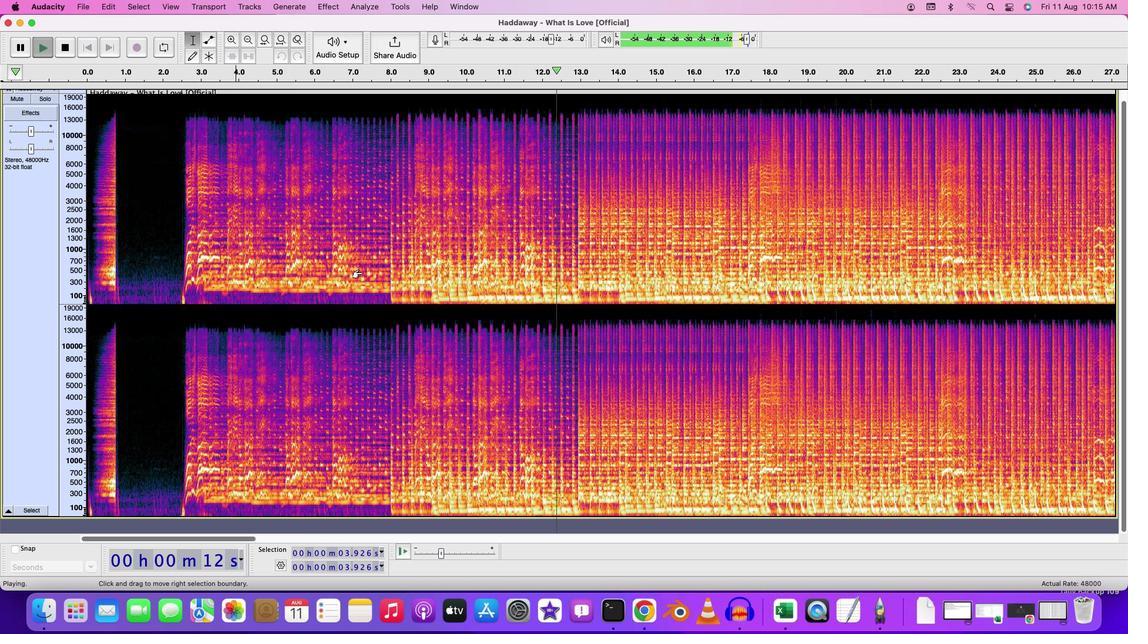 
Action: Mouse scrolled (362, 272) with delta (0, 0)
Screenshot: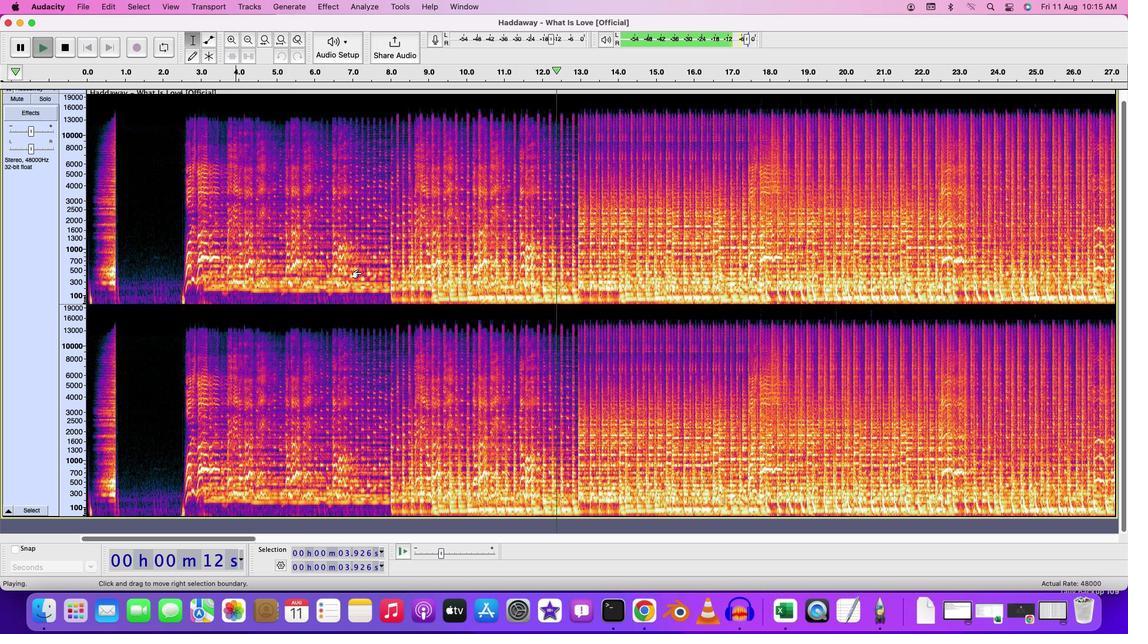 
Action: Mouse moved to (360, 273)
Screenshot: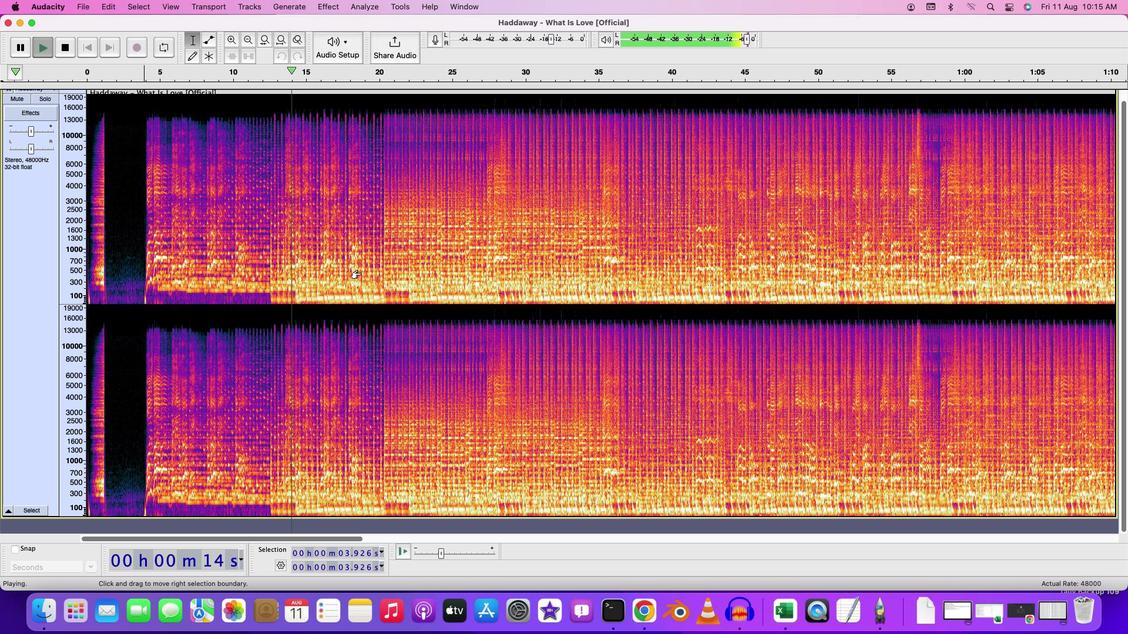 
Action: Mouse scrolled (360, 273) with delta (0, 0)
Screenshot: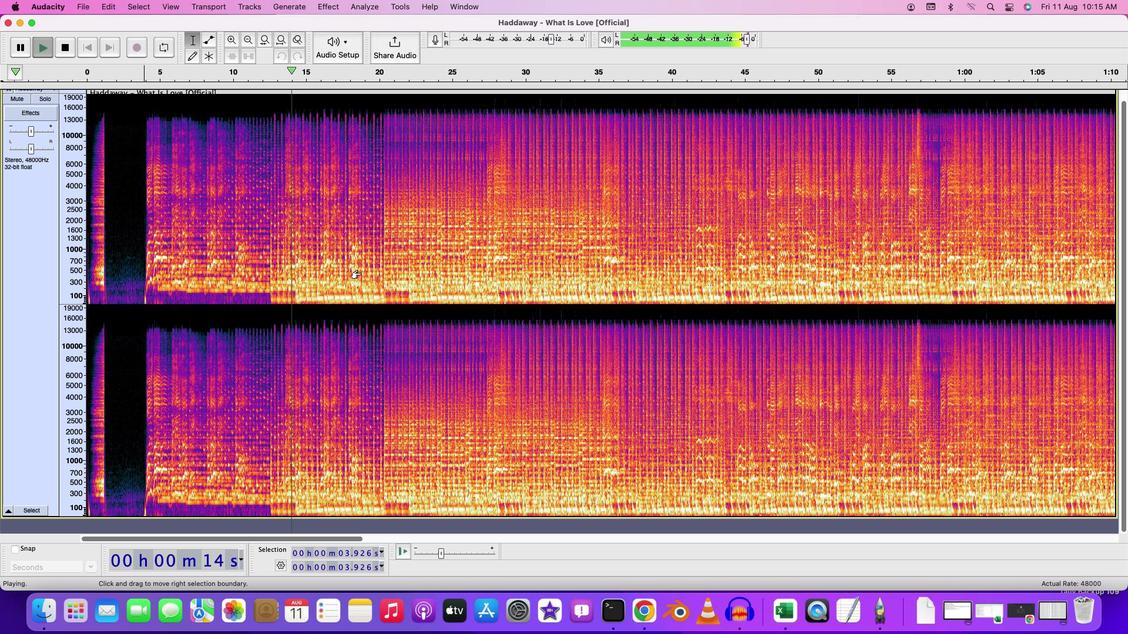 
Action: Mouse moved to (360, 273)
Screenshot: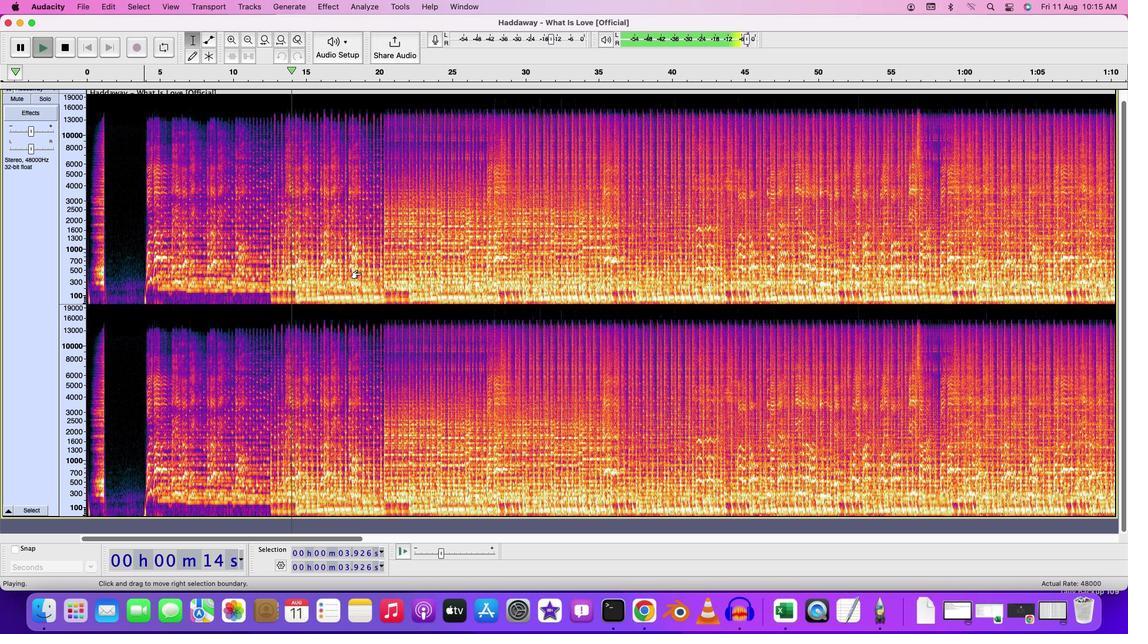 
Action: Mouse scrolled (360, 273) with delta (0, 0)
Screenshot: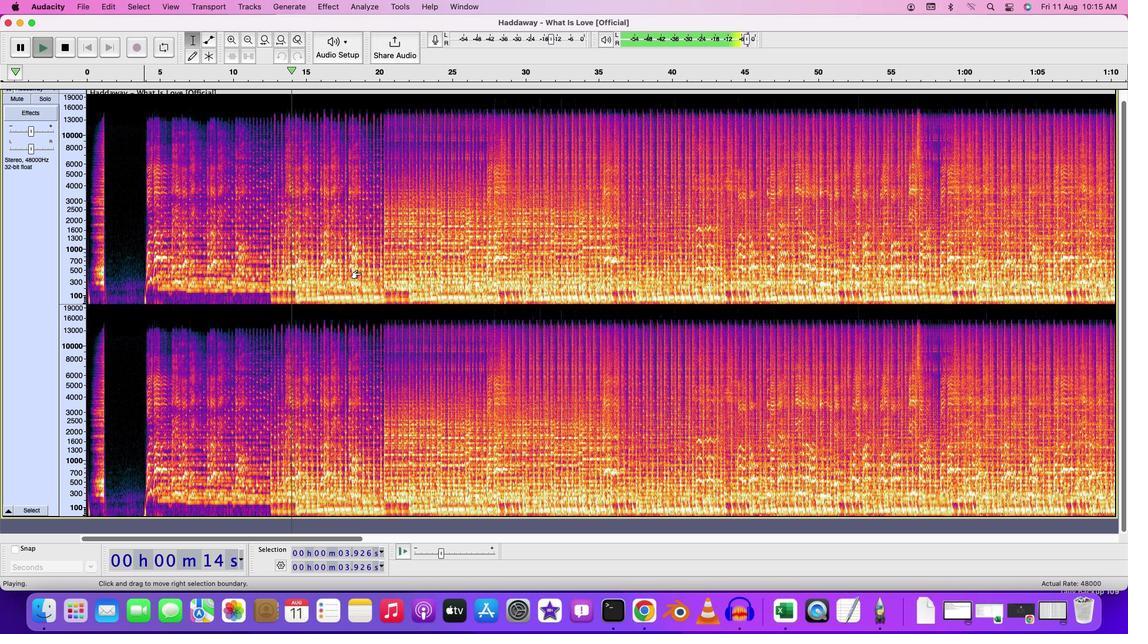 
Action: Mouse scrolled (360, 273) with delta (0, -1)
Screenshot: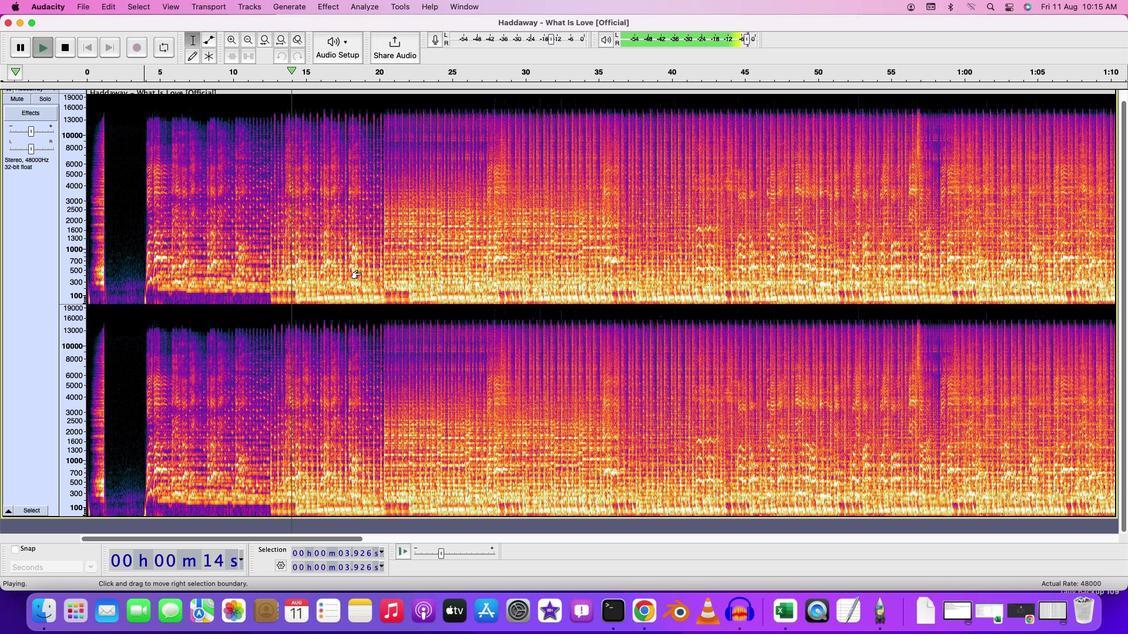 
Action: Mouse scrolled (360, 273) with delta (0, -2)
Screenshot: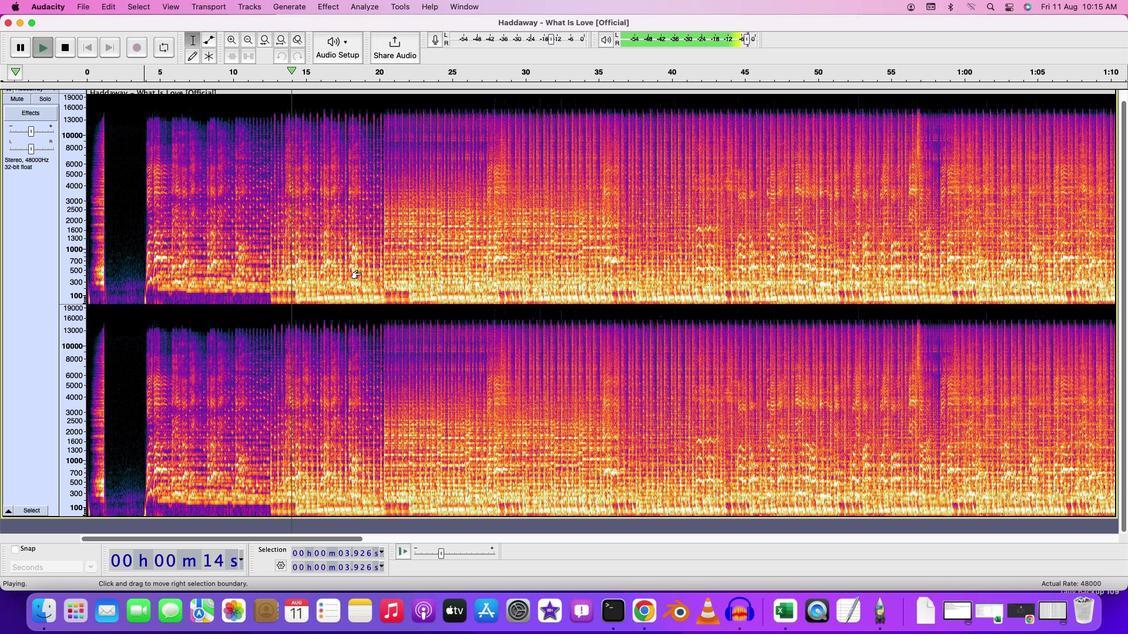 
Action: Mouse scrolled (360, 273) with delta (0, 0)
Screenshot: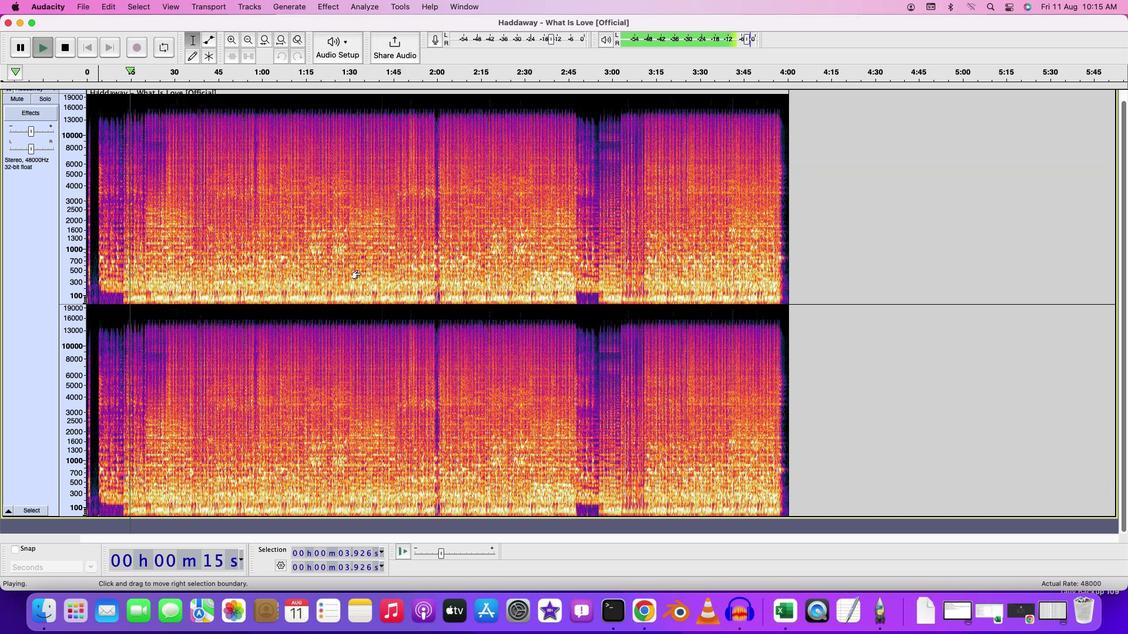 
Action: Mouse scrolled (360, 273) with delta (0, 0)
Screenshot: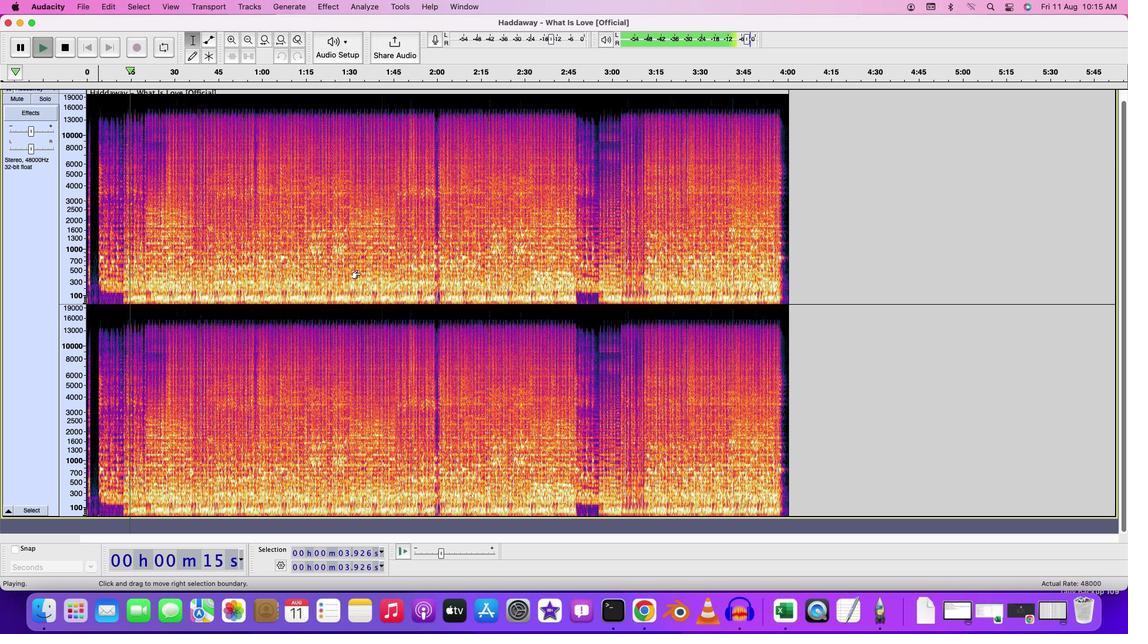 
Action: Mouse scrolled (360, 273) with delta (0, 0)
Screenshot: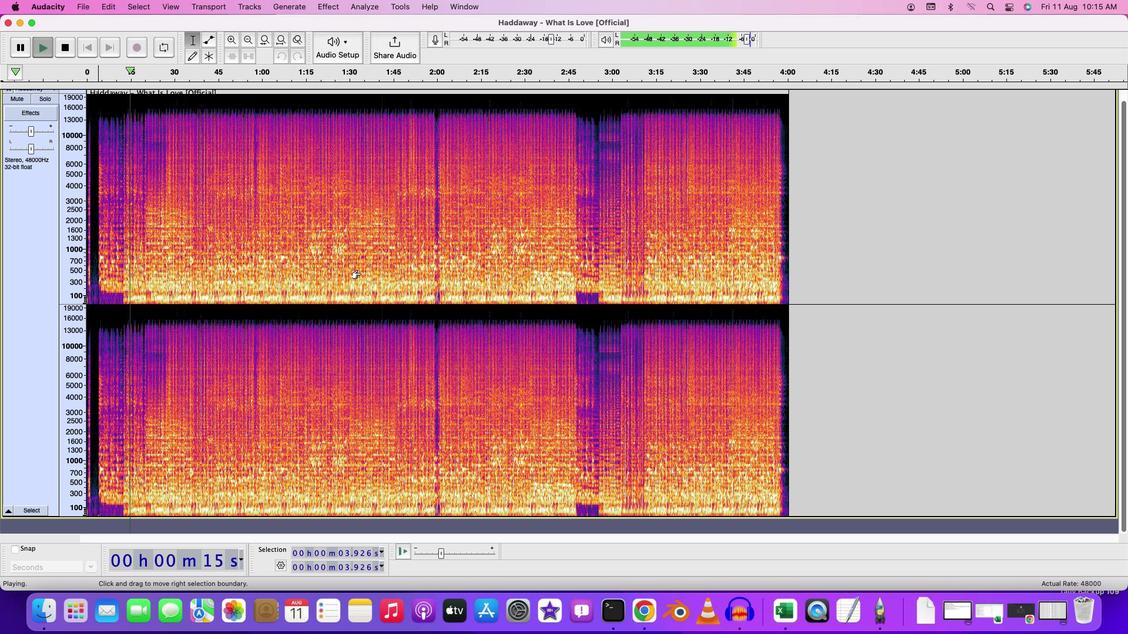 
Action: Mouse moved to (360, 274)
Screenshot: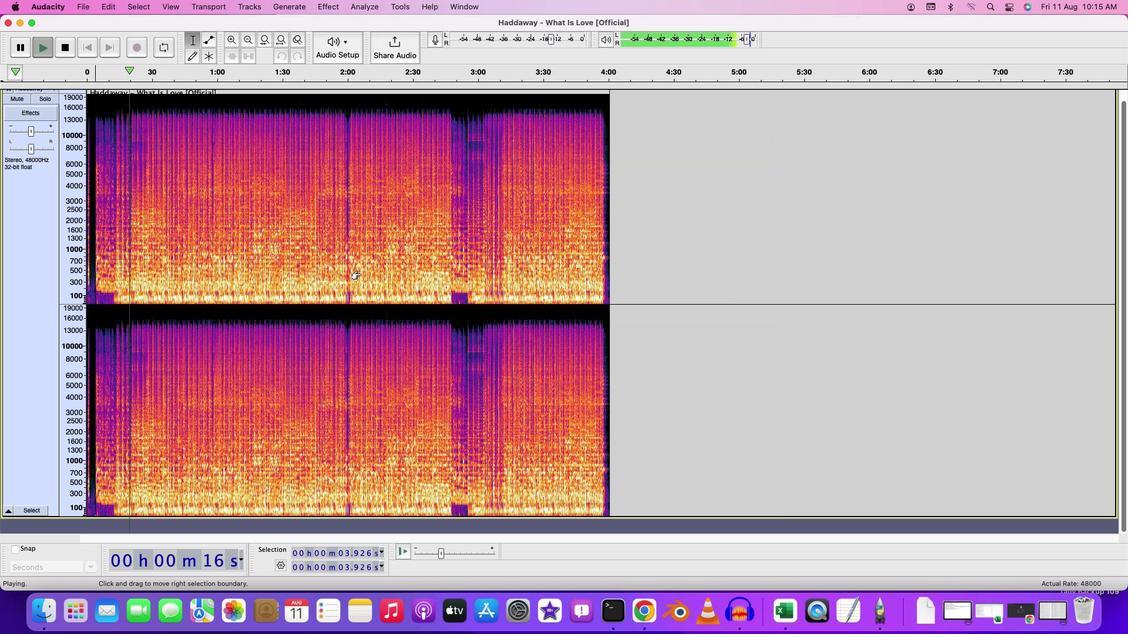 
Action: Mouse scrolled (360, 274) with delta (0, 0)
Screenshot: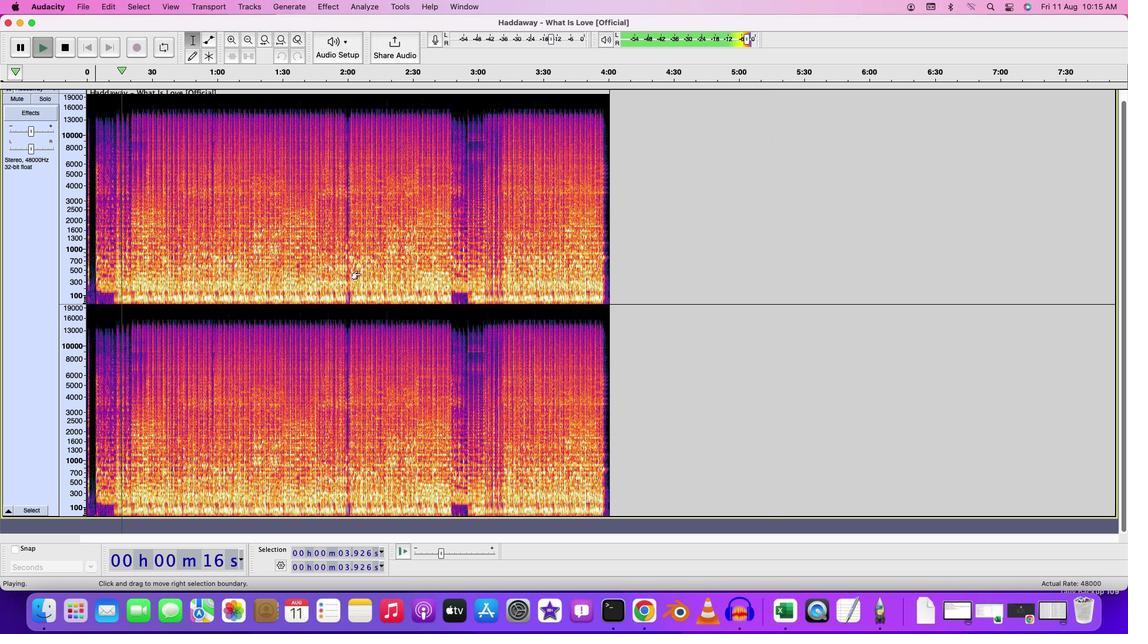 
Action: Mouse scrolled (360, 274) with delta (0, 0)
Screenshot: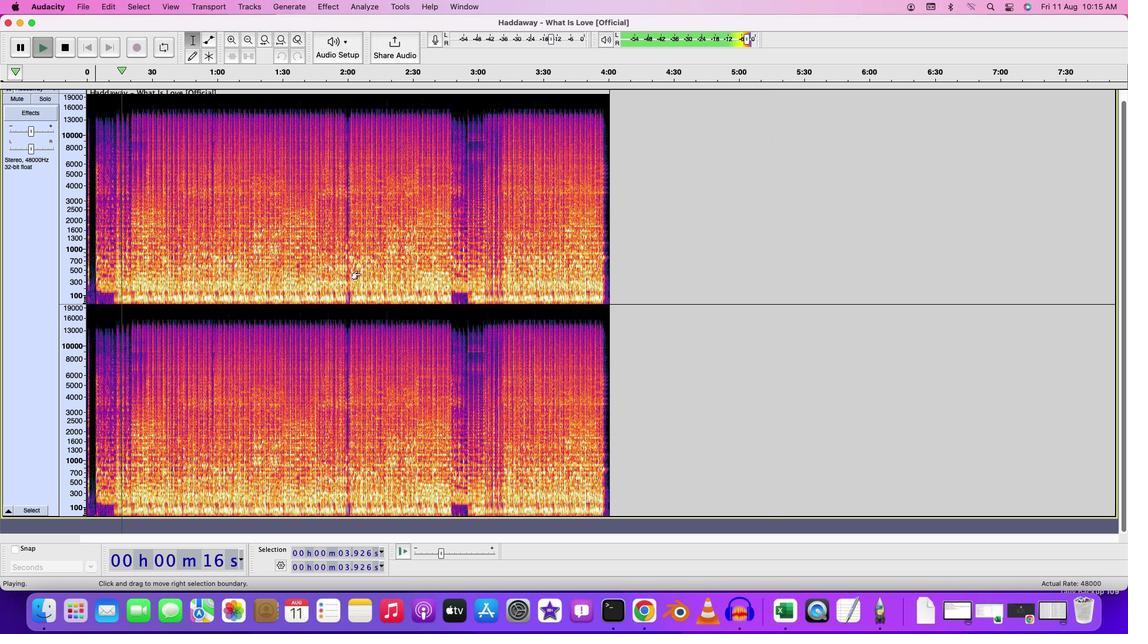 
Action: Mouse scrolled (360, 274) with delta (0, 1)
Screenshot: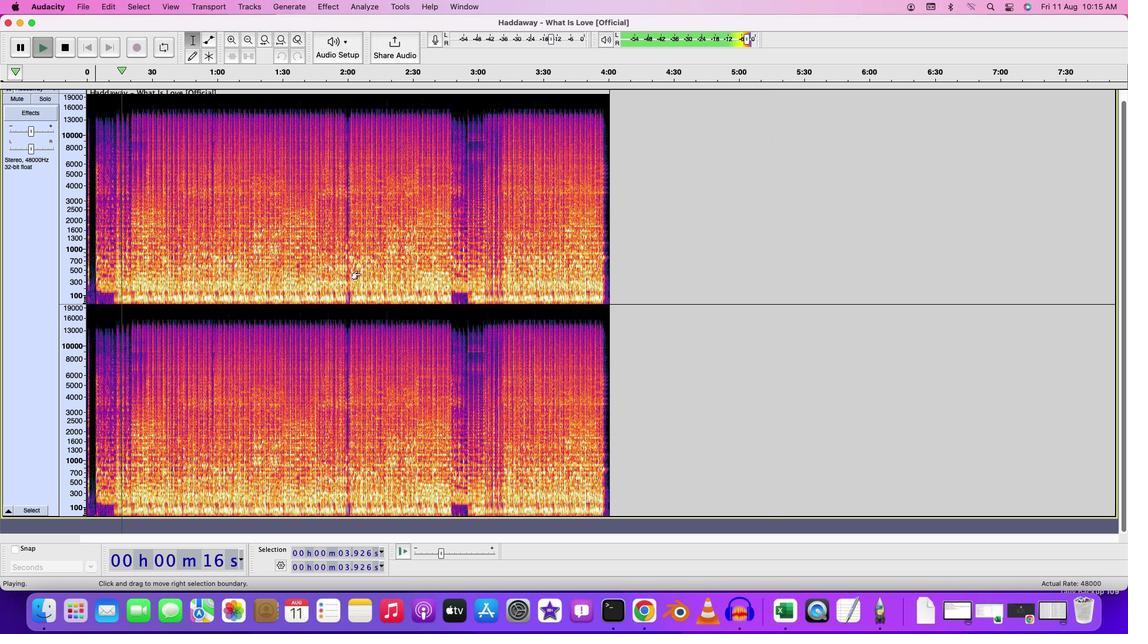 
Action: Mouse scrolled (360, 274) with delta (0, 0)
Screenshot: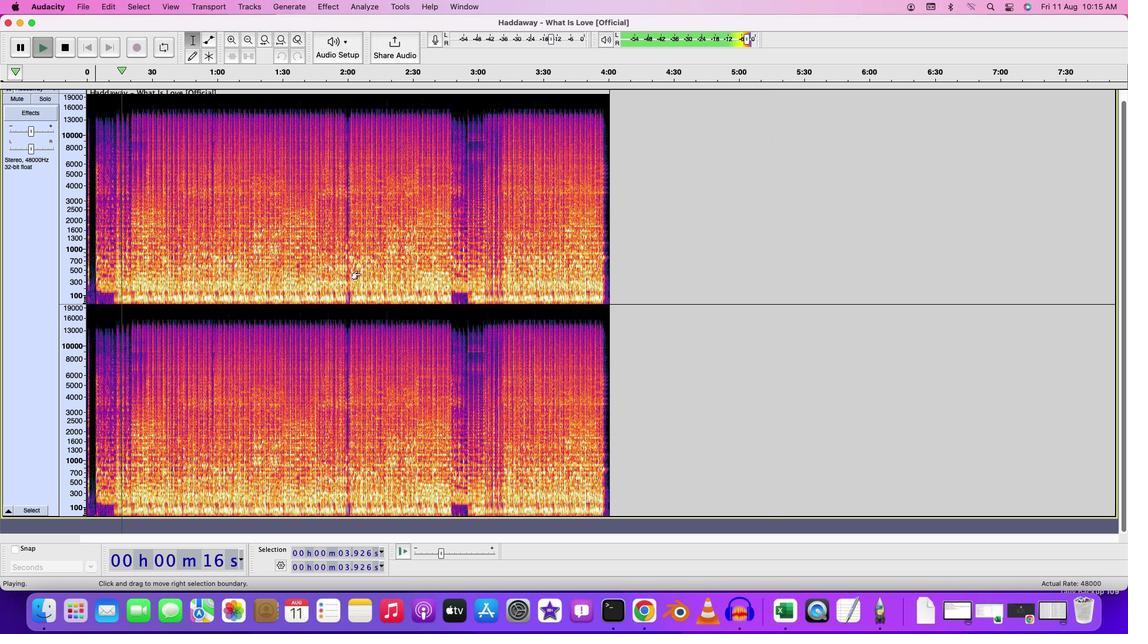 
Action: Mouse moved to (186, 388)
Screenshot: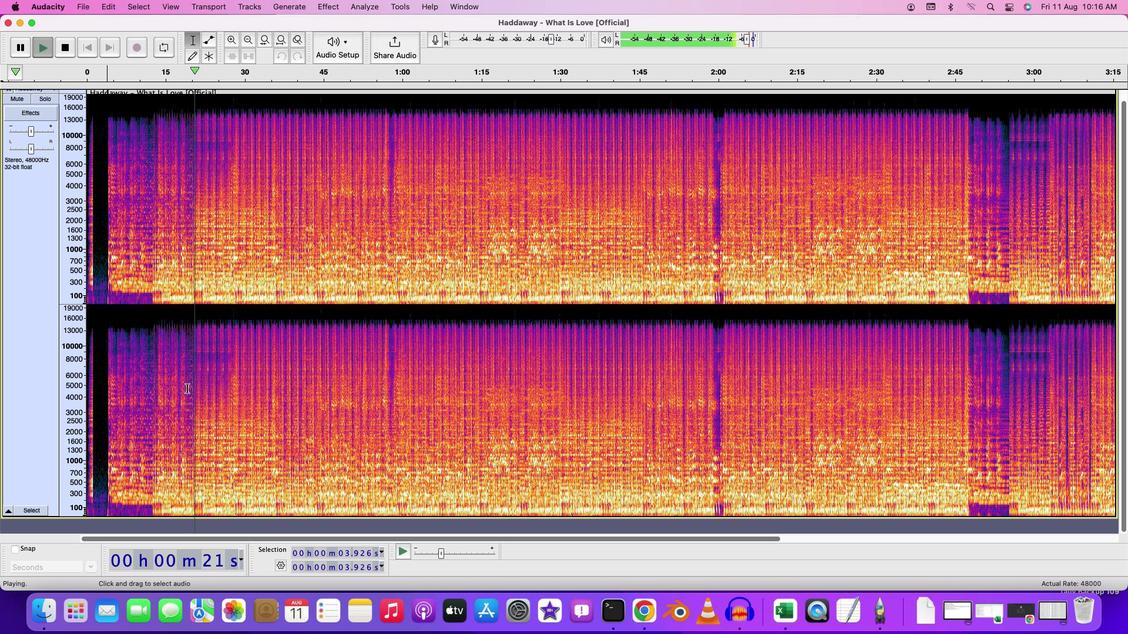 
Action: Key pressed Key.space
Screenshot: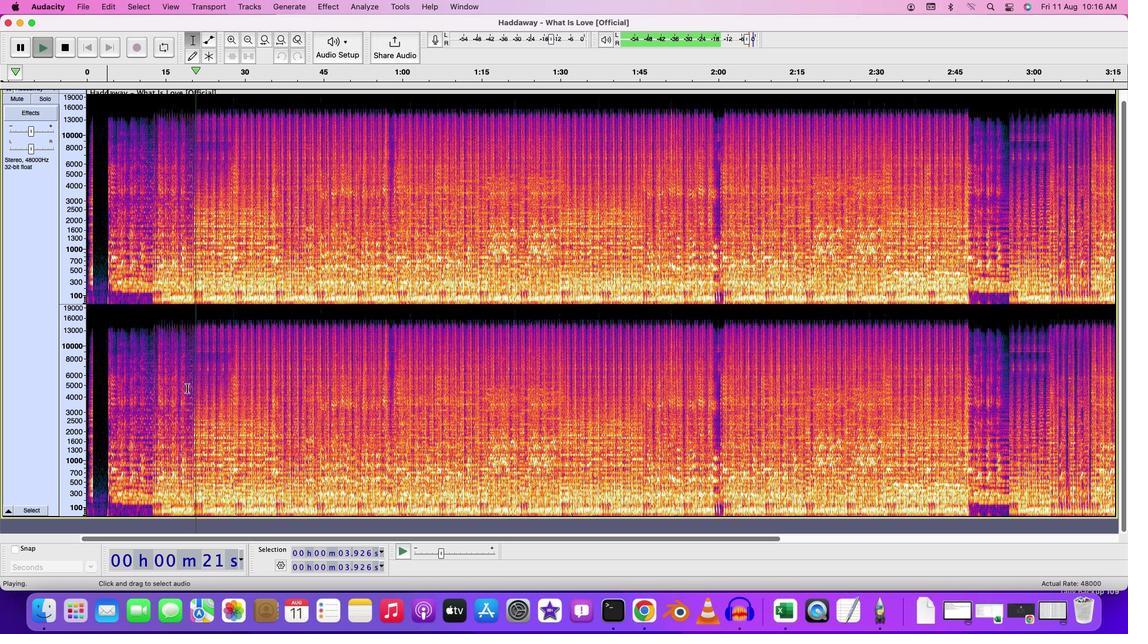 
Action: Mouse moved to (316, 192)
Screenshot: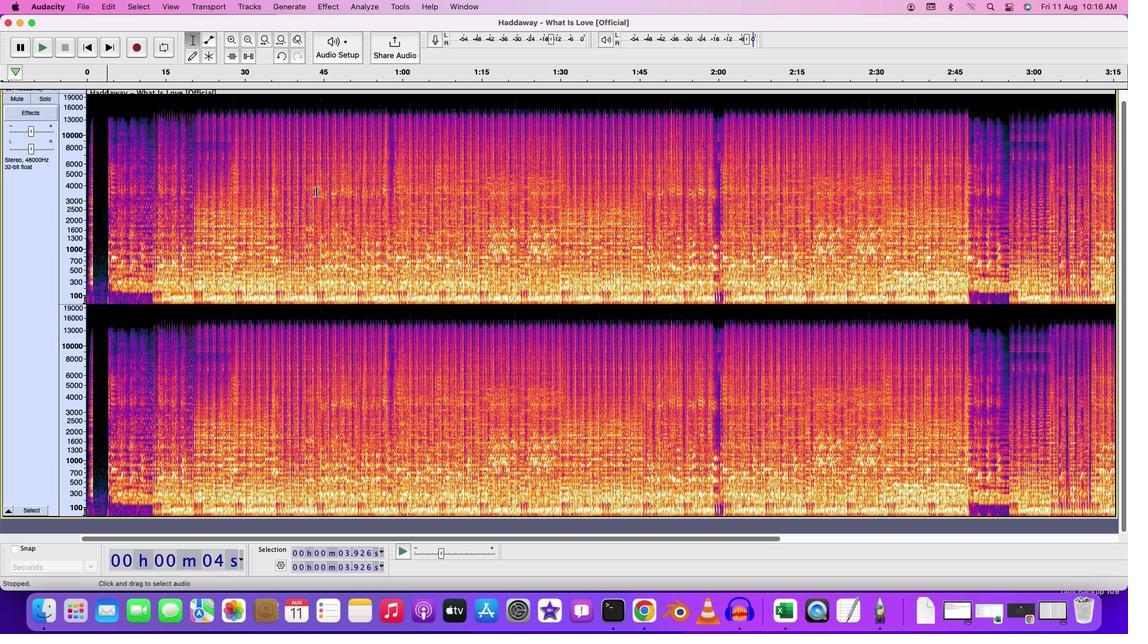 
Action: Mouse pressed left at (316, 192)
Screenshot: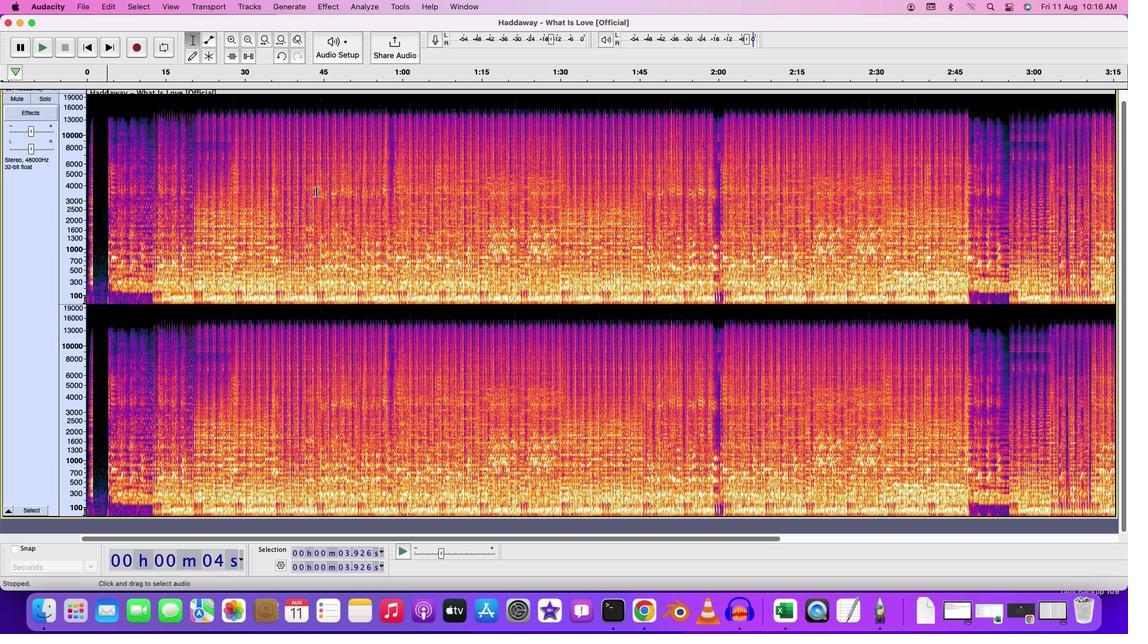 
Action: Mouse pressed left at (316, 192)
Screenshot: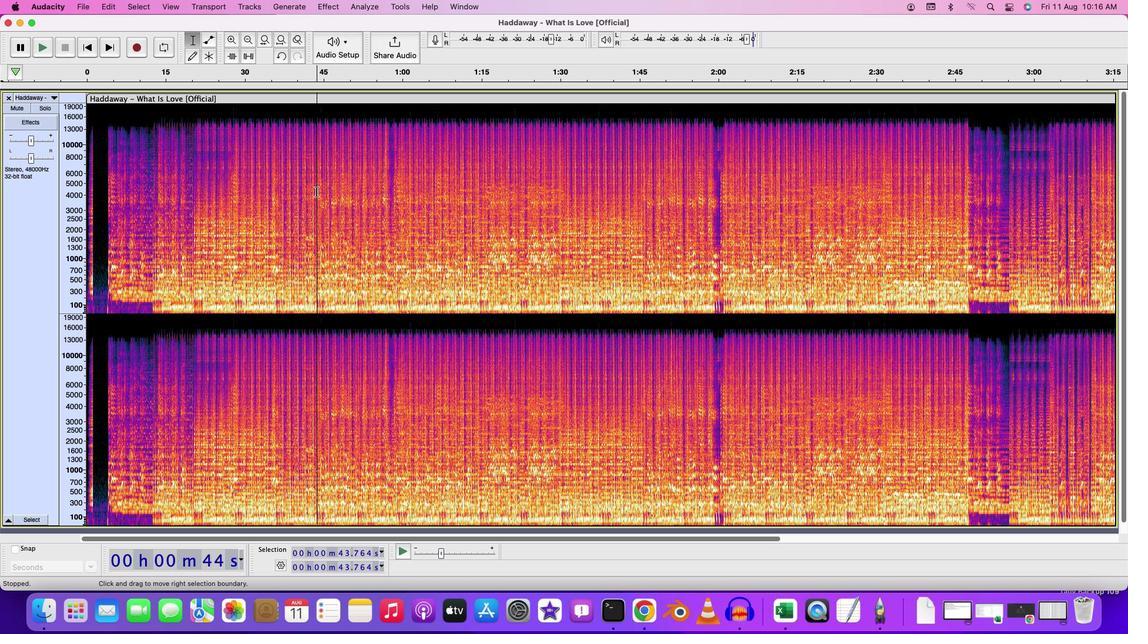 
Action: Mouse moved to (290, 191)
Screenshot: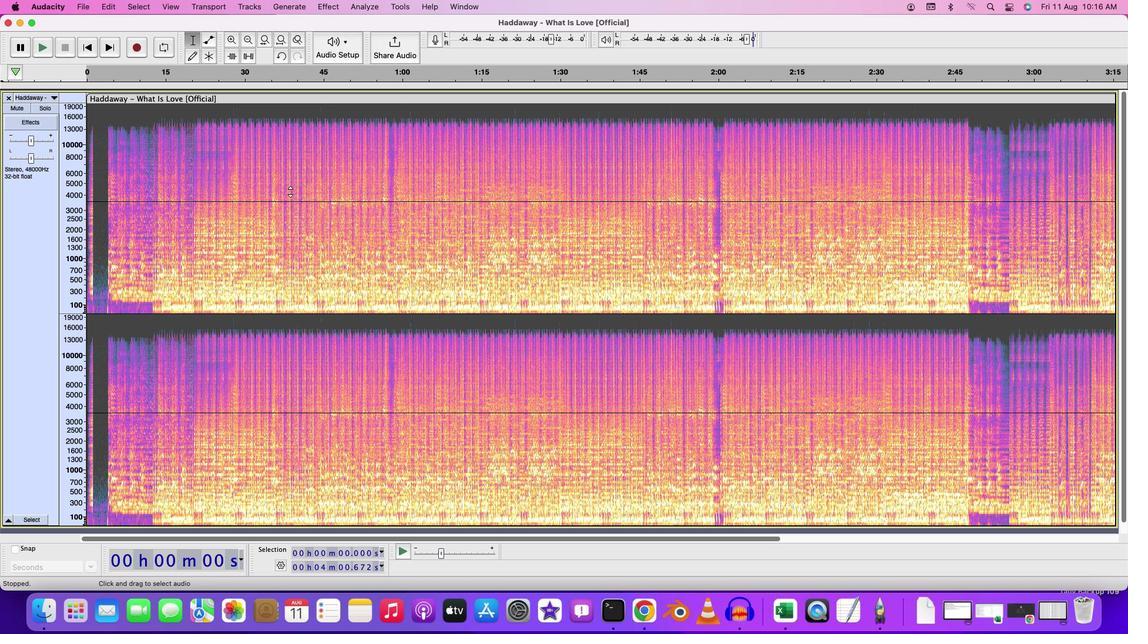 
Action: Mouse scrolled (290, 191) with delta (0, 0)
Screenshot: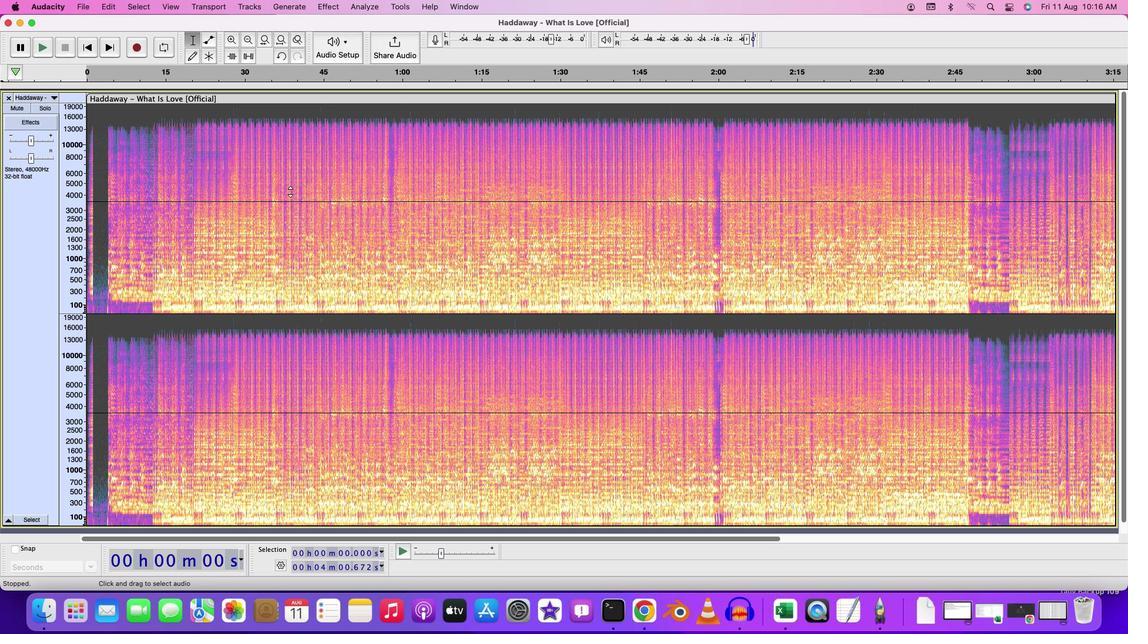 
Action: Mouse moved to (290, 192)
Screenshot: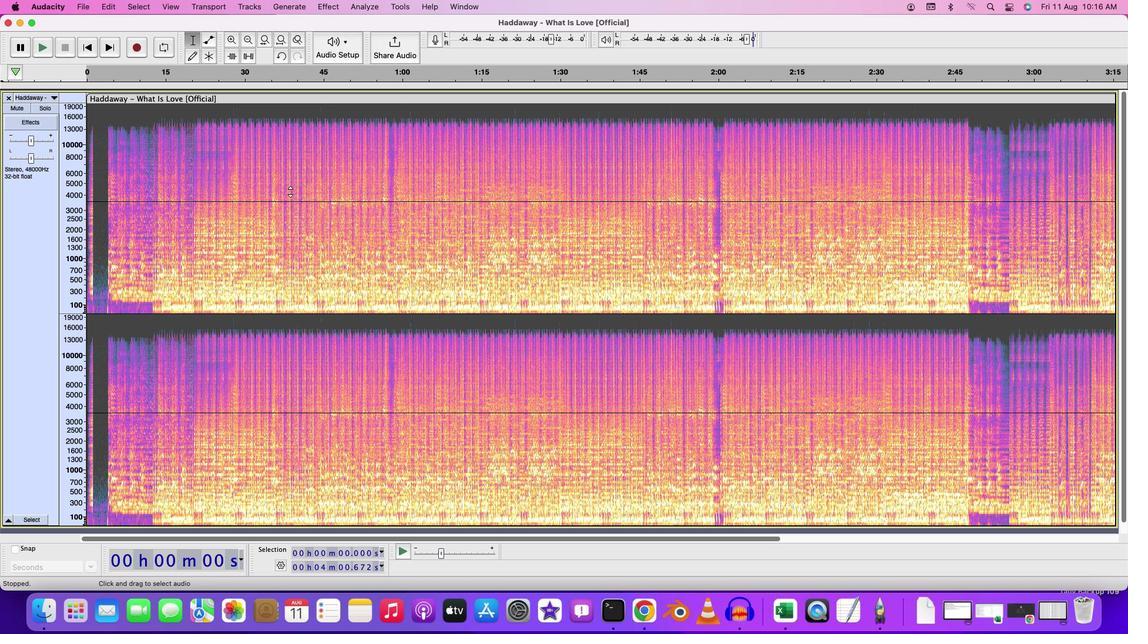 
Action: Mouse scrolled (290, 192) with delta (0, 0)
Screenshot: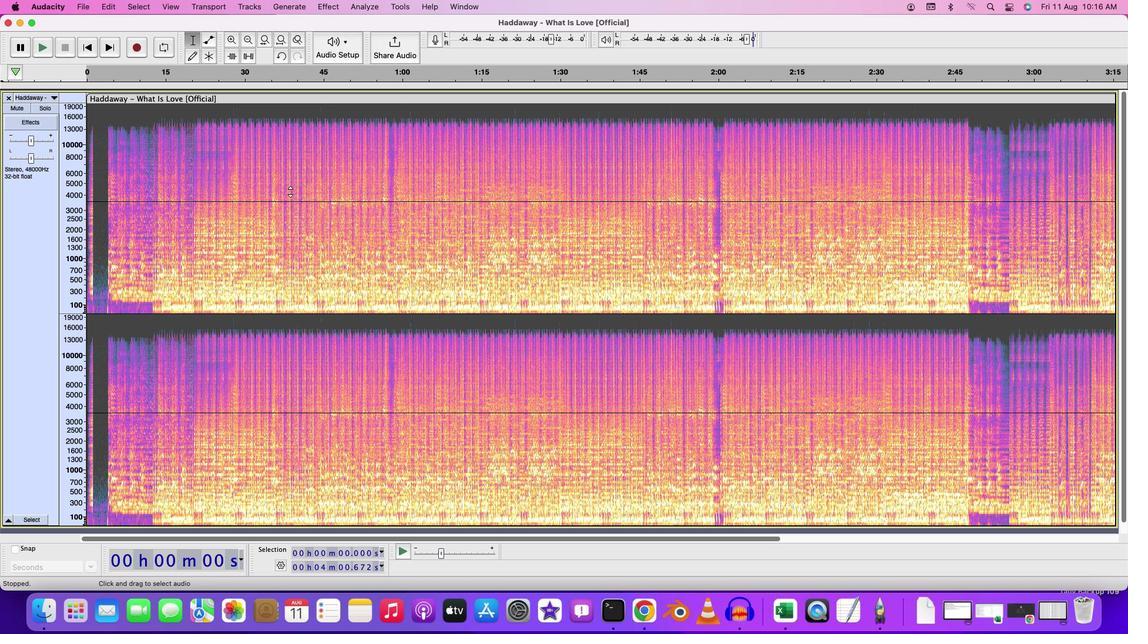 
Action: Mouse scrolled (290, 192) with delta (0, -1)
Screenshot: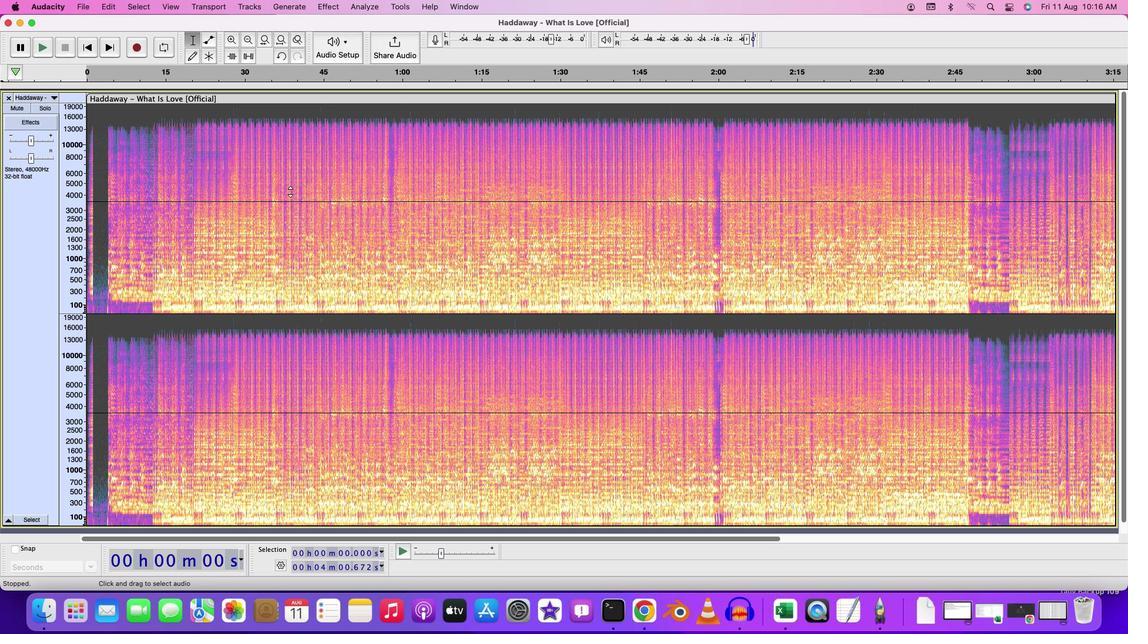
Action: Mouse scrolled (290, 192) with delta (0, -2)
Screenshot: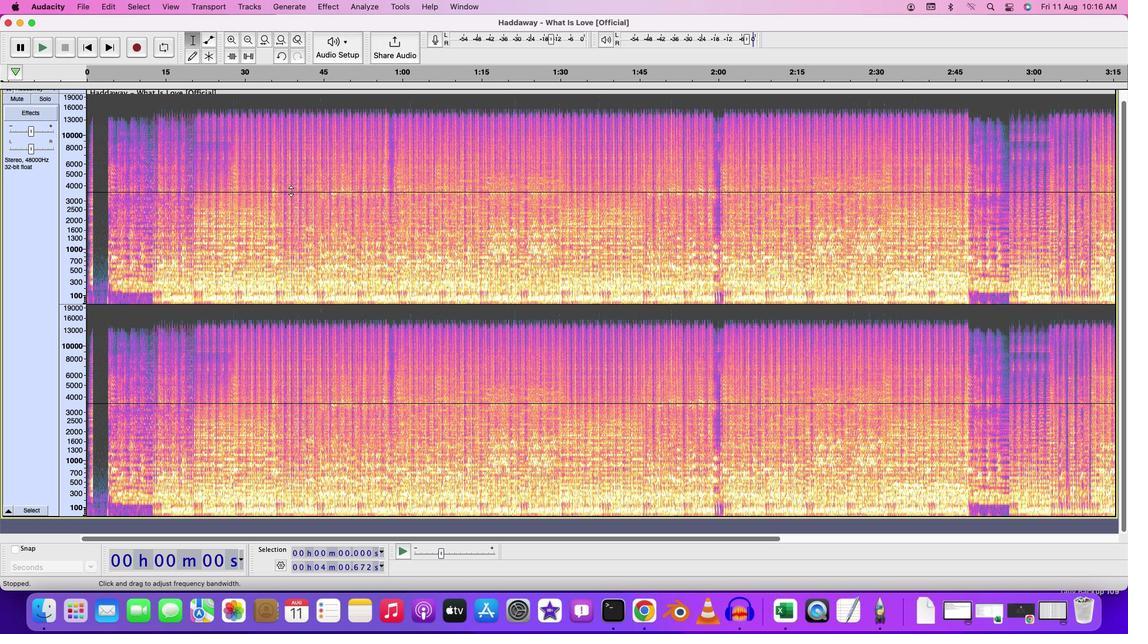 
Action: Mouse moved to (327, 9)
Screenshot: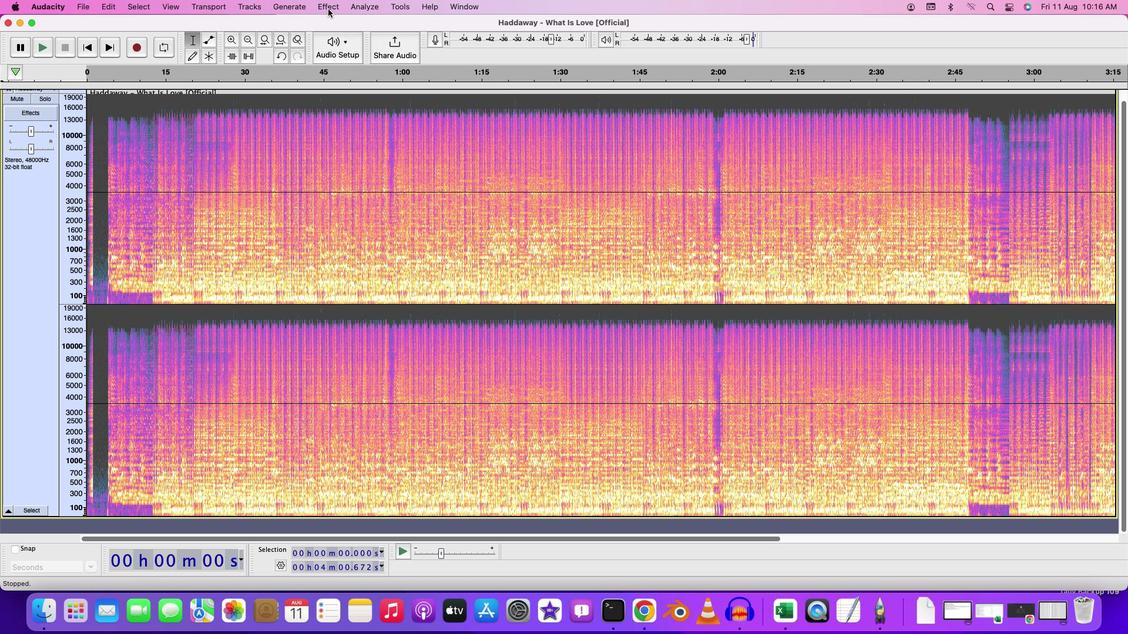 
Action: Mouse pressed left at (327, 9)
Screenshot: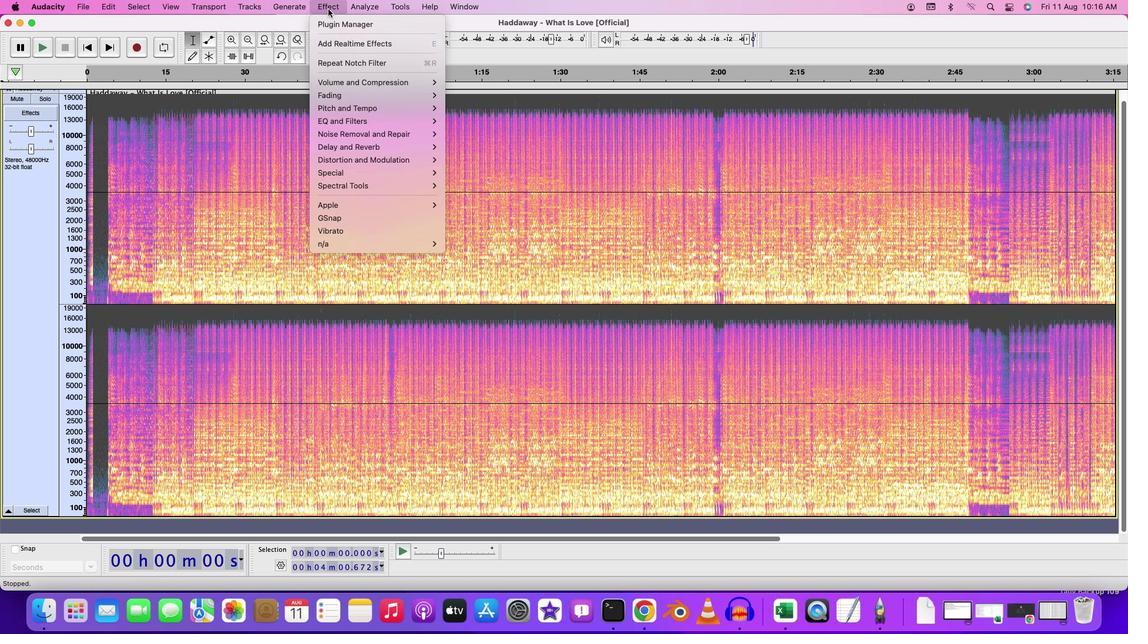 
Action: Mouse moved to (471, 189)
Screenshot: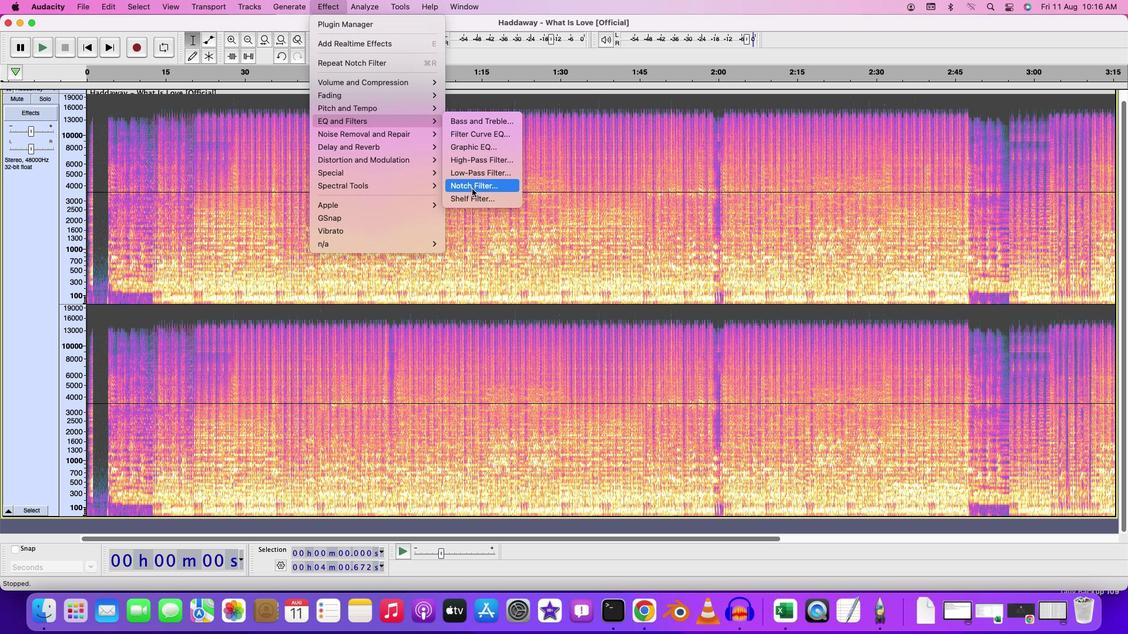 
Action: Mouse pressed left at (471, 189)
Screenshot: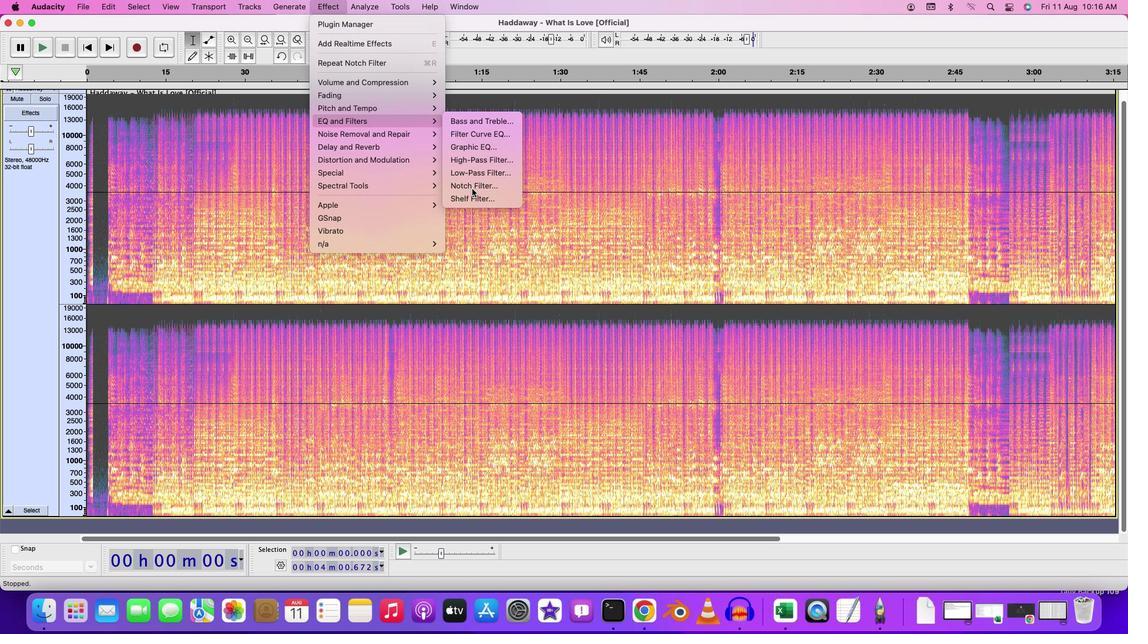 
Action: Mouse moved to (471, 189)
Screenshot: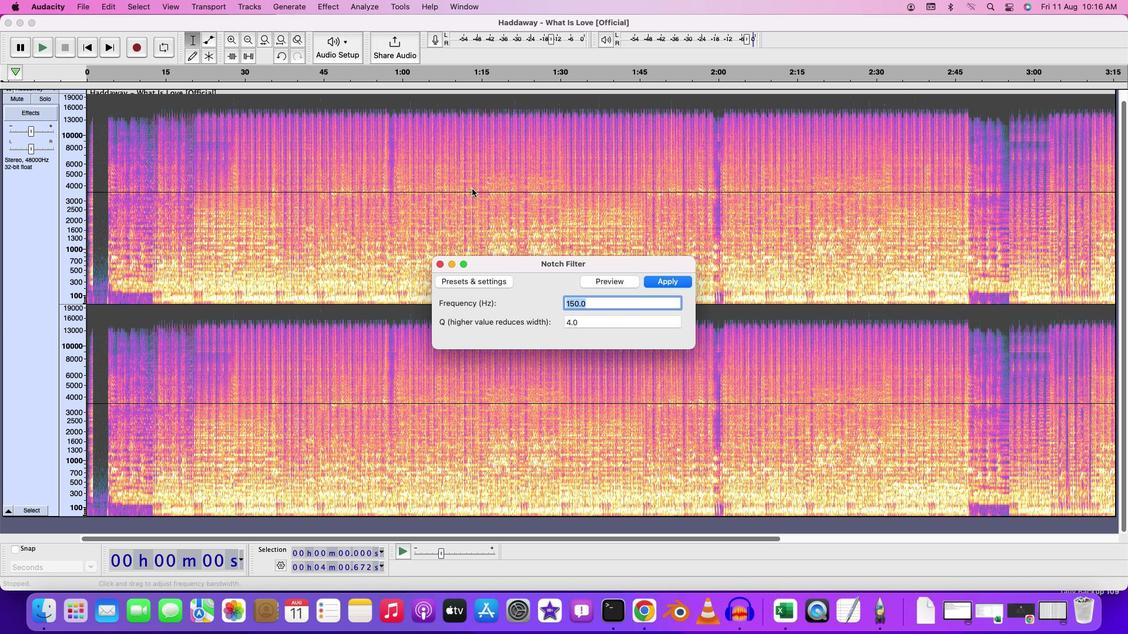 
Action: Key pressed Key.backspace'3''0''0'
Screenshot: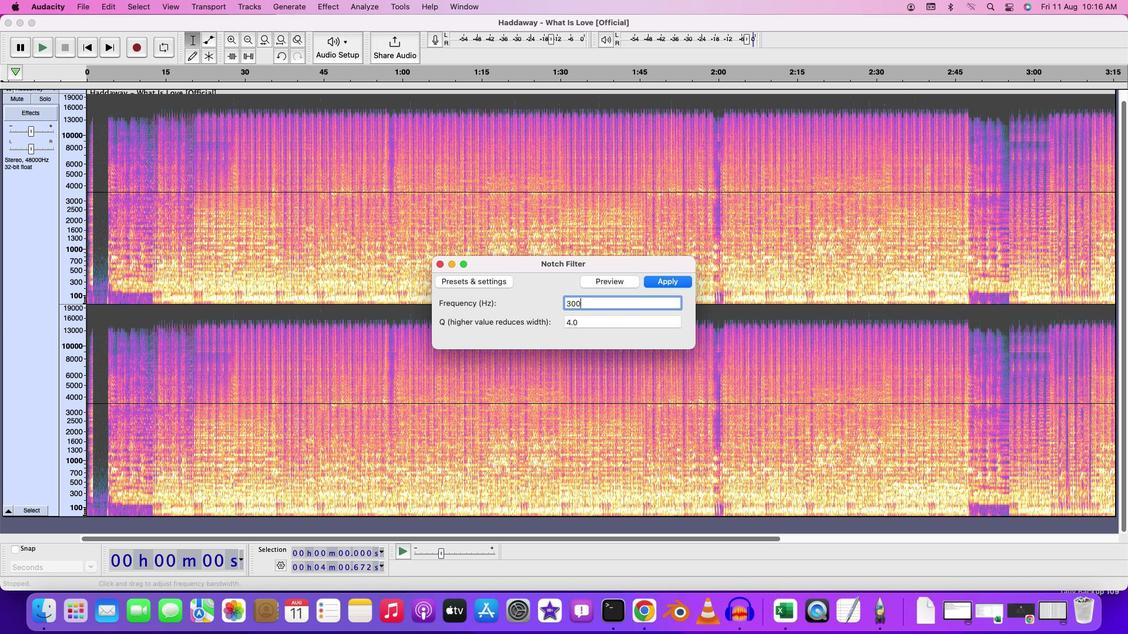
Action: Mouse moved to (571, 323)
Screenshot: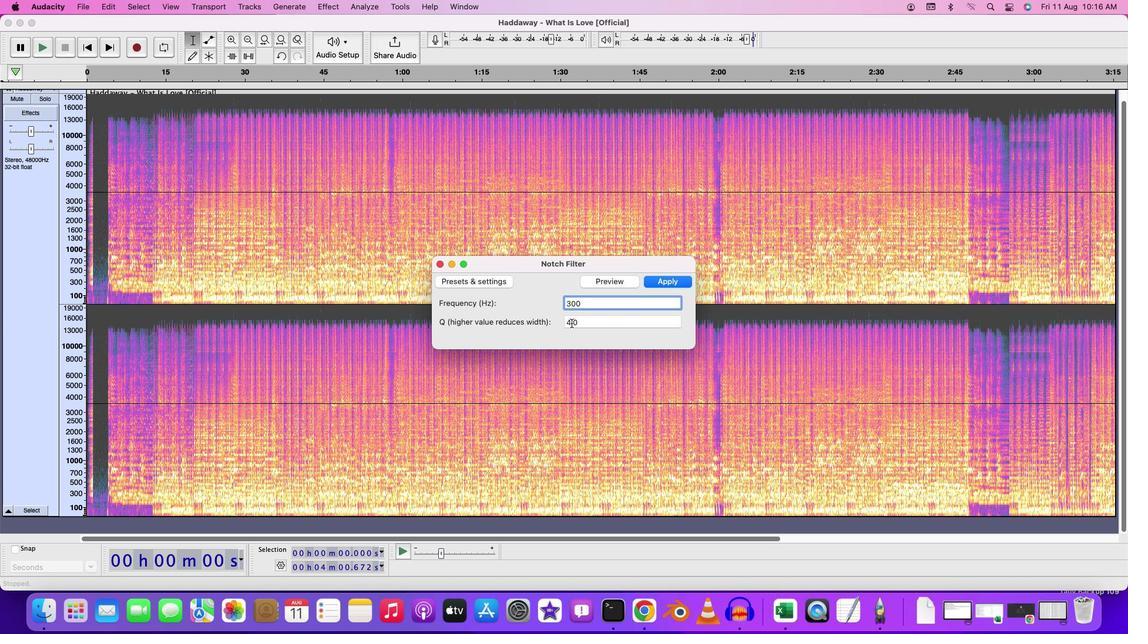 
Action: Mouse pressed left at (571, 323)
Screenshot: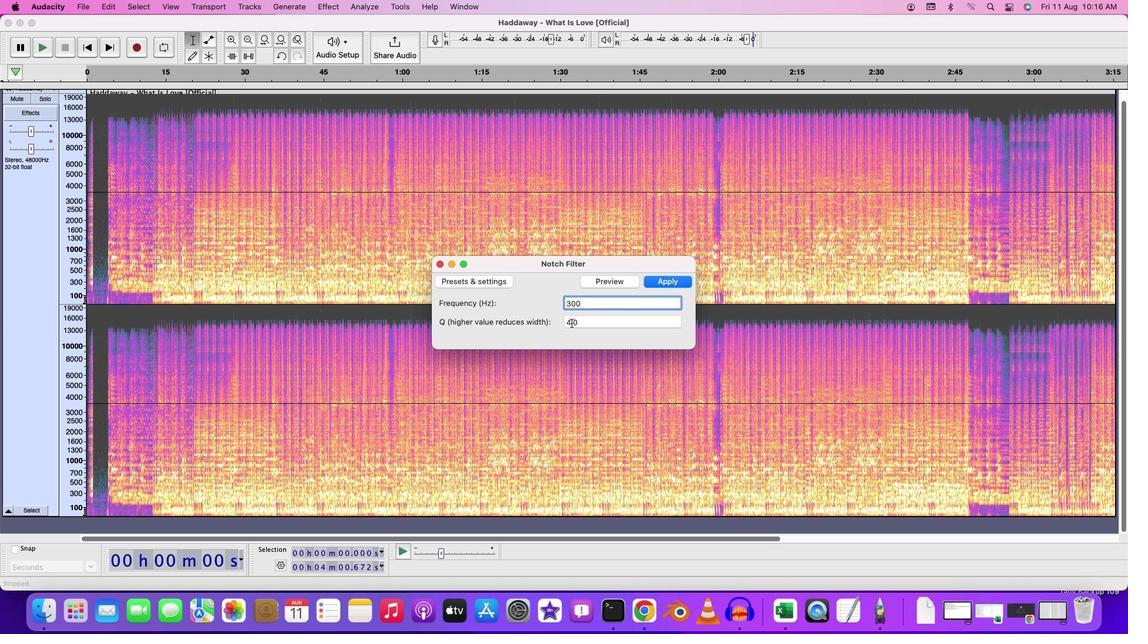 
Action: Mouse moved to (597, 334)
Screenshot: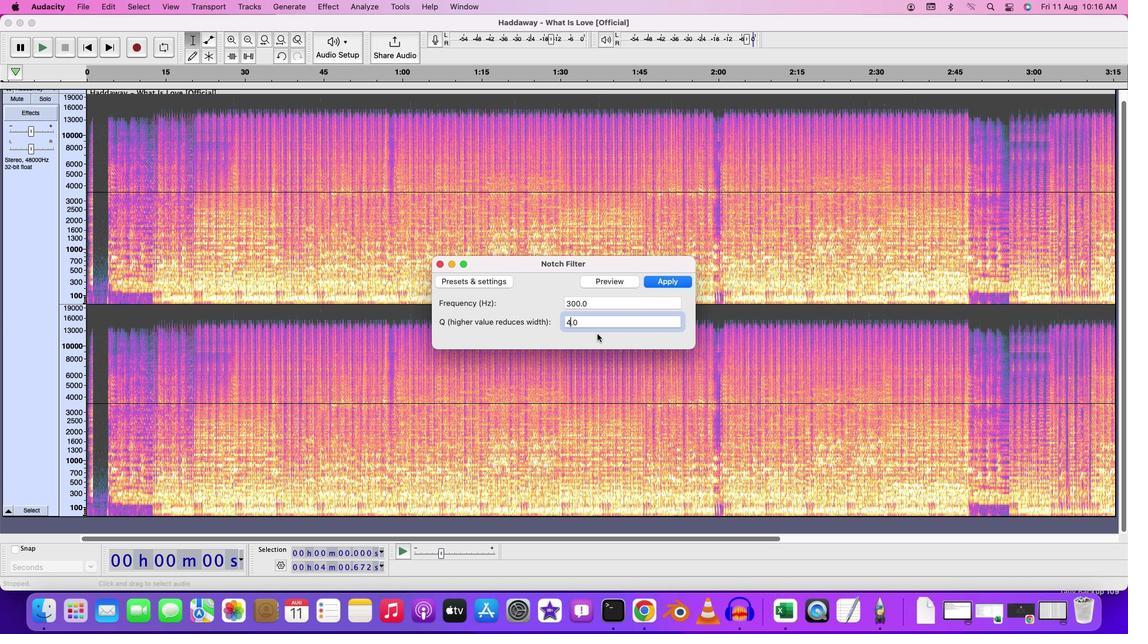 
Action: Key pressed Key.backspace'6'
Screenshot: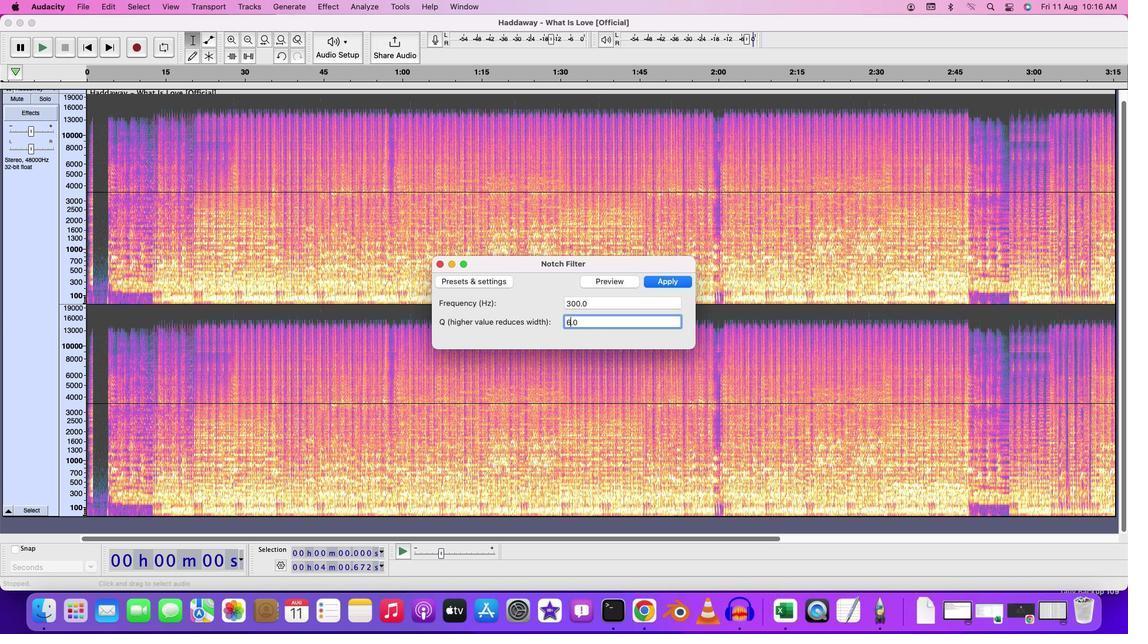 
Action: Mouse moved to (602, 333)
Screenshot: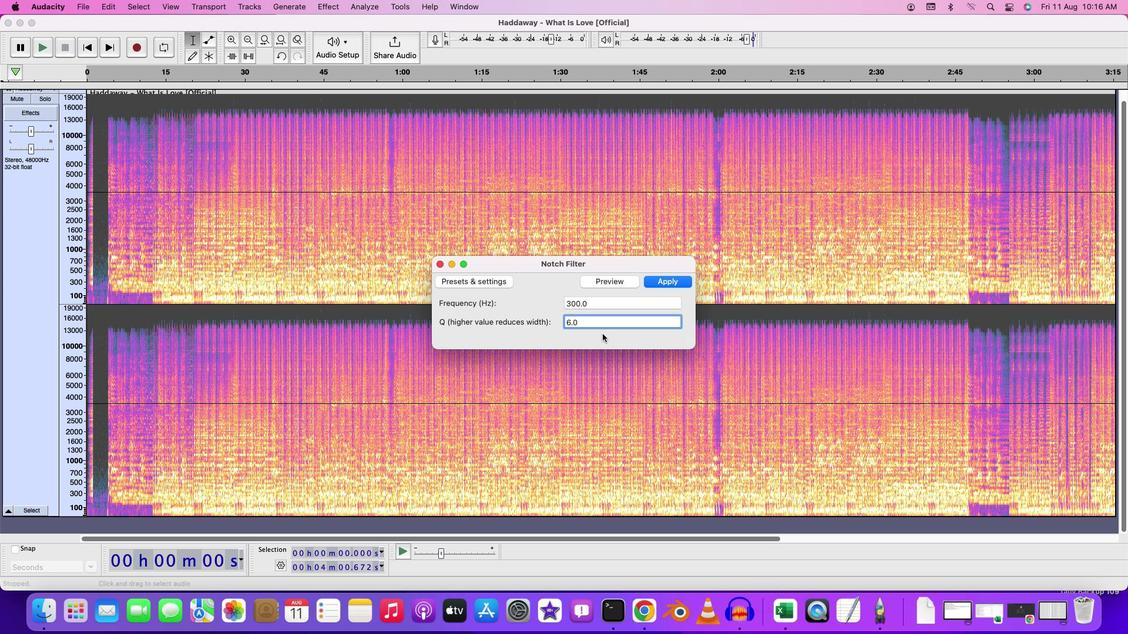 
Action: Key pressed Key.backspaceKey.backspace'1'
Screenshot: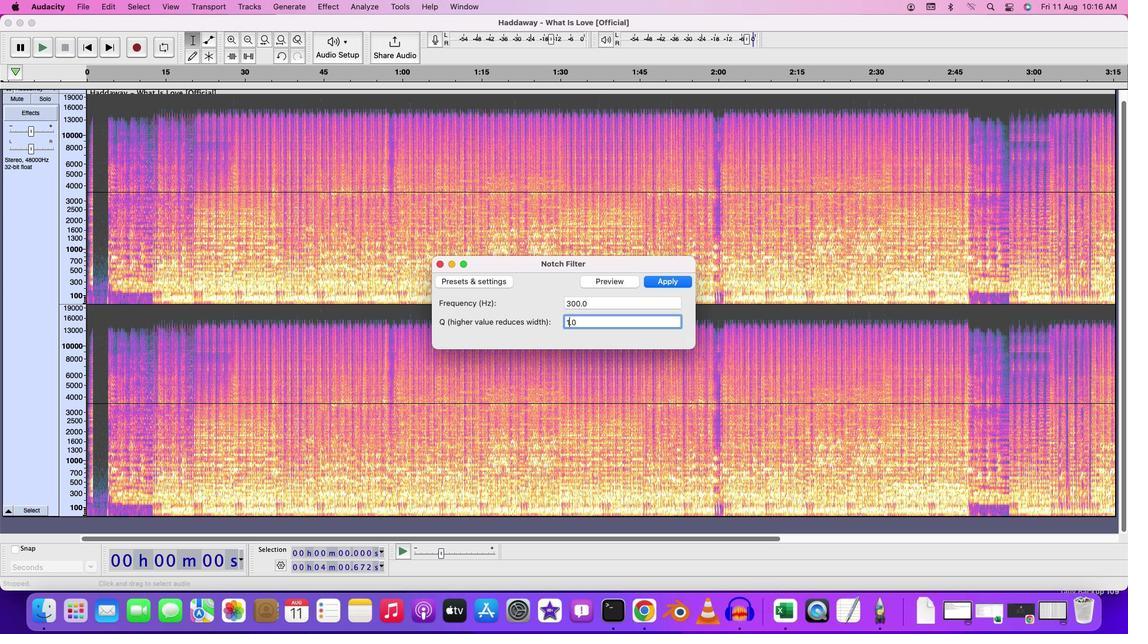 
Action: Mouse moved to (666, 279)
Screenshot: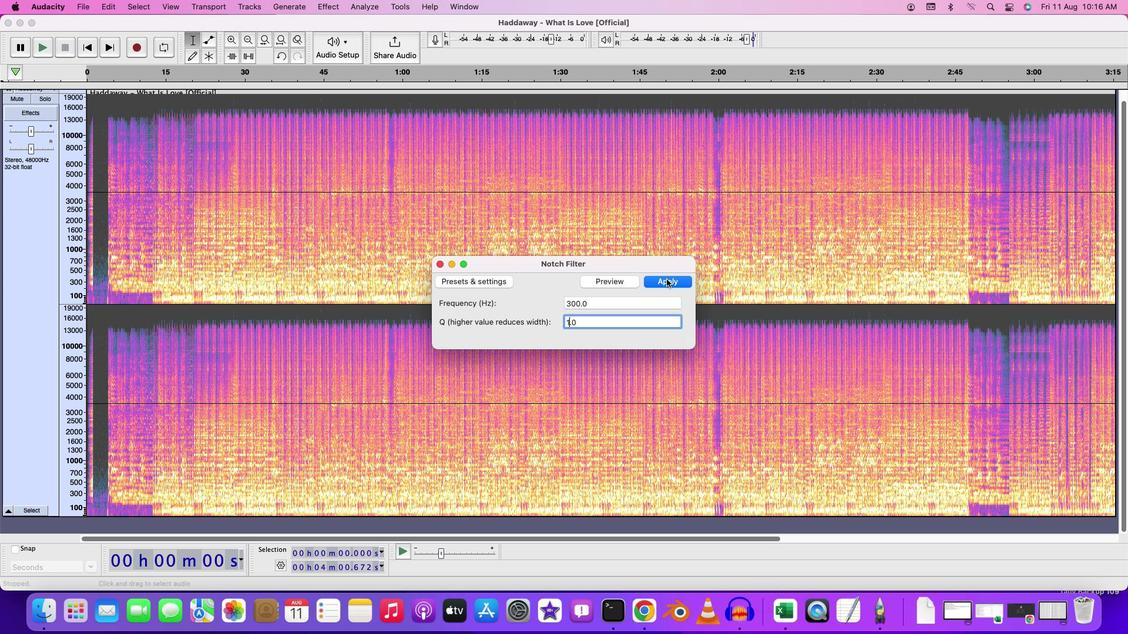 
Action: Mouse pressed left at (666, 279)
Screenshot: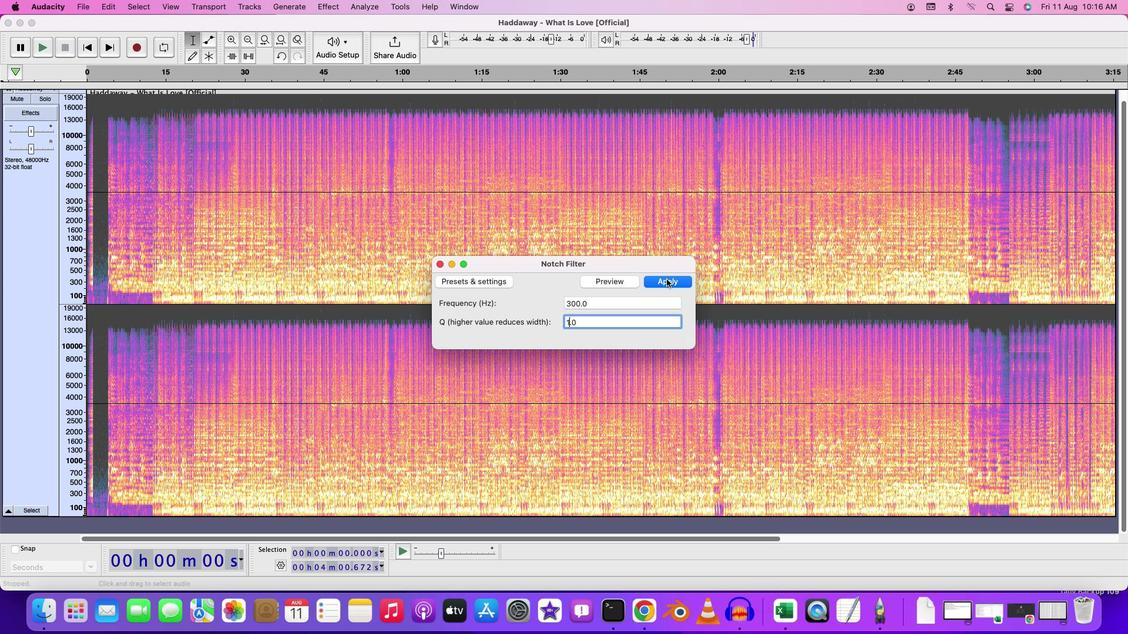 
Action: Mouse moved to (104, 232)
Screenshot: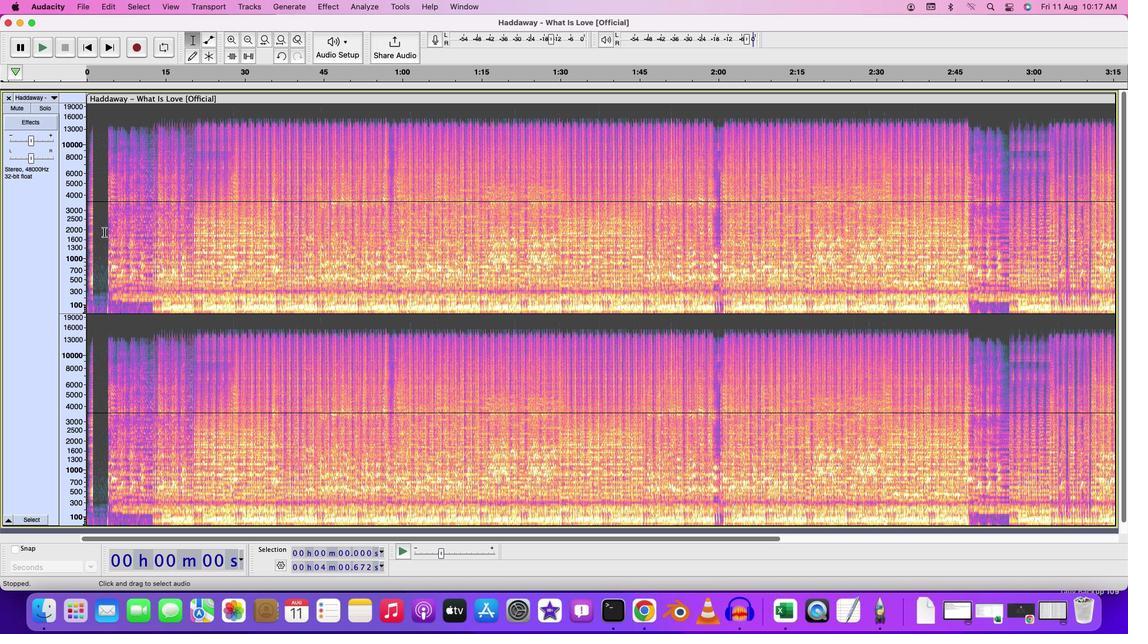 
Action: Mouse pressed left at (104, 232)
Screenshot: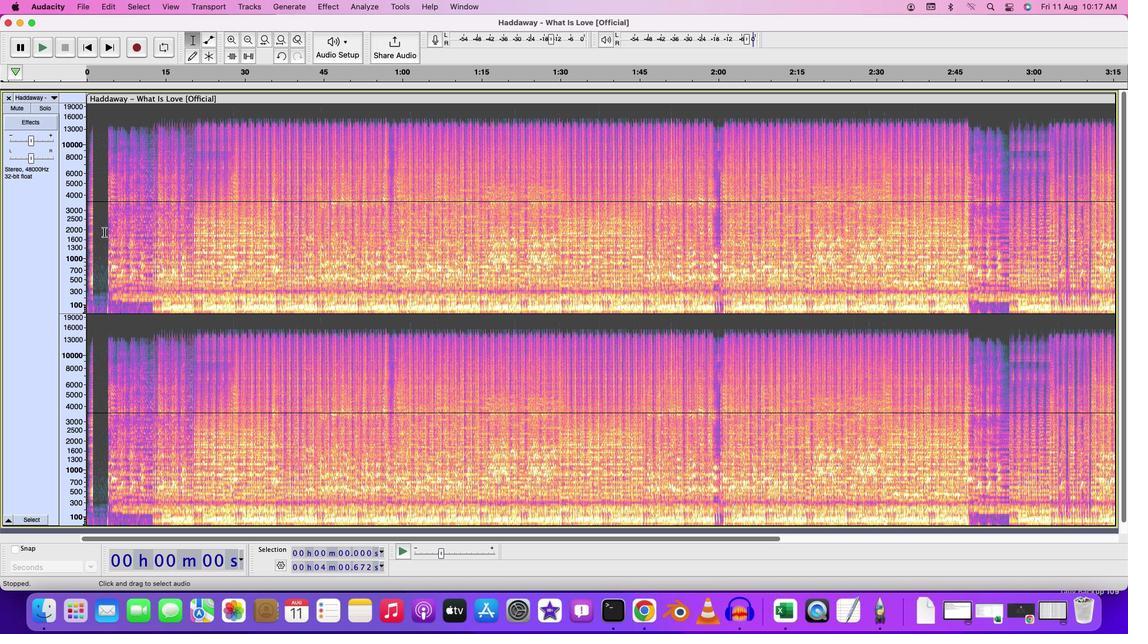 
Action: Key pressed Key.space
Screenshot: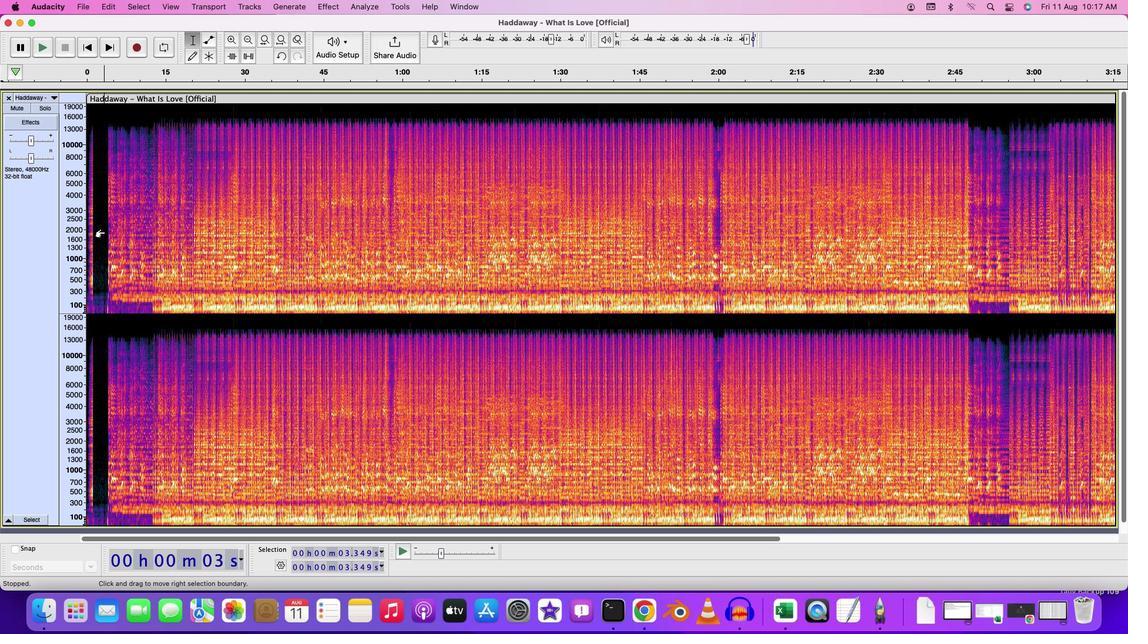 
Action: Mouse moved to (109, 226)
Screenshot: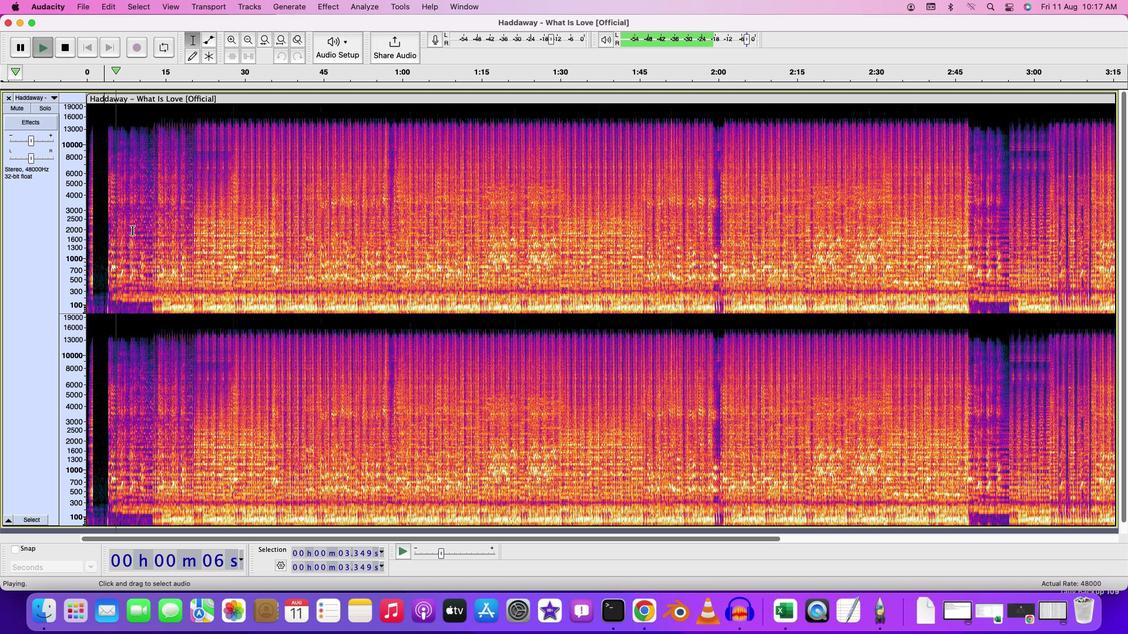 
Action: Key pressed Key.space
Screenshot: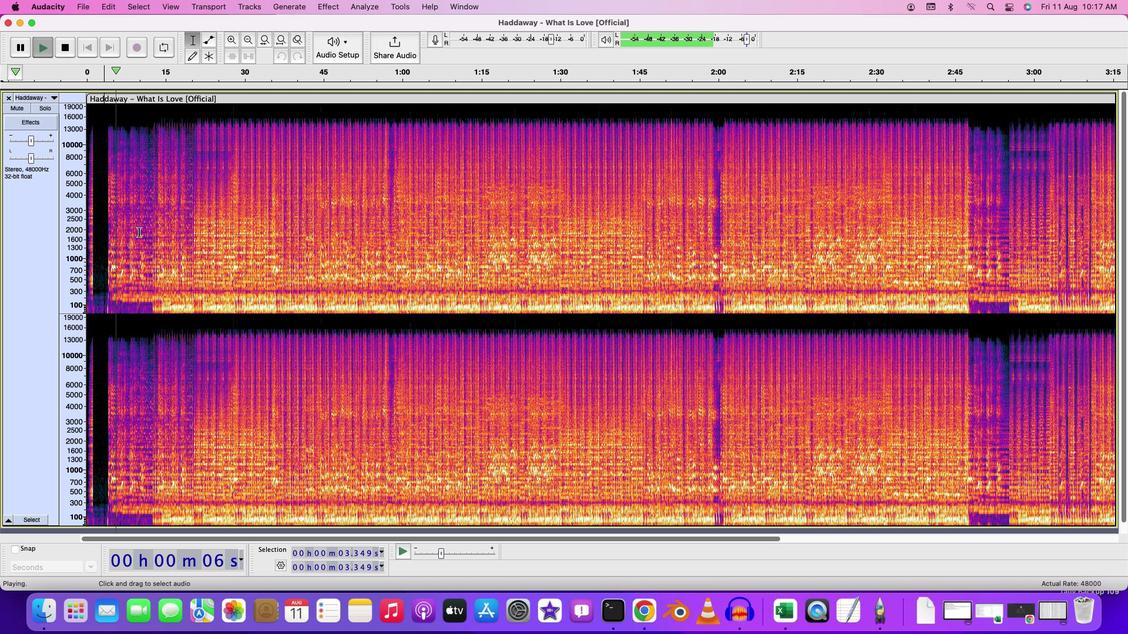 
Action: Mouse moved to (166, 246)
Screenshot: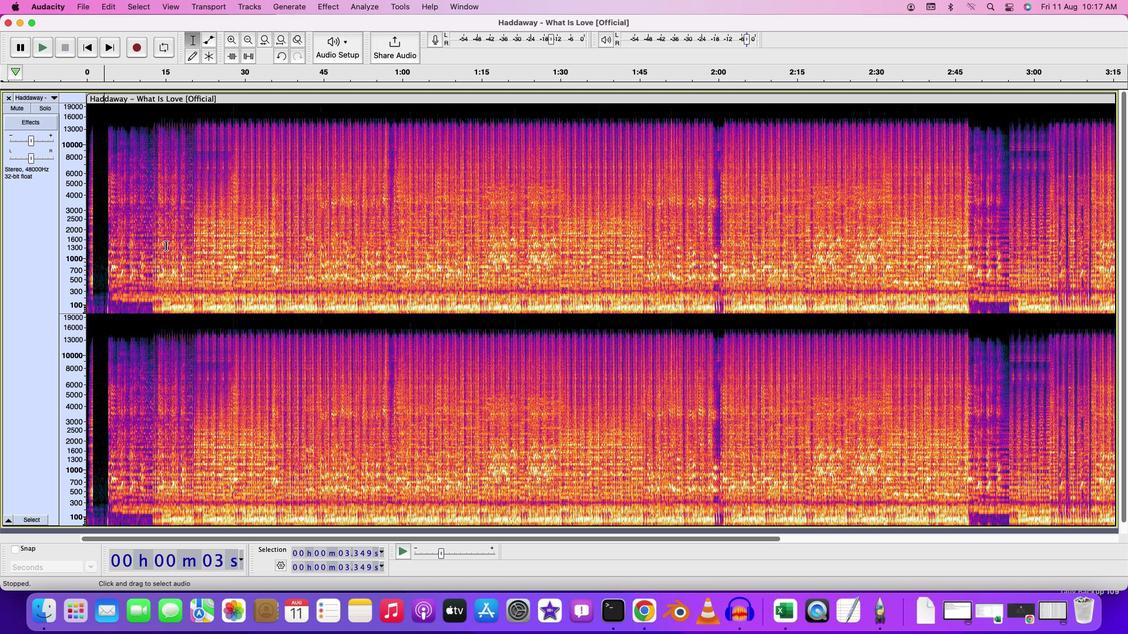 
Action: Mouse pressed left at (166, 246)
Screenshot: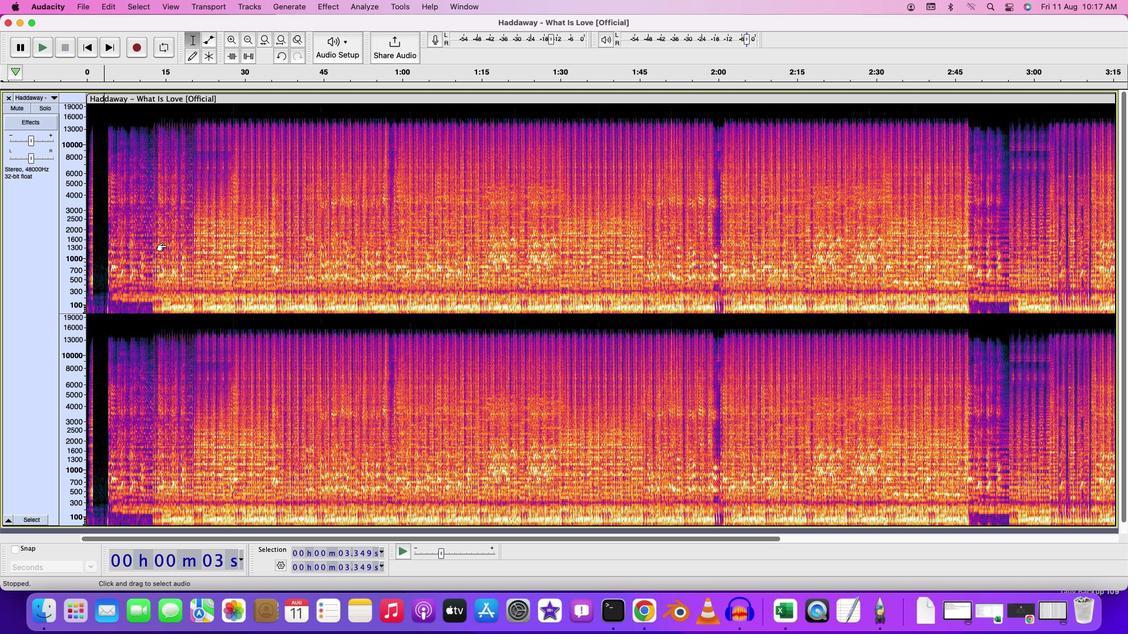 
Action: Mouse pressed left at (166, 246)
Screenshot: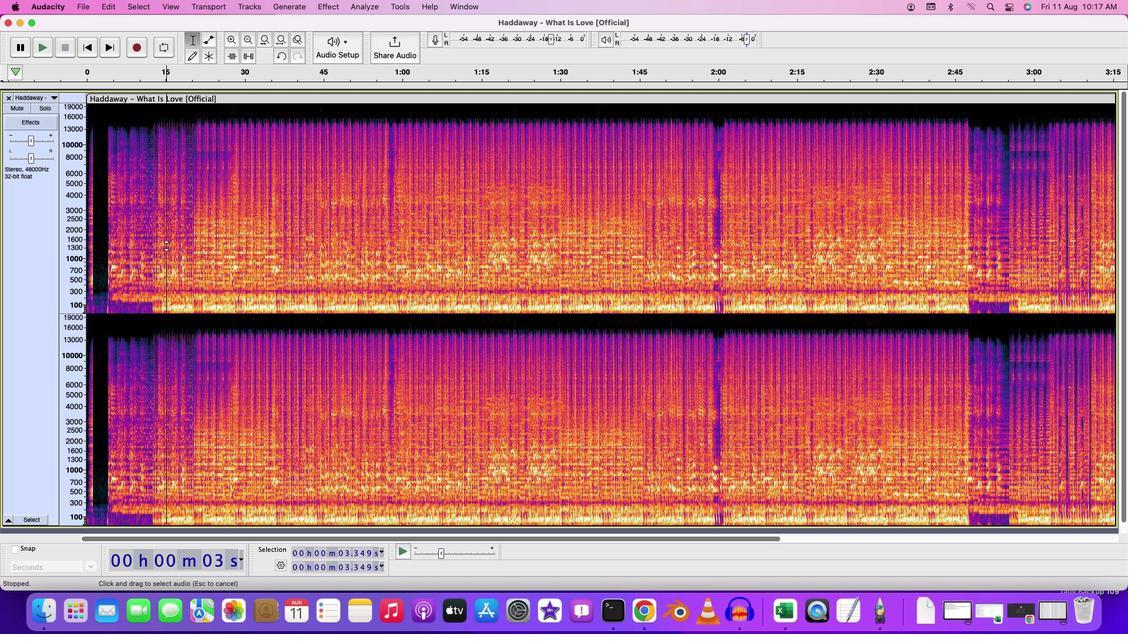 
Action: Mouse moved to (334, 3)
Screenshot: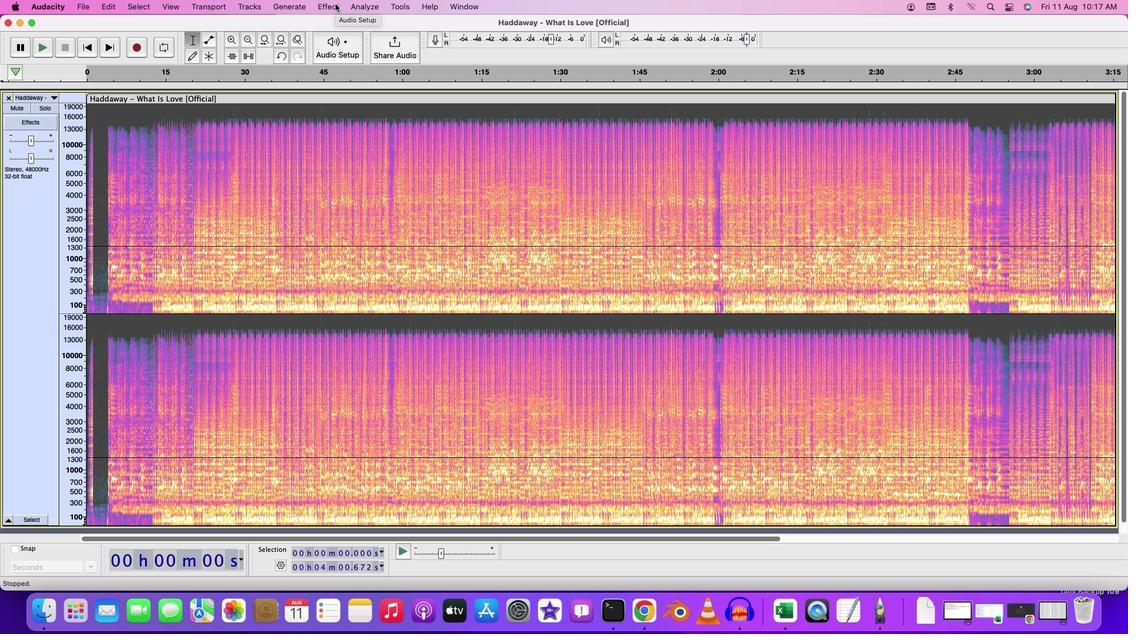 
Action: Mouse pressed left at (334, 3)
Screenshot: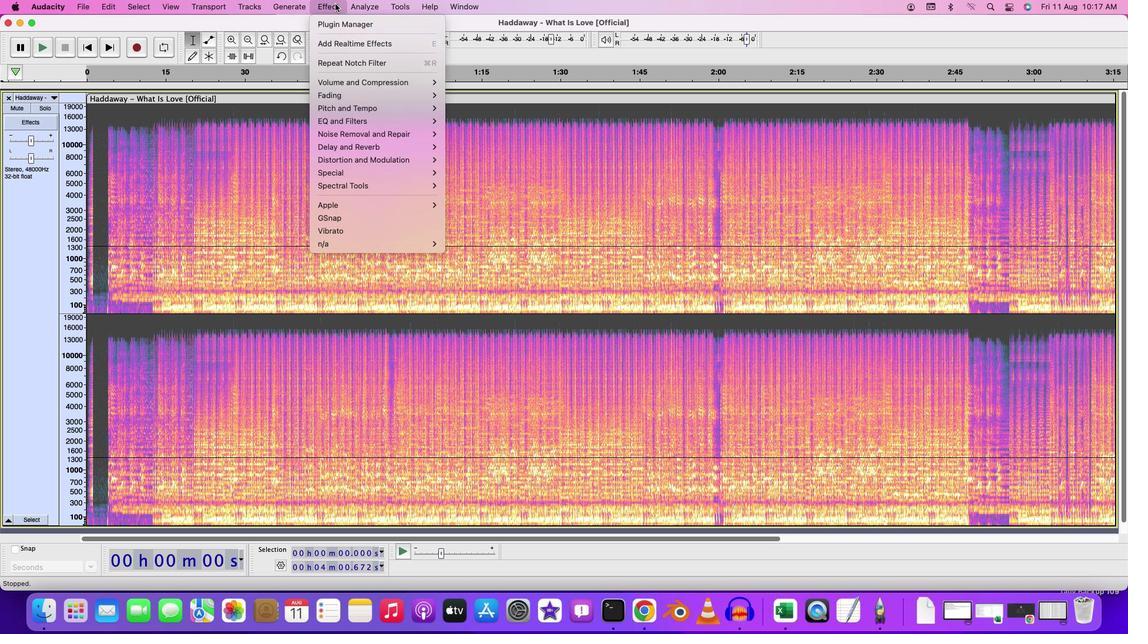 
Action: Mouse moved to (475, 188)
Screenshot: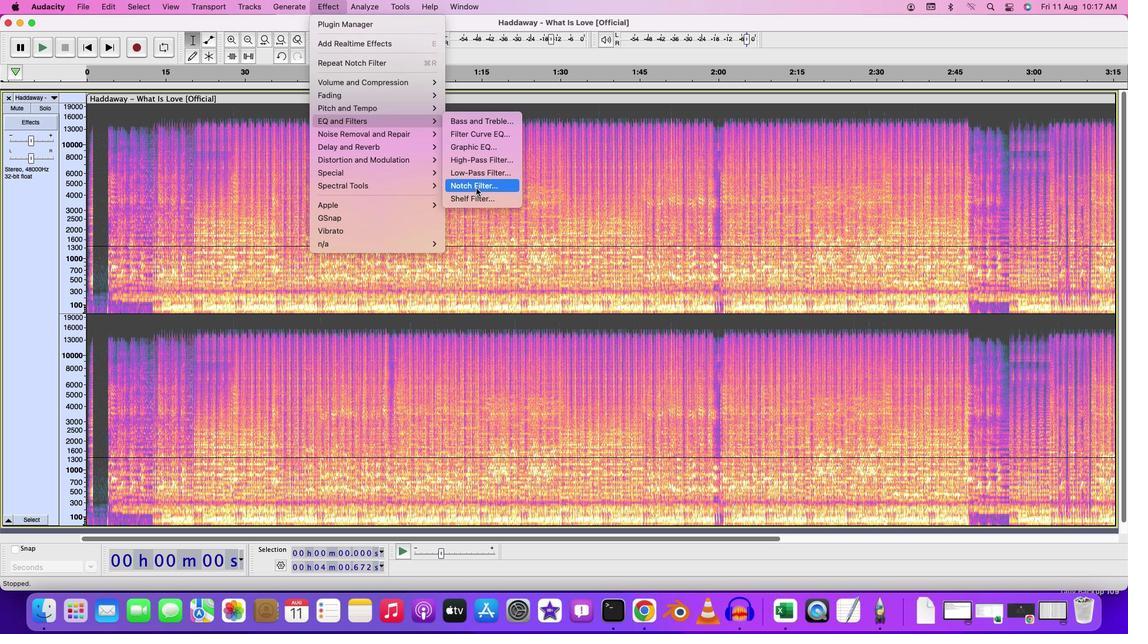 
Action: Mouse pressed left at (475, 188)
Screenshot: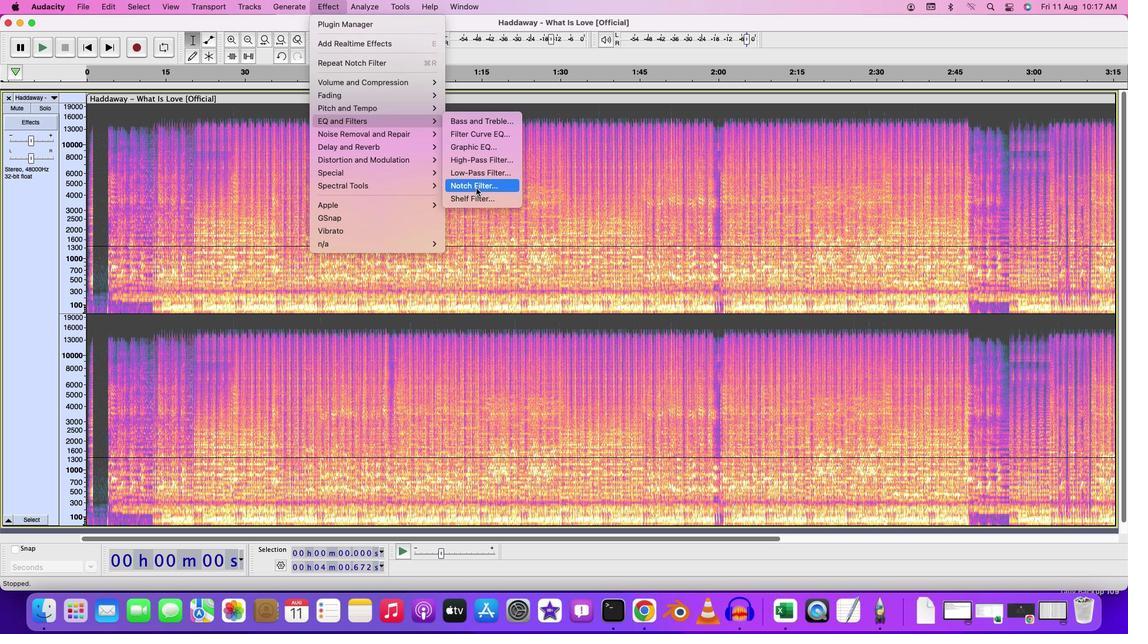 
Action: Mouse moved to (638, 319)
Screenshot: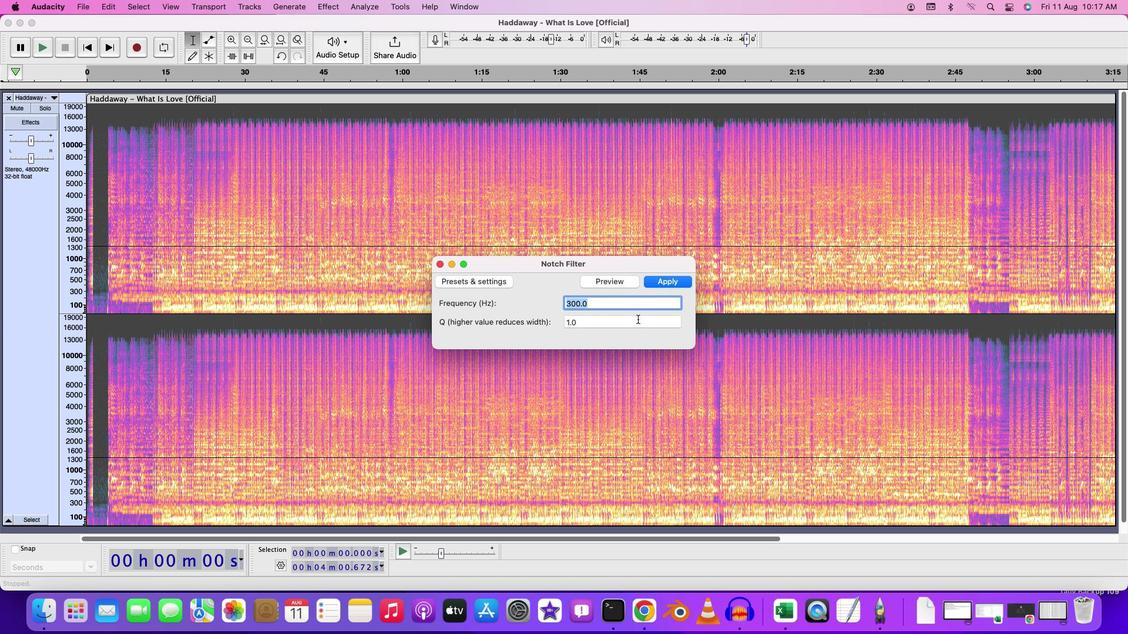 
Action: Key pressed Key.backspace'1''5''0'
Screenshot: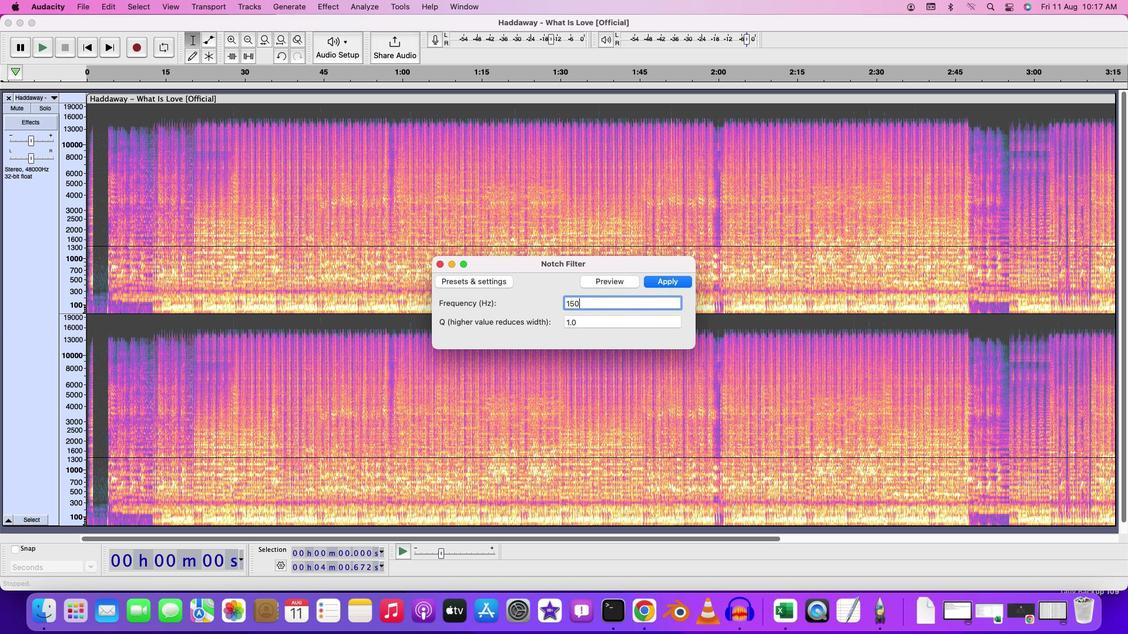 
Action: Mouse moved to (674, 284)
